 Task: Select Smart Home Devices from Echo & Alexa. Add to cart Amazon Smart Ceiling Fan Control (Smart Fan Controller with Alexa)-2-. Place order for _x000D_
675 Giesler Rd_x000D_
Jasper, Indiana(IN), 47546, Cell Number (812) 678-2353
Action: Mouse moved to (20, 41)
Screenshot: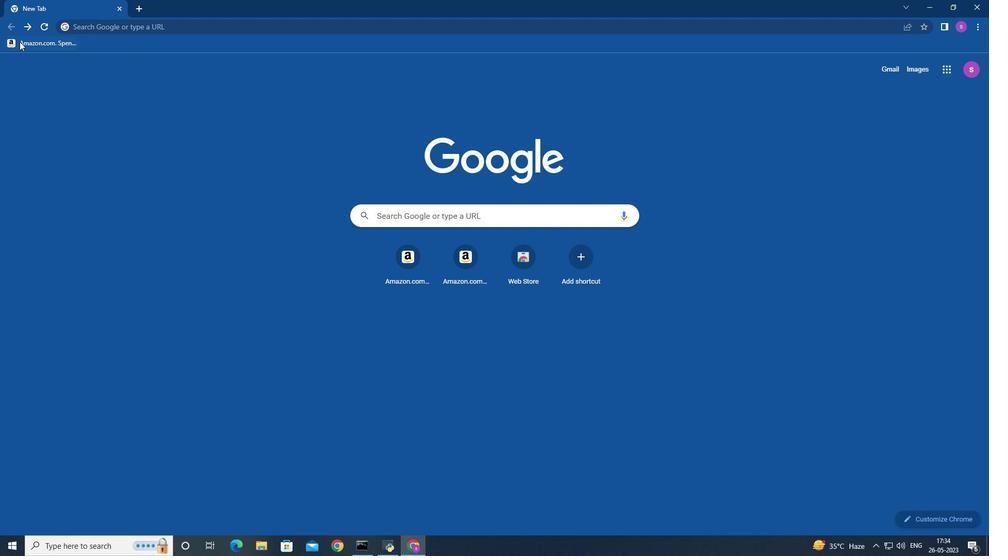 
Action: Mouse pressed left at (20, 41)
Screenshot: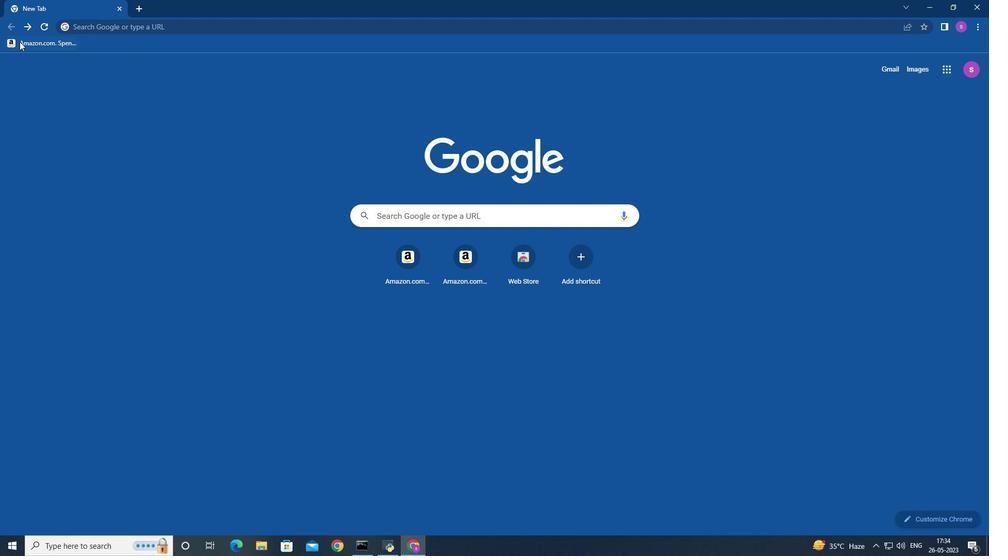 
Action: Mouse moved to (130, 56)
Screenshot: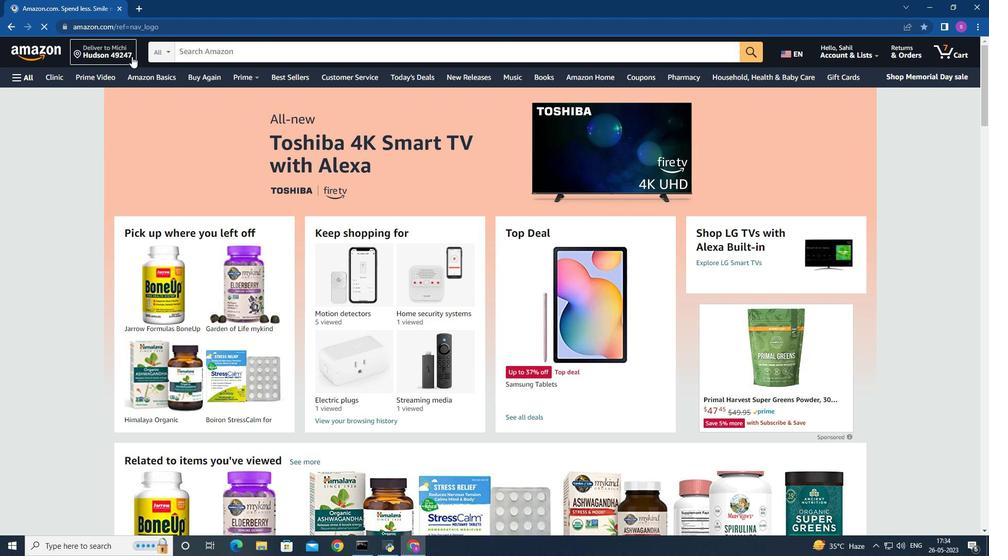 
Action: Mouse pressed left at (130, 56)
Screenshot: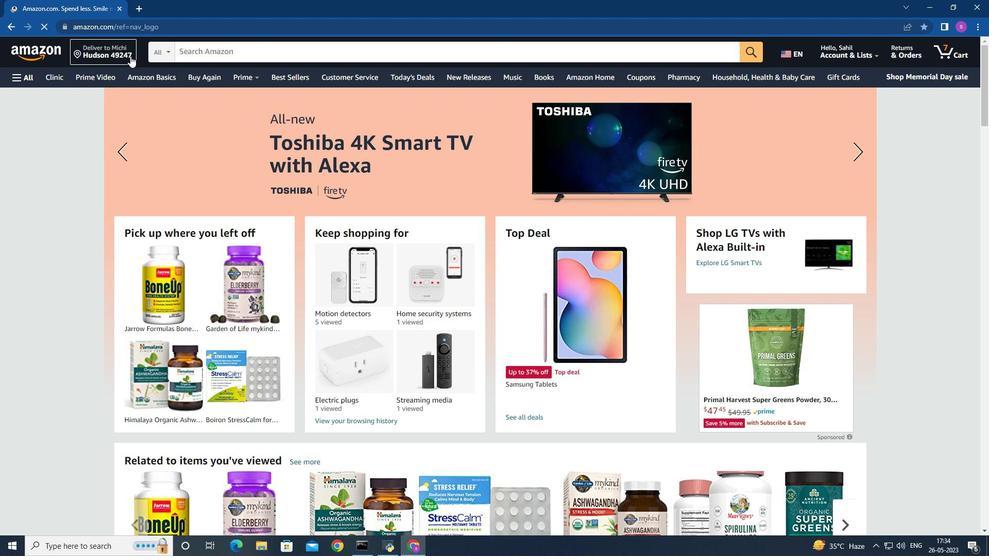 
Action: Mouse moved to (486, 316)
Screenshot: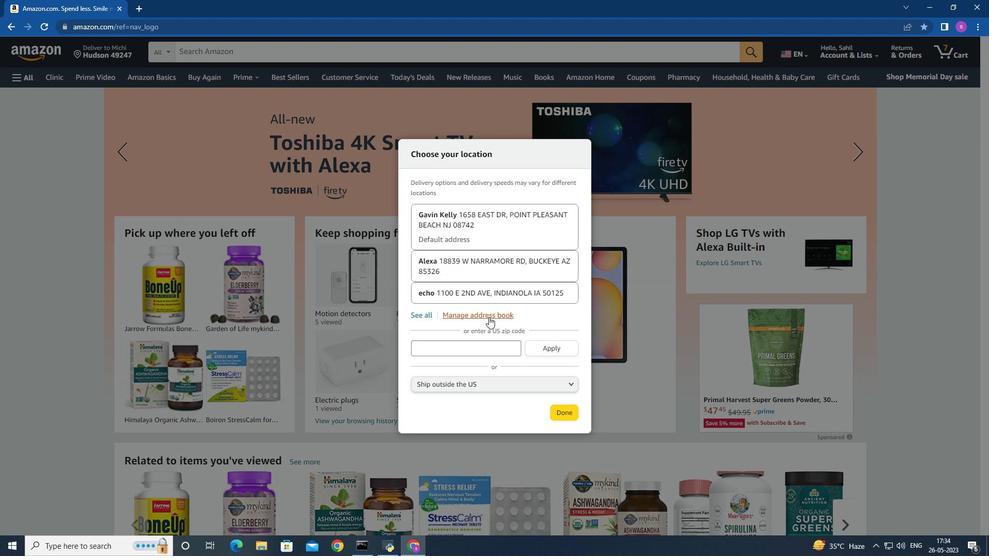 
Action: Mouse pressed left at (486, 316)
Screenshot: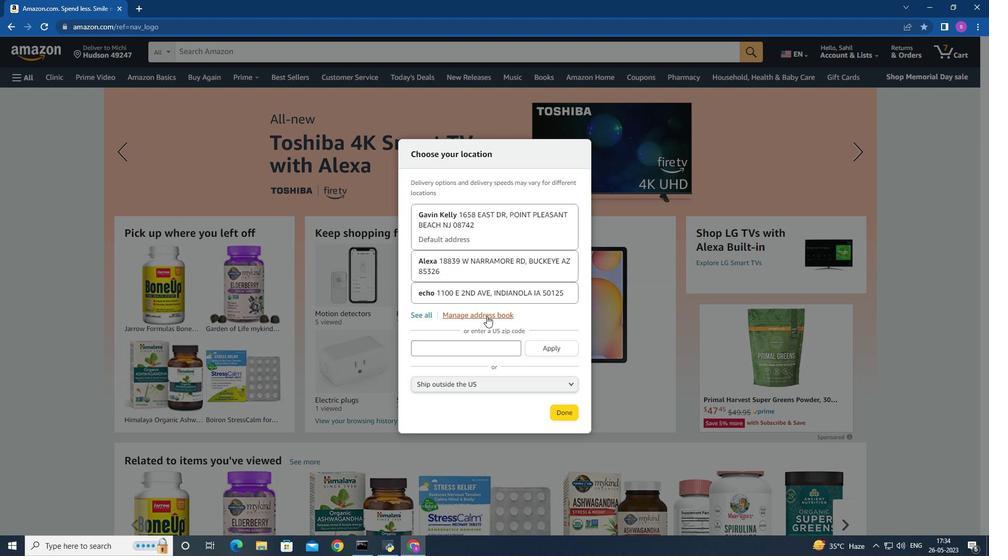 
Action: Mouse moved to (297, 206)
Screenshot: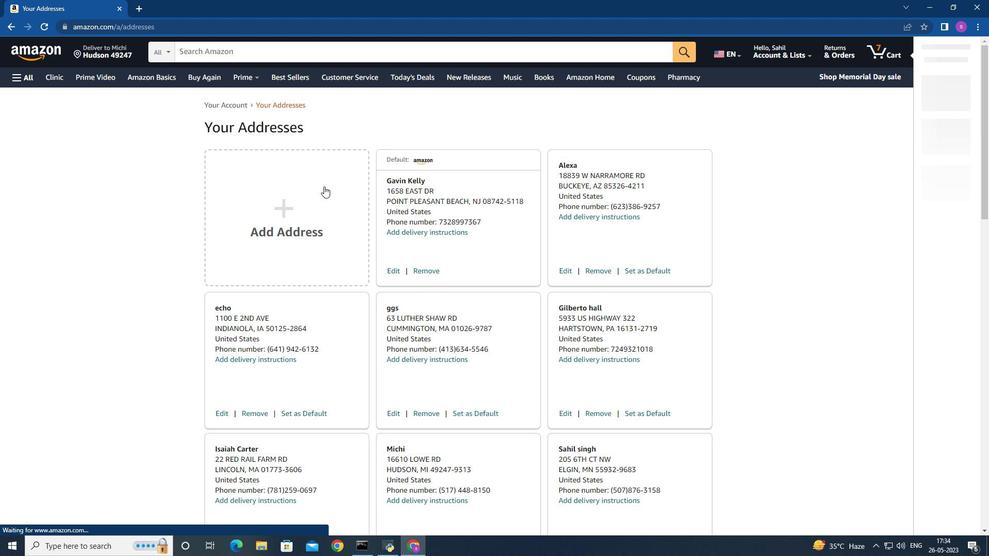
Action: Mouse pressed left at (297, 206)
Screenshot: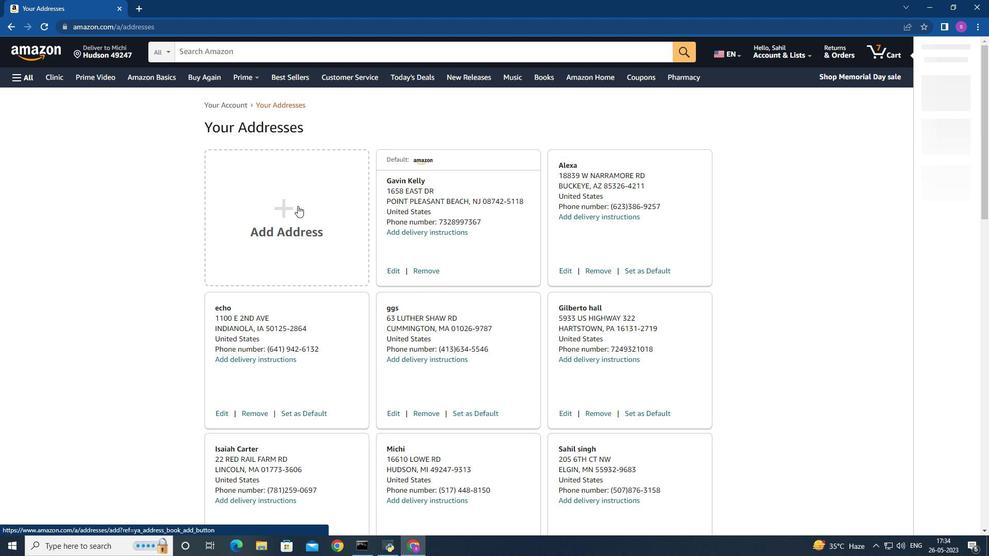 
Action: Mouse moved to (370, 288)
Screenshot: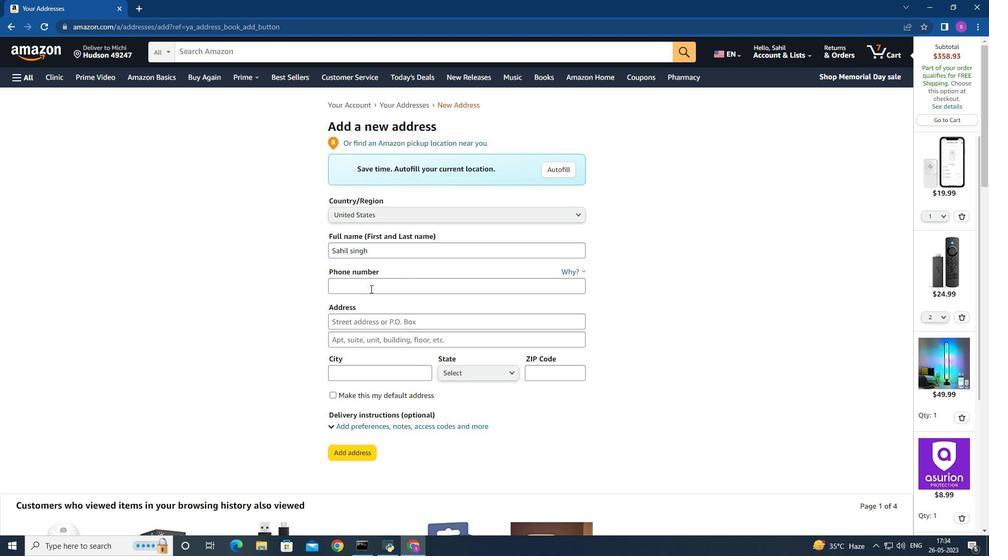 
Action: Mouse pressed left at (370, 288)
Screenshot: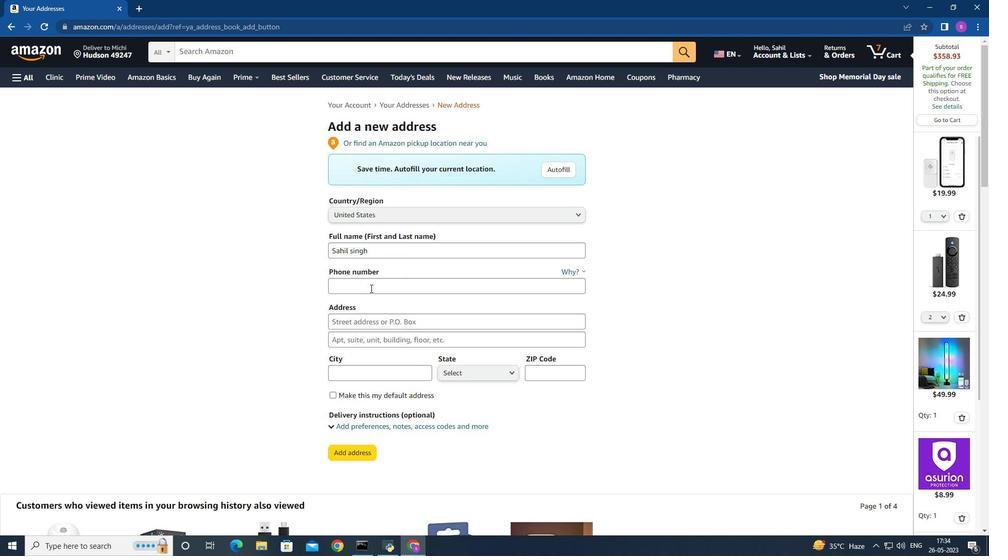 
Action: Mouse moved to (370, 288)
Screenshot: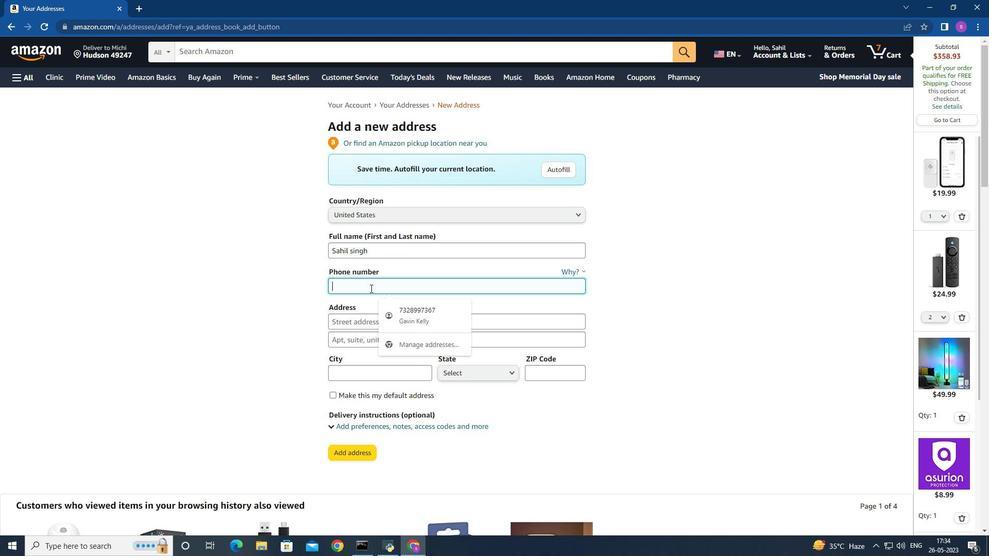 
Action: Key pressed <Key.shift>(812<Key.shift>)<Key.space><Key.shift>^<Key.backspace>678-<Key.space>2353
Screenshot: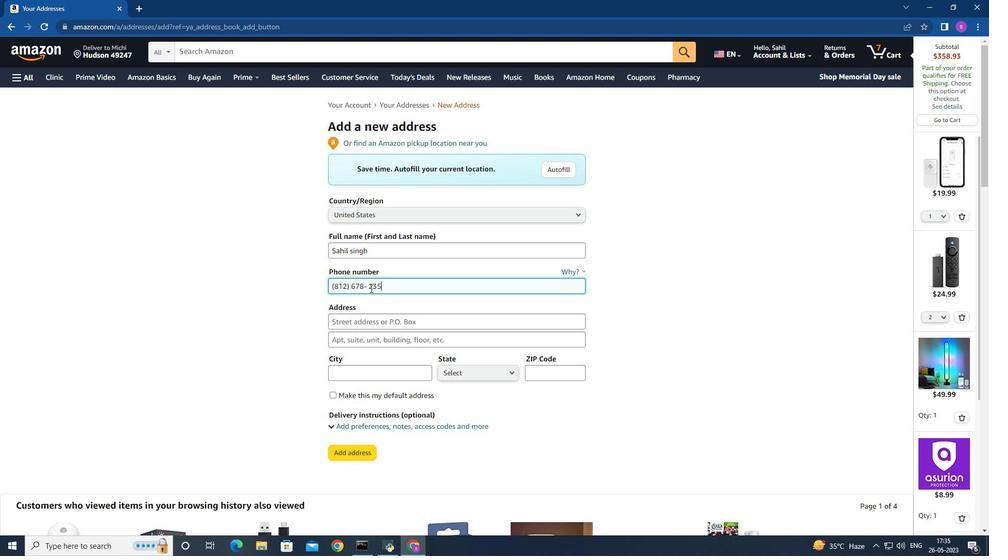 
Action: Mouse moved to (383, 342)
Screenshot: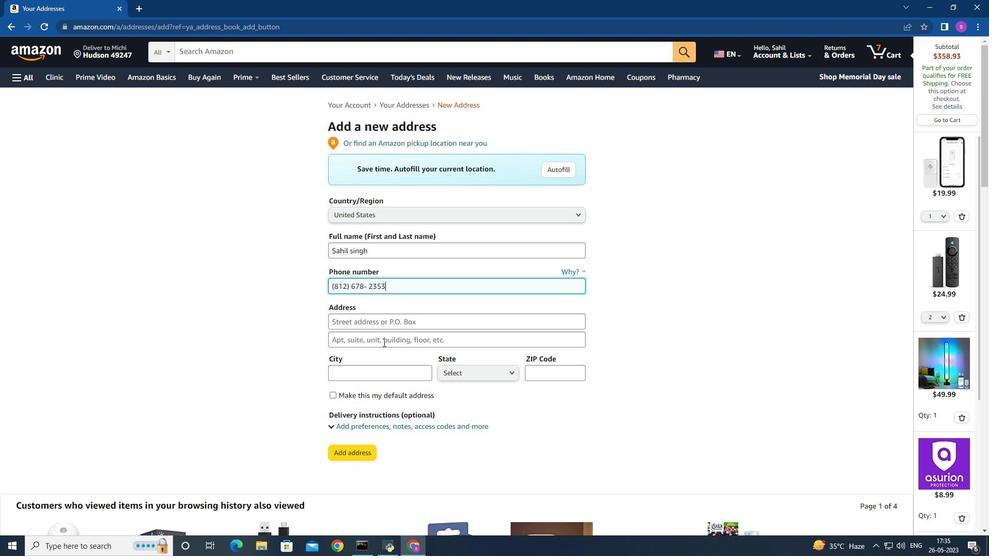 
Action: Mouse scrolled (383, 342) with delta (0, 0)
Screenshot: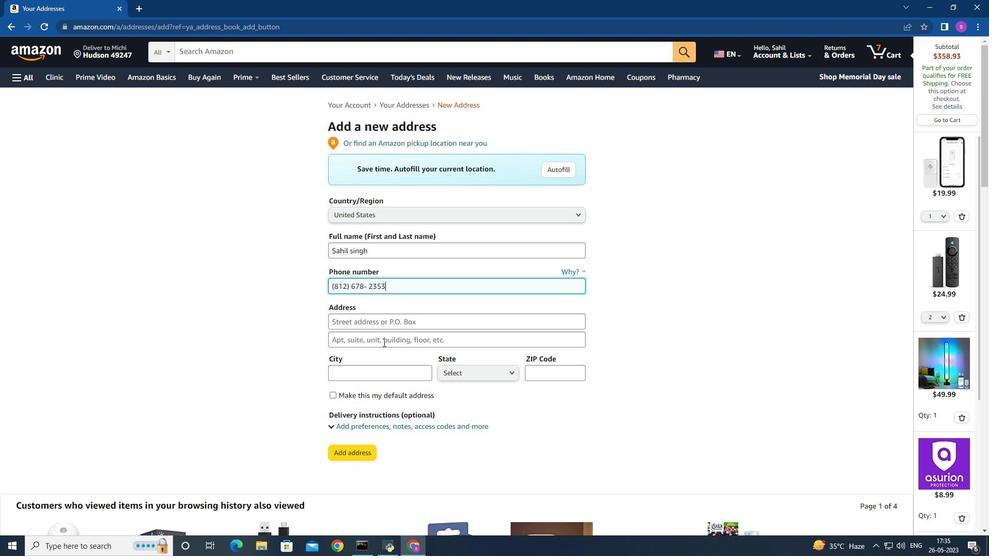 
Action: Mouse moved to (358, 272)
Screenshot: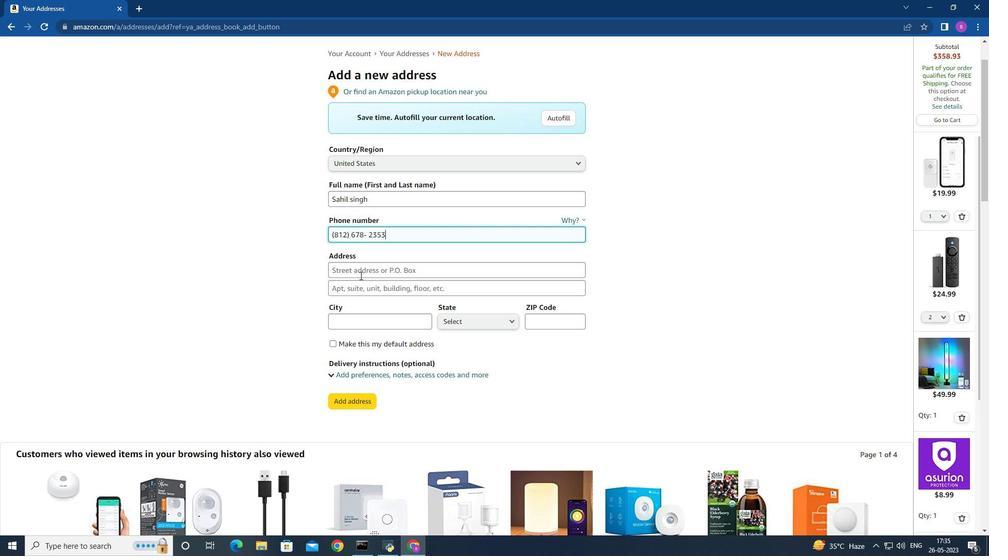 
Action: Mouse pressed left at (358, 272)
Screenshot: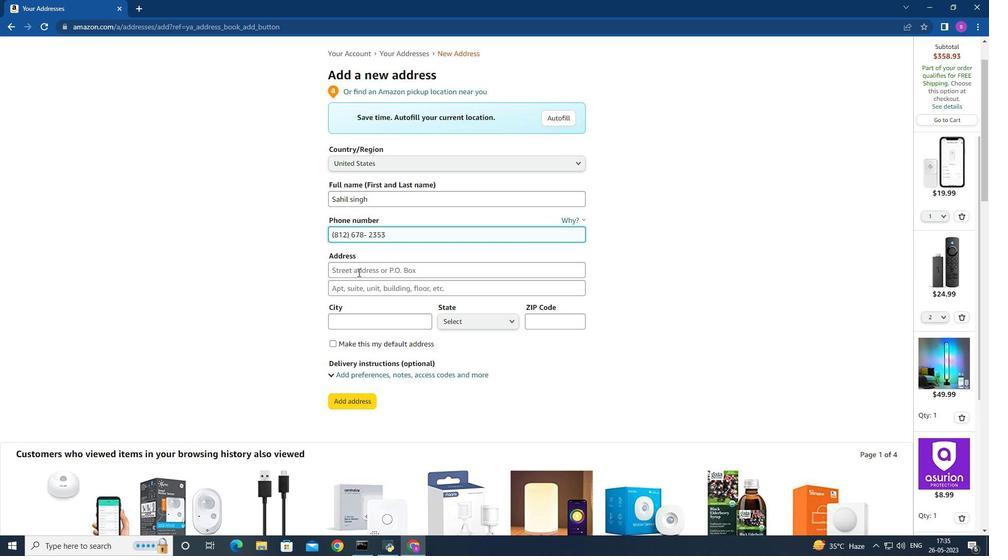 
Action: Mouse moved to (358, 272)
Screenshot: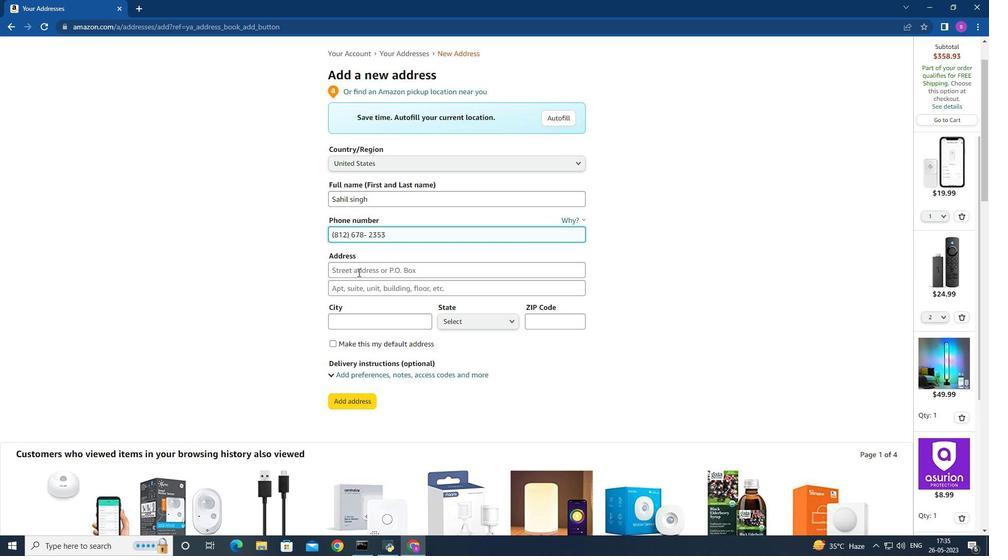 
Action: Key pressed 675<Key.space><Key.shift>Giesler
Screenshot: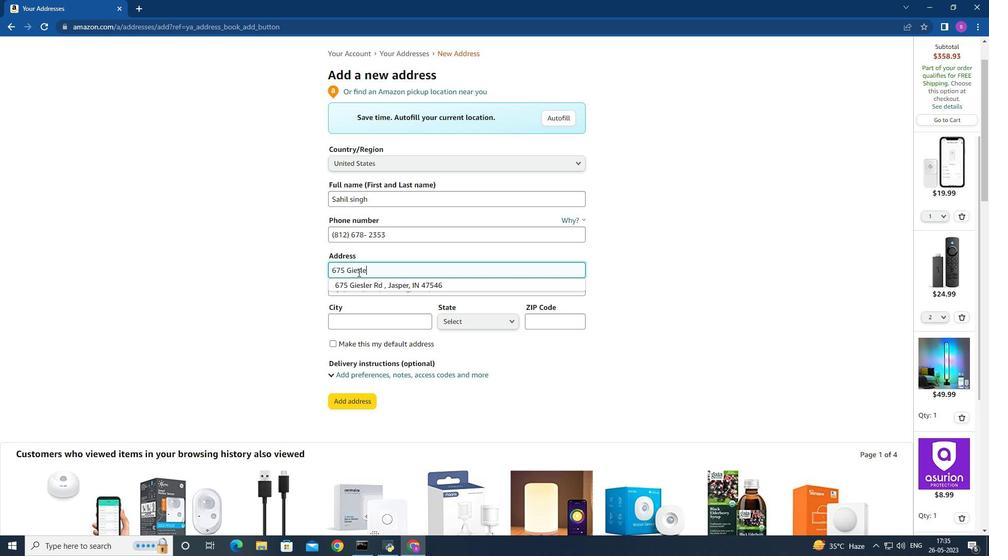 
Action: Mouse moved to (373, 285)
Screenshot: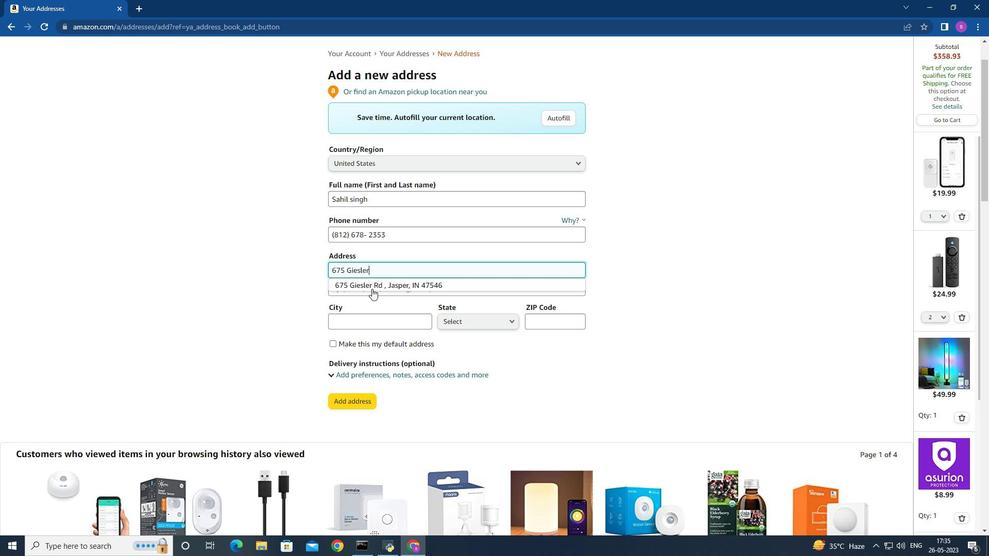 
Action: Mouse pressed left at (373, 285)
Screenshot: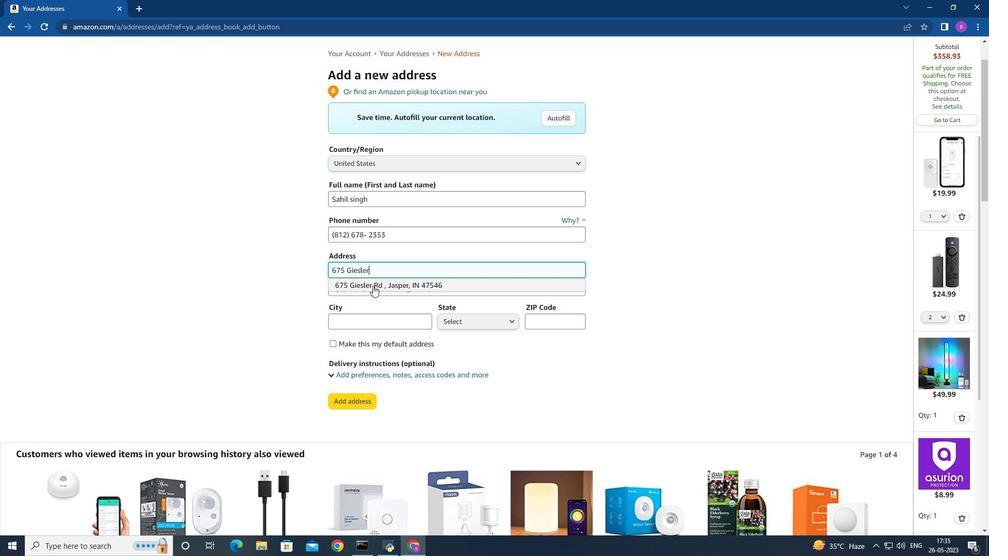 
Action: Mouse moved to (378, 195)
Screenshot: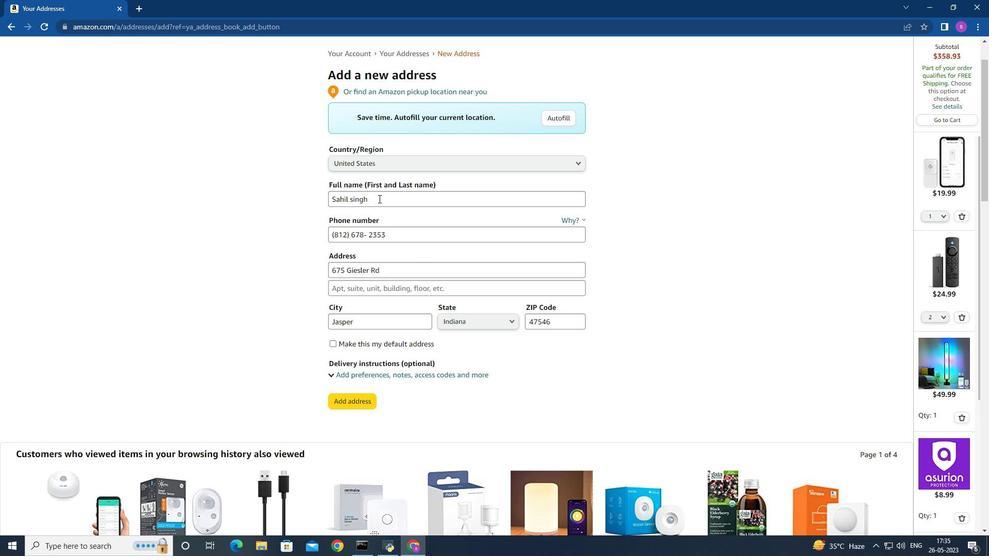
Action: Mouse pressed left at (378, 195)
Screenshot: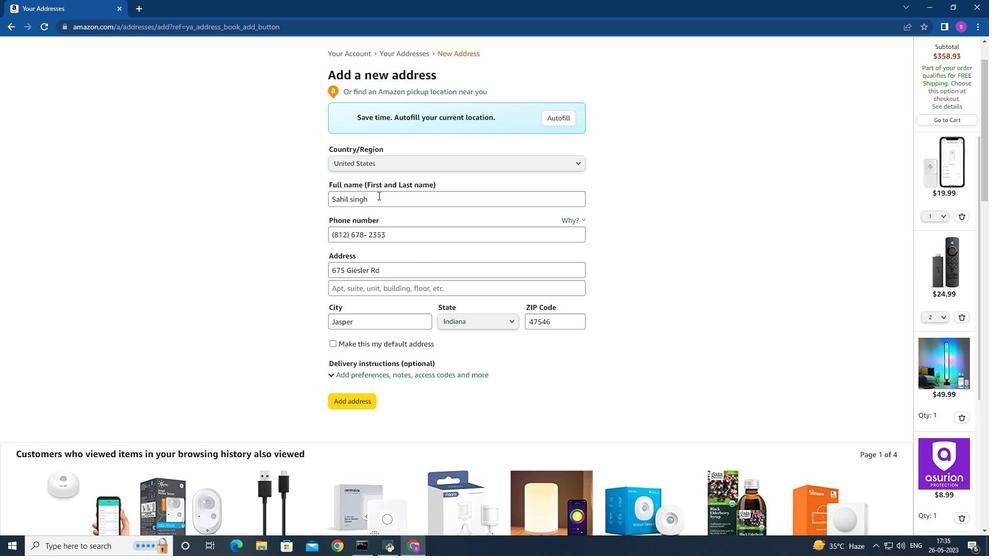 
Action: Mouse moved to (264, 194)
Screenshot: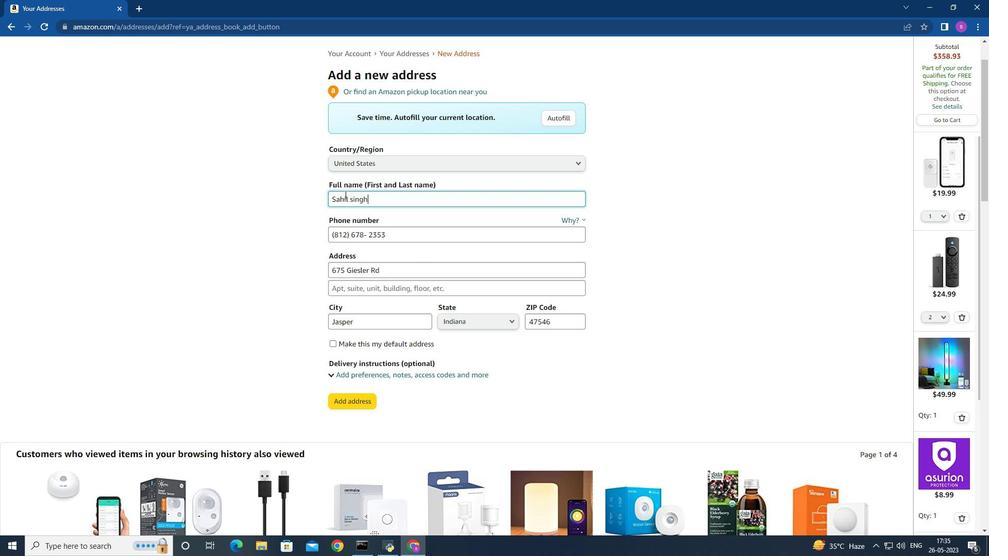 
Action: Key pressed <Key.backspace>i<Key.backspace><Key.shift>Indu<Key.backspace>i
Screenshot: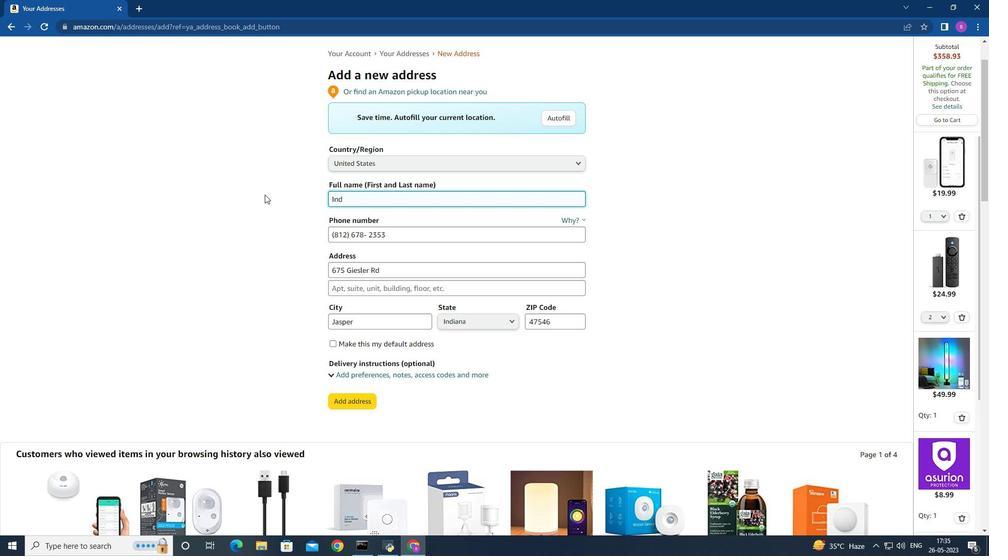 
Action: Mouse moved to (439, 324)
Screenshot: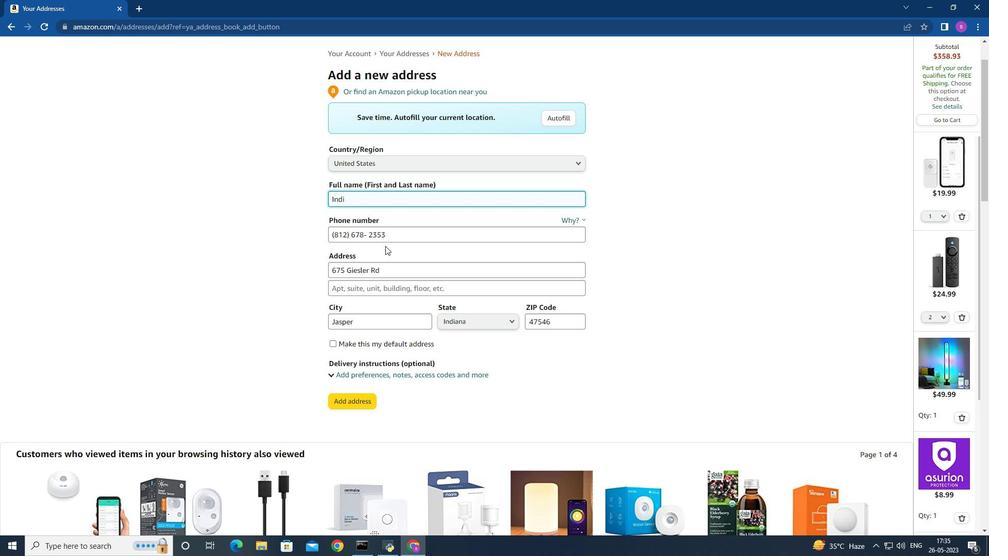 
Action: Mouse scrolled (439, 324) with delta (0, 0)
Screenshot: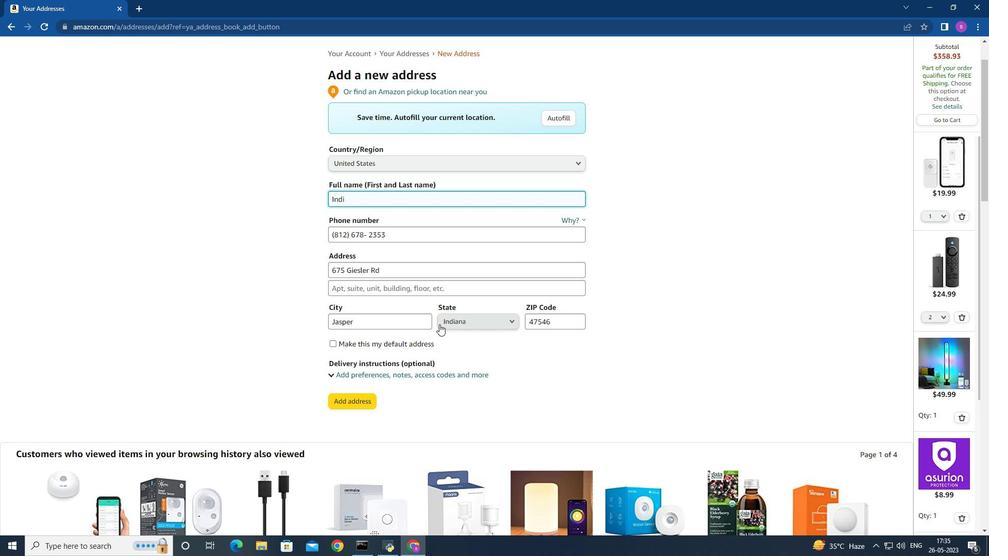 
Action: Mouse scrolled (439, 324) with delta (0, 0)
Screenshot: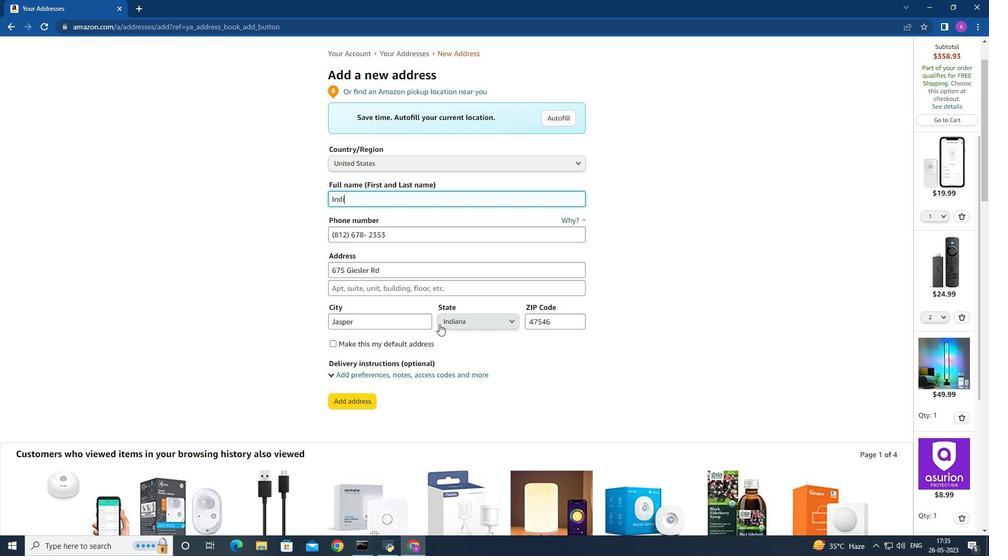 
Action: Mouse moved to (356, 296)
Screenshot: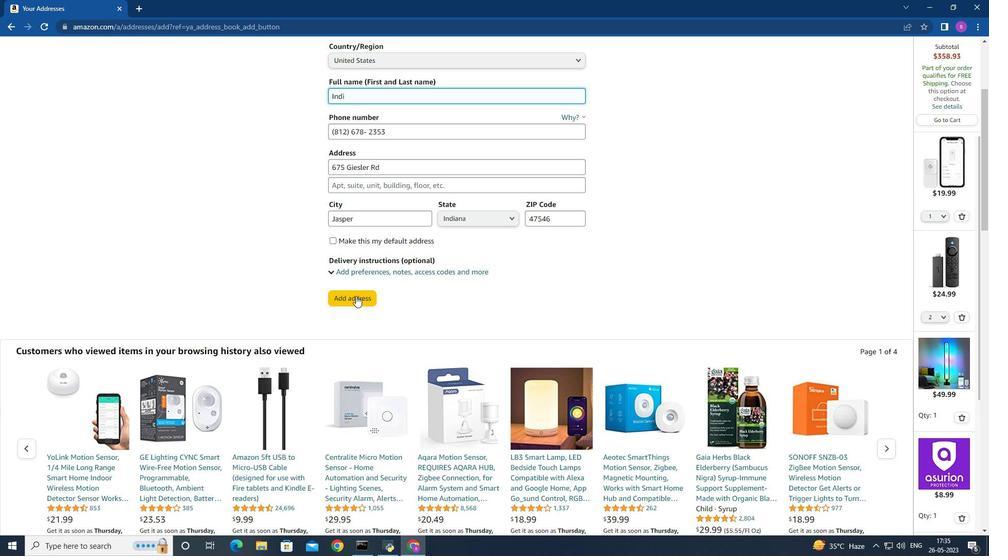 
Action: Mouse pressed left at (356, 296)
Screenshot: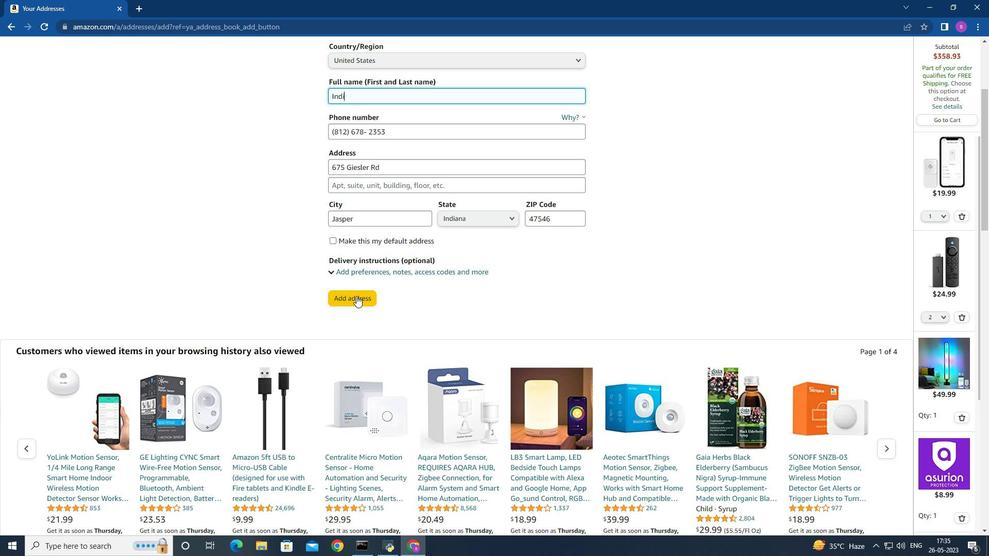 
Action: Mouse moved to (114, 45)
Screenshot: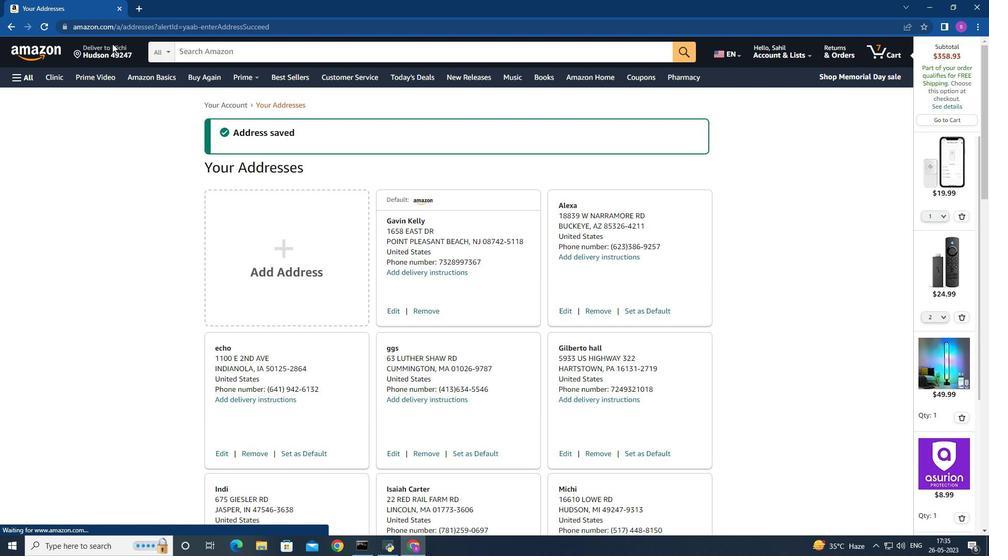 
Action: Mouse pressed left at (114, 45)
Screenshot: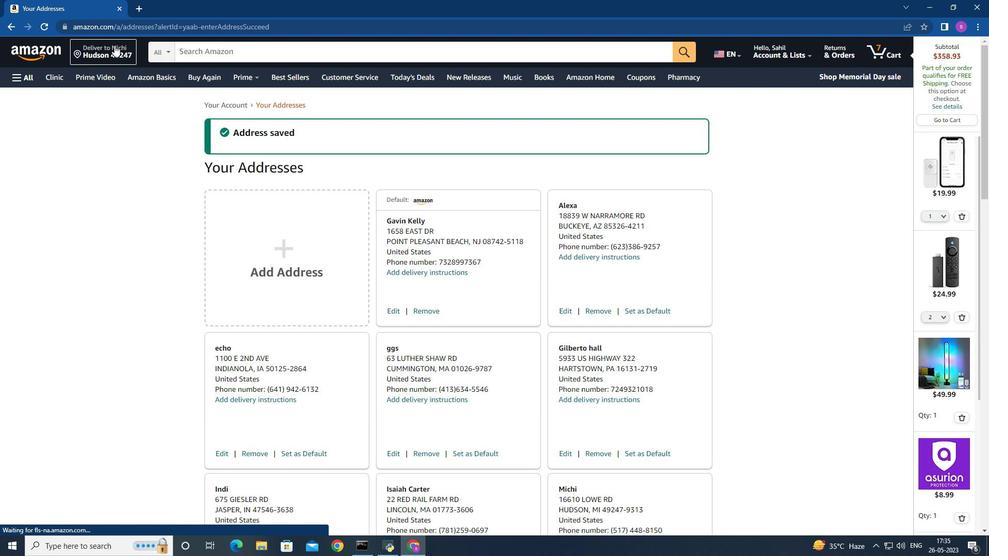 
Action: Mouse moved to (425, 314)
Screenshot: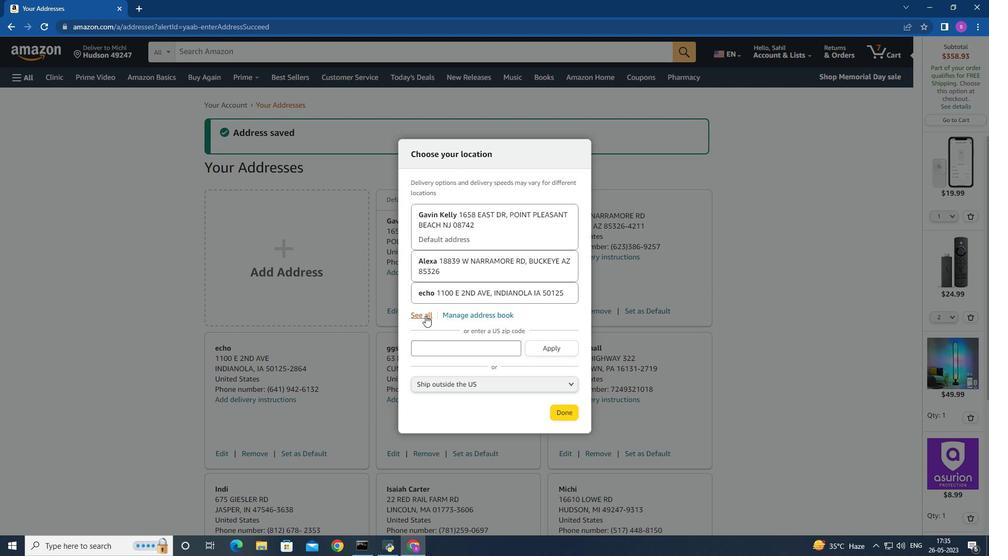 
Action: Mouse pressed left at (425, 314)
Screenshot: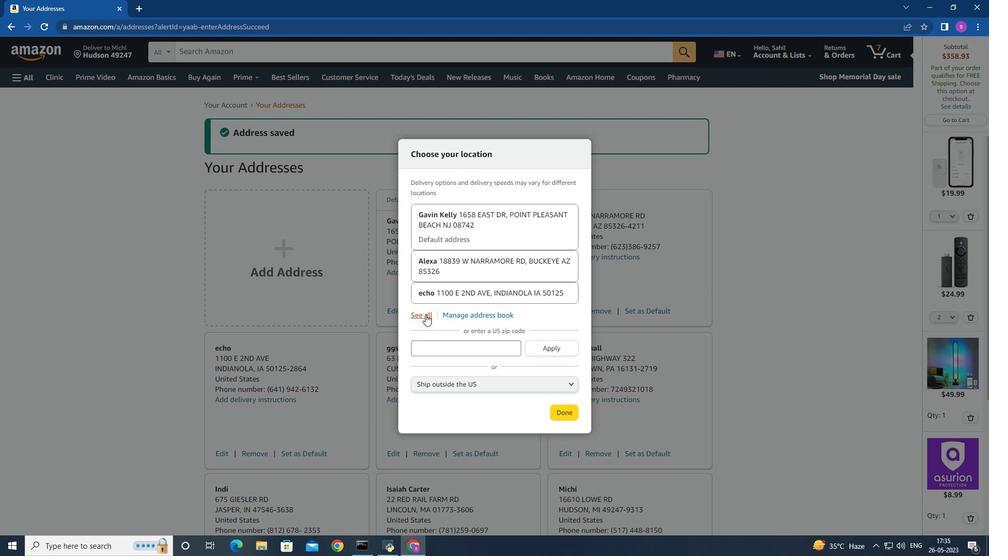 
Action: Mouse moved to (551, 279)
Screenshot: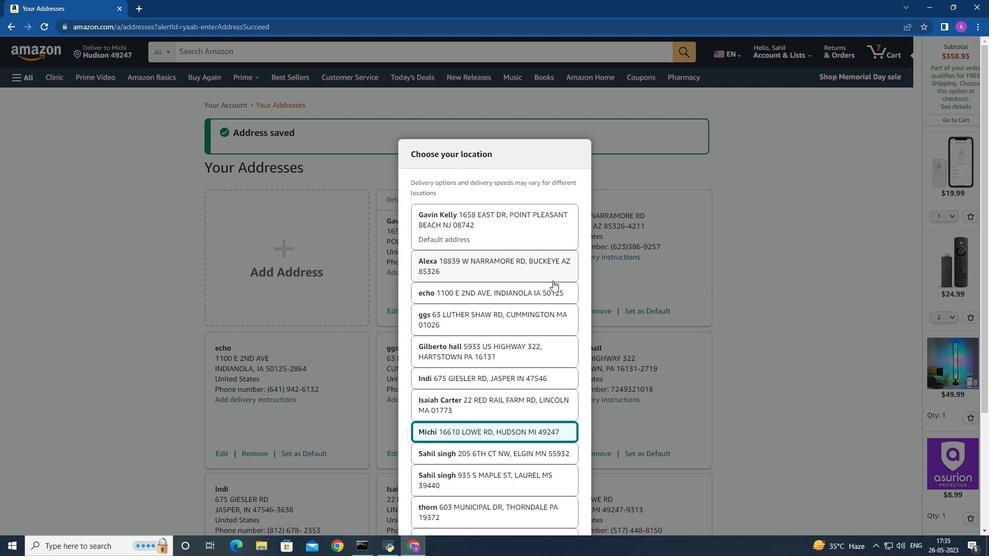 
Action: Mouse scrolled (551, 278) with delta (0, 0)
Screenshot: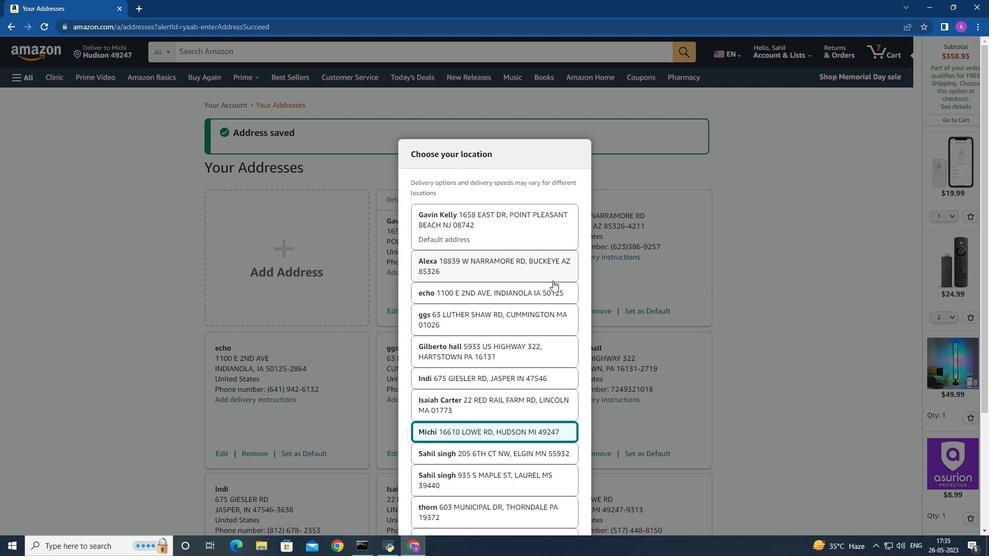 
Action: Mouse moved to (550, 279)
Screenshot: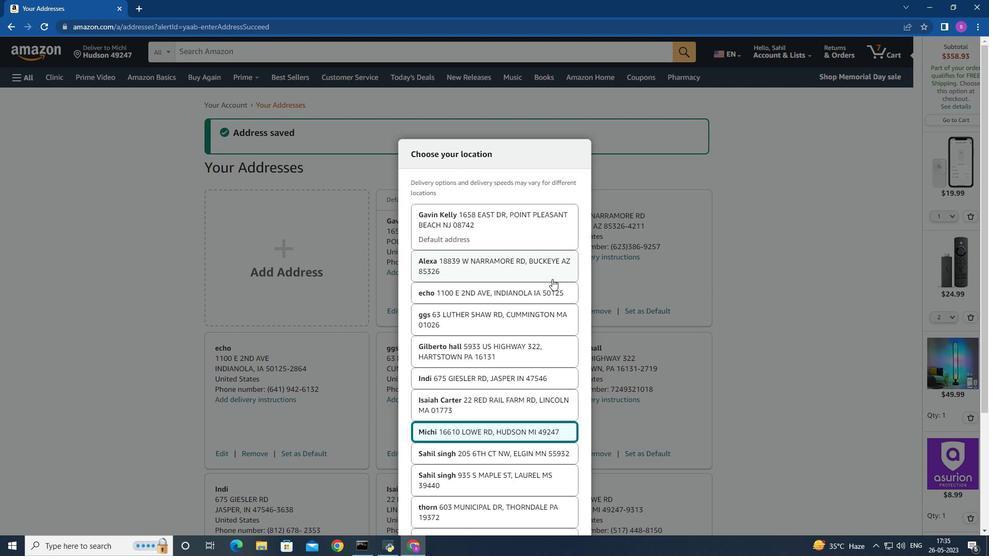 
Action: Mouse scrolled (550, 278) with delta (0, 0)
Screenshot: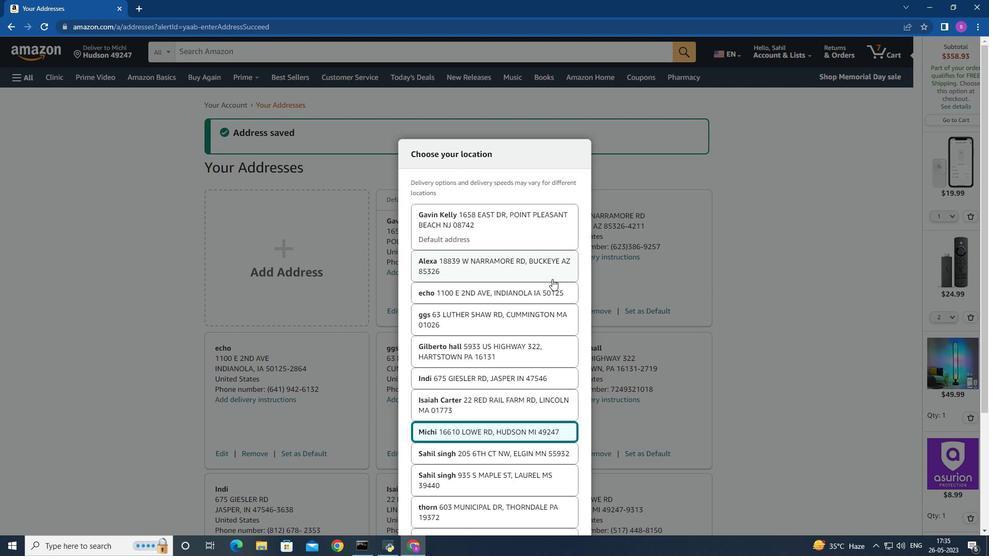 
Action: Mouse moved to (550, 279)
Screenshot: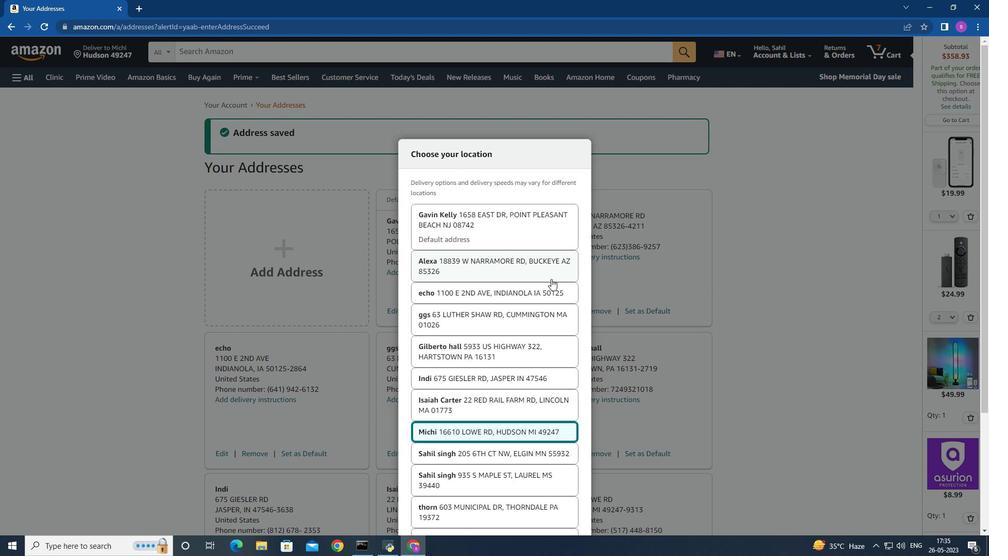 
Action: Mouse scrolled (550, 278) with delta (0, 0)
Screenshot: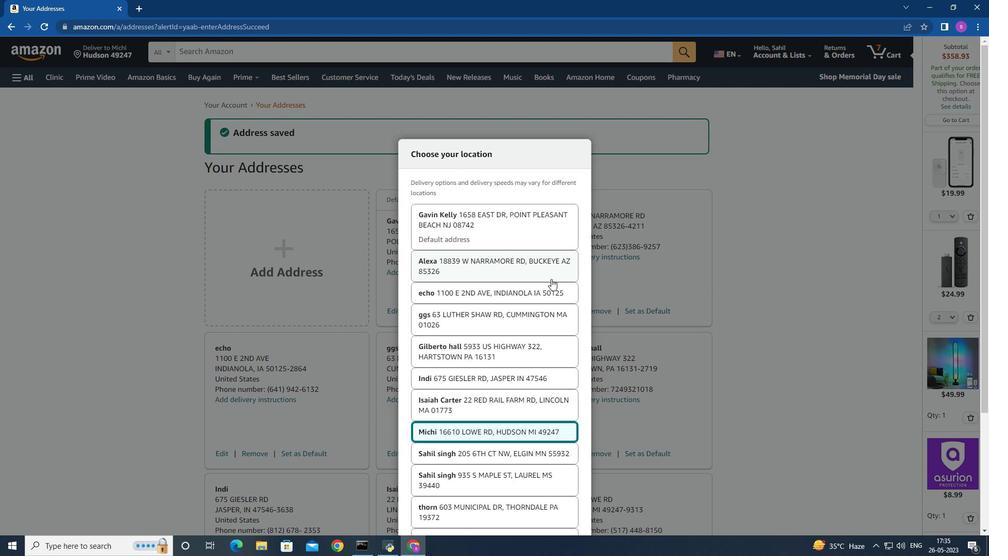 
Action: Mouse moved to (549, 279)
Screenshot: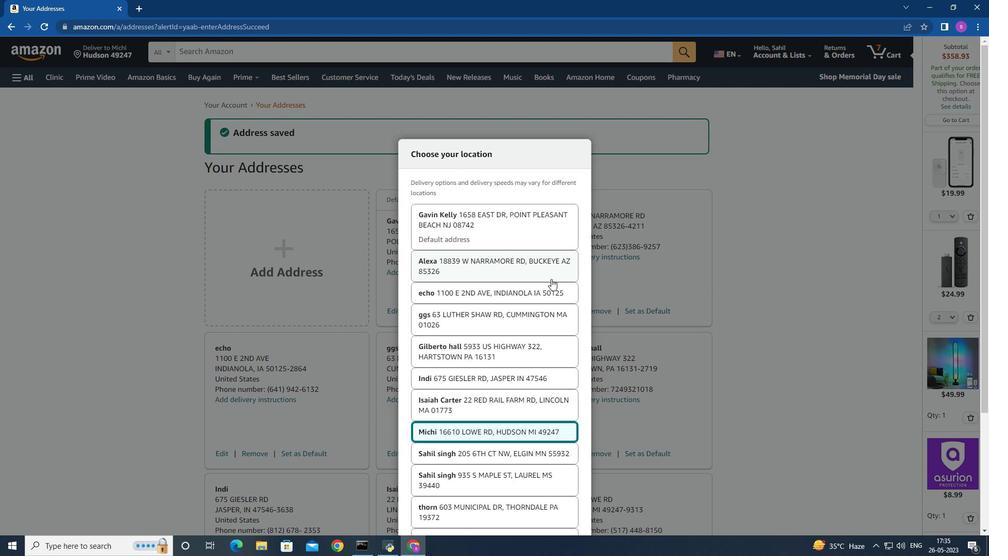 
Action: Mouse scrolled (549, 278) with delta (0, 0)
Screenshot: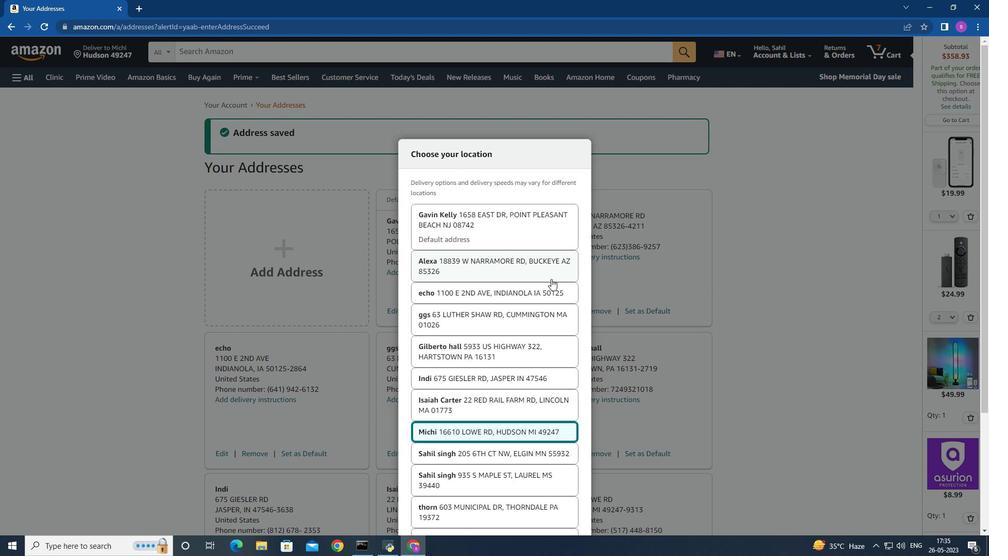 
Action: Mouse scrolled (549, 278) with delta (0, 0)
Screenshot: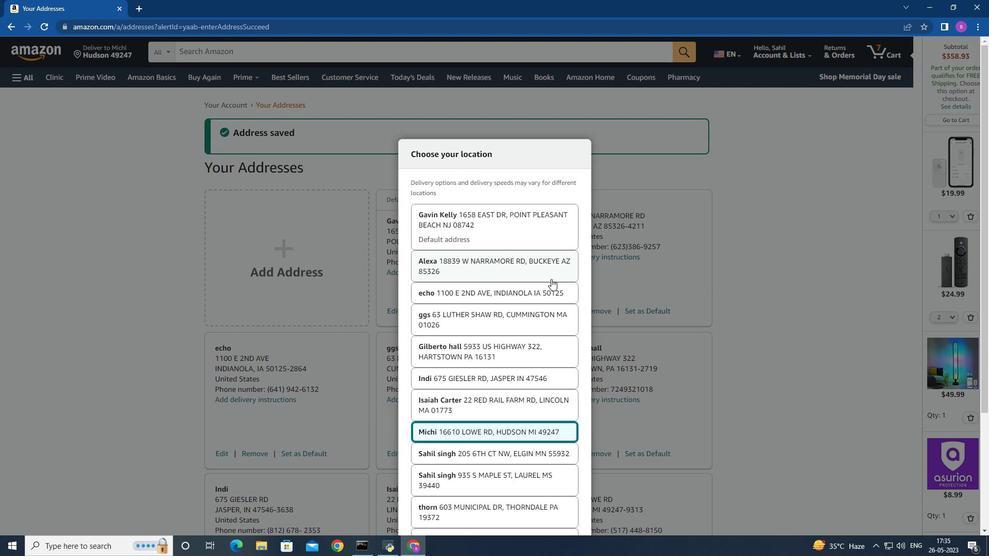 
Action: Mouse scrolled (549, 278) with delta (0, 0)
Screenshot: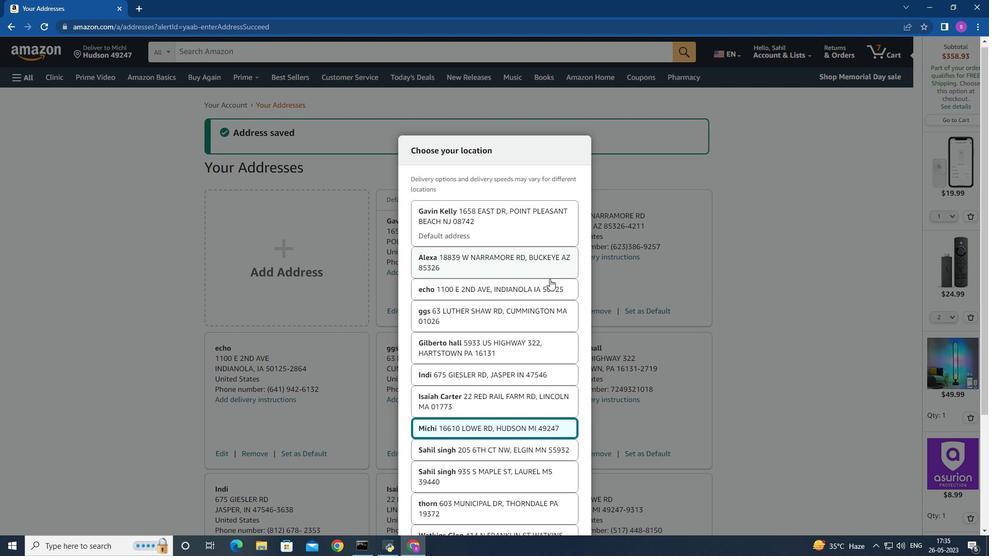 
Action: Mouse moved to (478, 222)
Screenshot: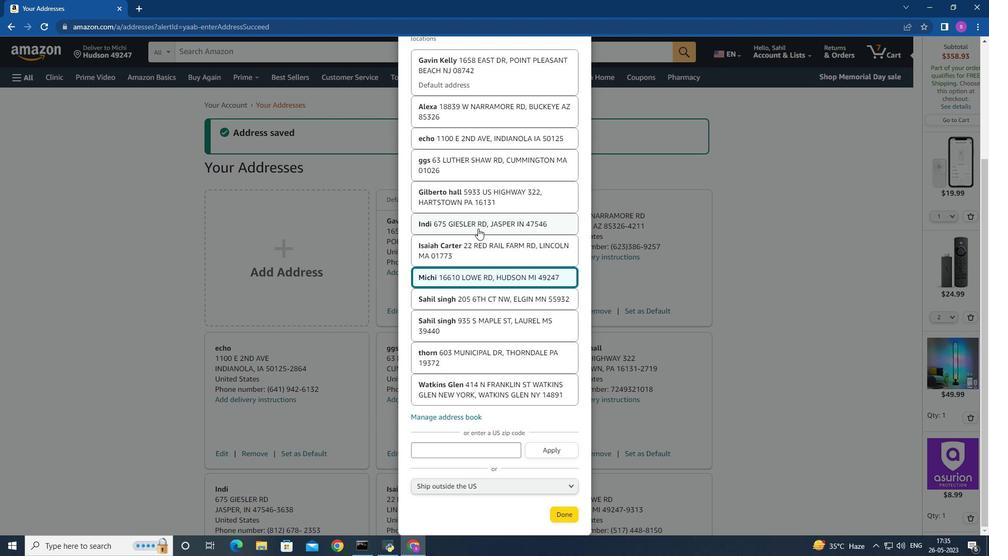 
Action: Mouse pressed left at (478, 222)
Screenshot: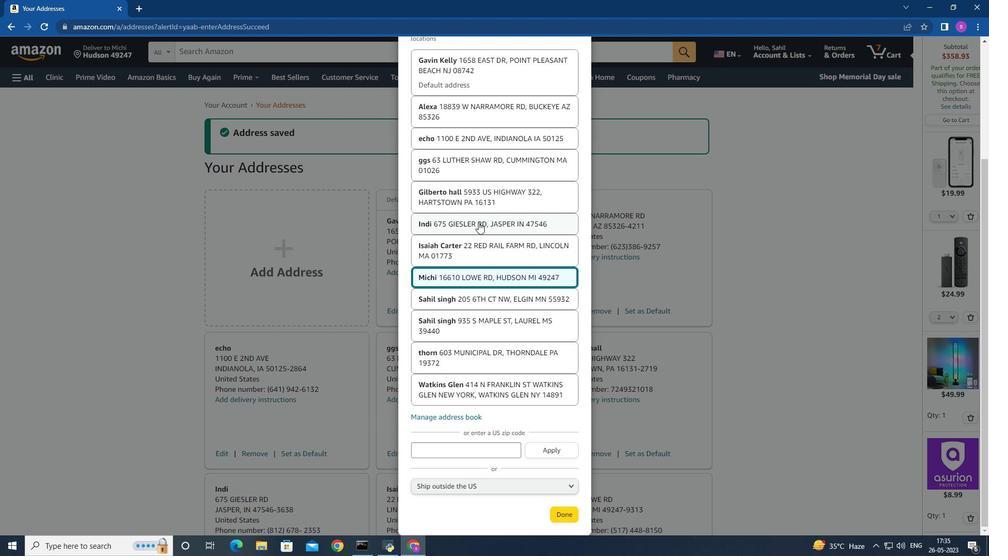 
Action: Mouse moved to (563, 513)
Screenshot: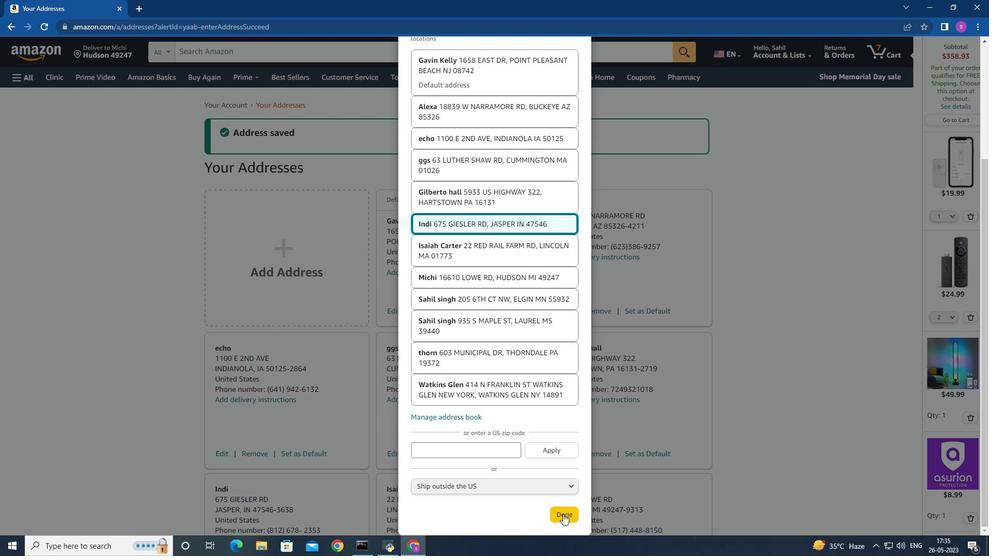 
Action: Mouse pressed left at (563, 514)
Screenshot: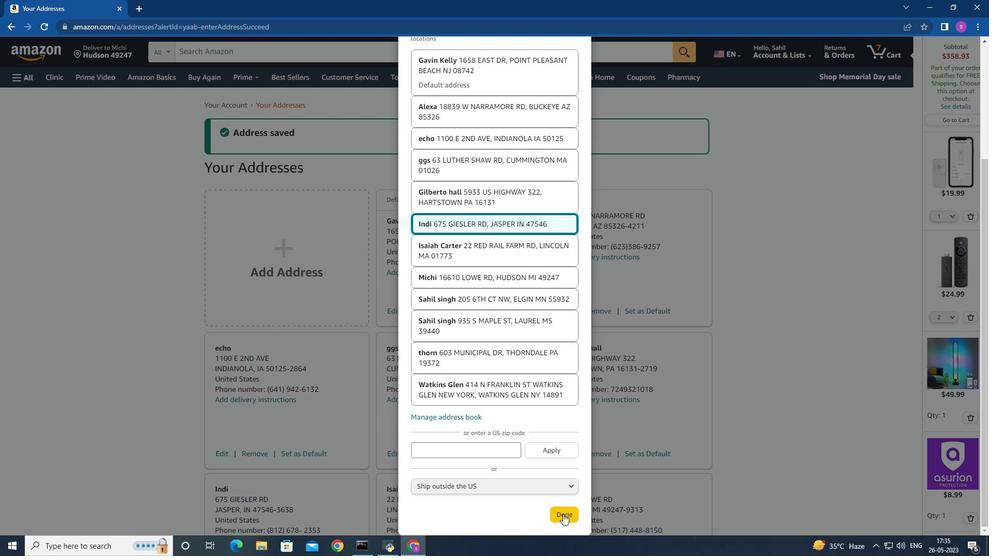 
Action: Mouse moved to (161, 54)
Screenshot: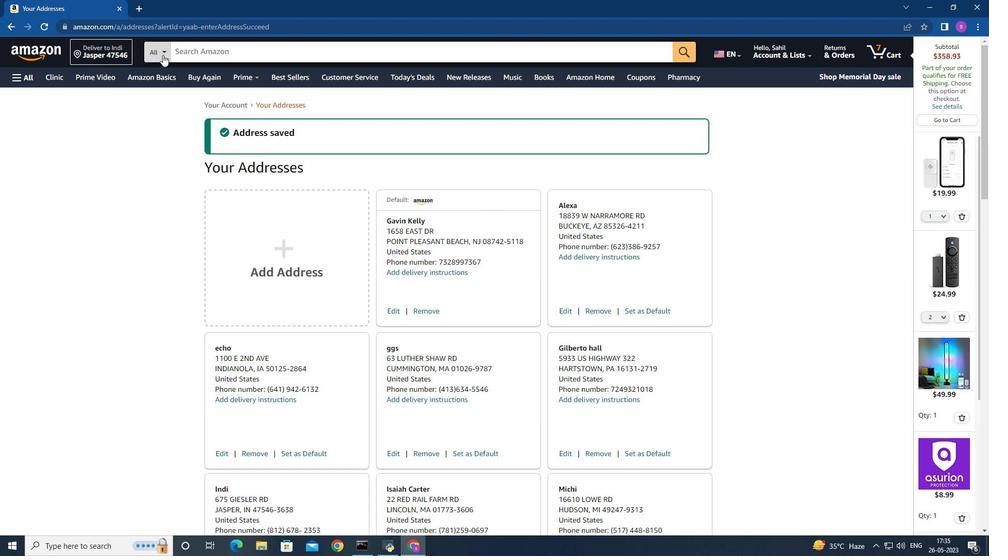 
Action: Mouse pressed left at (161, 54)
Screenshot: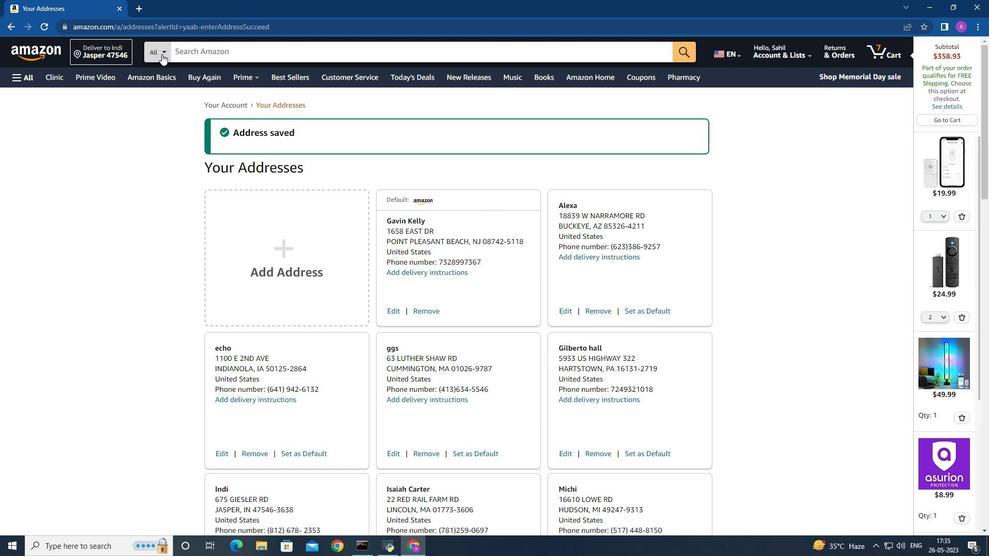 
Action: Mouse moved to (161, 54)
Screenshot: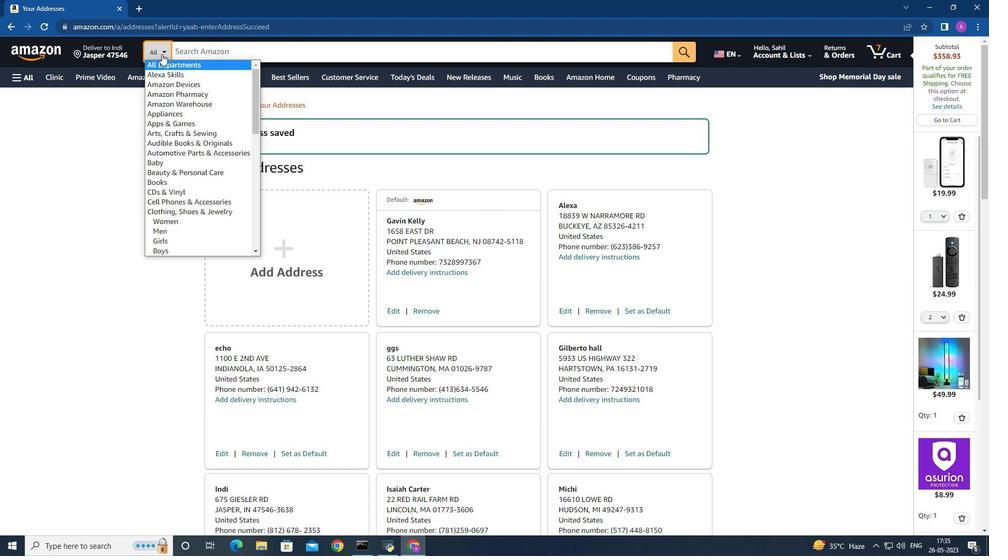 
Action: Mouse scrolled (161, 53) with delta (0, 0)
Screenshot: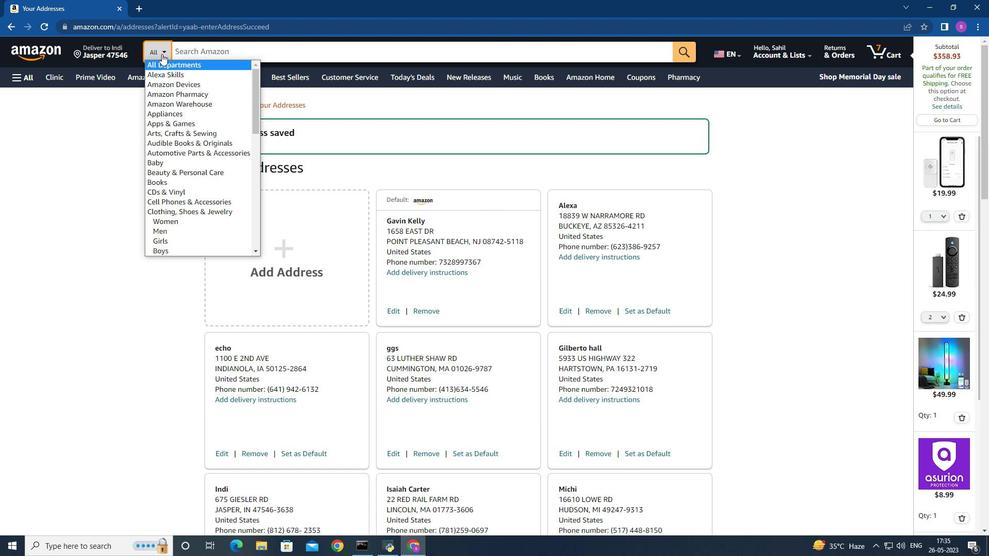 
Action: Mouse moved to (161, 55)
Screenshot: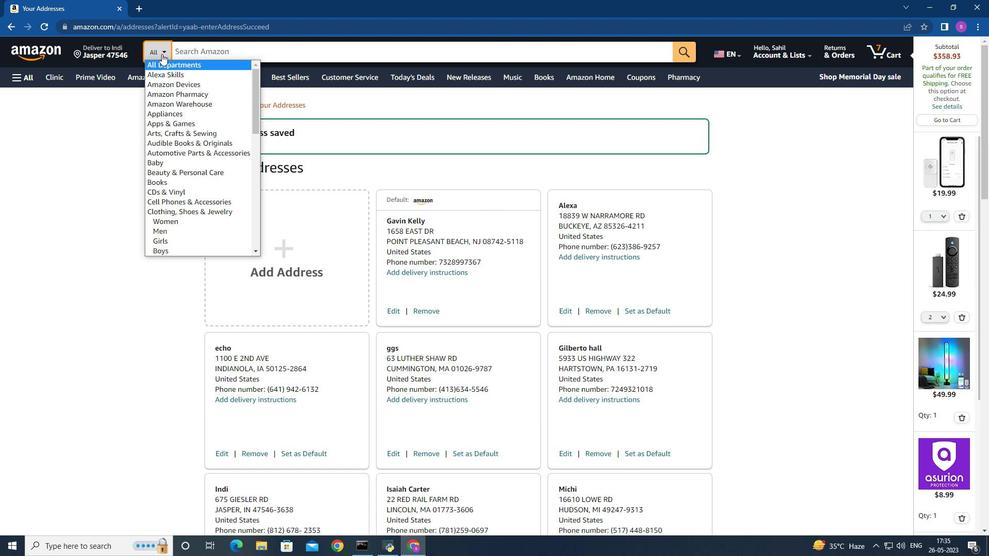
Action: Mouse scrolled (161, 54) with delta (0, 0)
Screenshot: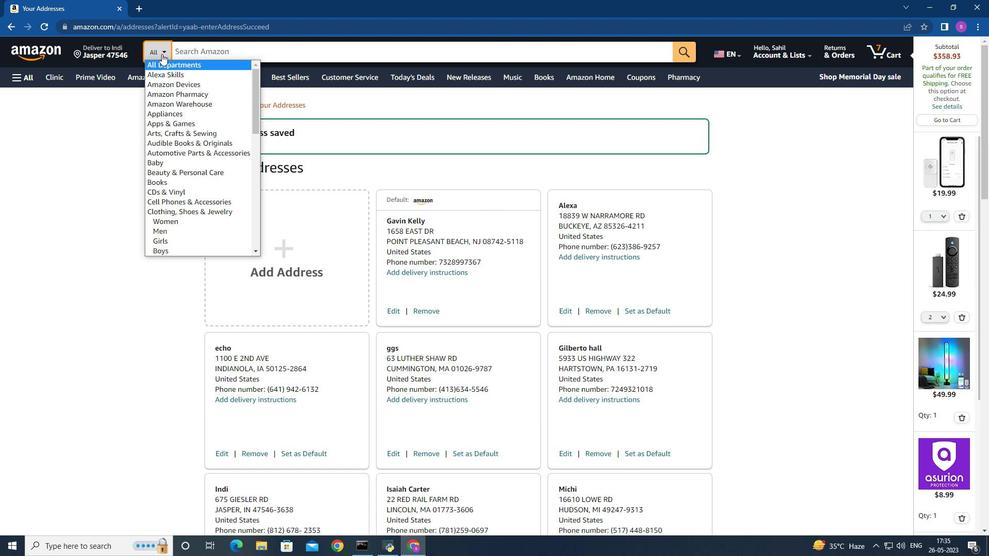
Action: Mouse moved to (161, 56)
Screenshot: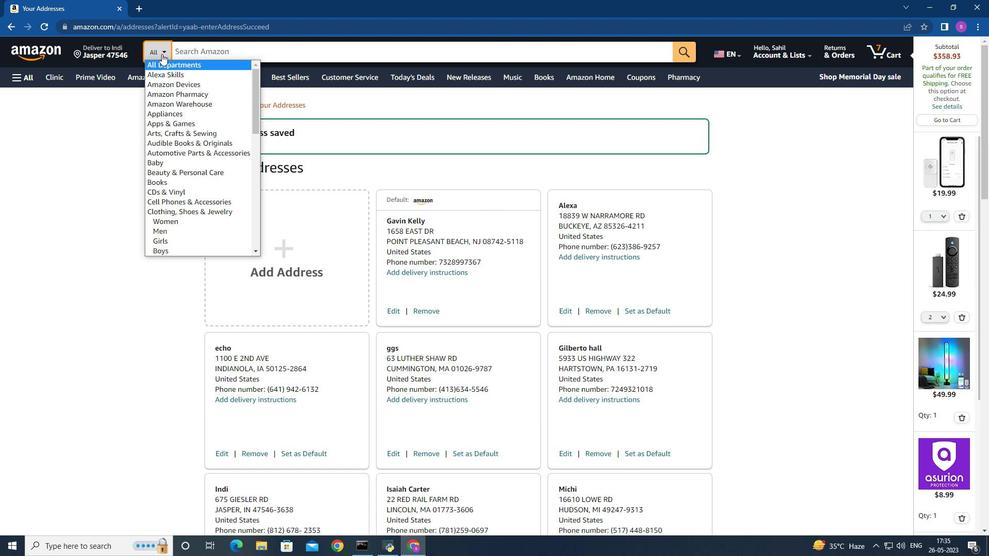 
Action: Mouse scrolled (161, 55) with delta (0, 0)
Screenshot: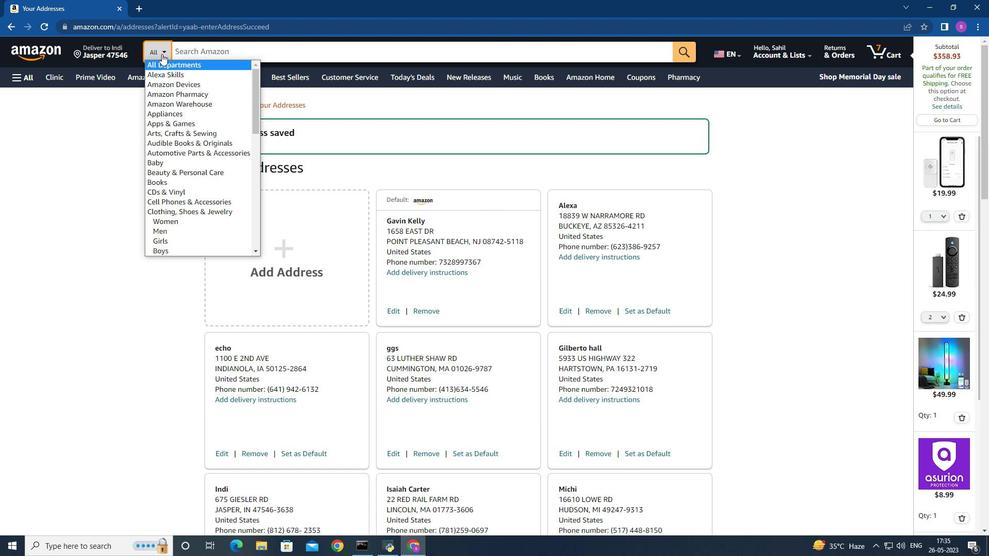 
Action: Mouse moved to (161, 56)
Screenshot: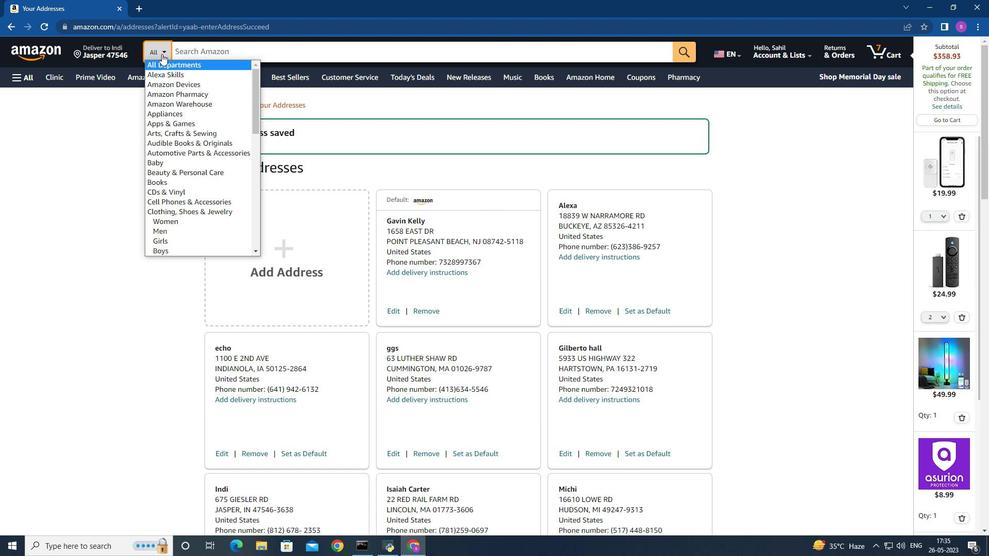 
Action: Mouse scrolled (161, 55) with delta (0, 0)
Screenshot: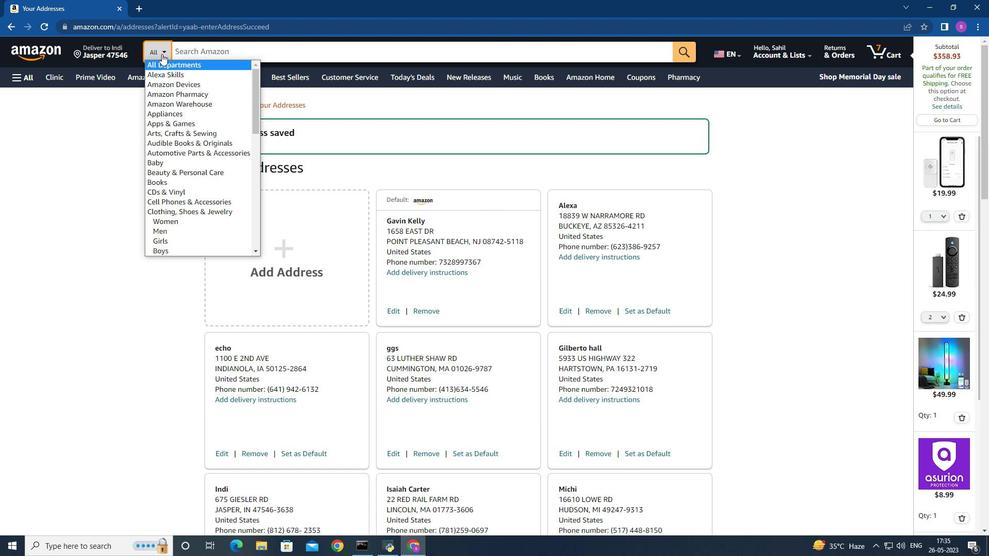 
Action: Mouse scrolled (161, 55) with delta (0, 0)
Screenshot: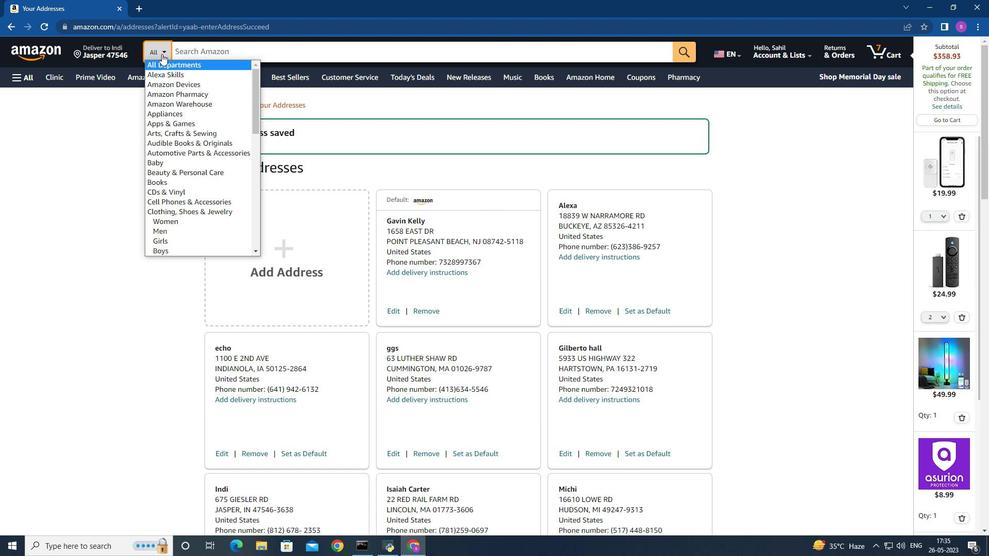 
Action: Mouse moved to (161, 56)
Screenshot: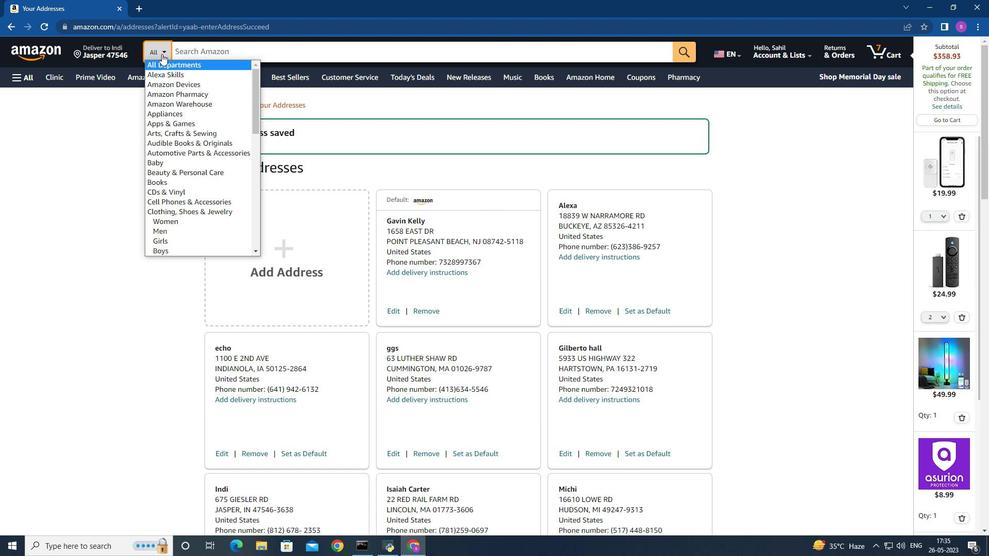 
Action: Mouse scrolled (161, 56) with delta (0, 0)
Screenshot: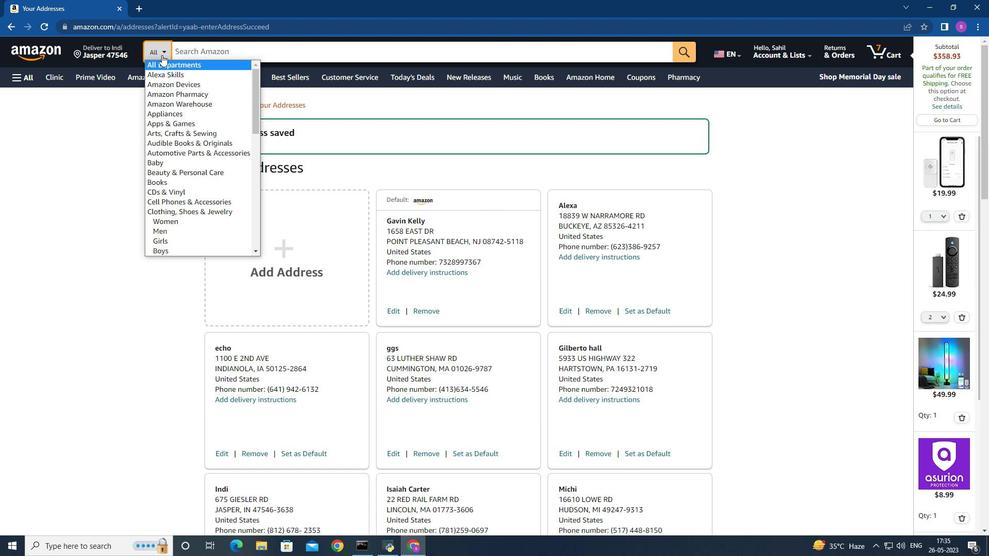 
Action: Mouse moved to (172, 112)
Screenshot: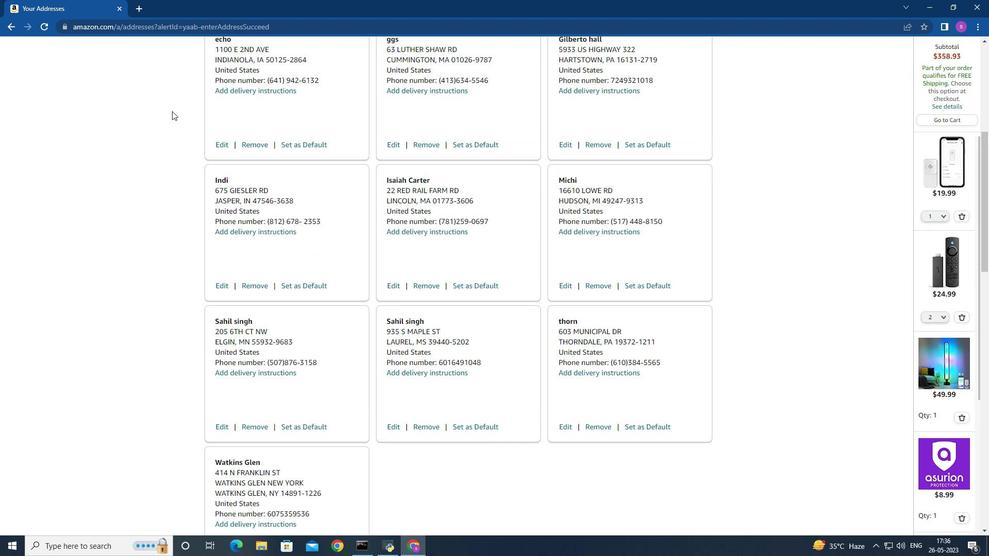 
Action: Mouse scrolled (172, 113) with delta (0, 0)
Screenshot: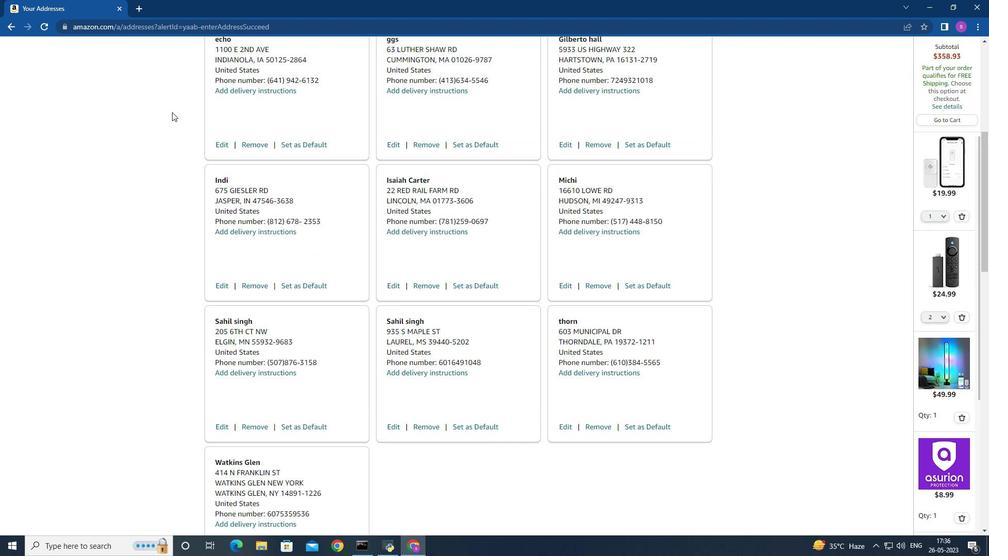 
Action: Mouse scrolled (172, 113) with delta (0, 0)
Screenshot: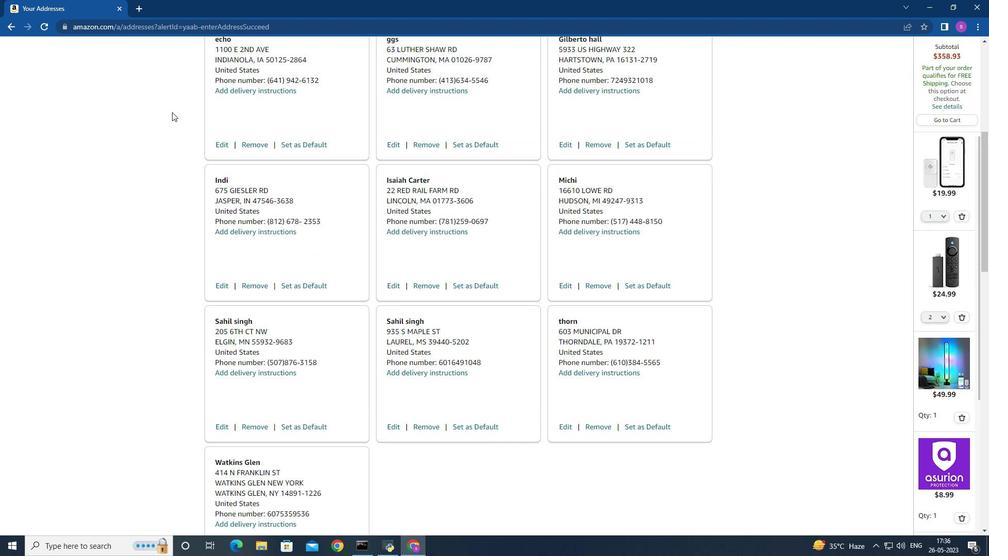 
Action: Mouse scrolled (172, 113) with delta (0, 0)
Screenshot: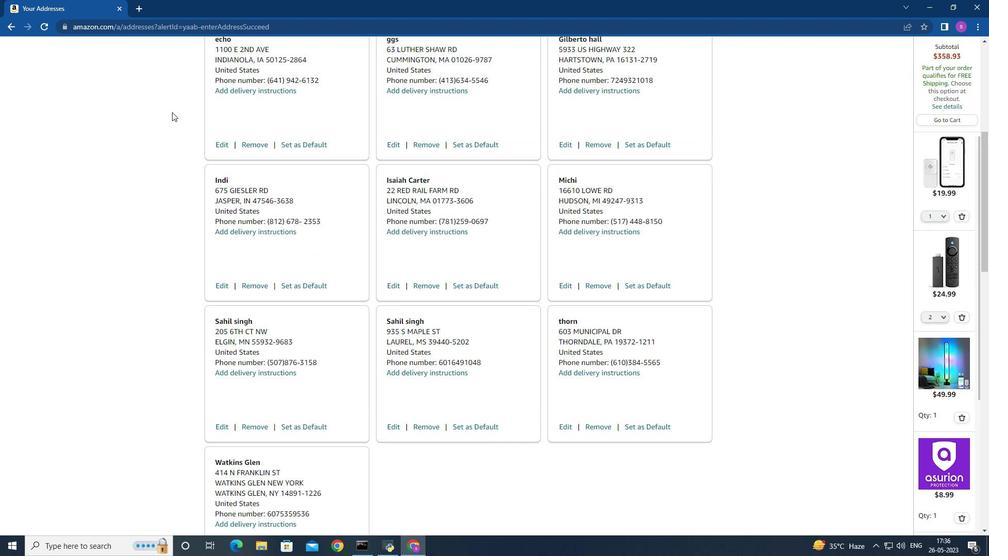 
Action: Mouse moved to (172, 112)
Screenshot: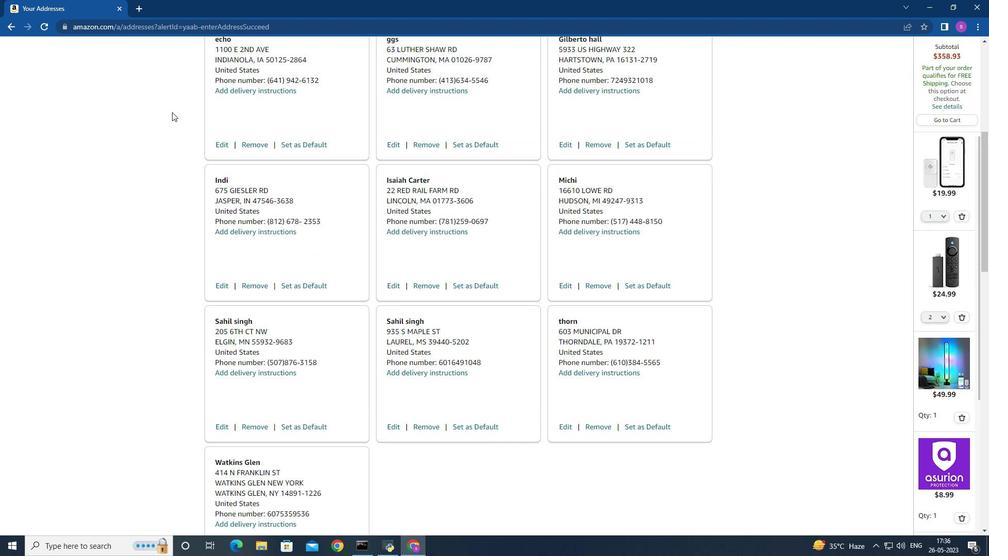 
Action: Mouse scrolled (172, 113) with delta (0, 0)
Screenshot: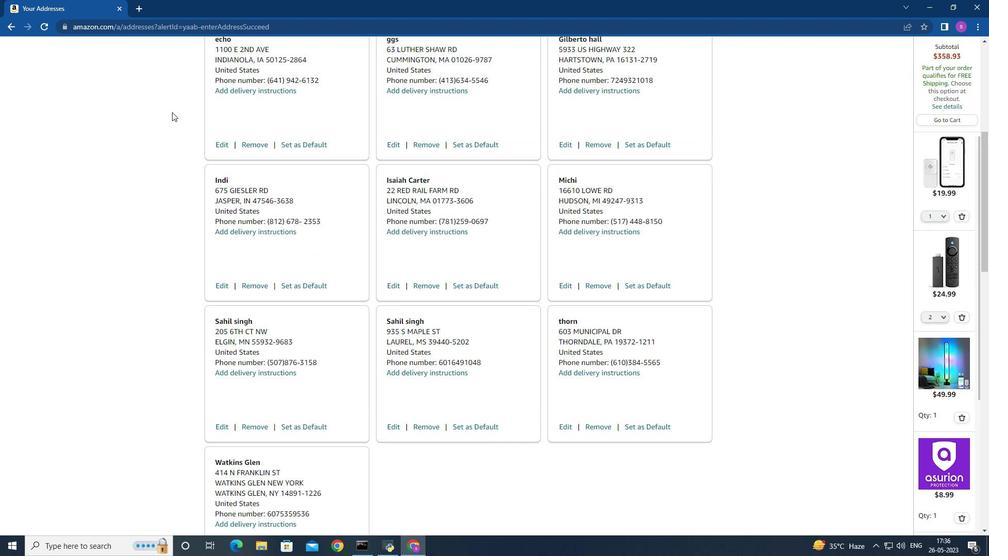
Action: Mouse moved to (172, 113)
Screenshot: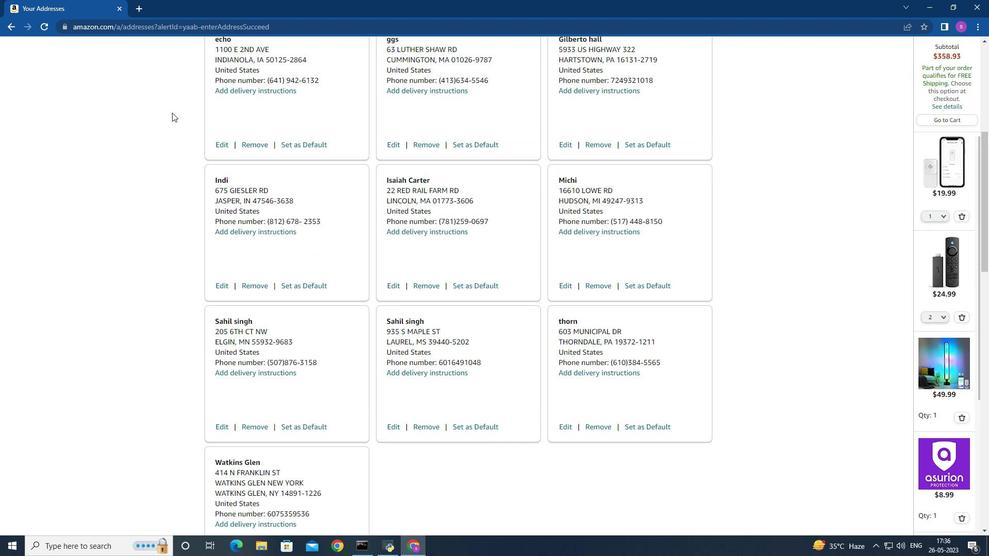 
Action: Mouse scrolled (172, 113) with delta (0, 0)
Screenshot: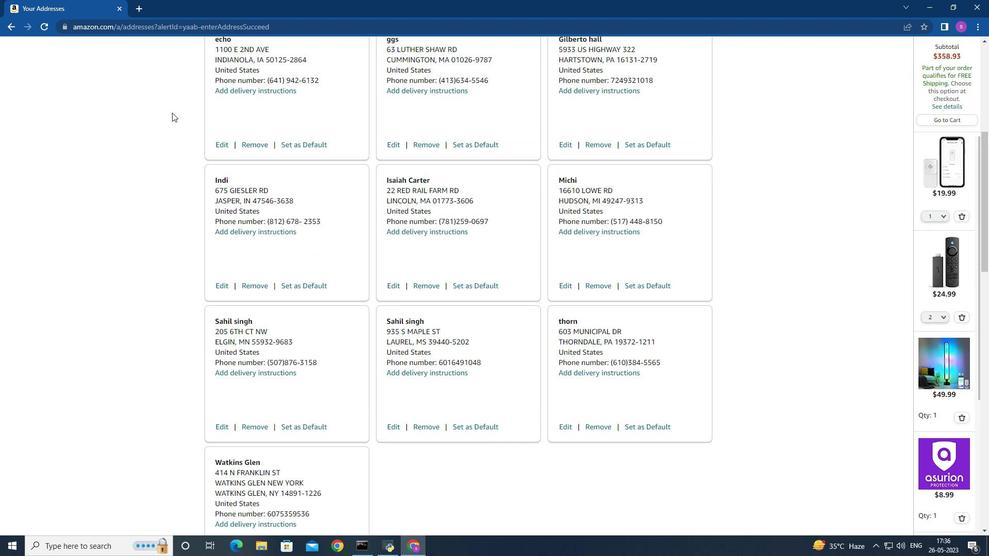 
Action: Mouse moved to (173, 113)
Screenshot: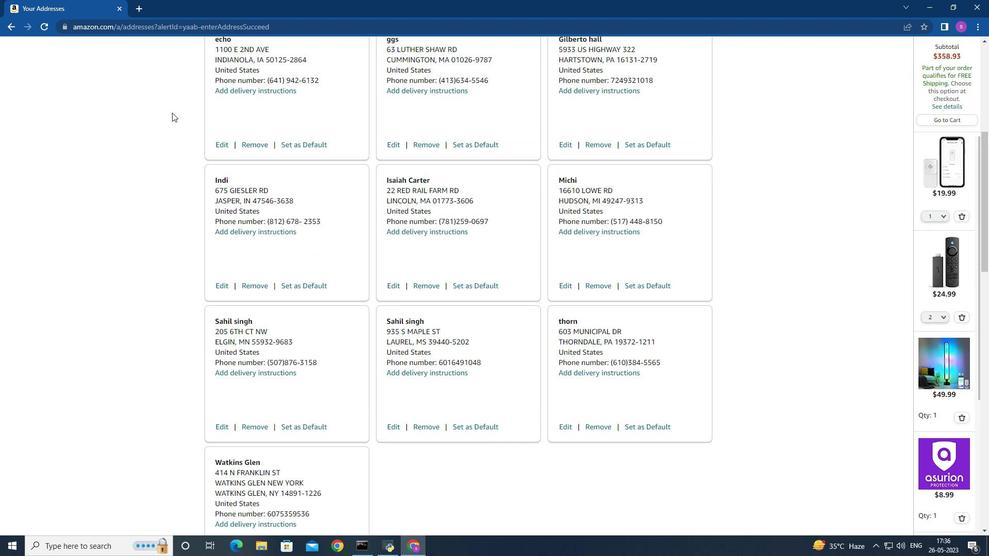 
Action: Mouse scrolled (173, 114) with delta (0, 0)
Screenshot: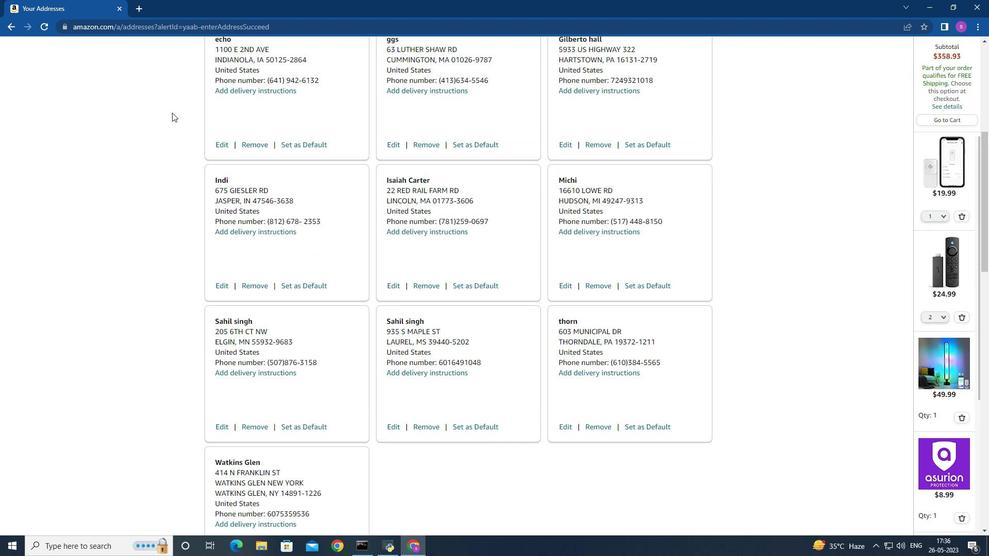 
Action: Mouse moved to (160, 52)
Screenshot: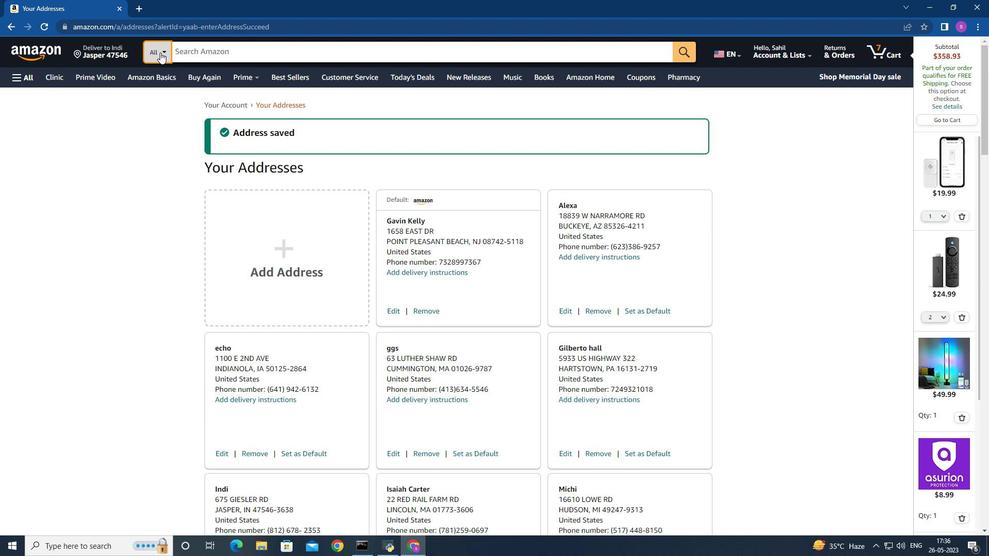
Action: Mouse pressed left at (160, 52)
Screenshot: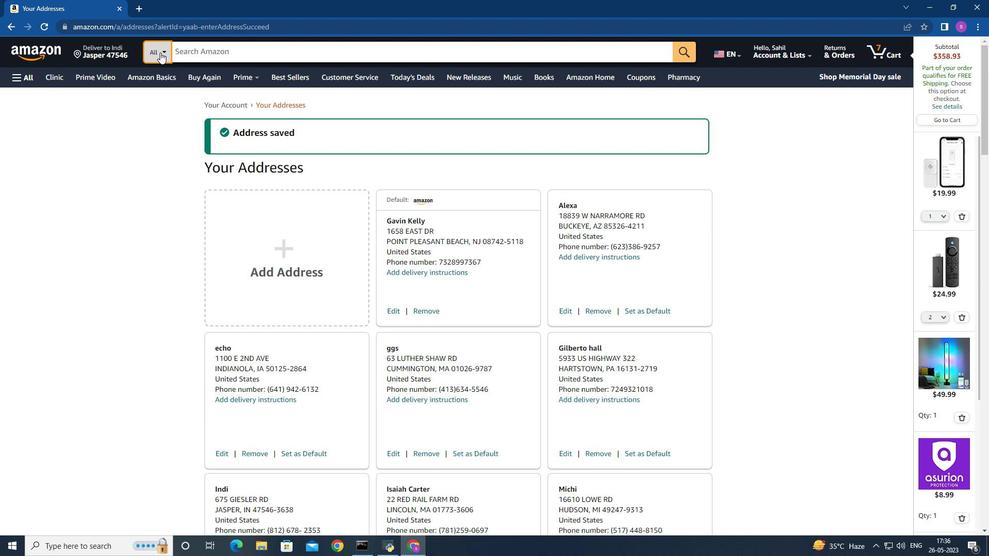
Action: Mouse moved to (170, 165)
Screenshot: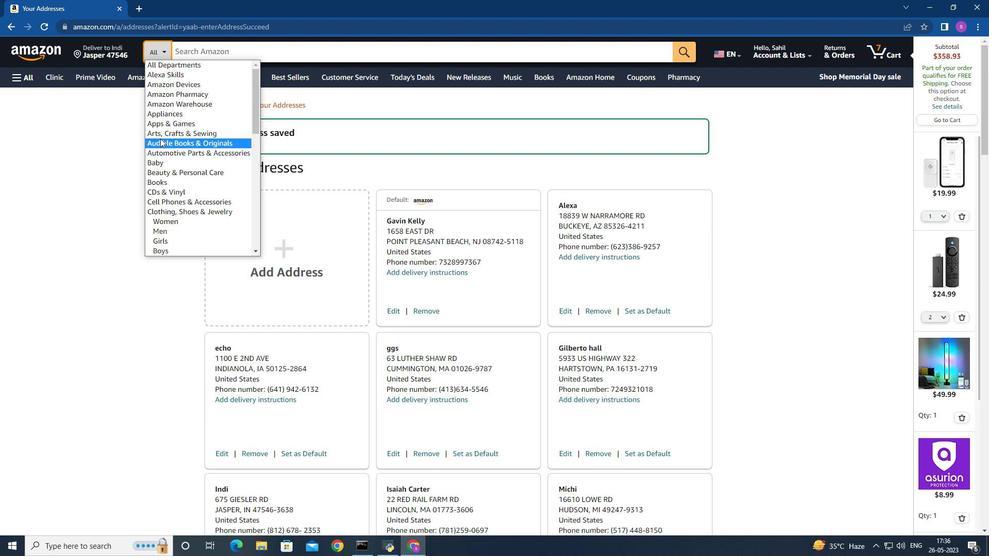 
Action: Mouse scrolled (170, 165) with delta (0, 0)
Screenshot: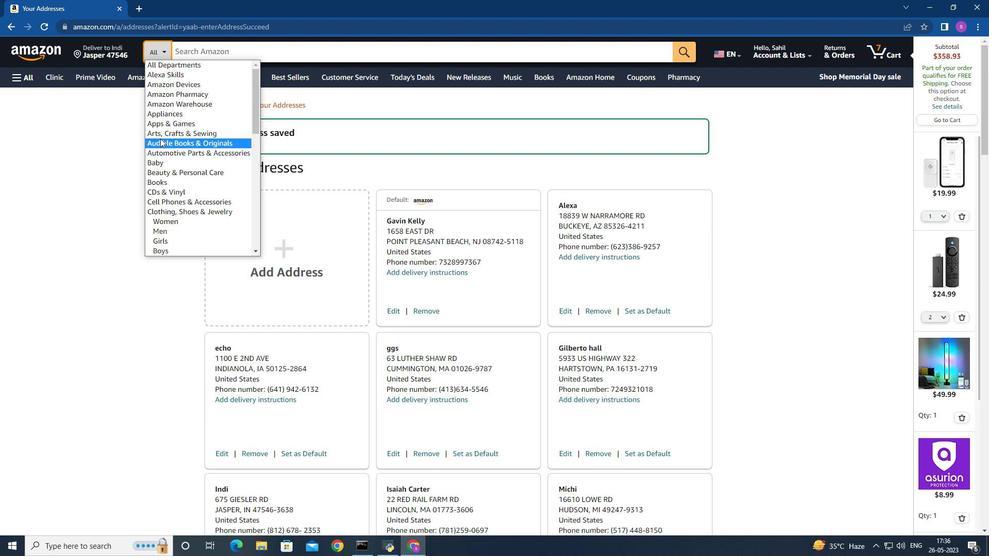 
Action: Mouse scrolled (170, 165) with delta (0, 0)
Screenshot: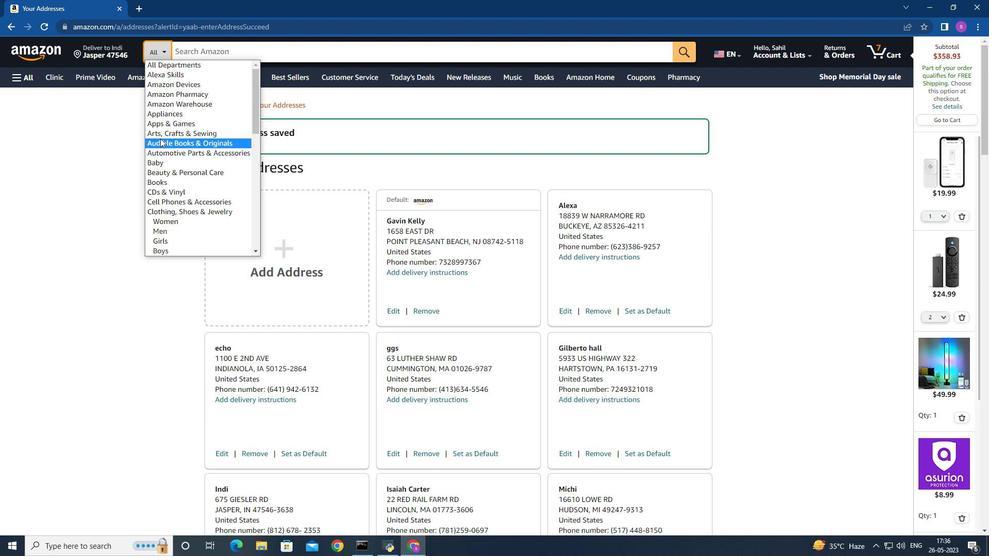 
Action: Mouse scrolled (170, 165) with delta (0, 0)
Screenshot: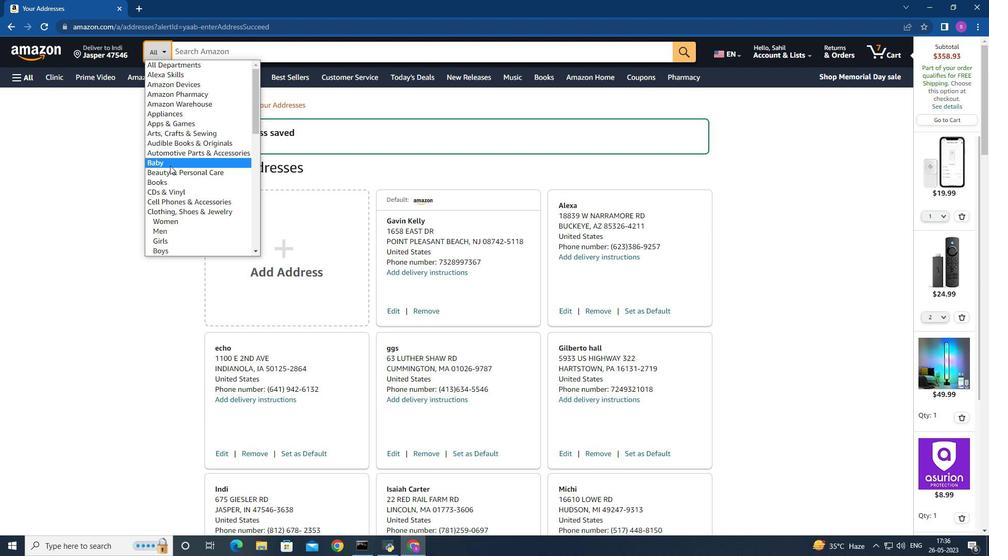 
Action: Mouse scrolled (170, 165) with delta (0, 0)
Screenshot: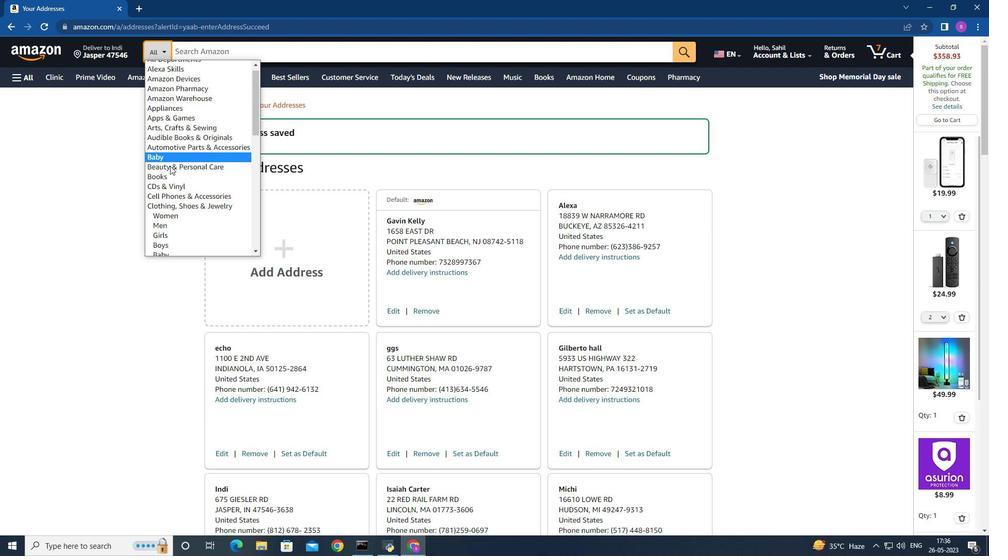 
Action: Mouse moved to (187, 158)
Screenshot: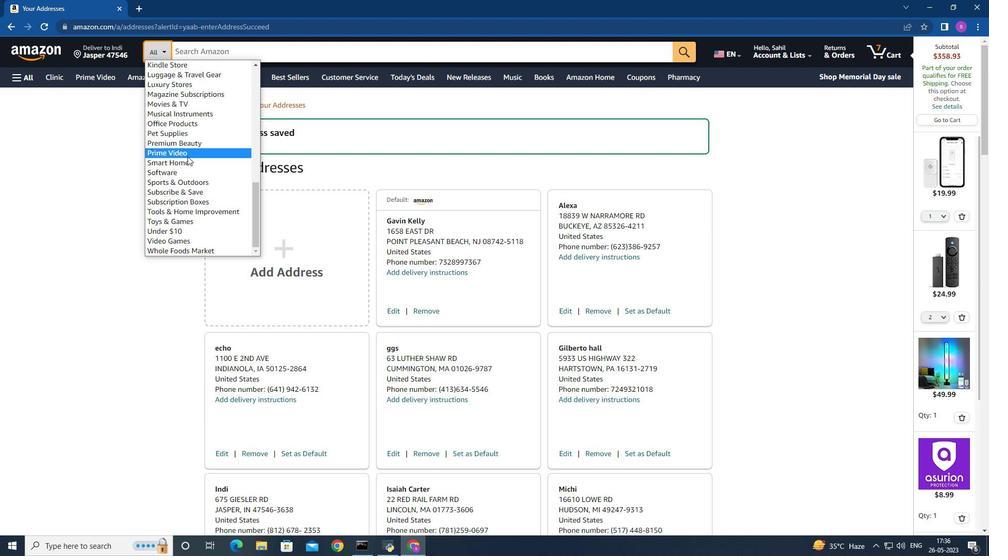 
Action: Mouse scrolled (187, 158) with delta (0, 0)
Screenshot: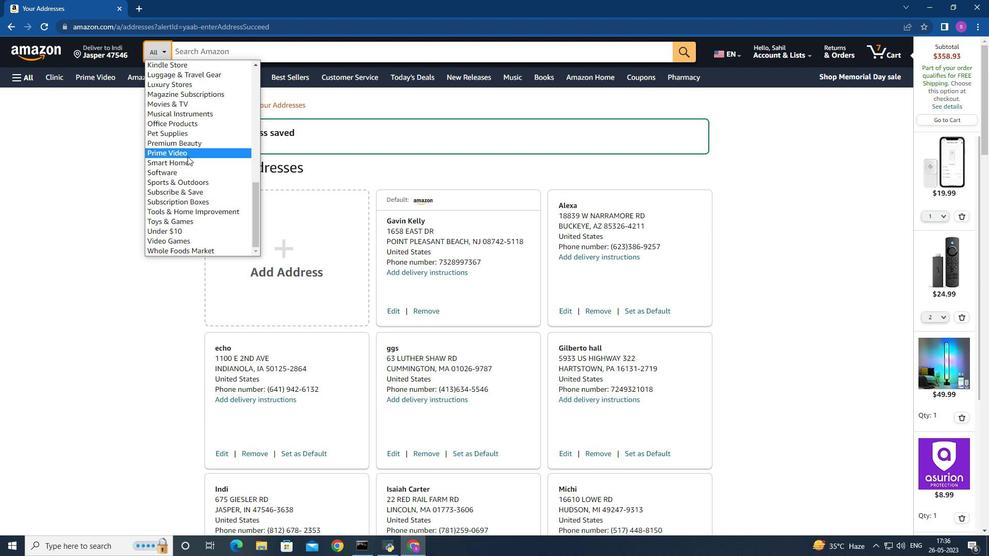 
Action: Mouse scrolled (187, 158) with delta (0, 0)
Screenshot: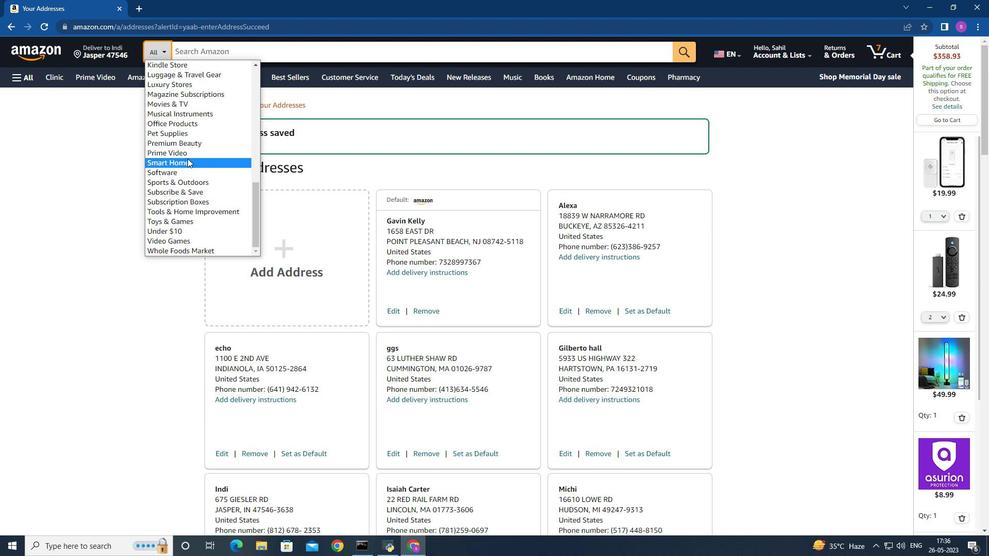 
Action: Mouse moved to (197, 133)
Screenshot: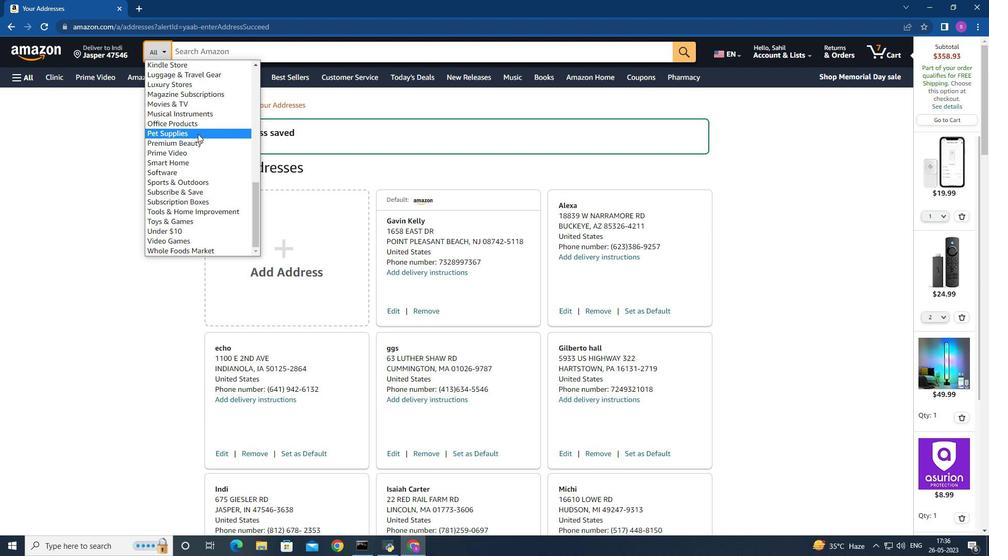 
Action: Mouse scrolled (197, 133) with delta (0, 0)
Screenshot: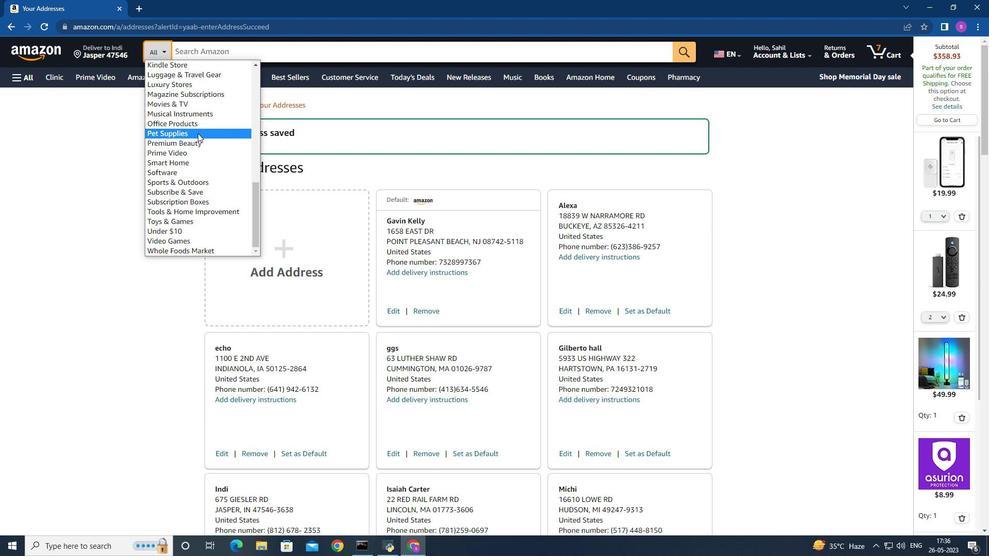 
Action: Mouse moved to (194, 107)
Screenshot: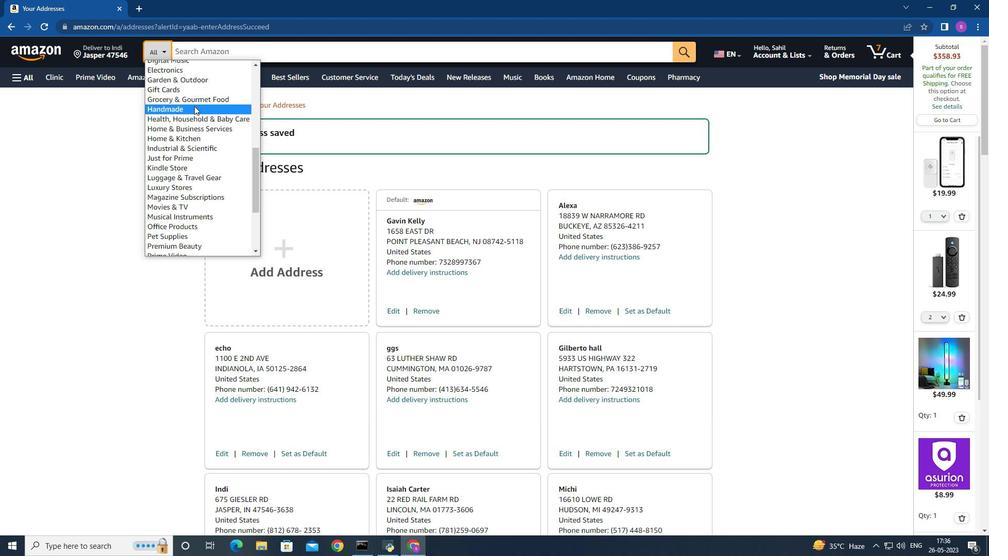 
Action: Mouse scrolled (194, 107) with delta (0, 0)
Screenshot: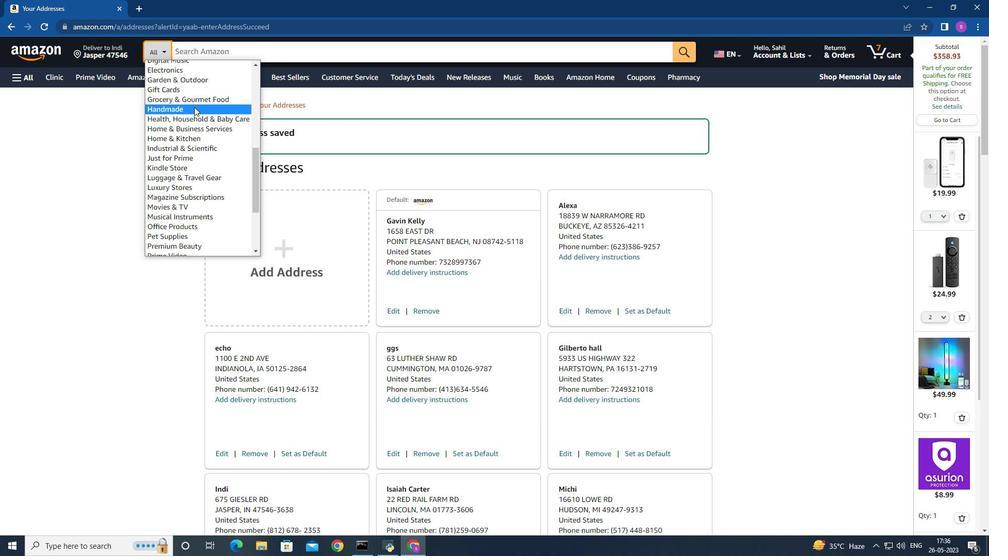 
Action: Mouse moved to (194, 187)
Screenshot: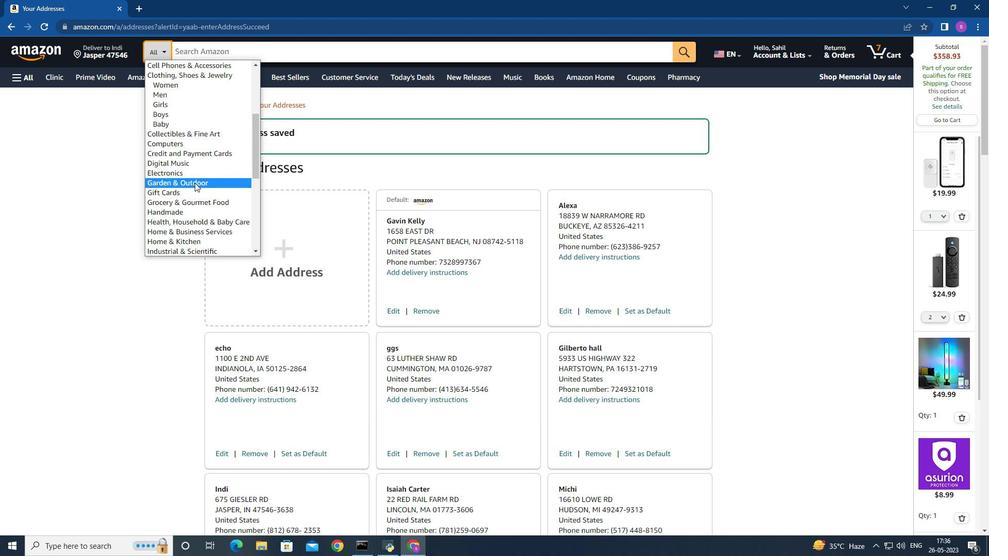 
Action: Mouse scrolled (194, 187) with delta (0, 0)
Screenshot: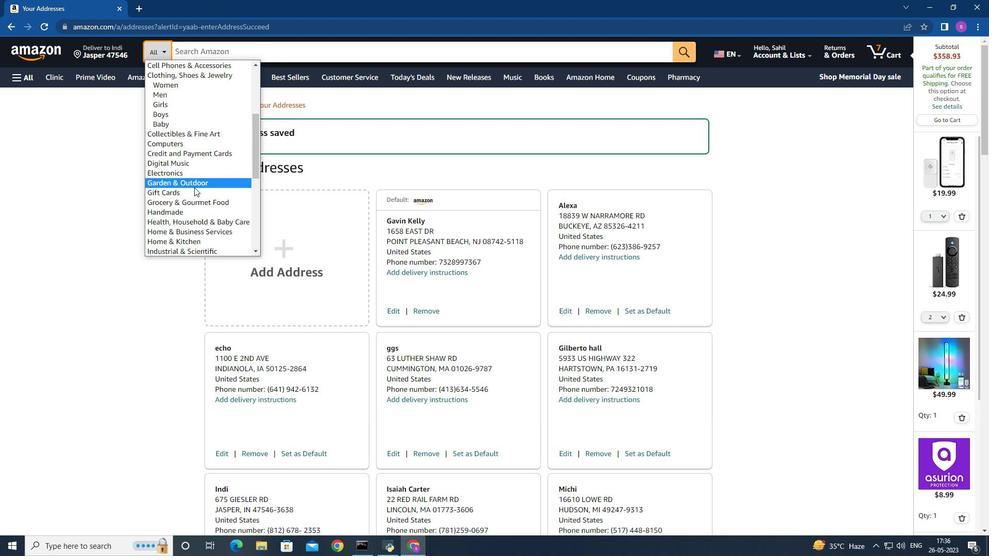
Action: Mouse scrolled (194, 187) with delta (0, 0)
Screenshot: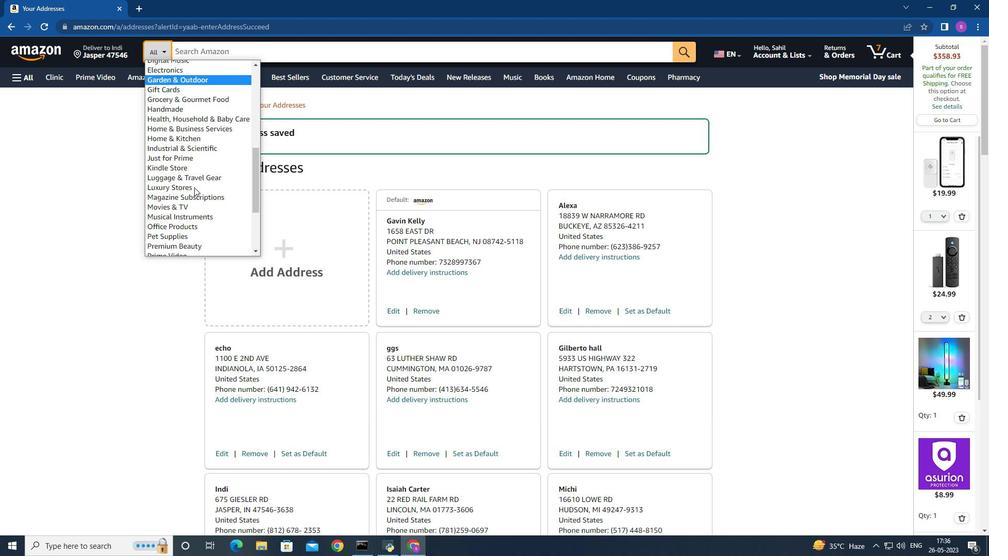 
Action: Mouse scrolled (194, 187) with delta (0, 0)
Screenshot: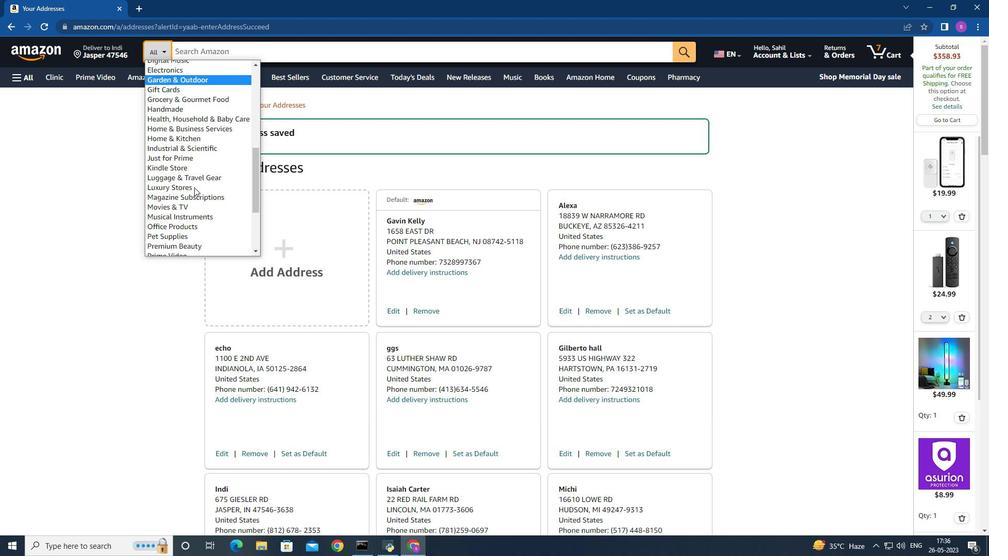 
Action: Mouse scrolled (194, 187) with delta (0, 0)
Screenshot: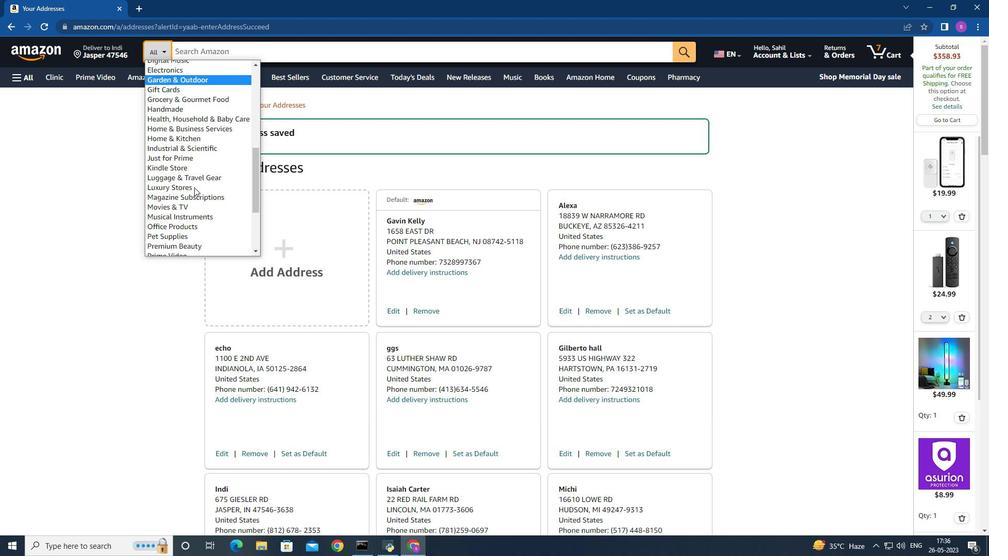
Action: Mouse scrolled (194, 187) with delta (0, 0)
Screenshot: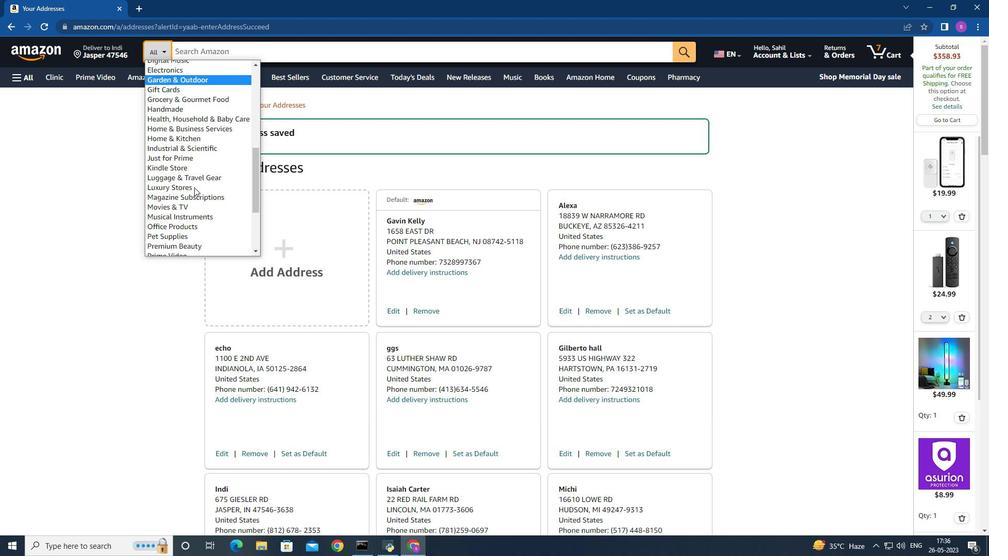 
Action: Mouse scrolled (194, 187) with delta (0, 0)
Screenshot: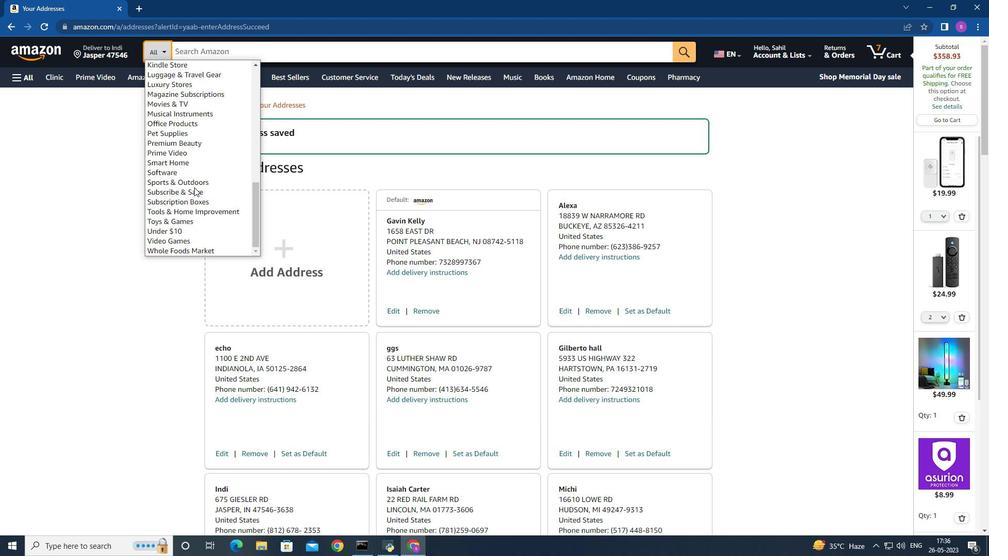
Action: Mouse scrolled (194, 187) with delta (0, 0)
Screenshot: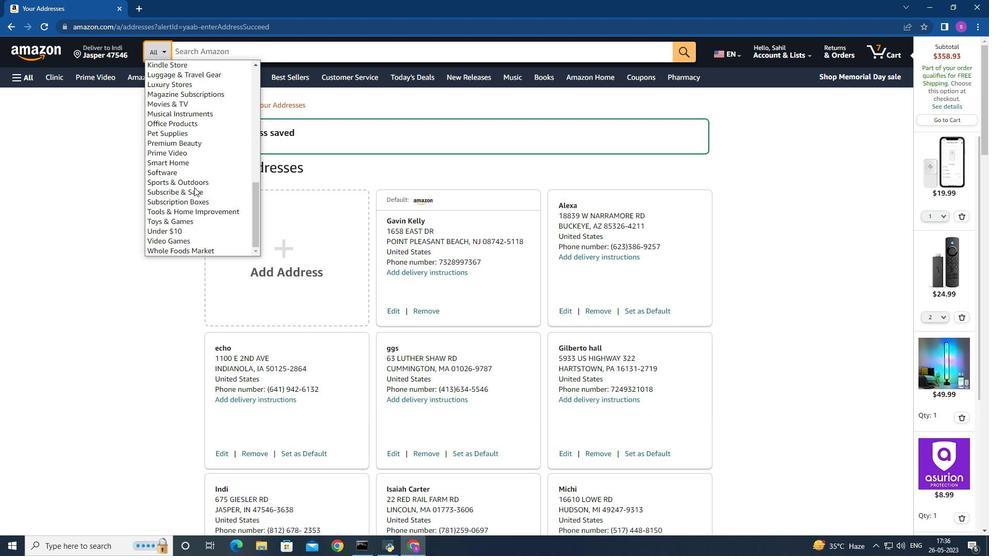
Action: Mouse scrolled (194, 187) with delta (0, 0)
Screenshot: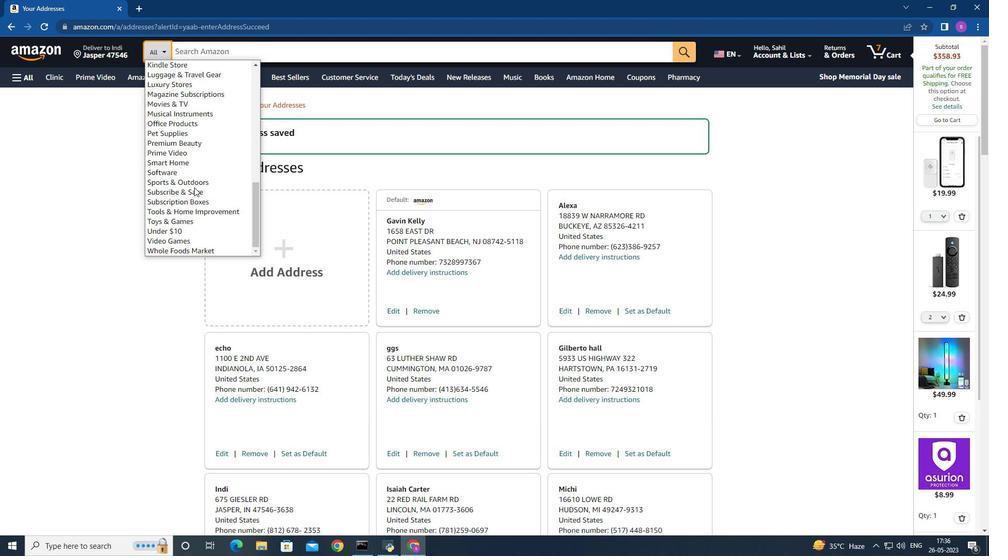 
Action: Mouse moved to (203, 166)
Screenshot: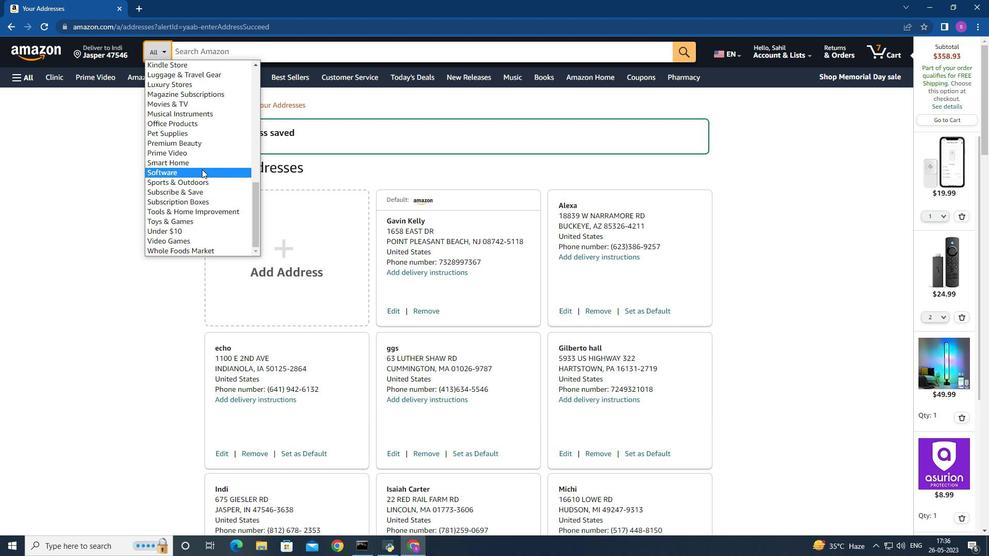 
Action: Mouse pressed left at (203, 166)
Screenshot: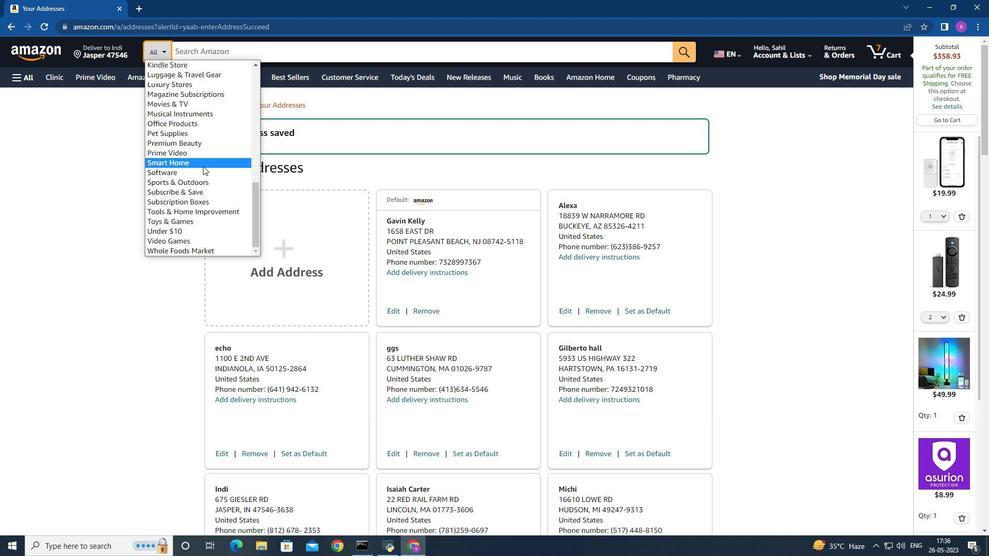 
Action: Mouse moved to (239, 85)
Screenshot: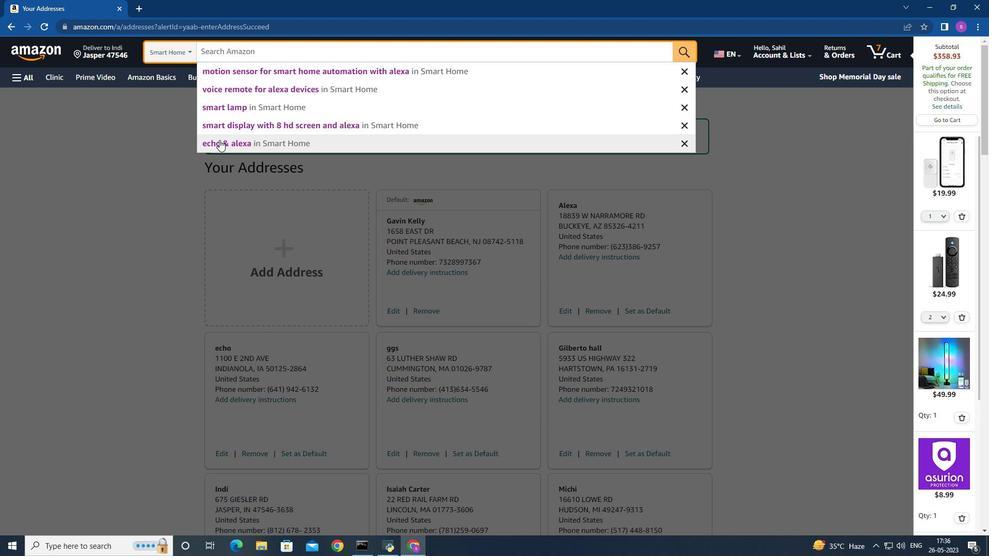 
Action: Key pressed <Key.shift>Smart<Key.space><Key.shift>Fan<Key.space>co<Key.backspace><Key.backspace><Key.shift><Key.shift>Controller<Key.space>witj<Key.backspace>h<Key.space><Key.shift>Alexa<Key.enter>
Screenshot: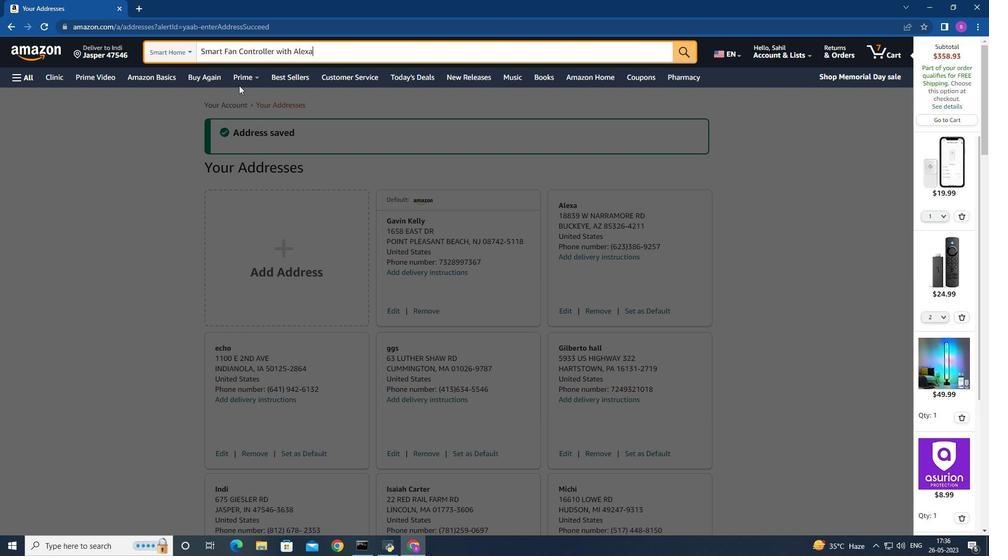 
Action: Mouse moved to (500, 216)
Screenshot: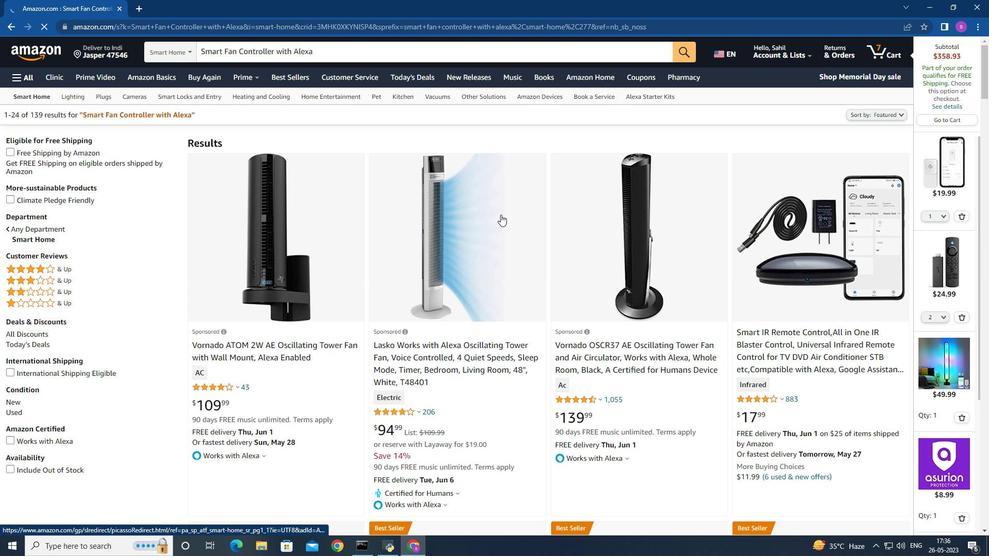 
Action: Mouse scrolled (500, 216) with delta (0, 0)
Screenshot: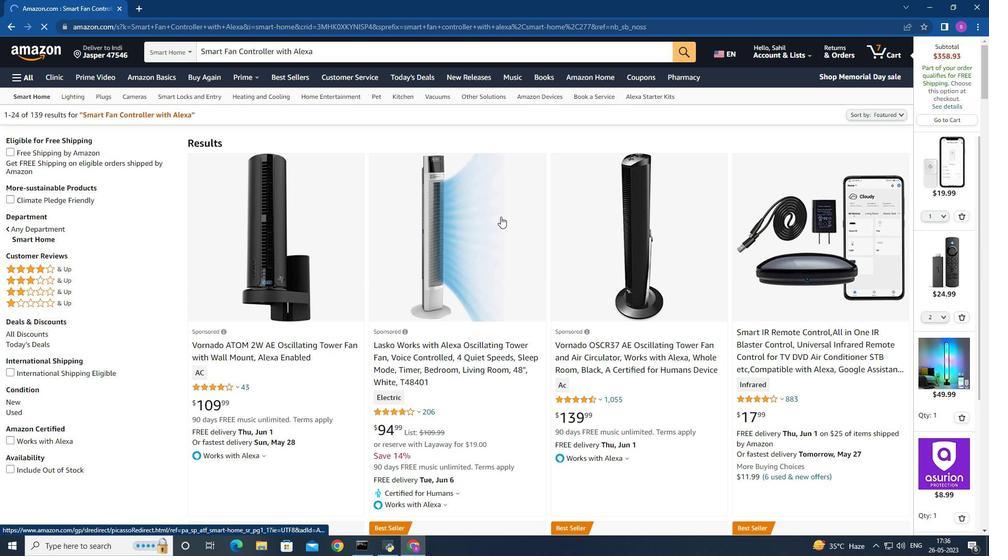 
Action: Mouse moved to (445, 154)
Screenshot: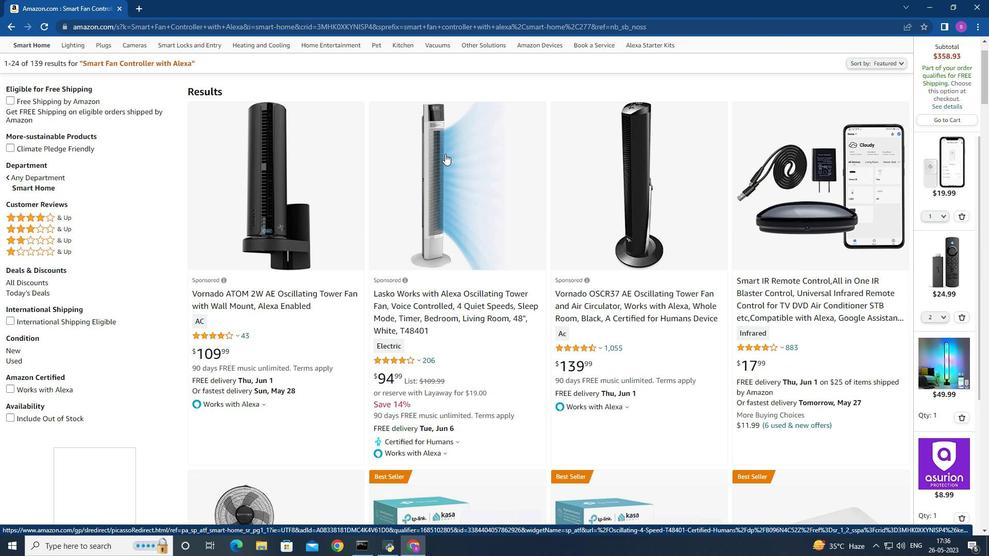 
Action: Mouse scrolled (445, 153) with delta (0, 0)
Screenshot: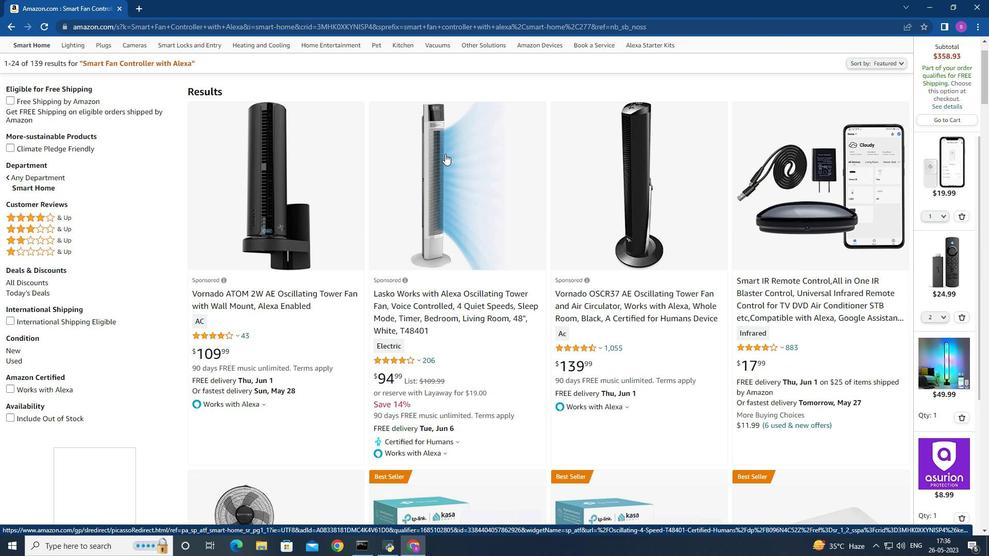 
Action: Mouse moved to (445, 154)
Screenshot: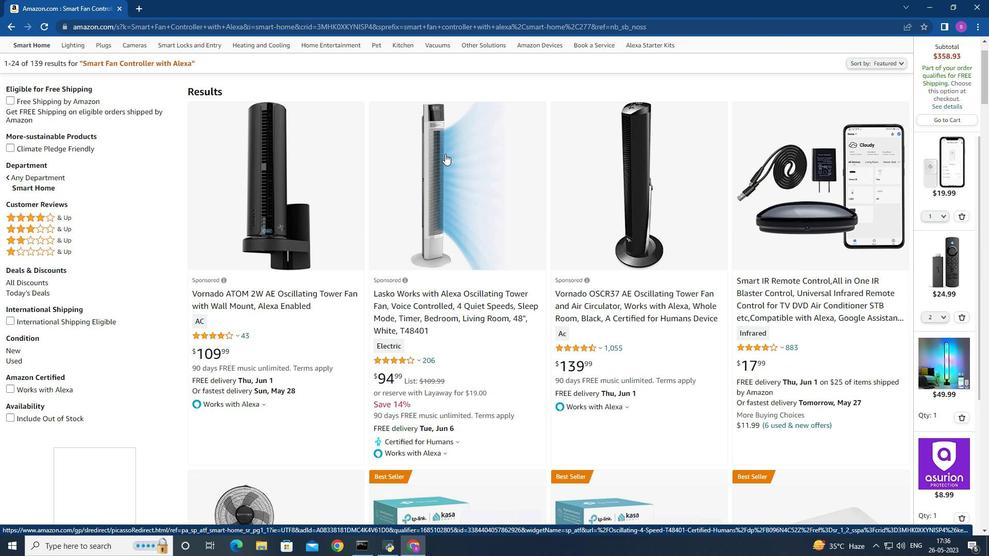 
Action: Mouse scrolled (445, 154) with delta (0, 0)
Screenshot: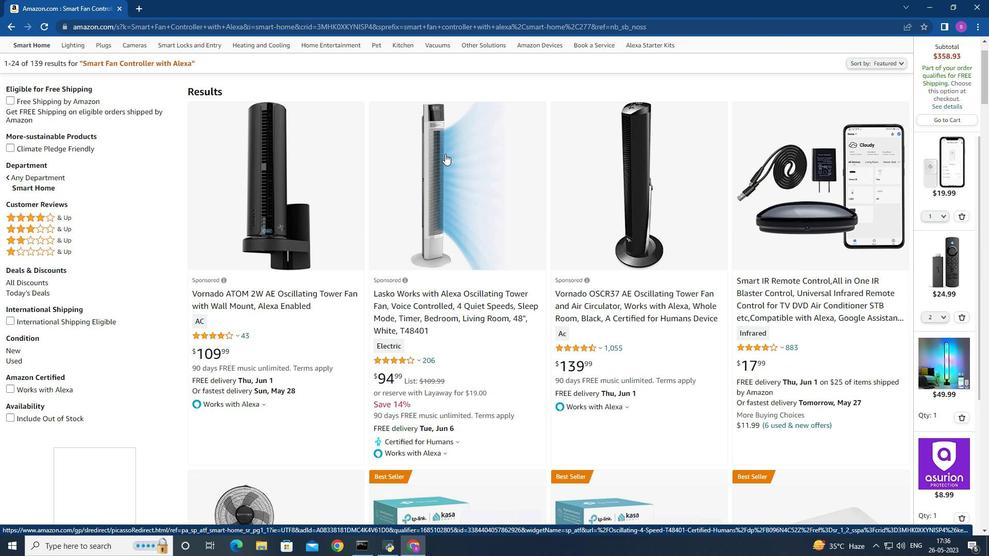 
Action: Mouse moved to (445, 155)
Screenshot: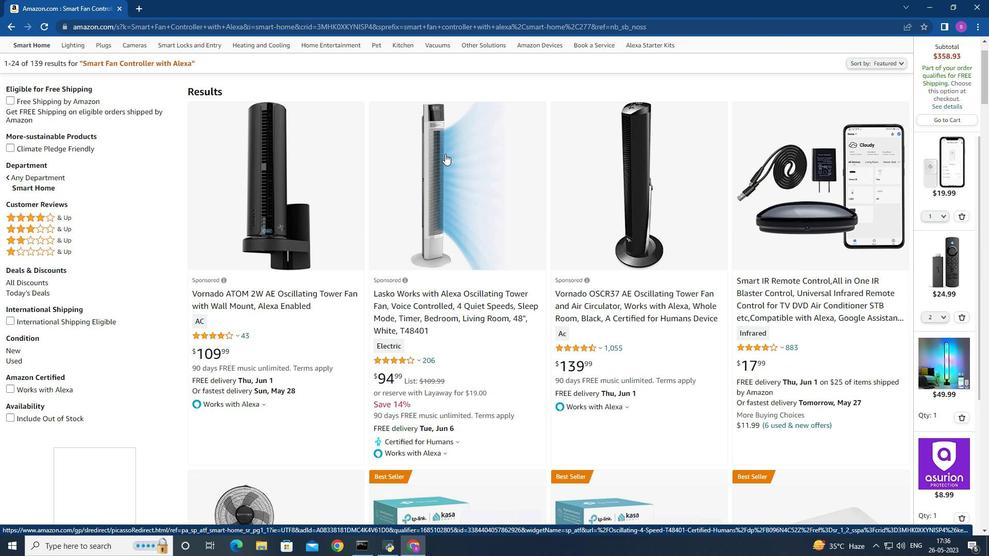 
Action: Mouse scrolled (445, 155) with delta (0, 0)
Screenshot: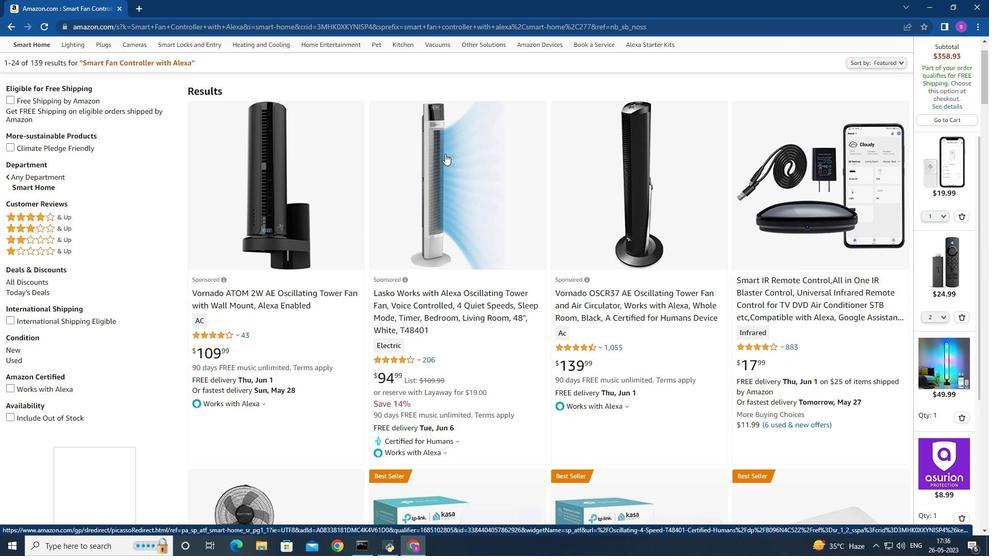 
Action: Mouse moved to (442, 165)
Screenshot: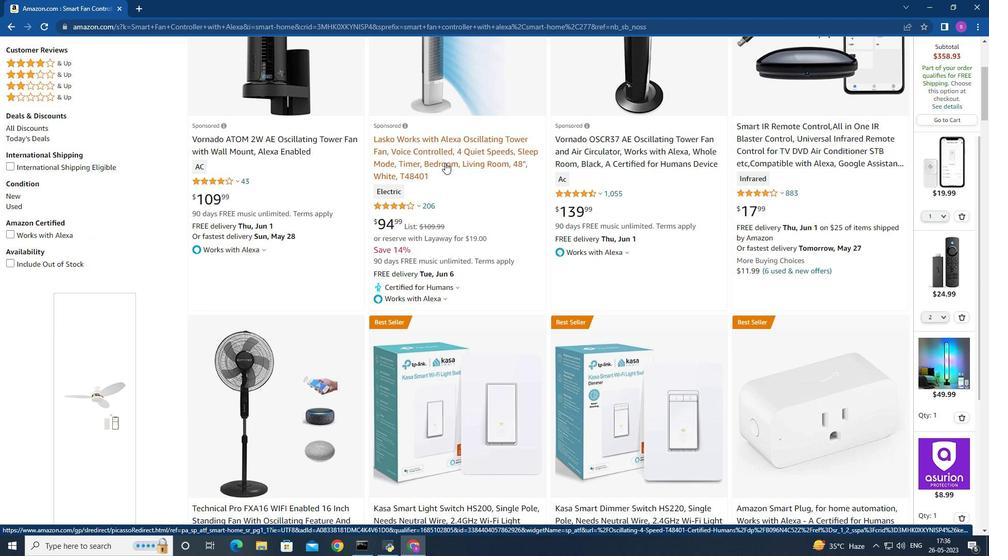 
Action: Mouse scrolled (443, 164) with delta (0, 0)
Screenshot: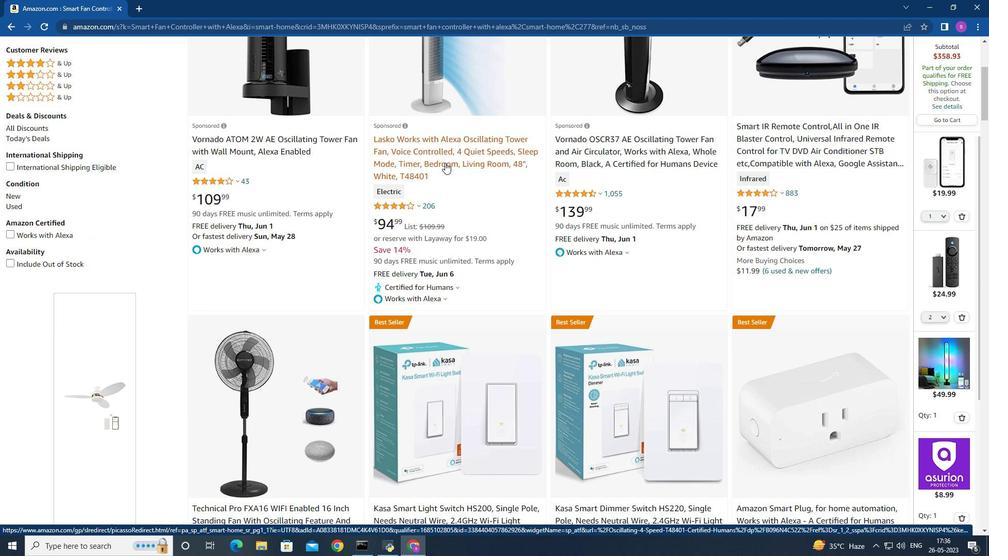 
Action: Mouse scrolled (442, 164) with delta (0, 0)
Screenshot: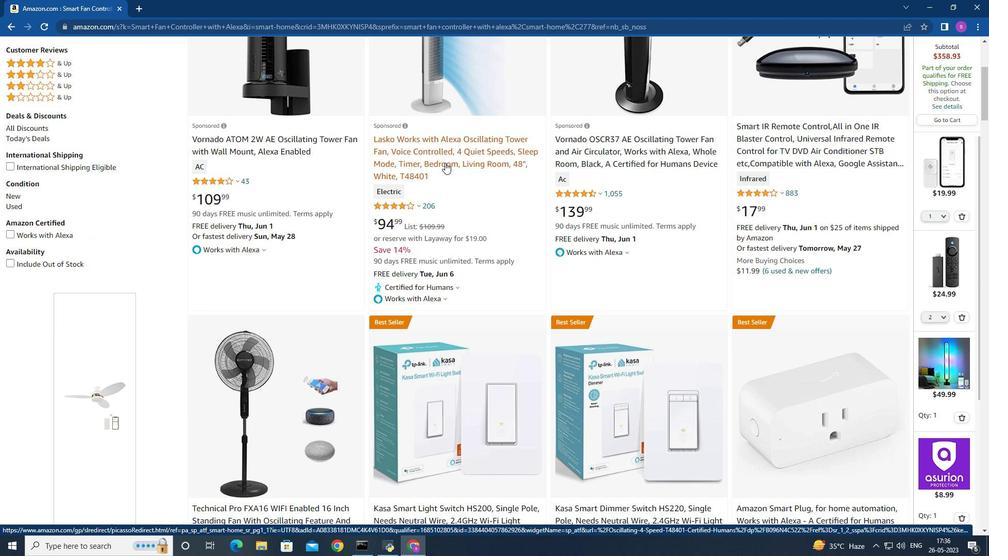 
Action: Mouse scrolled (442, 164) with delta (0, 0)
Screenshot: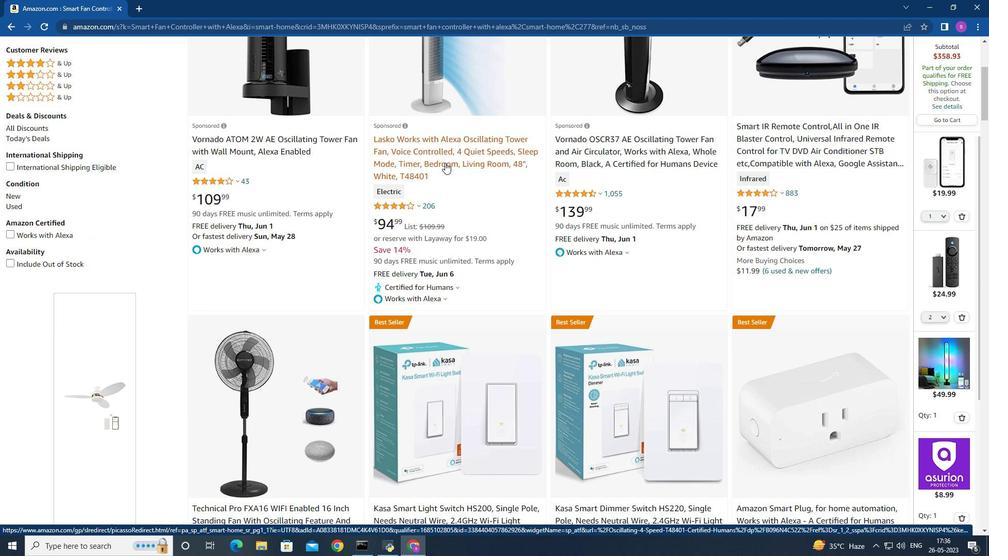 
Action: Mouse moved to (261, 247)
Screenshot: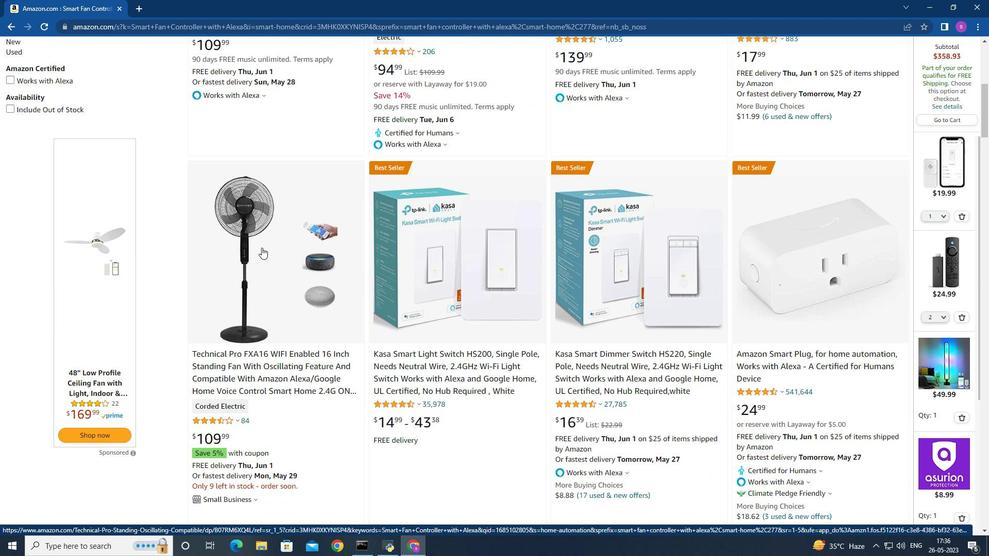 
Action: Mouse pressed left at (261, 247)
Screenshot: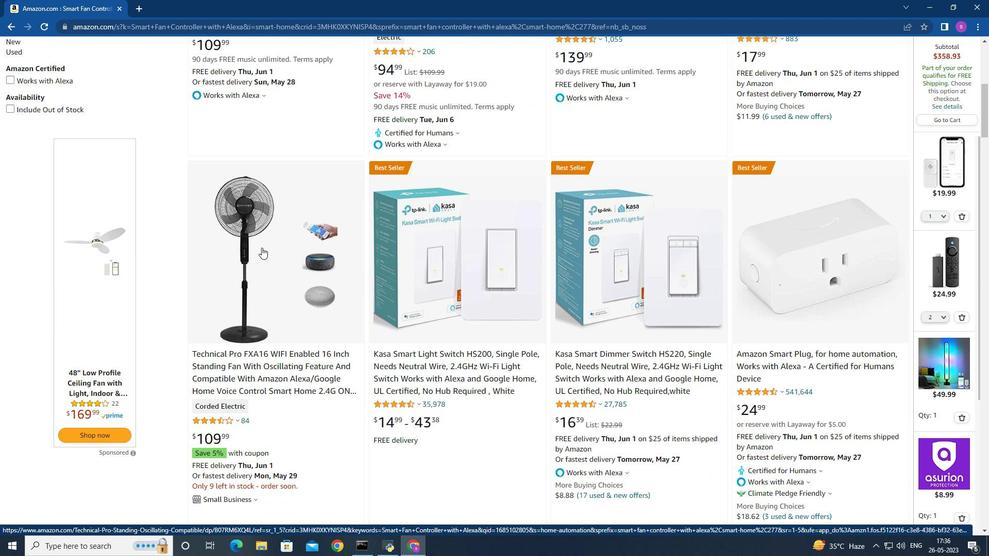 
Action: Mouse moved to (12, 28)
Screenshot: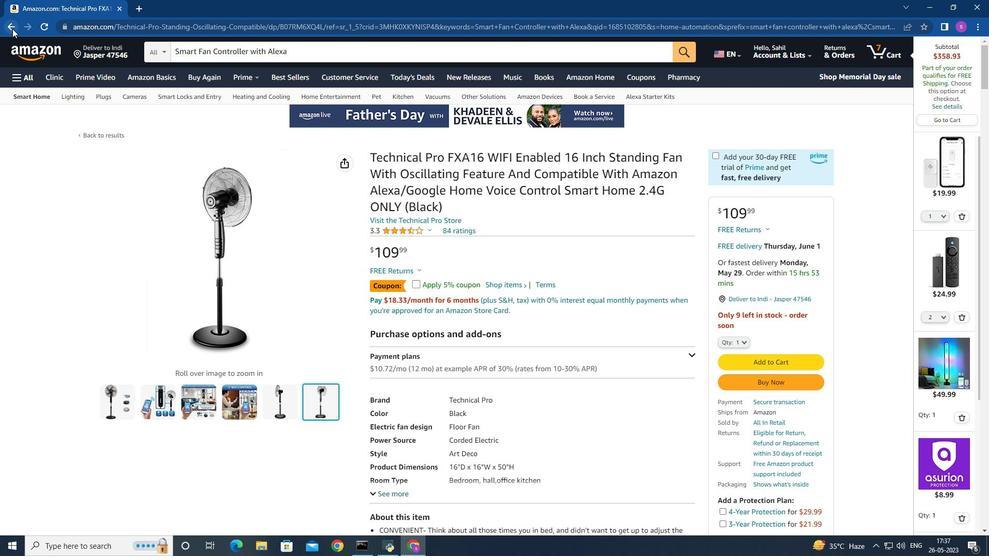
Action: Mouse pressed left at (12, 28)
Screenshot: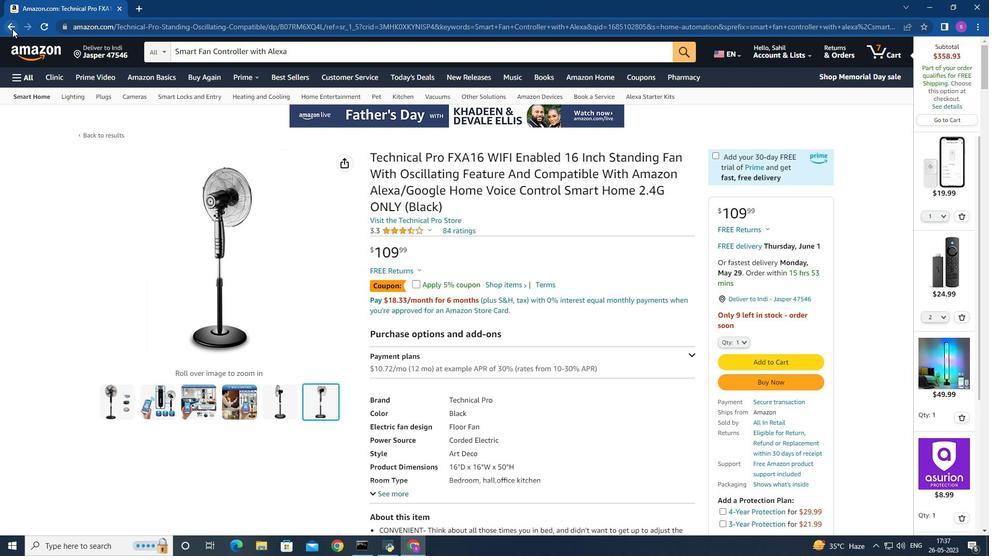 
Action: Mouse moved to (112, 228)
Screenshot: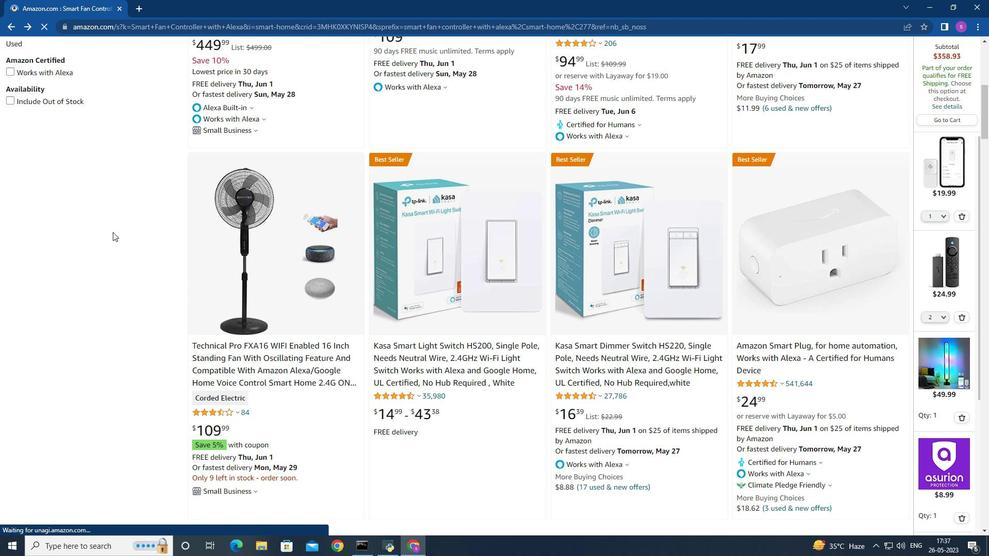 
Action: Mouse scrolled (112, 229) with delta (0, 0)
Screenshot: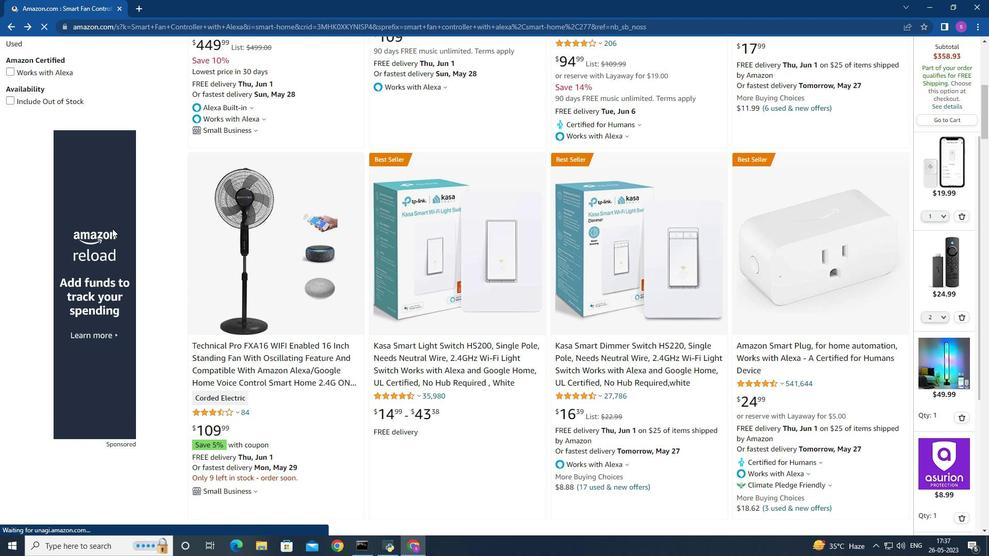 
Action: Mouse scrolled (112, 229) with delta (0, 0)
Screenshot: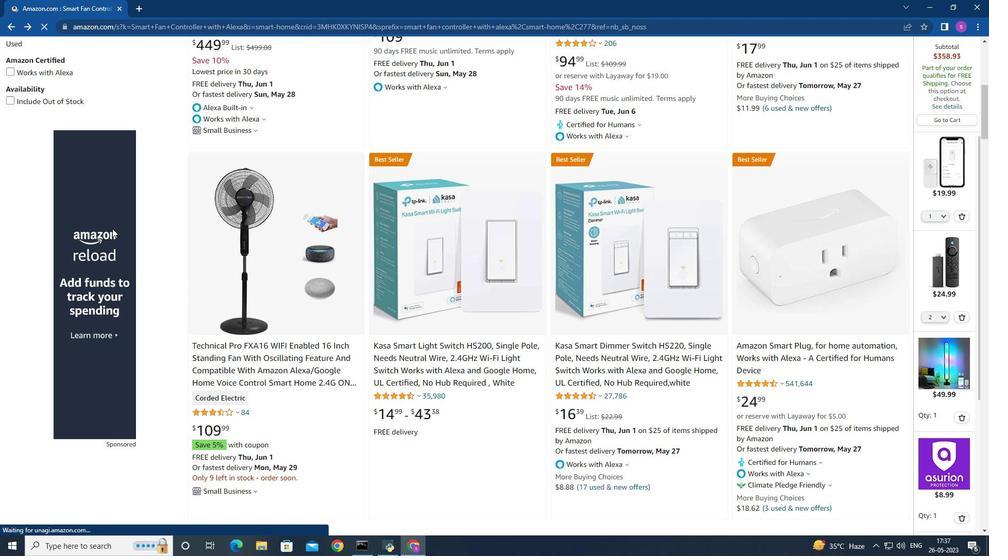 
Action: Mouse scrolled (112, 229) with delta (0, 0)
Screenshot: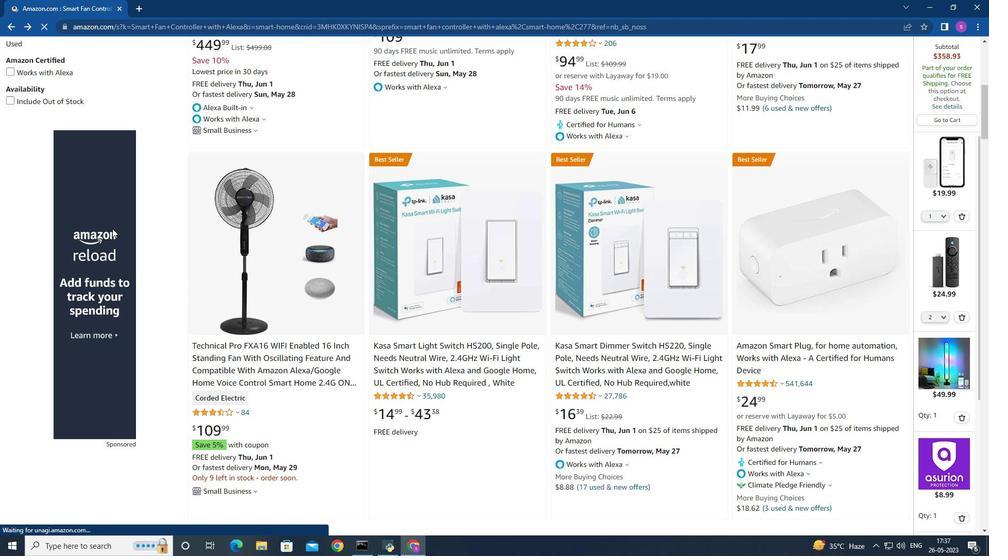 
Action: Mouse moved to (312, 228)
Screenshot: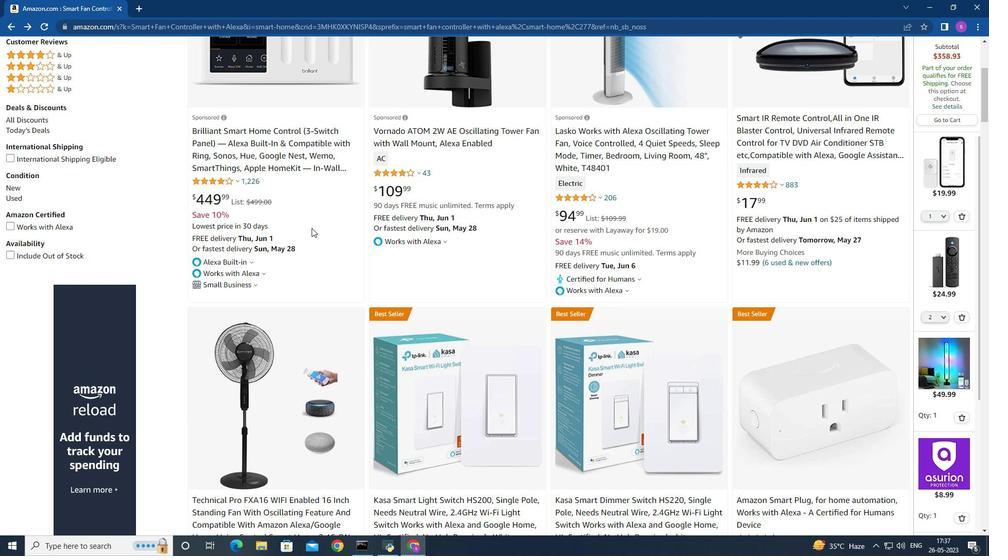 
Action: Mouse scrolled (312, 228) with delta (0, 0)
Screenshot: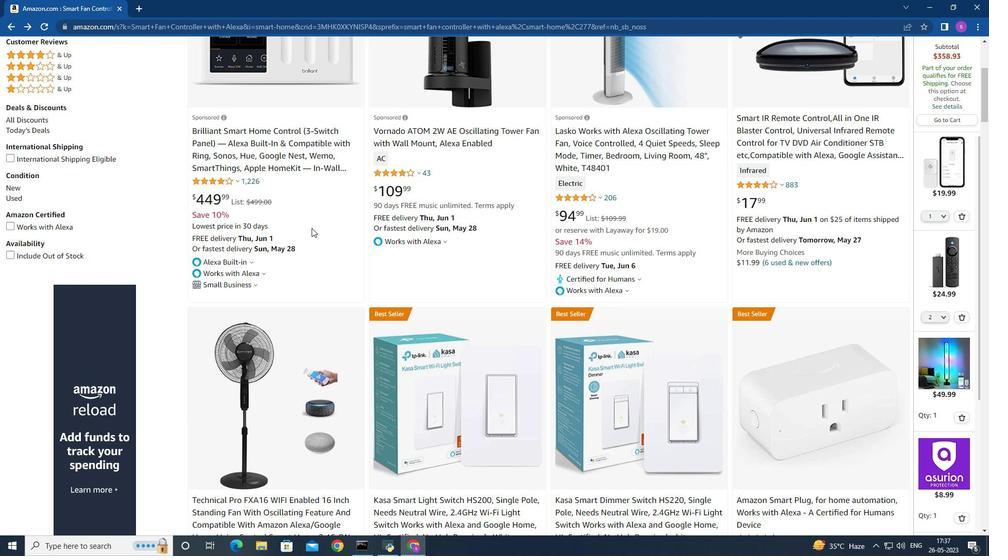 
Action: Mouse scrolled (312, 228) with delta (0, 0)
Screenshot: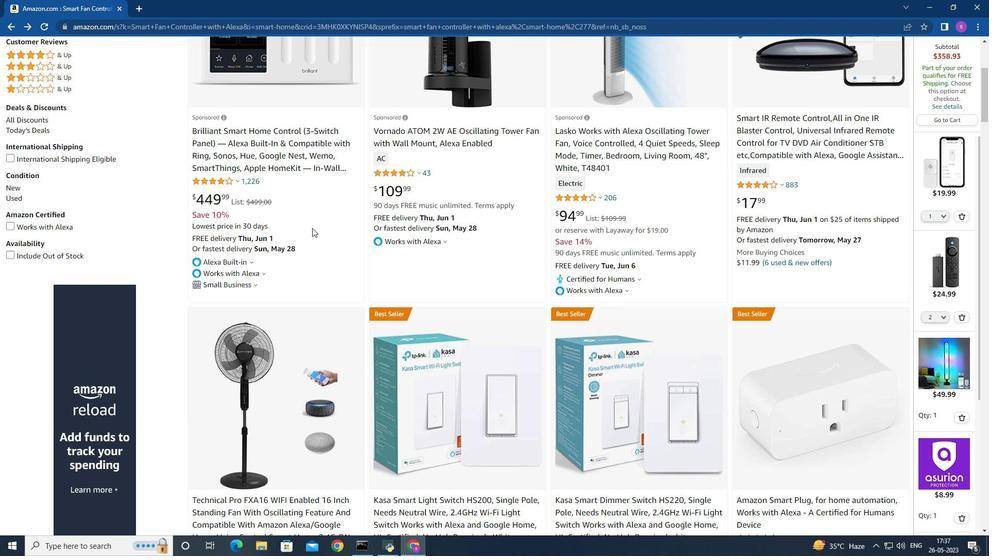 
Action: Mouse scrolled (312, 228) with delta (0, 0)
Screenshot: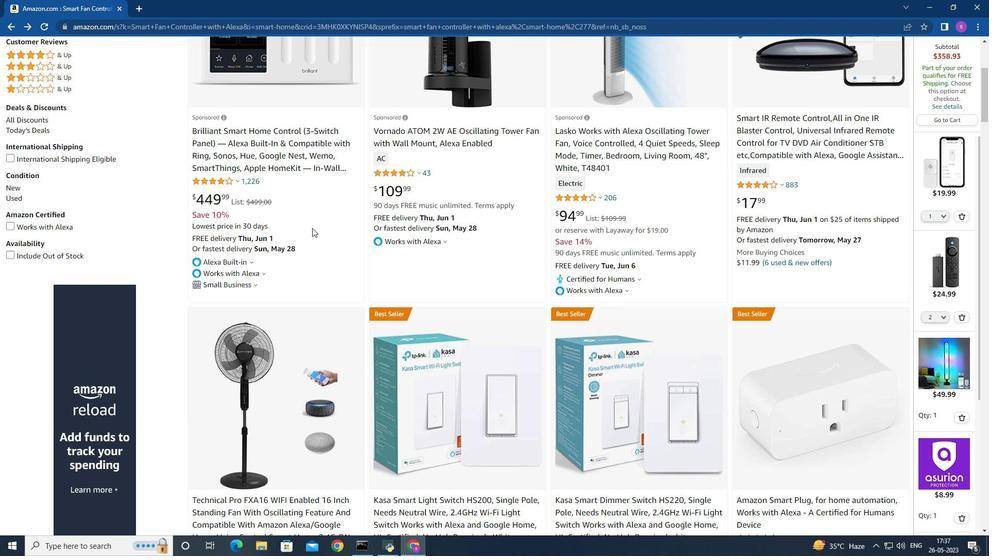 
Action: Mouse scrolled (312, 228) with delta (0, 0)
Screenshot: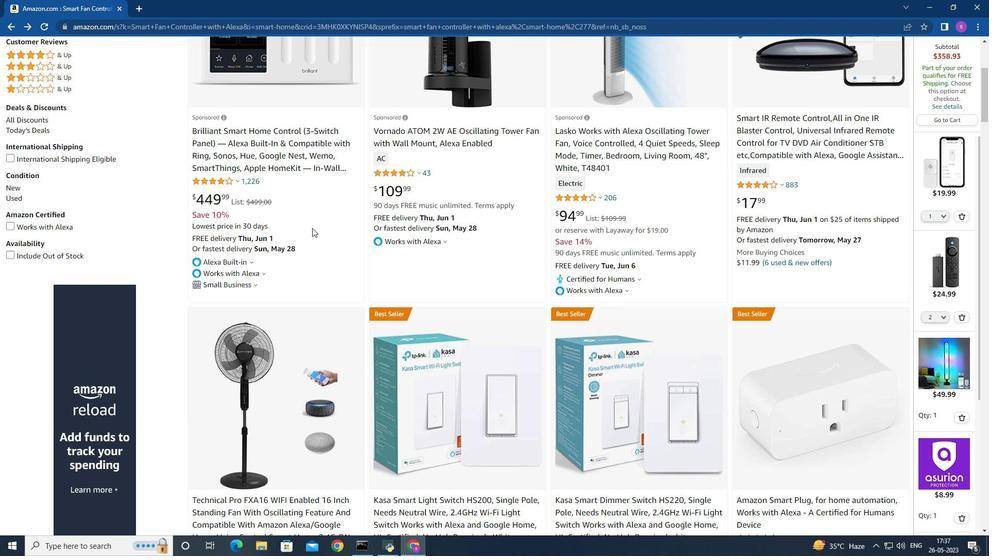 
Action: Mouse scrolled (312, 228) with delta (0, 0)
Screenshot: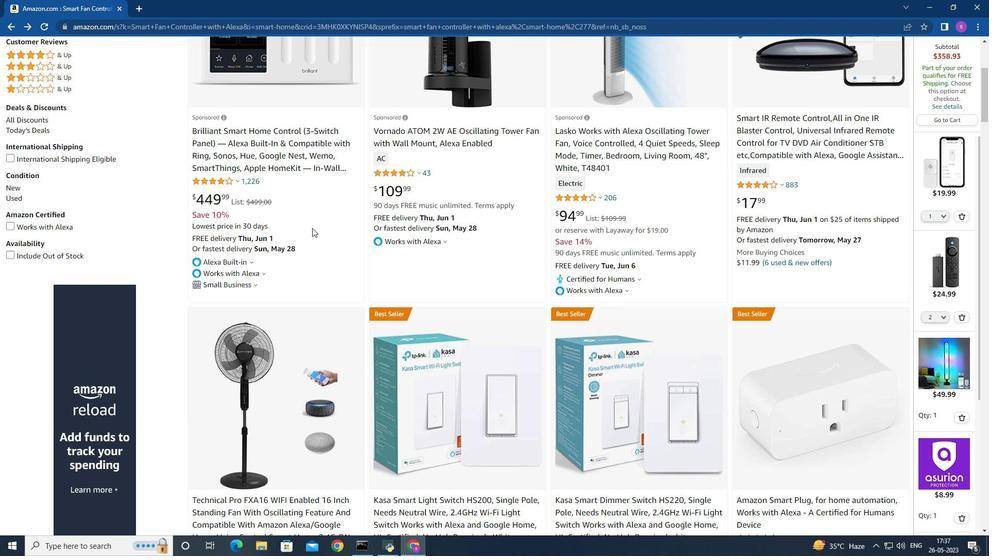 
Action: Mouse scrolled (312, 228) with delta (0, 0)
Screenshot: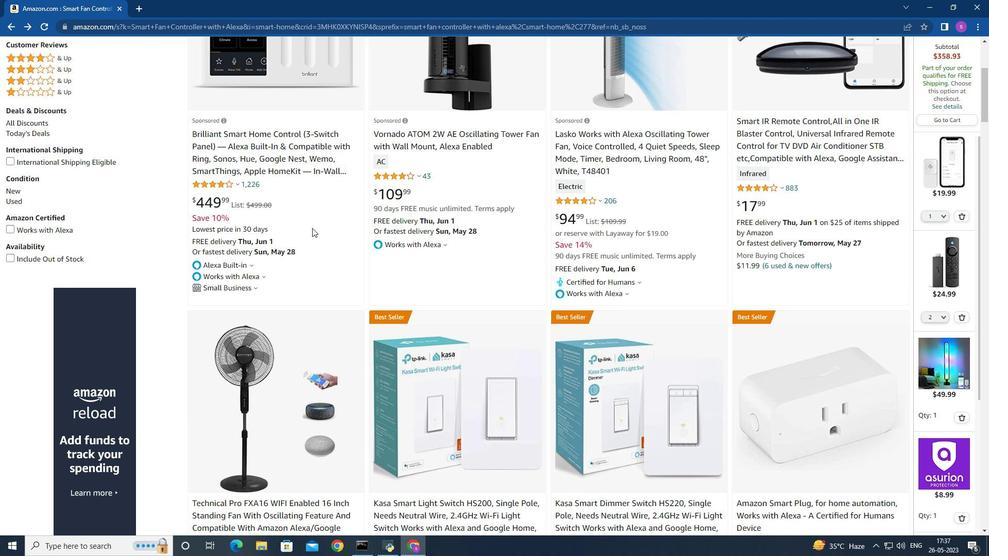 
Action: Mouse moved to (359, 226)
Screenshot: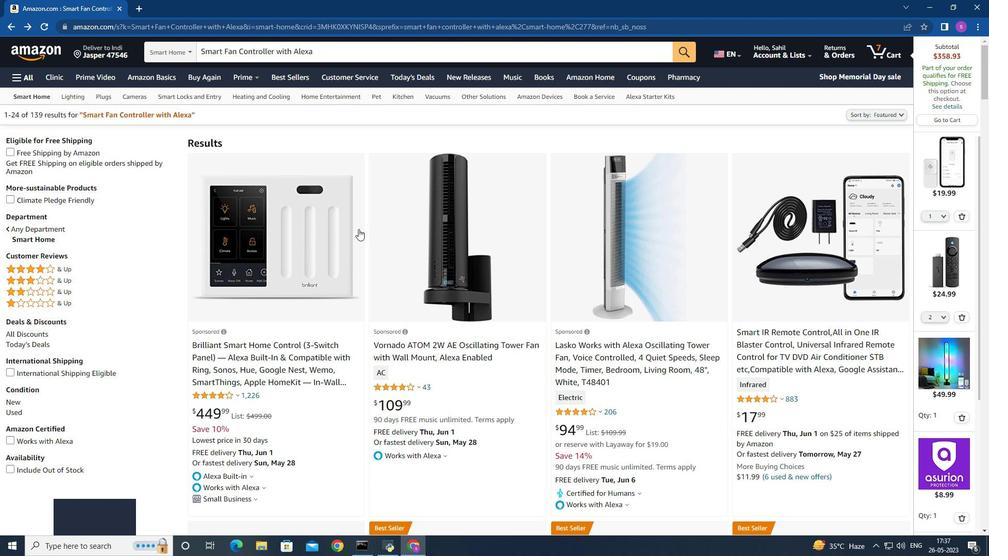 
Action: Mouse scrolled (359, 226) with delta (0, 0)
Screenshot: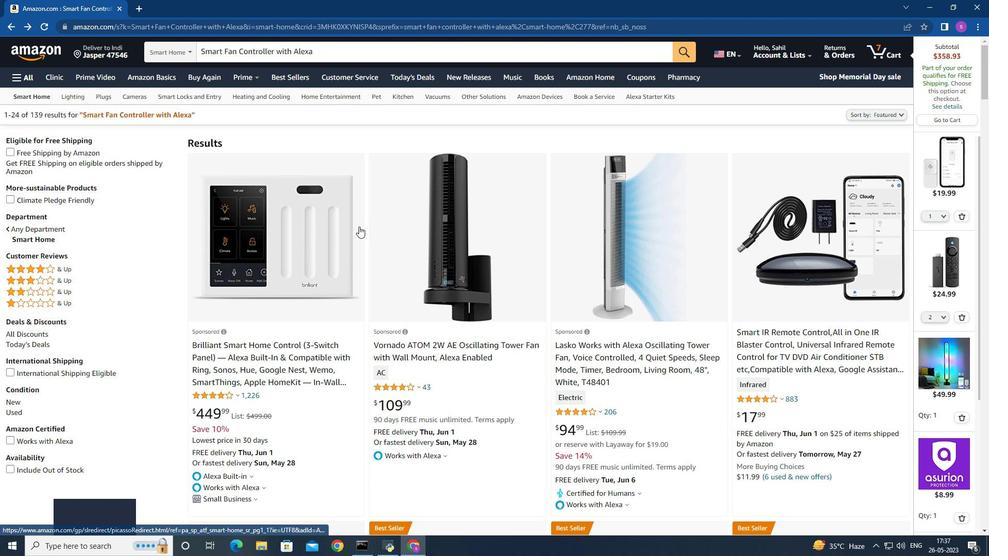 
Action: Mouse scrolled (359, 226) with delta (0, 0)
Screenshot: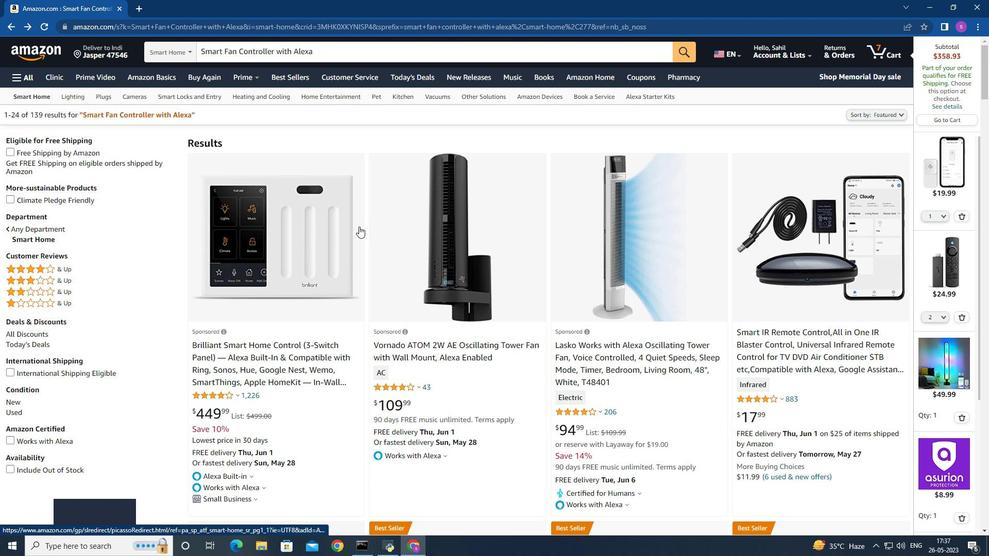 
Action: Mouse scrolled (359, 226) with delta (0, 0)
Screenshot: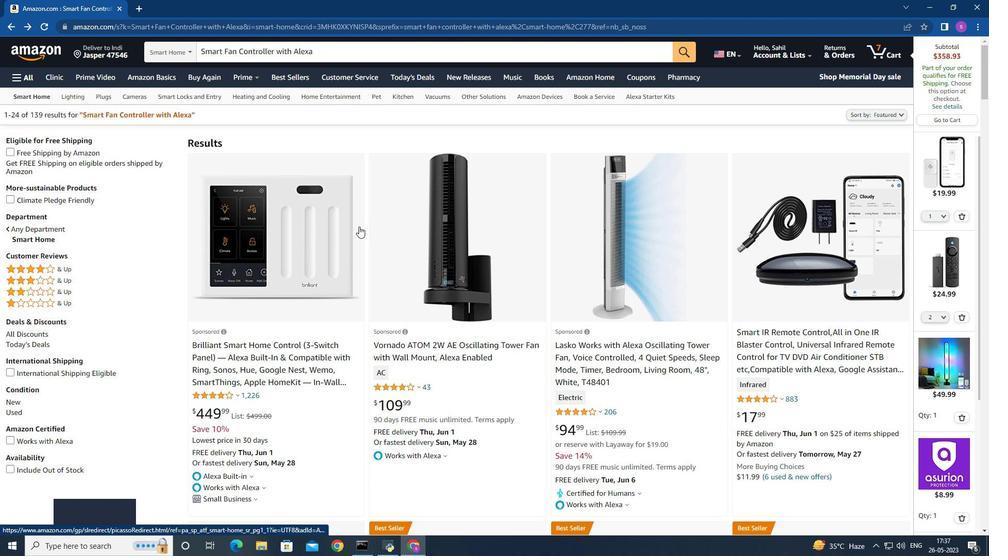 
Action: Mouse scrolled (359, 226) with delta (0, 0)
Screenshot: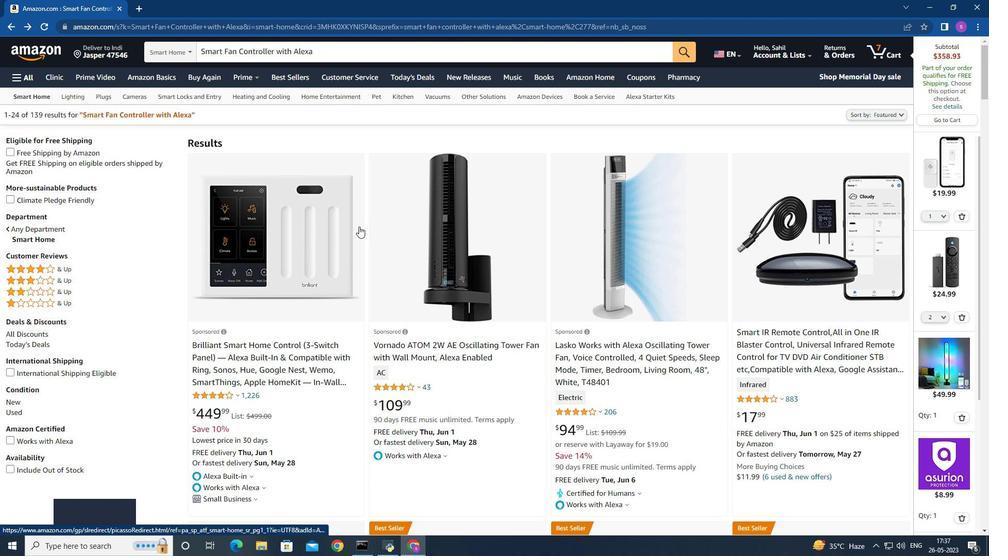 
Action: Mouse scrolled (359, 226) with delta (0, 0)
Screenshot: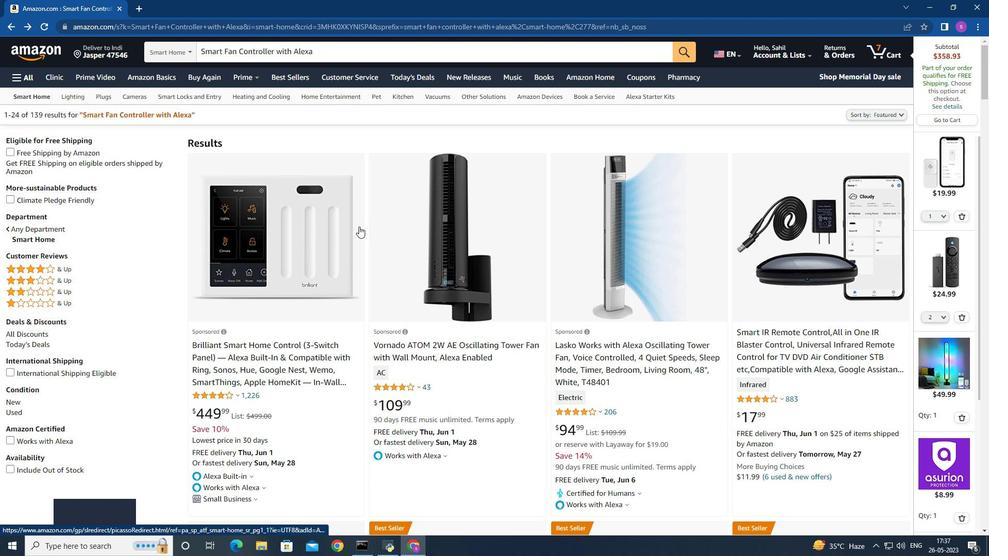 
Action: Mouse scrolled (359, 226) with delta (0, 0)
Screenshot: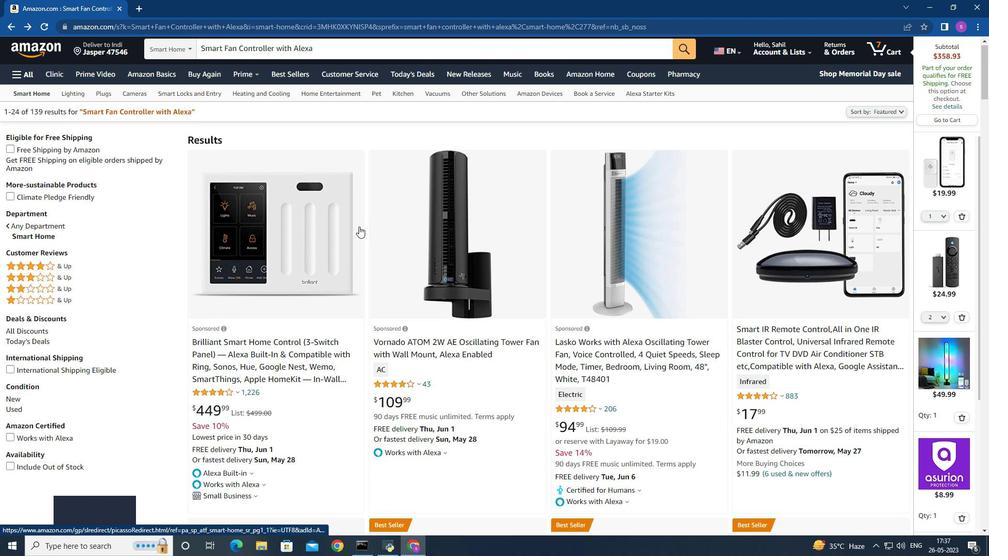 
Action: Mouse scrolled (359, 226) with delta (0, 0)
Screenshot: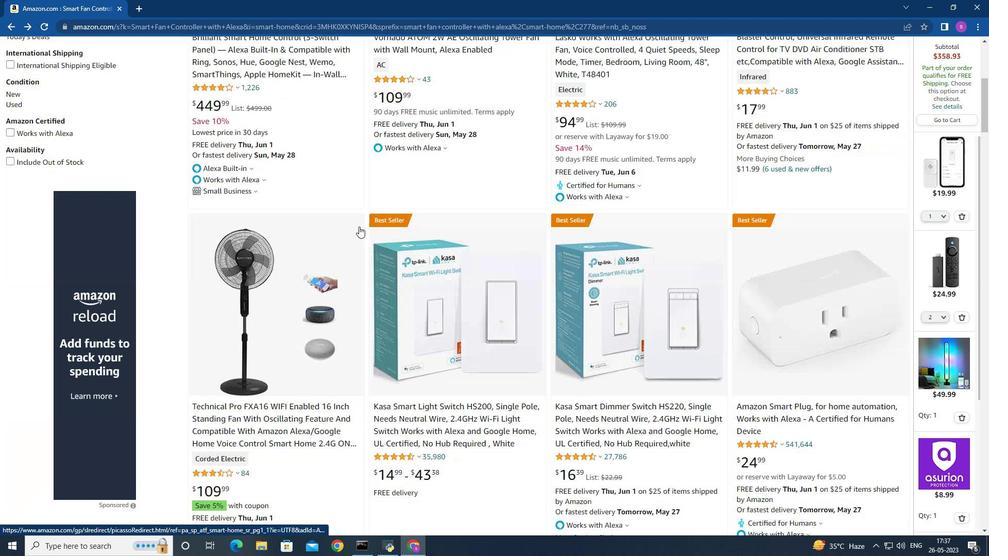
Action: Mouse scrolled (359, 226) with delta (0, 0)
Screenshot: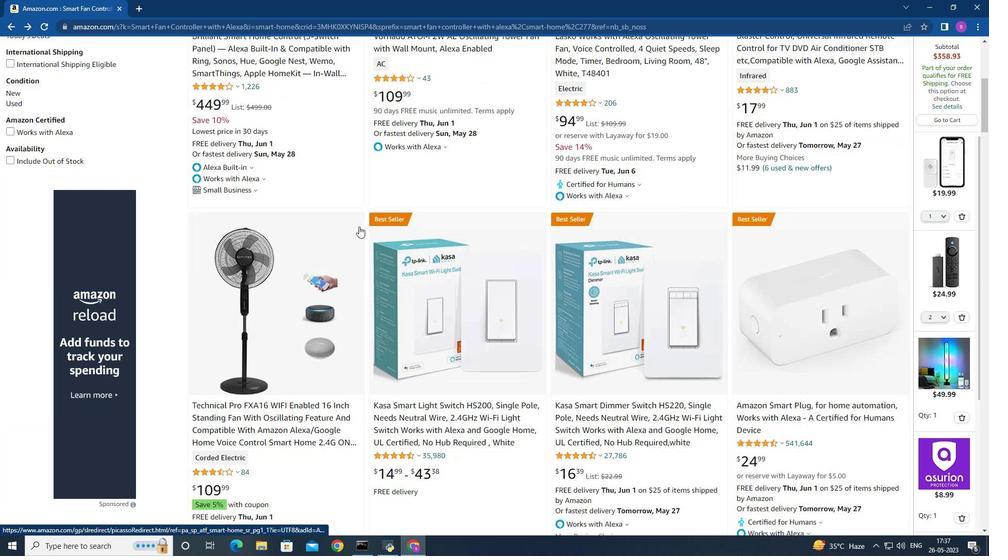 
Action: Mouse scrolled (359, 226) with delta (0, 0)
Screenshot: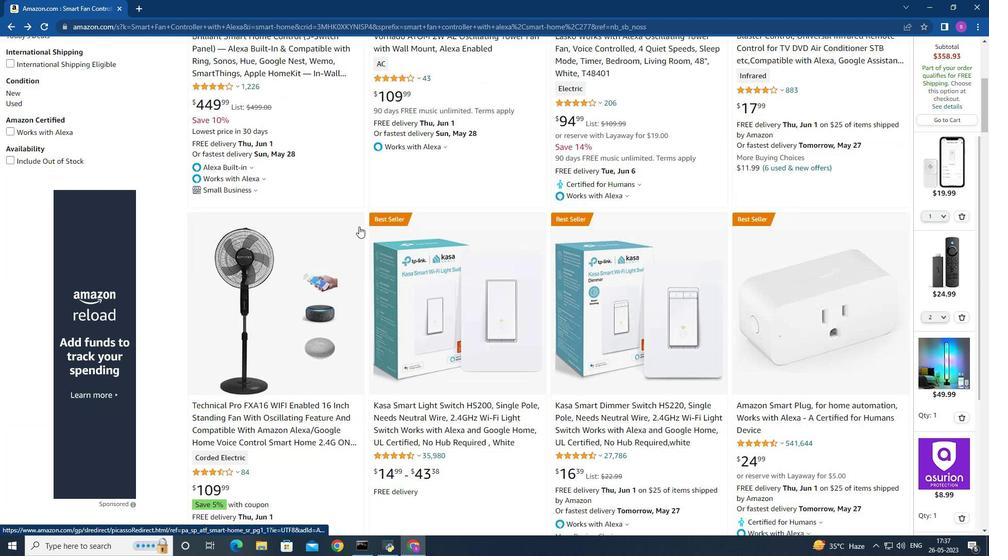 
Action: Mouse scrolled (359, 226) with delta (0, 0)
Screenshot: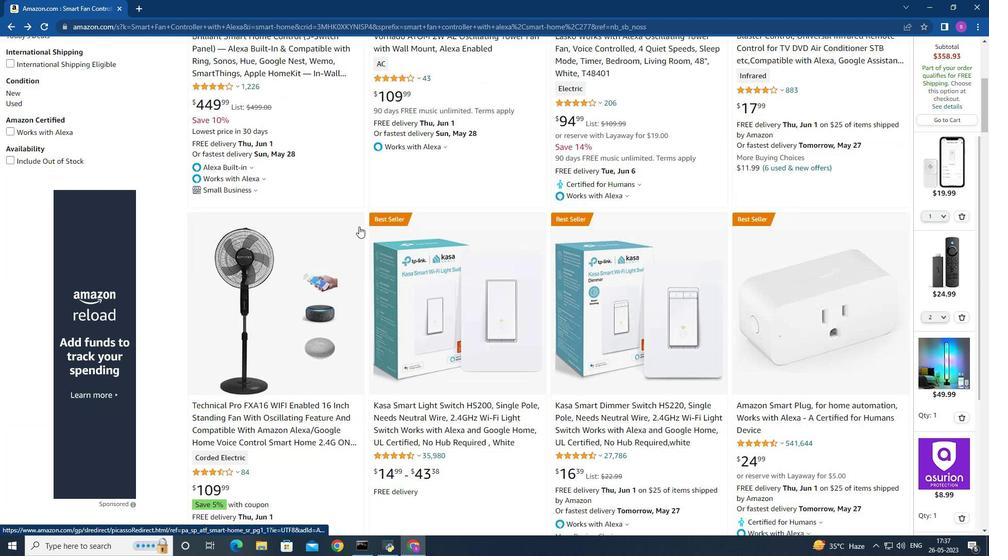 
Action: Mouse scrolled (359, 226) with delta (0, 0)
Screenshot: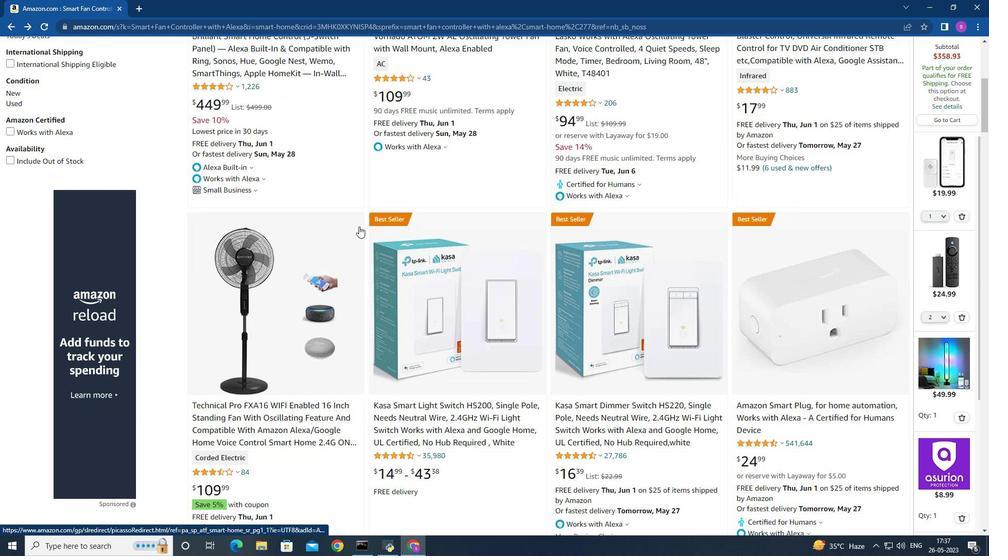 
Action: Mouse moved to (333, 217)
Screenshot: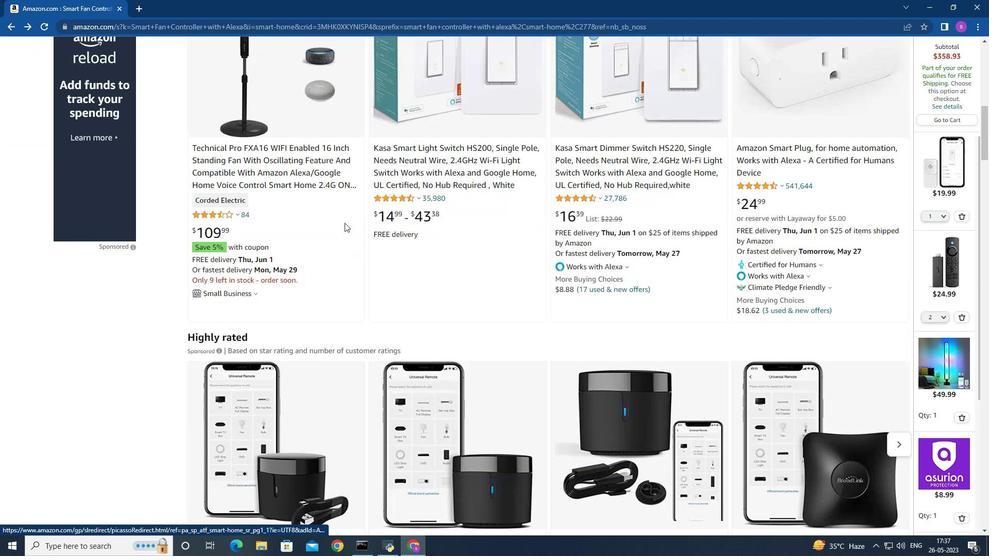 
Action: Mouse scrolled (333, 217) with delta (0, 0)
Screenshot: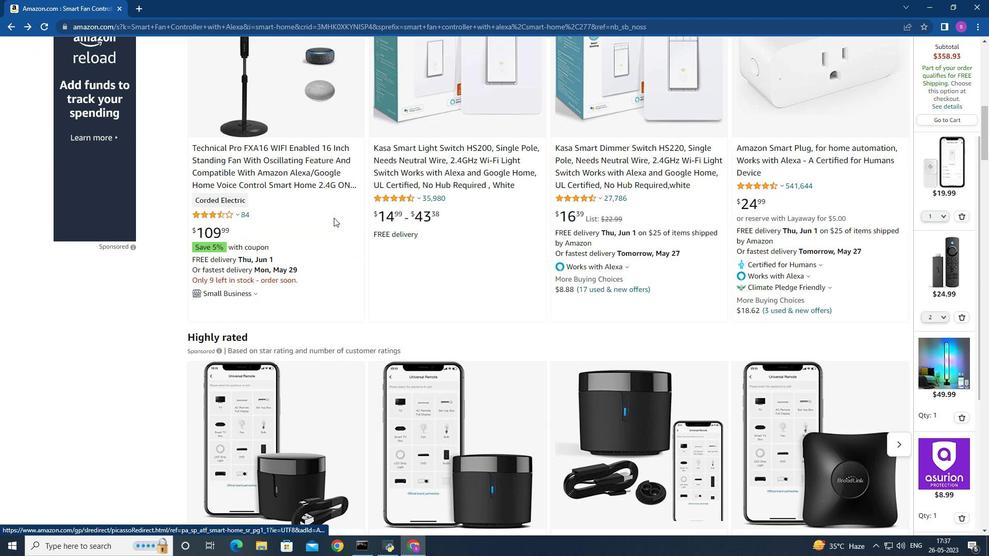 
Action: Mouse scrolled (333, 217) with delta (0, 0)
Screenshot: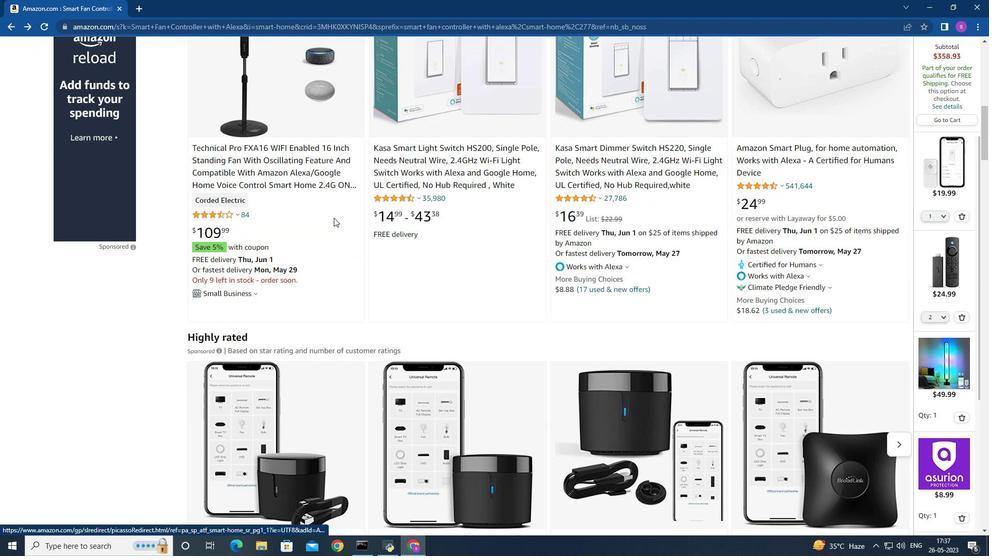 
Action: Mouse scrolled (333, 217) with delta (0, 0)
Screenshot: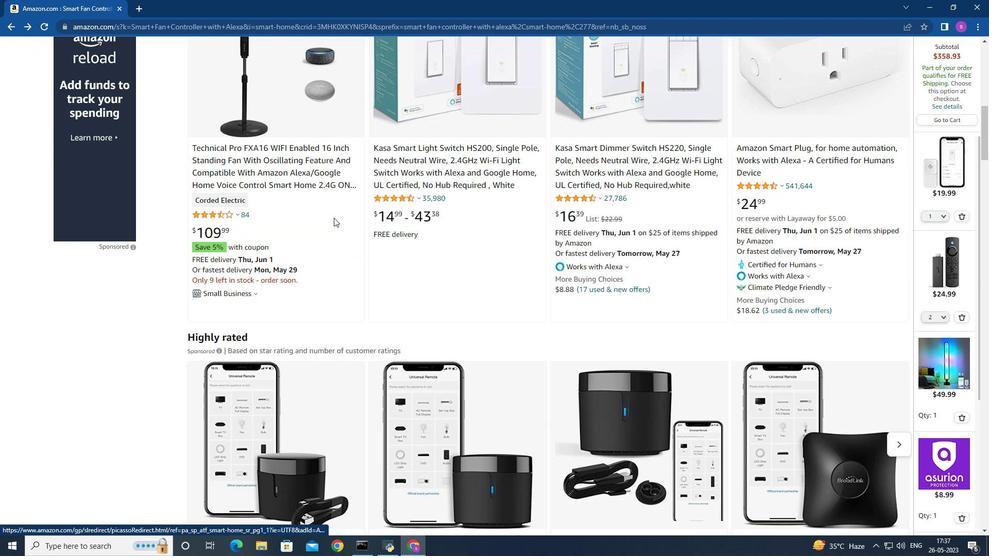 
Action: Mouse scrolled (333, 217) with delta (0, 0)
Screenshot: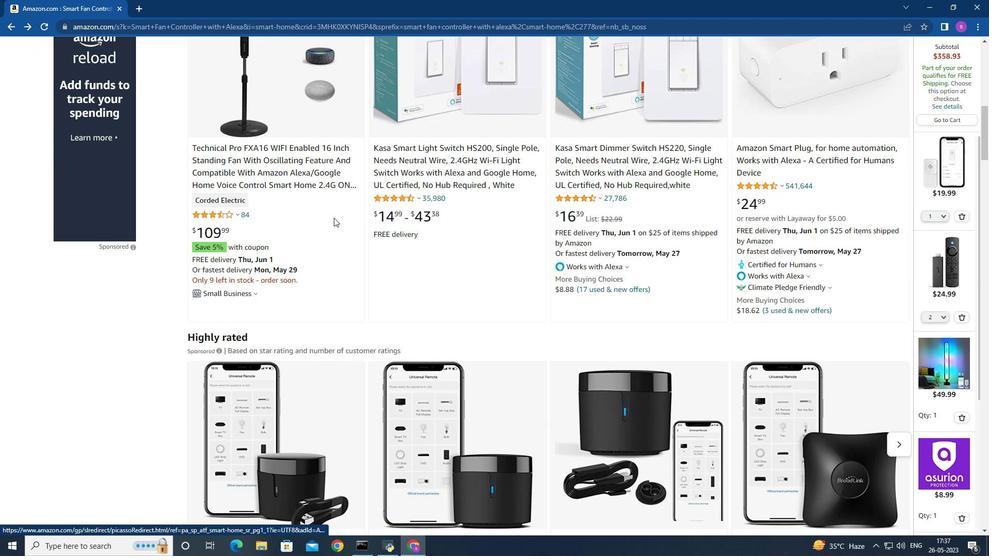 
Action: Mouse moved to (389, 232)
Screenshot: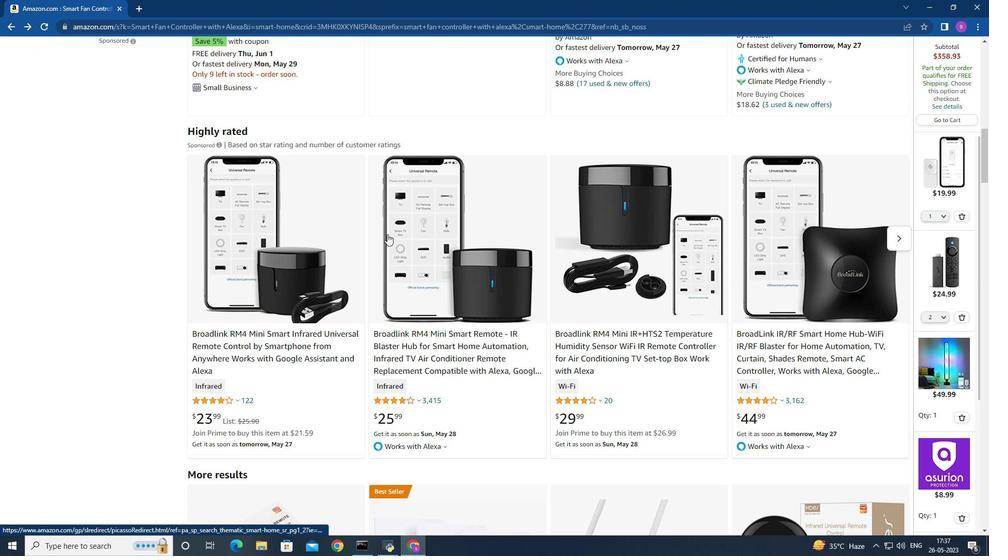 
Action: Mouse scrolled (389, 231) with delta (0, 0)
Screenshot: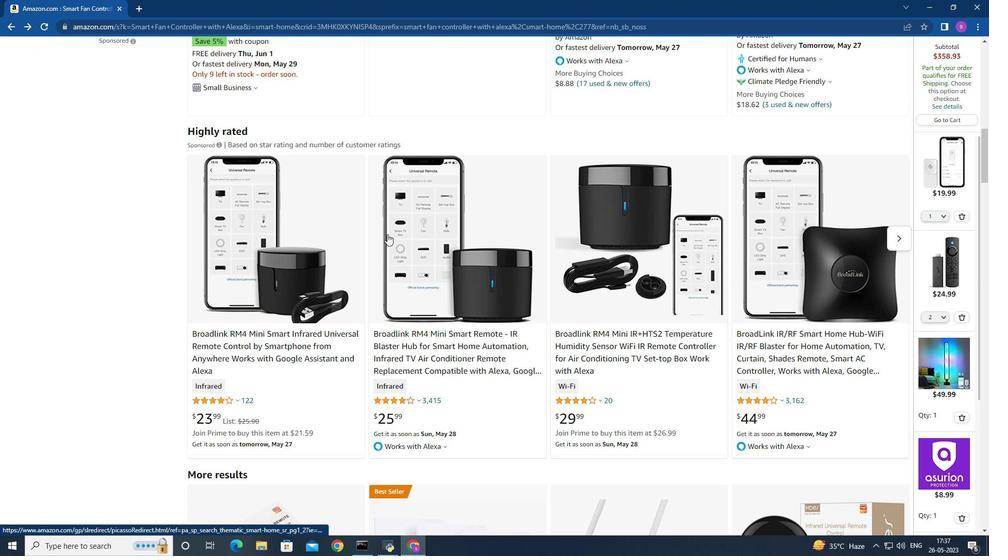 
Action: Mouse scrolled (389, 231) with delta (0, 0)
Screenshot: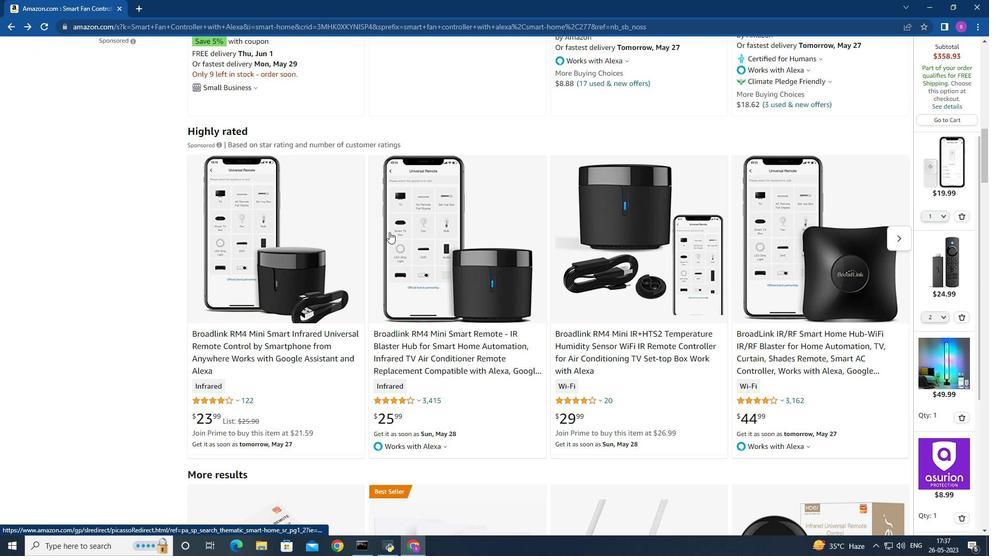 
Action: Mouse scrolled (389, 231) with delta (0, 0)
Screenshot: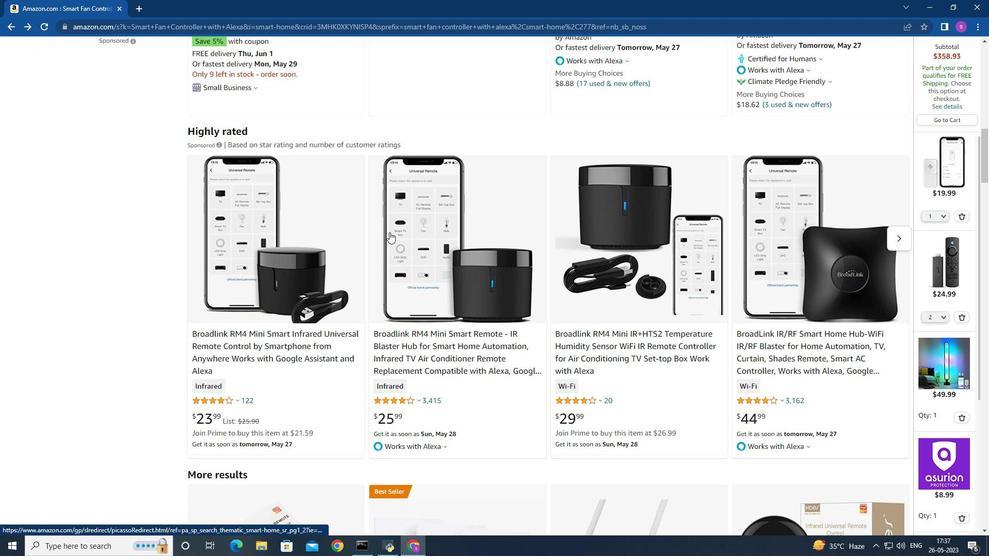 
Action: Mouse scrolled (389, 231) with delta (0, 0)
Screenshot: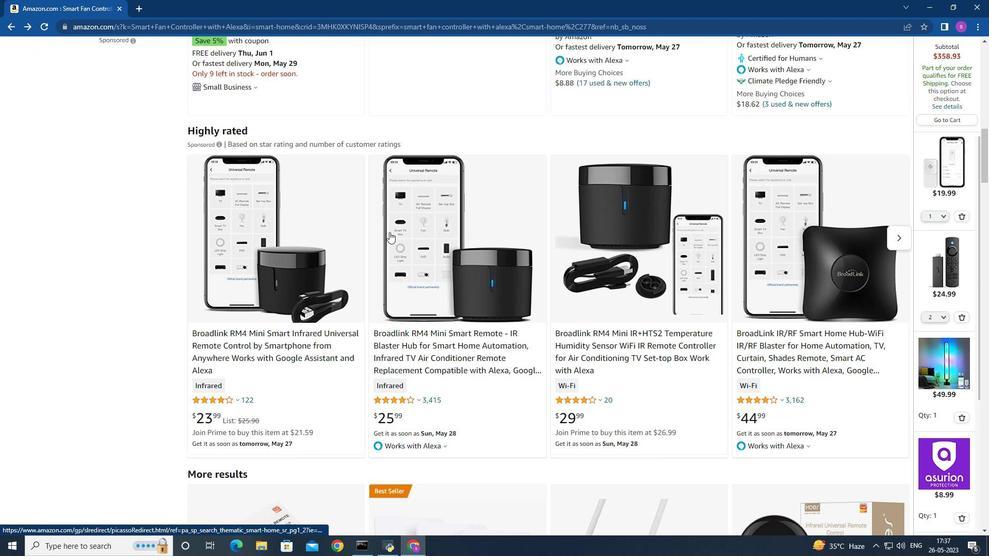 
Action: Mouse scrolled (389, 231) with delta (0, 0)
Screenshot: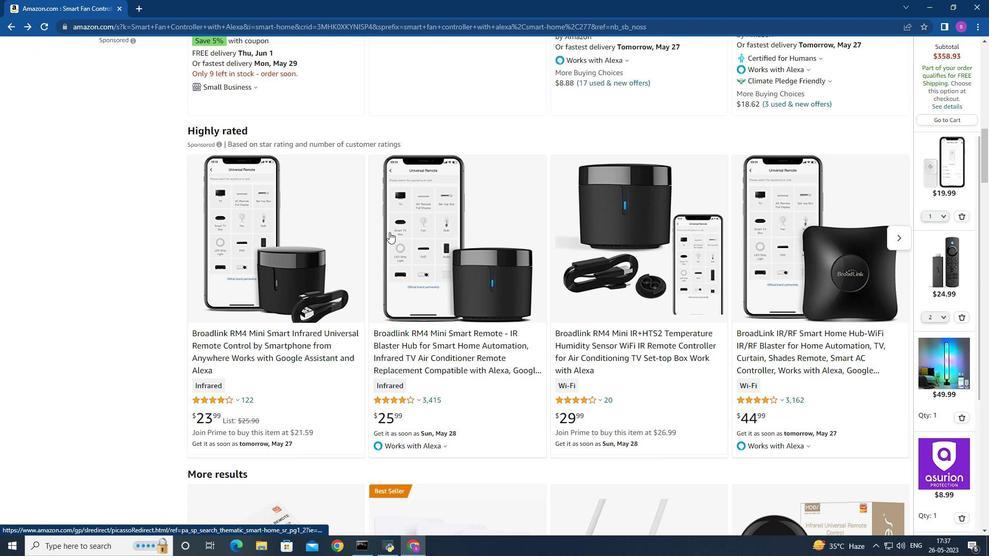 
Action: Mouse moved to (389, 230)
Screenshot: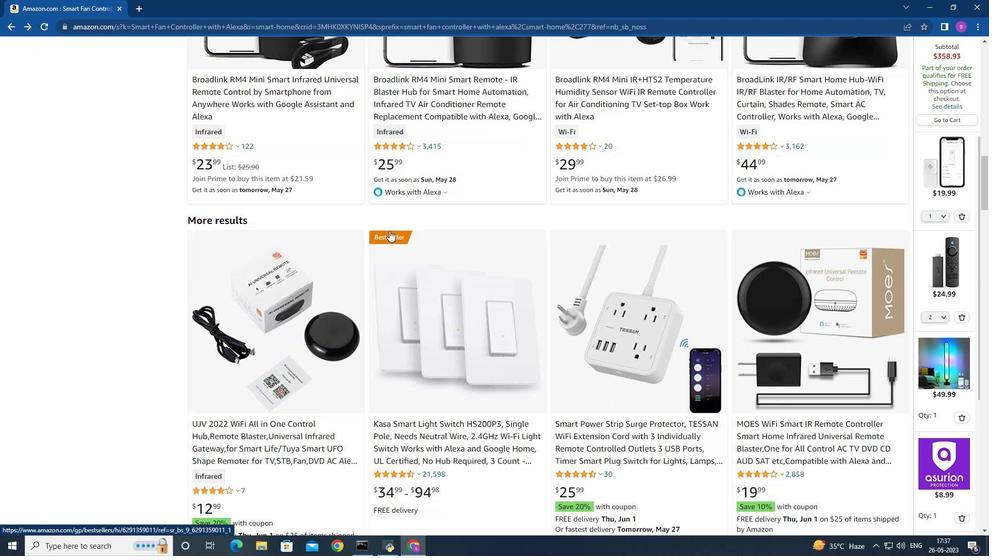
Action: Mouse scrolled (389, 230) with delta (0, 0)
Screenshot: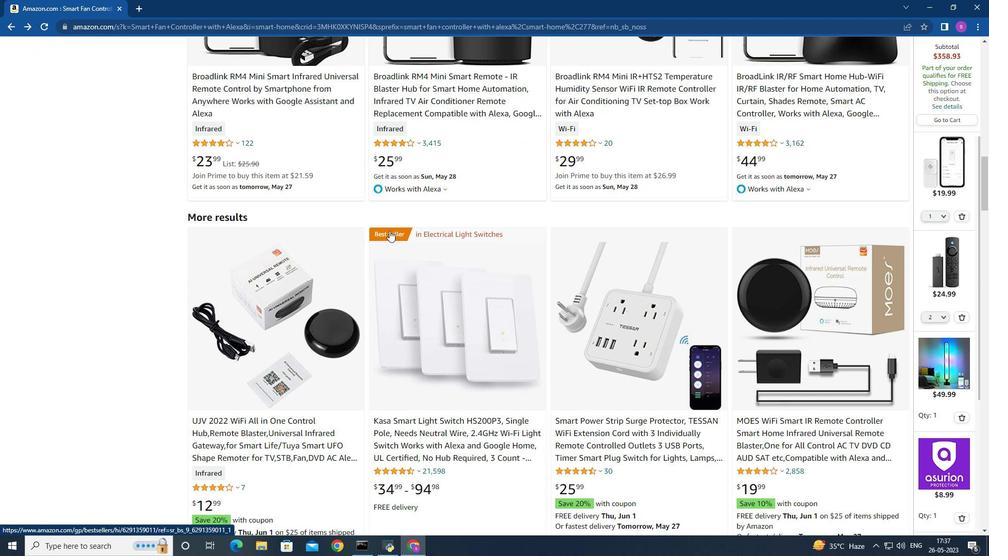 
Action: Mouse scrolled (389, 230) with delta (0, 0)
Screenshot: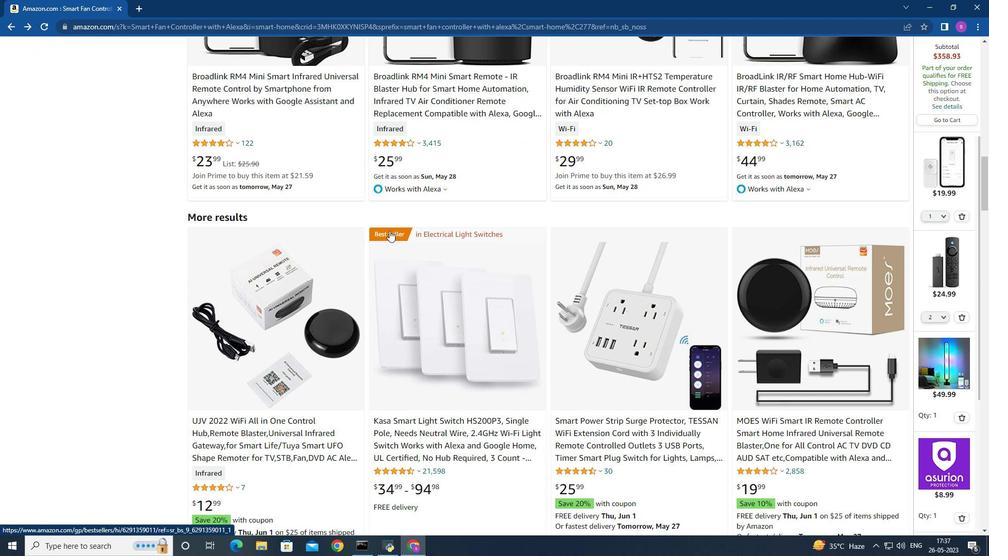 
Action: Mouse scrolled (389, 230) with delta (0, 0)
Screenshot: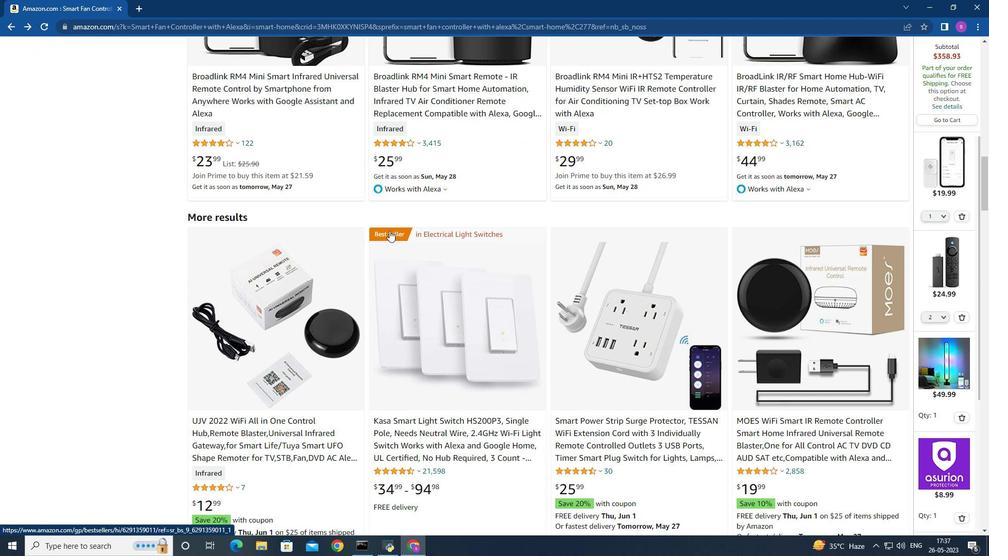 
Action: Mouse scrolled (389, 230) with delta (0, 0)
Screenshot: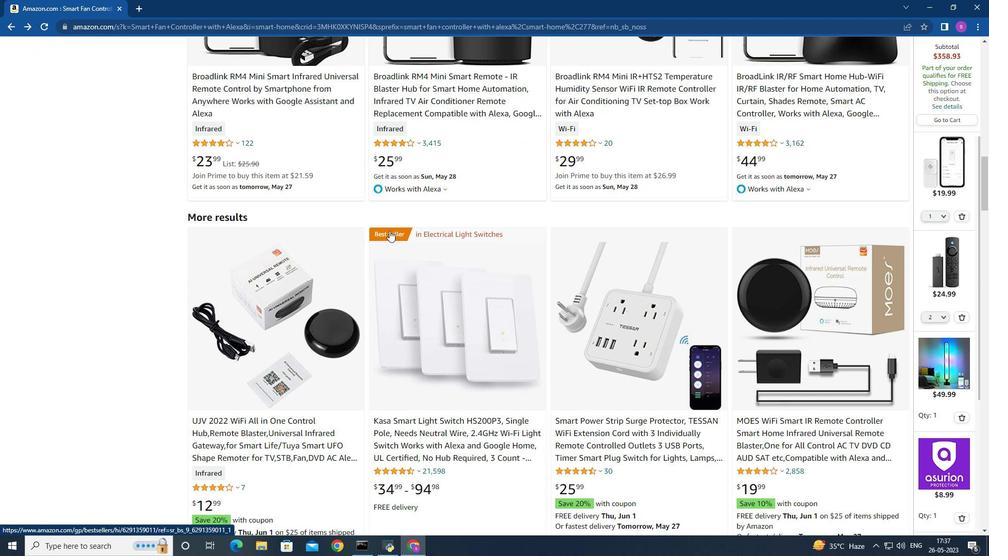 
Action: Mouse scrolled (389, 231) with delta (0, 0)
Screenshot: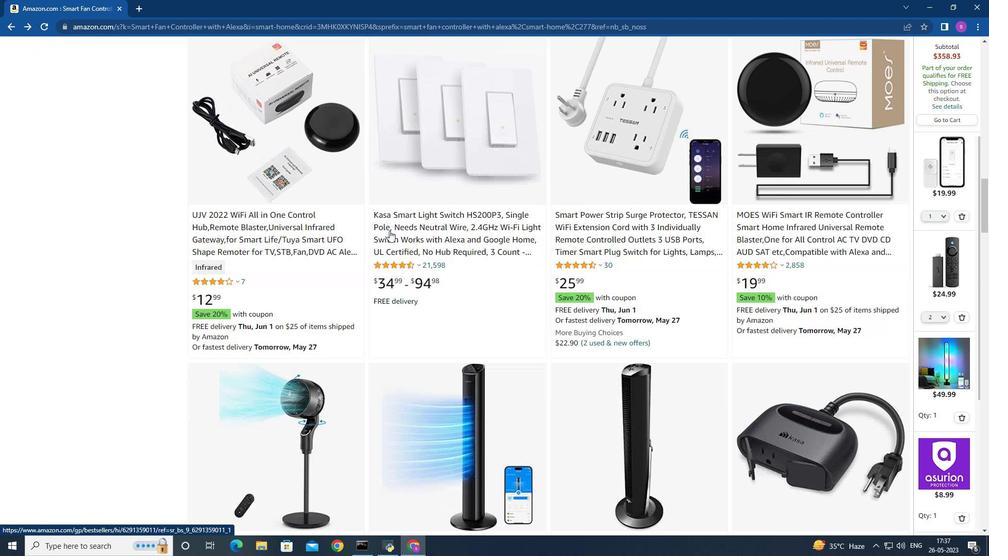 
Action: Mouse scrolled (389, 231) with delta (0, 0)
Screenshot: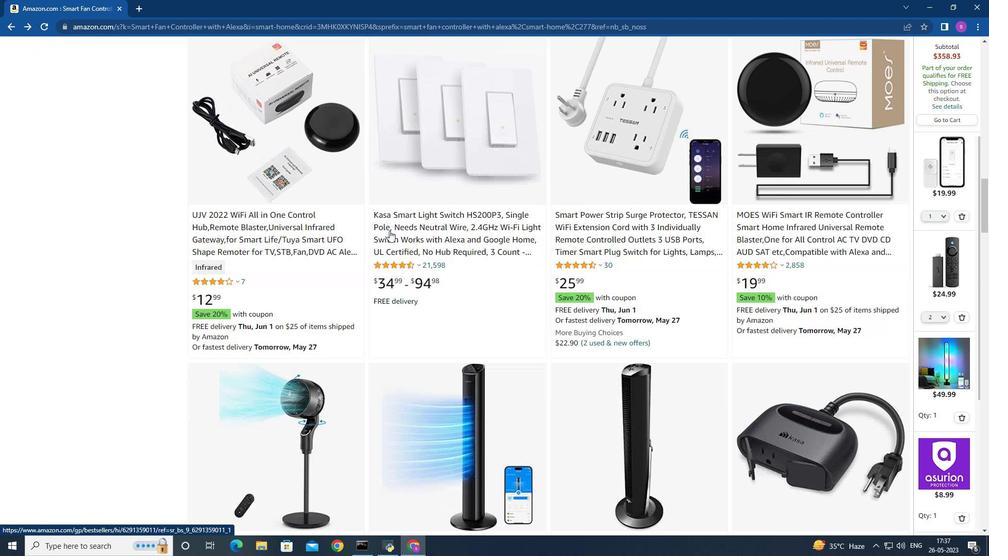 
Action: Mouse scrolled (389, 231) with delta (0, 0)
Screenshot: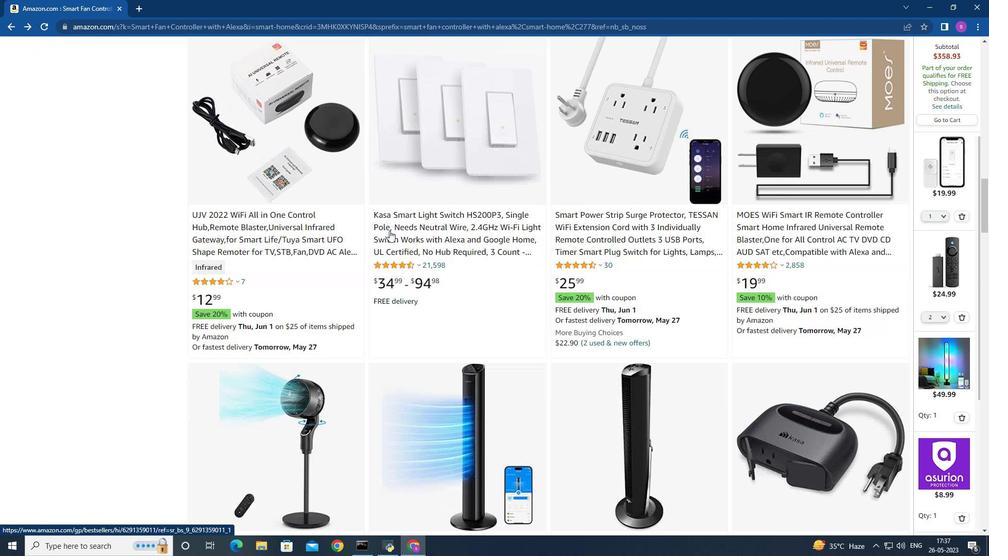 
Action: Mouse scrolled (389, 231) with delta (0, 0)
Screenshot: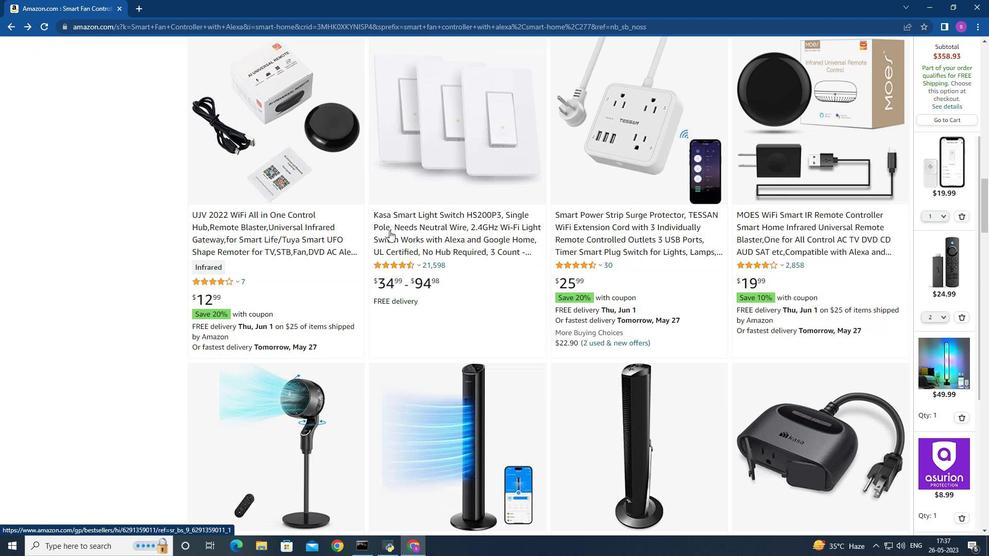 
Action: Mouse scrolled (389, 231) with delta (0, 0)
Screenshot: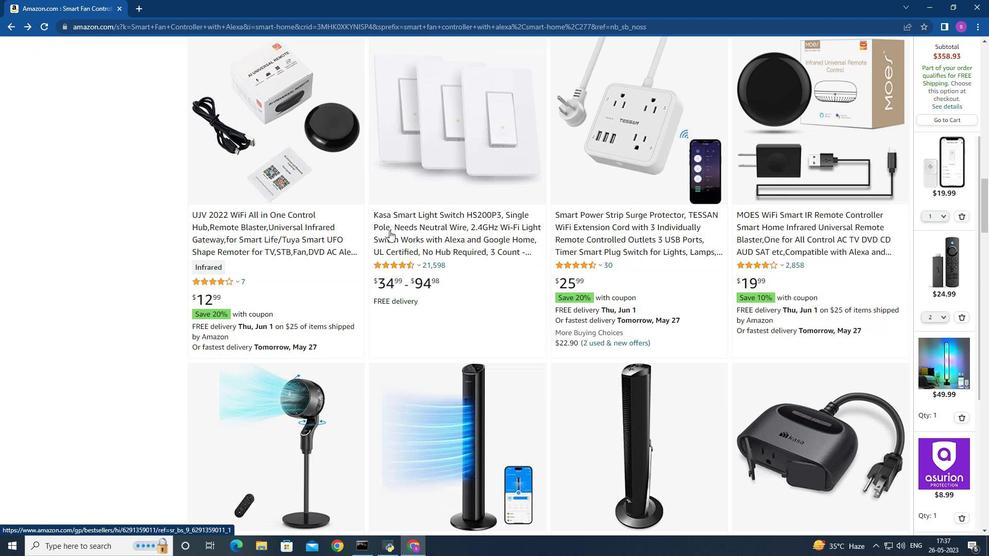 
Action: Mouse scrolled (389, 231) with delta (0, 0)
Screenshot: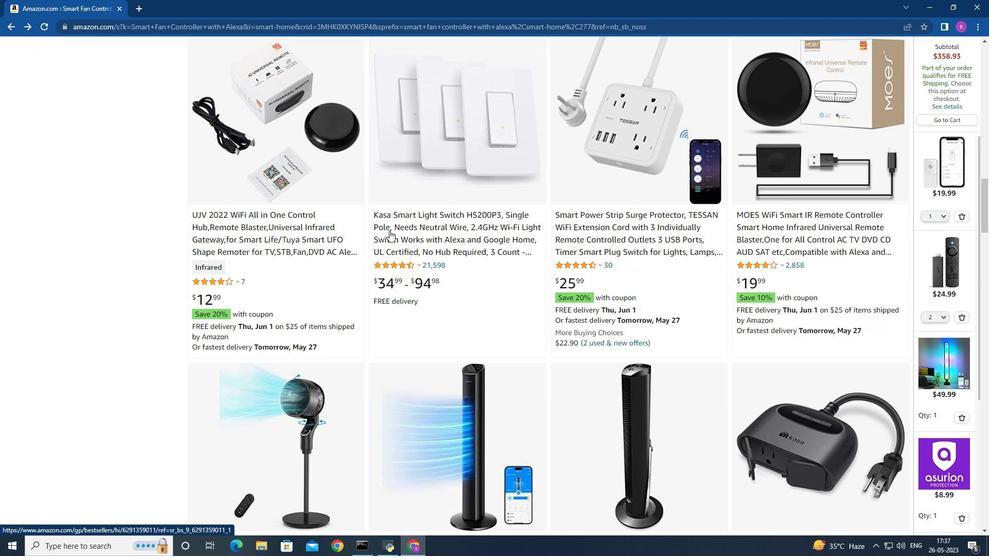 
Action: Mouse scrolled (389, 231) with delta (0, 0)
Screenshot: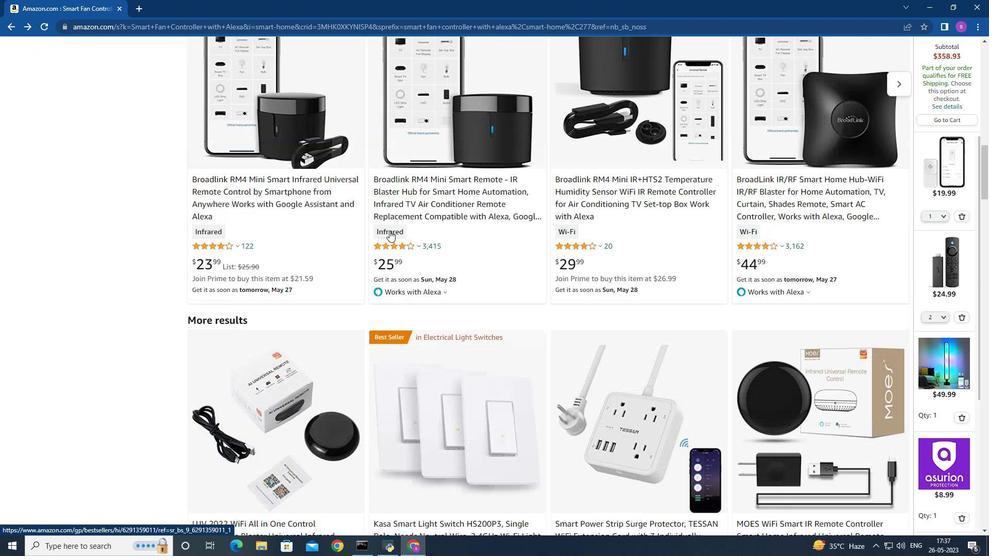 
Action: Mouse scrolled (389, 231) with delta (0, 0)
Screenshot: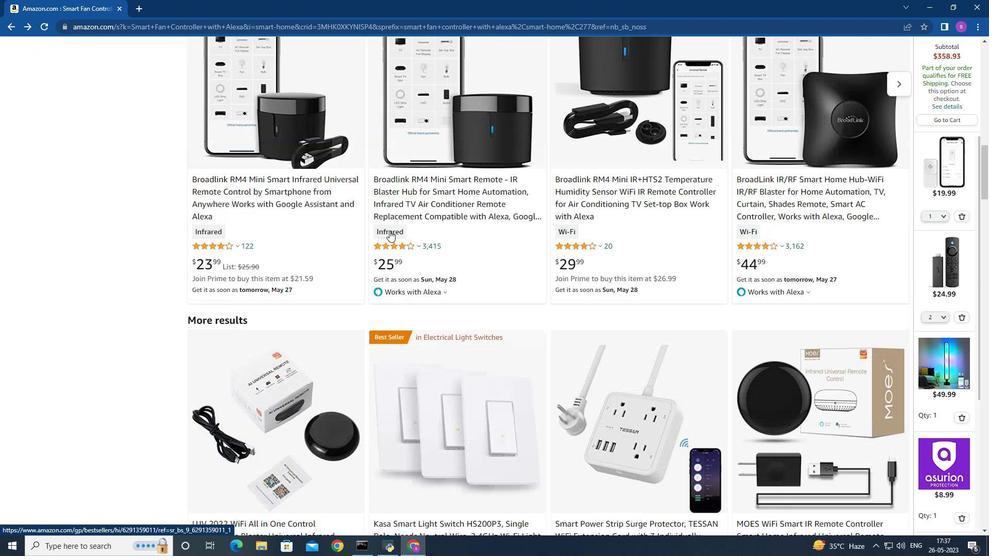 
Action: Mouse moved to (389, 230)
Screenshot: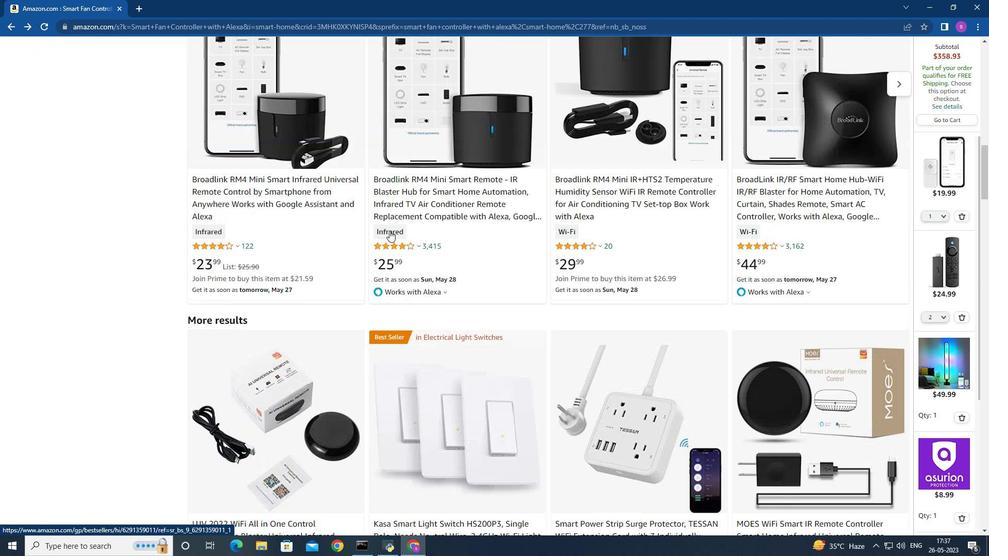 
Action: Mouse scrolled (389, 231) with delta (0, 0)
Screenshot: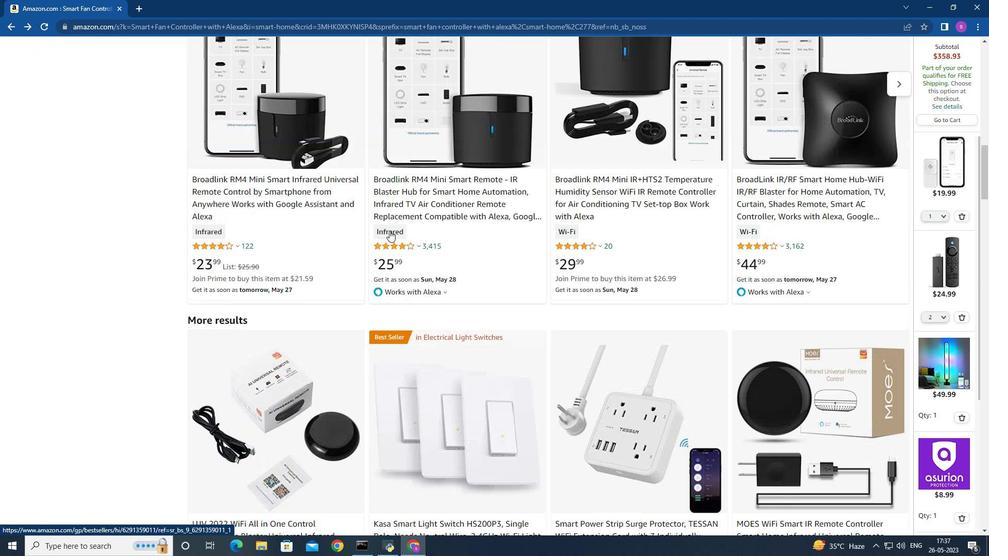 
Action: Mouse scrolled (389, 231) with delta (0, 0)
Screenshot: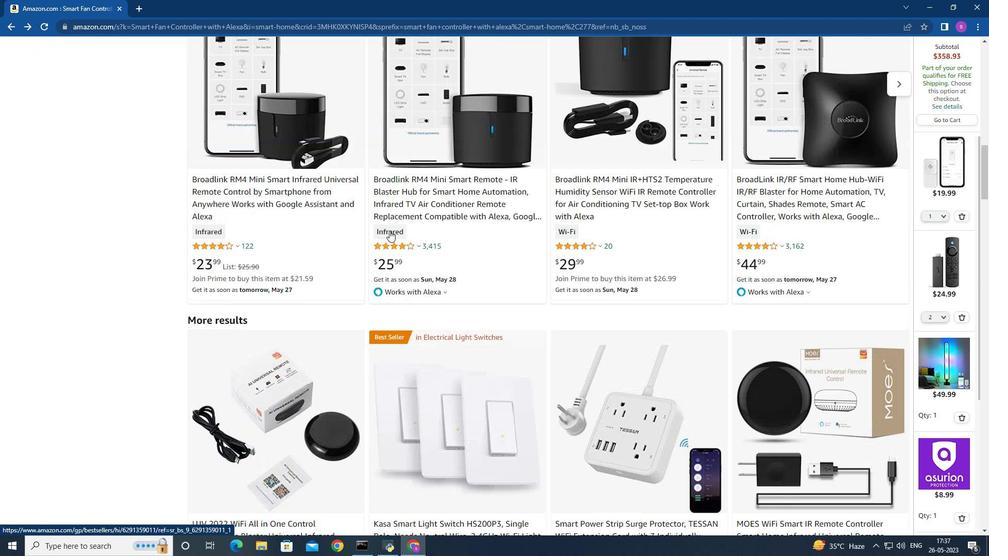 
Action: Mouse moved to (389, 230)
Screenshot: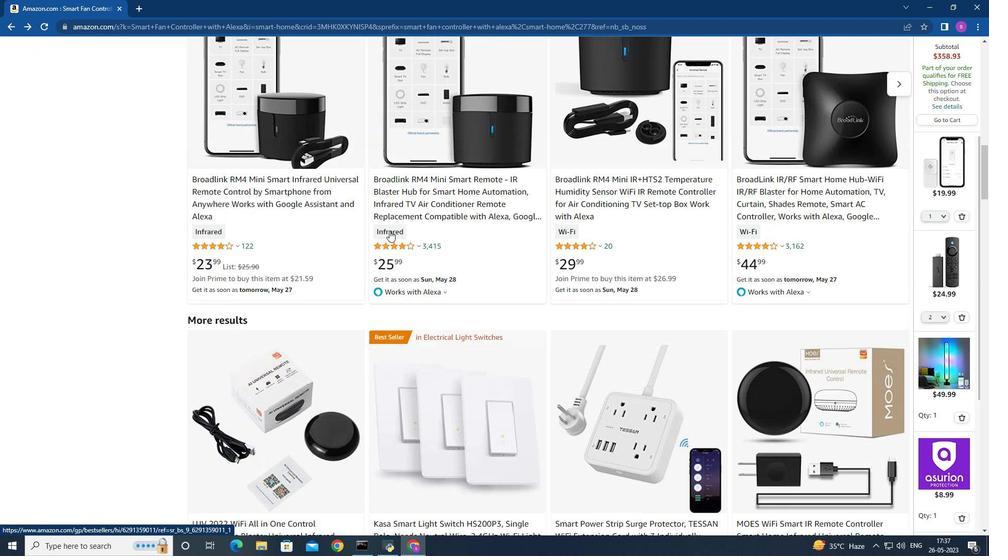 
Action: Mouse scrolled (389, 230) with delta (0, 0)
Screenshot: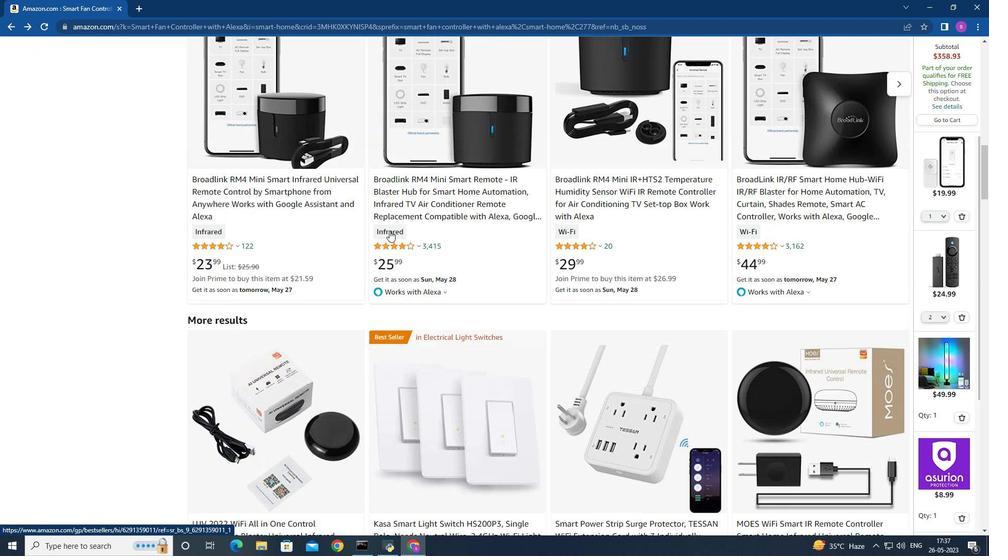 
Action: Mouse scrolled (389, 229) with delta (0, 0)
Screenshot: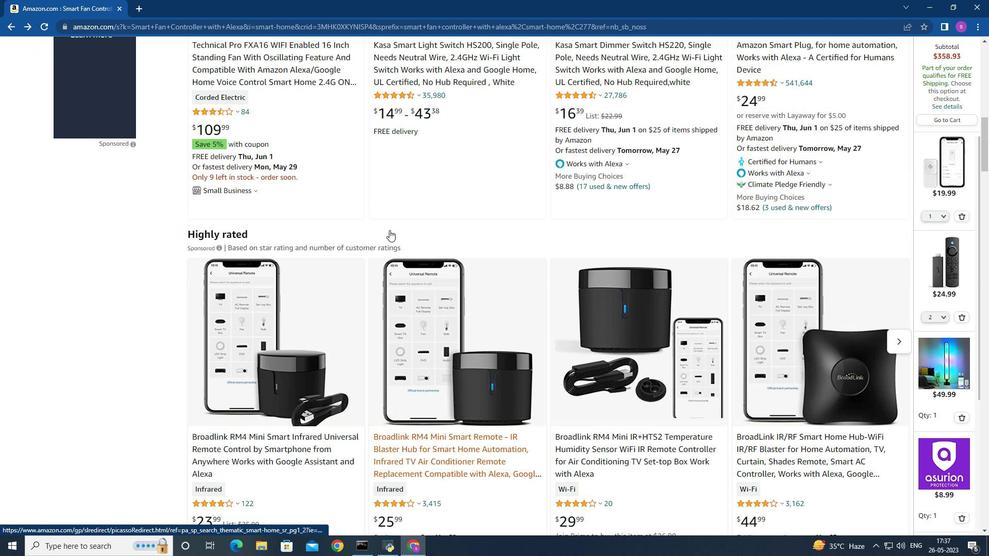 
Action: Mouse scrolled (389, 229) with delta (0, 0)
Screenshot: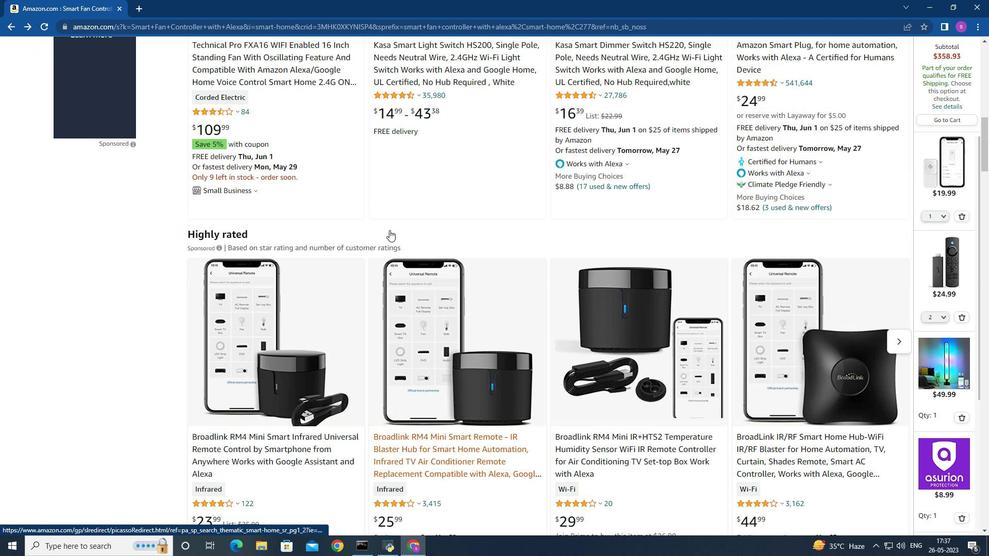 
Action: Mouse scrolled (389, 229) with delta (0, 0)
Screenshot: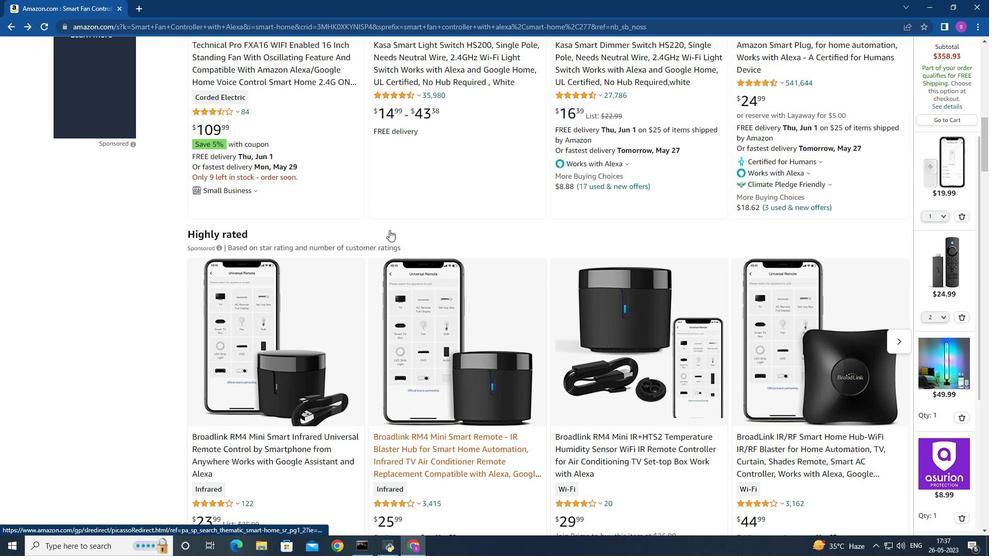 
Action: Mouse scrolled (389, 229) with delta (0, 0)
Screenshot: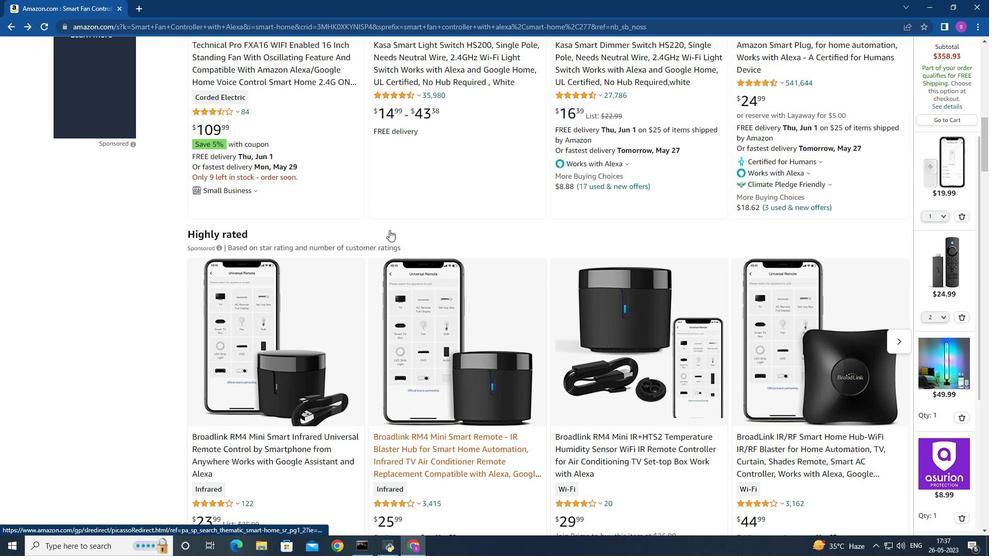 
Action: Mouse scrolled (389, 229) with delta (0, 0)
Screenshot: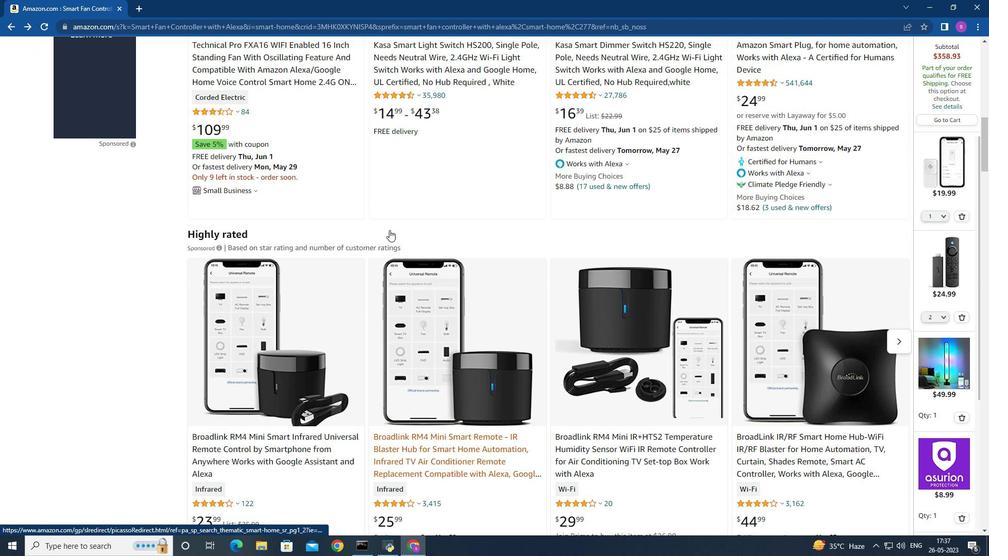 
Action: Mouse scrolled (389, 229) with delta (0, 0)
Screenshot: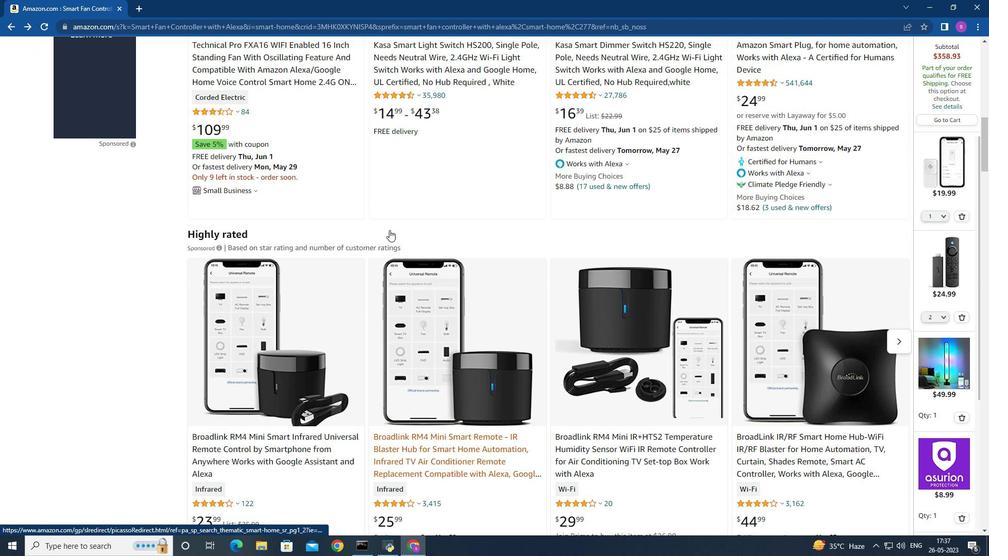 
Action: Mouse moved to (389, 229)
Screenshot: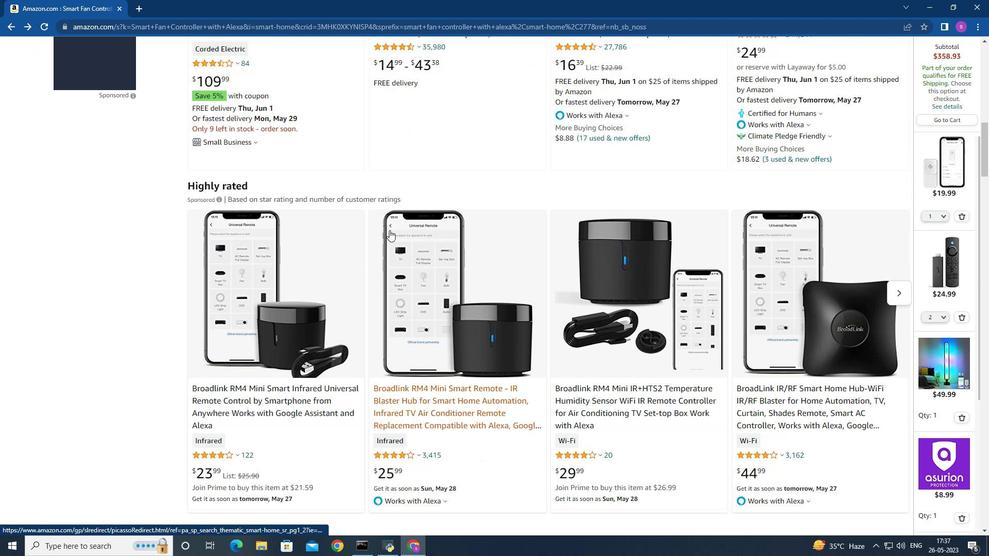 
Action: Mouse scrolled (389, 229) with delta (0, 0)
Screenshot: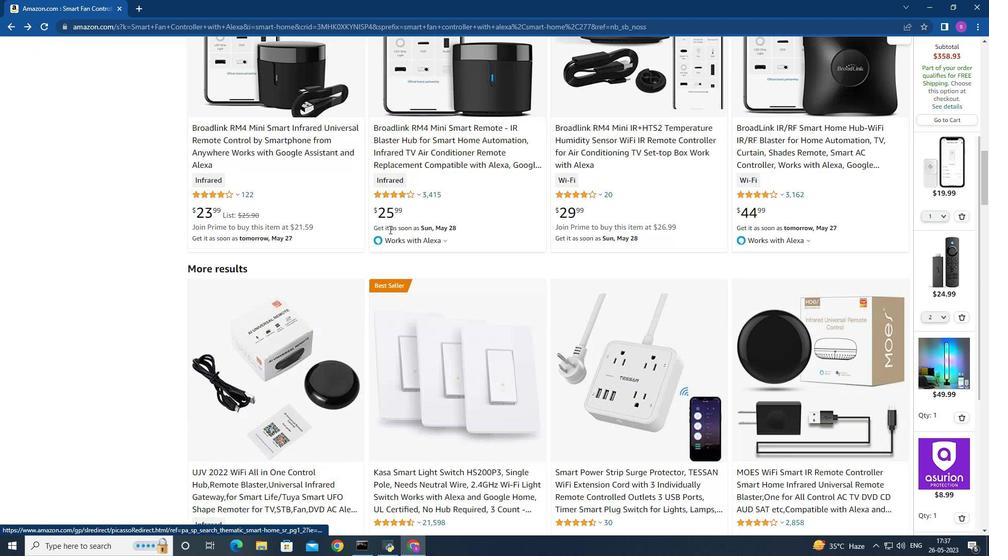 
Action: Mouse scrolled (389, 229) with delta (0, 0)
Screenshot: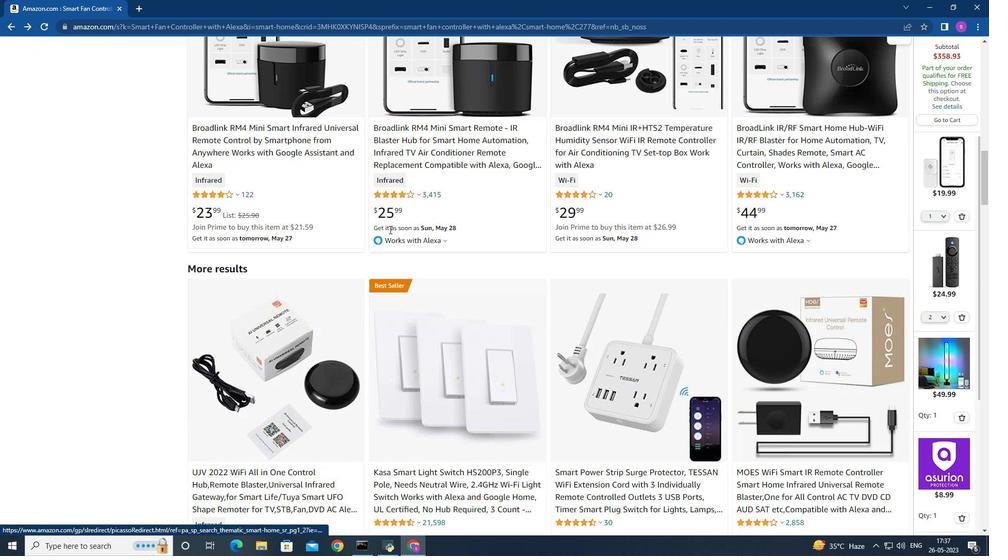
Action: Mouse scrolled (389, 229) with delta (0, 0)
Screenshot: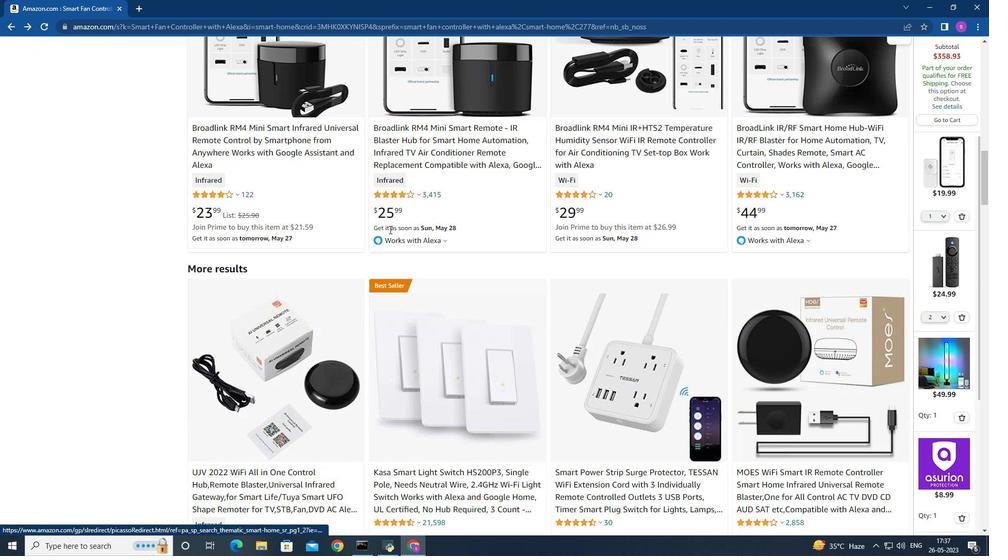 
Action: Mouse scrolled (389, 229) with delta (0, 0)
Screenshot: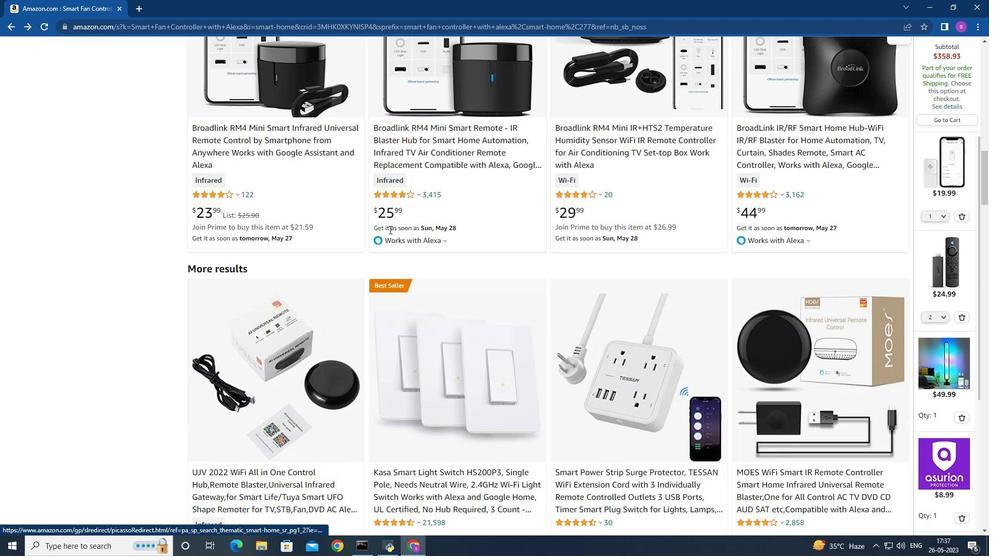
Action: Mouse scrolled (389, 229) with delta (0, 0)
Screenshot: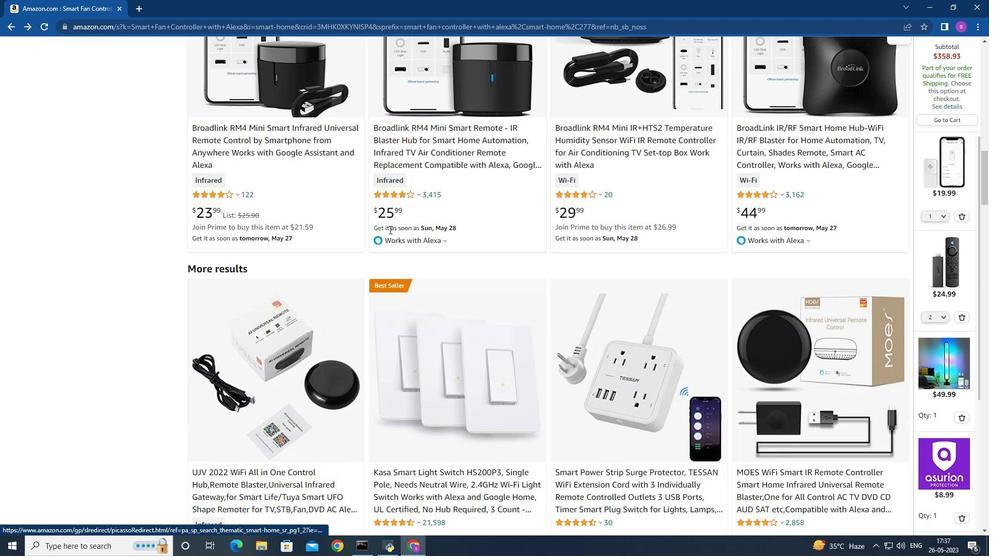 
Action: Mouse scrolled (389, 229) with delta (0, 0)
Screenshot: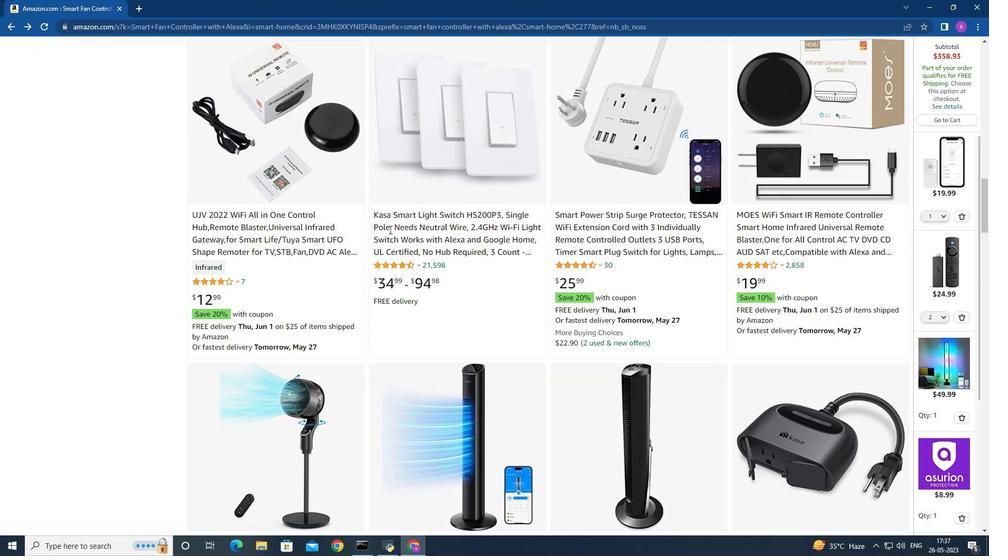 
Action: Mouse scrolled (389, 229) with delta (0, 0)
Screenshot: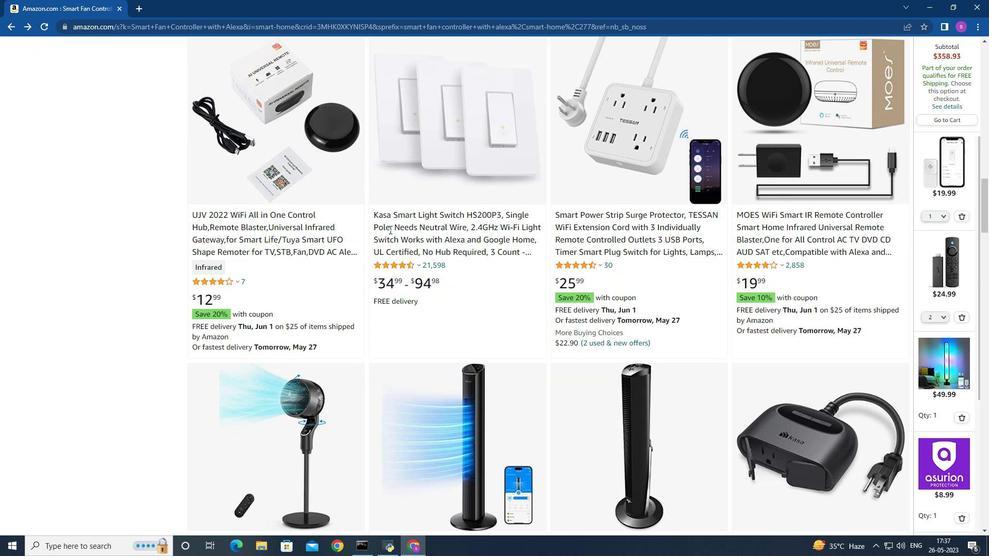 
Action: Mouse scrolled (389, 229) with delta (0, 0)
Screenshot: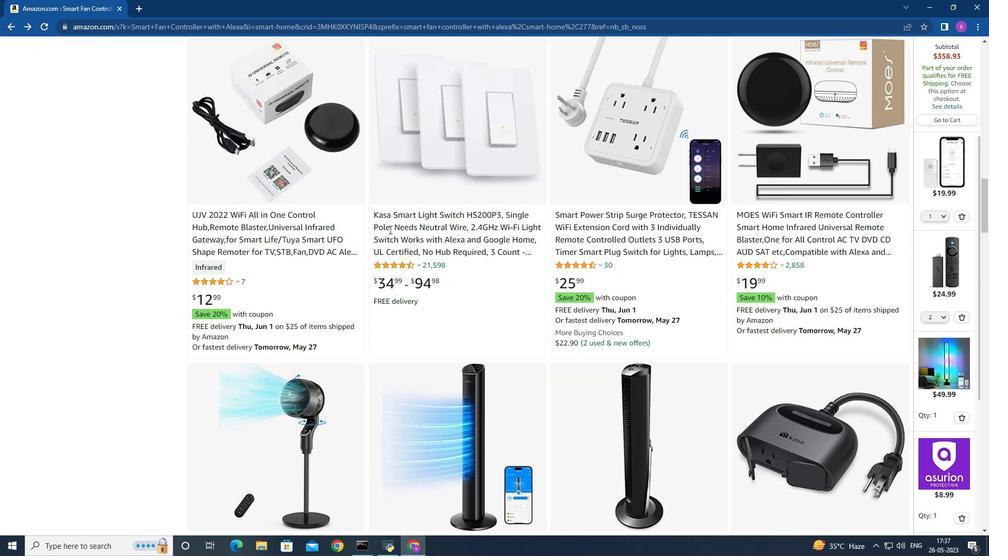 
Action: Mouse scrolled (389, 229) with delta (0, 0)
Screenshot: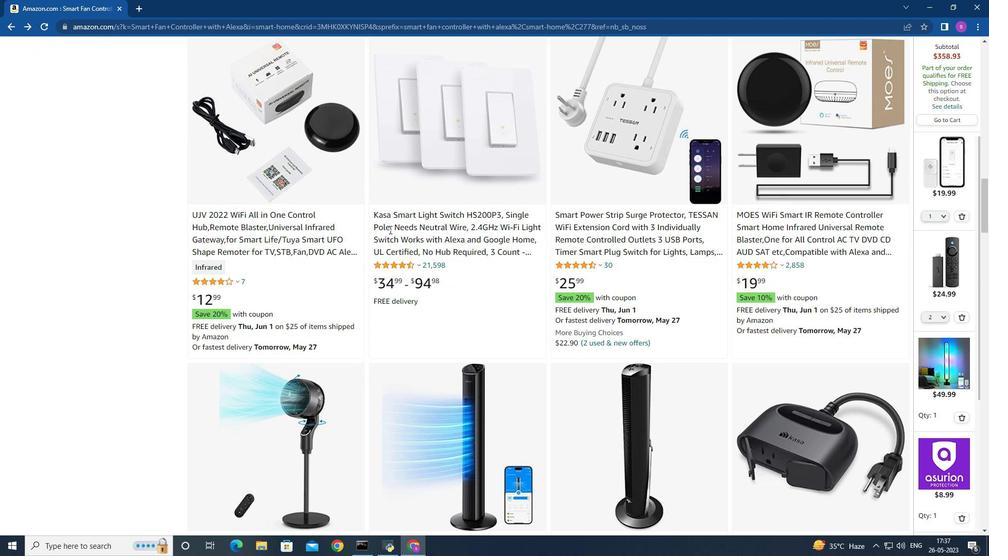 
Action: Mouse moved to (275, 217)
Screenshot: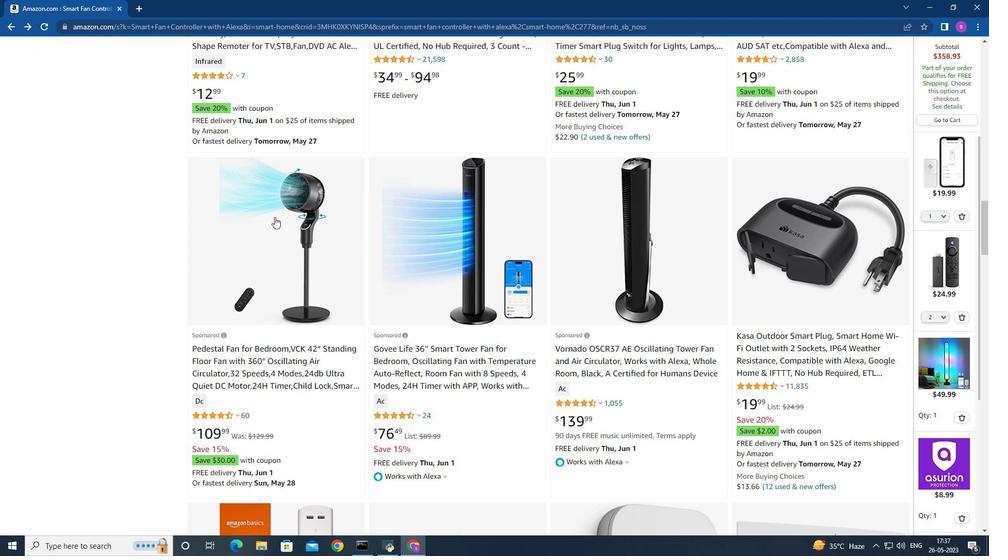 
Action: Mouse pressed left at (275, 217)
Screenshot: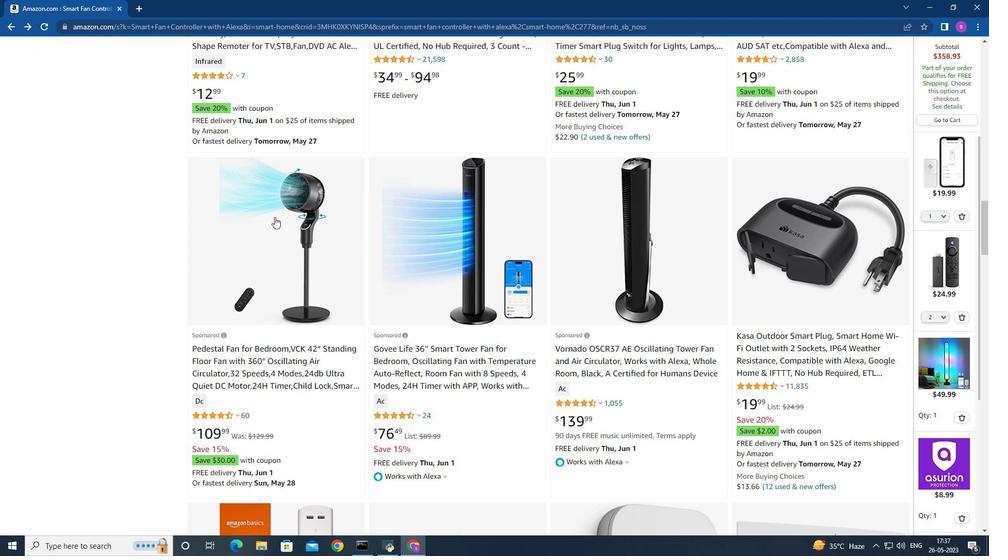 
Action: Mouse moved to (566, 195)
Screenshot: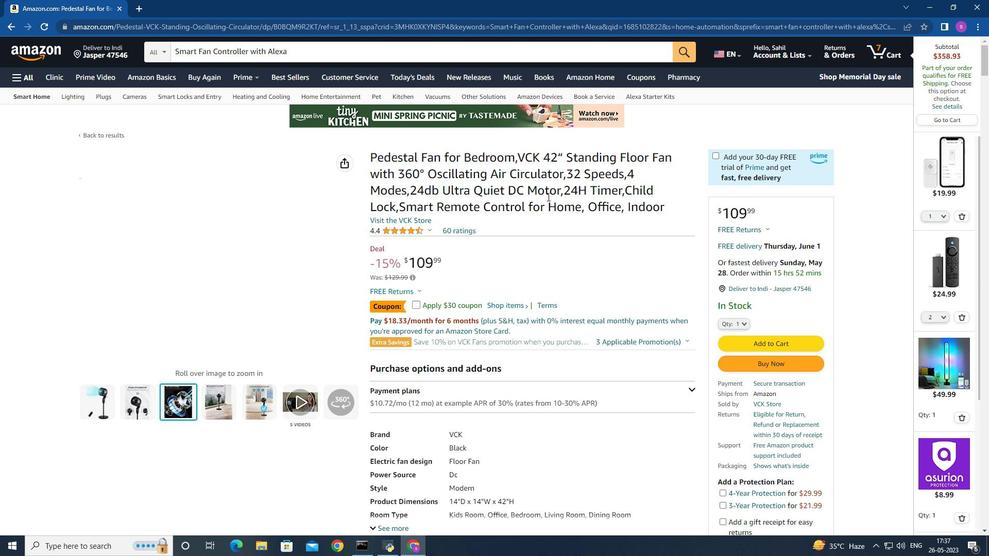 
Action: Mouse scrolled (566, 194) with delta (0, 0)
Screenshot: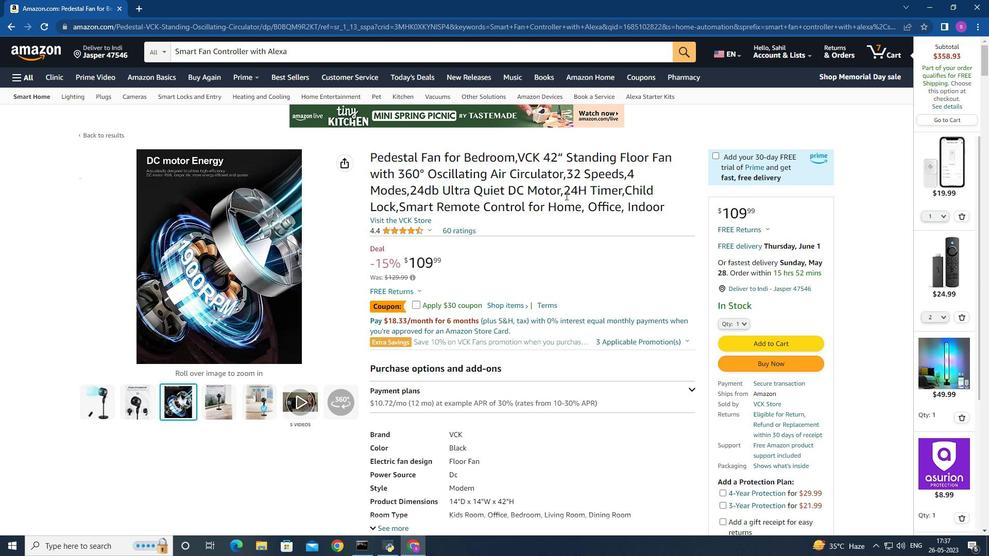 
Action: Mouse scrolled (566, 194) with delta (0, 0)
Screenshot: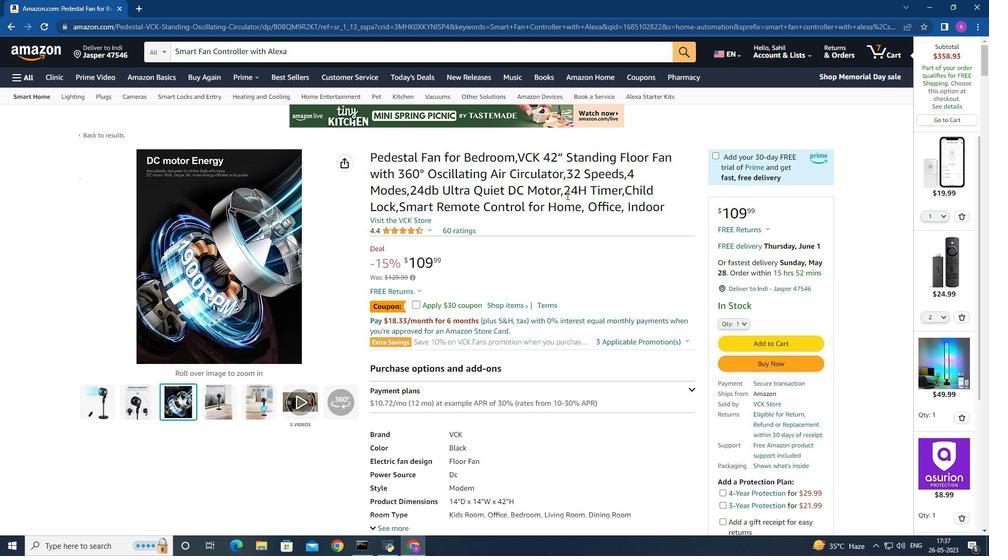 
Action: Mouse scrolled (566, 194) with delta (0, 0)
Screenshot: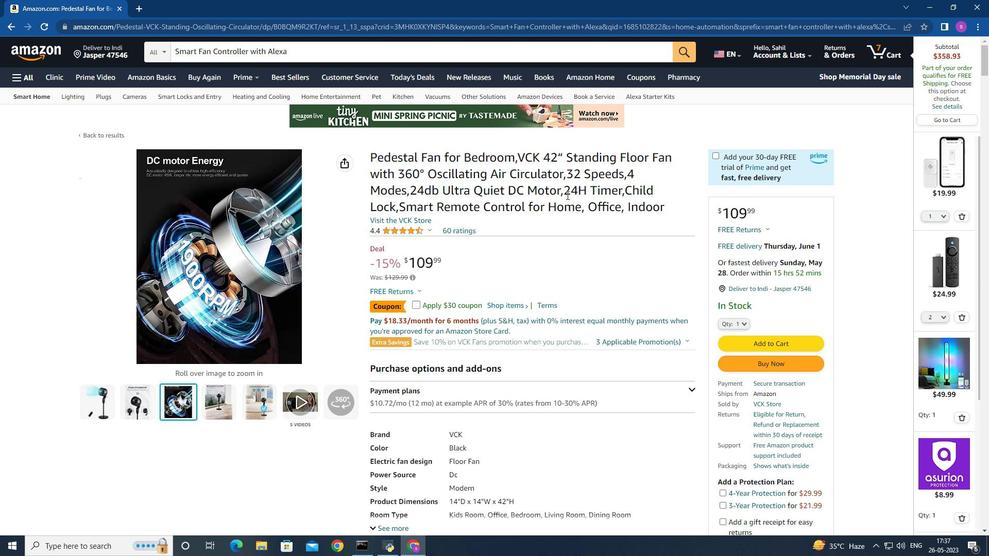 
Action: Mouse scrolled (566, 194) with delta (0, 0)
Screenshot: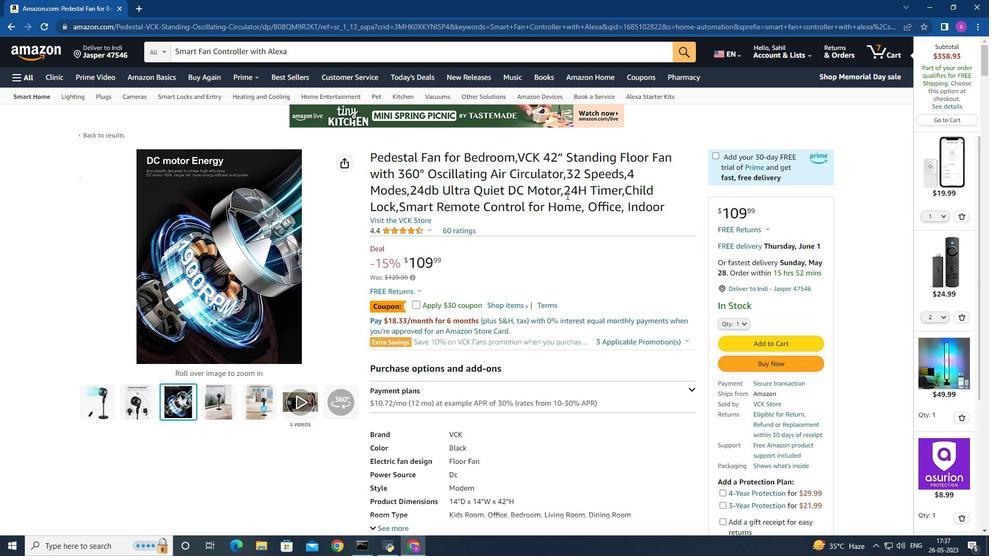 
Action: Mouse moved to (559, 154)
Screenshot: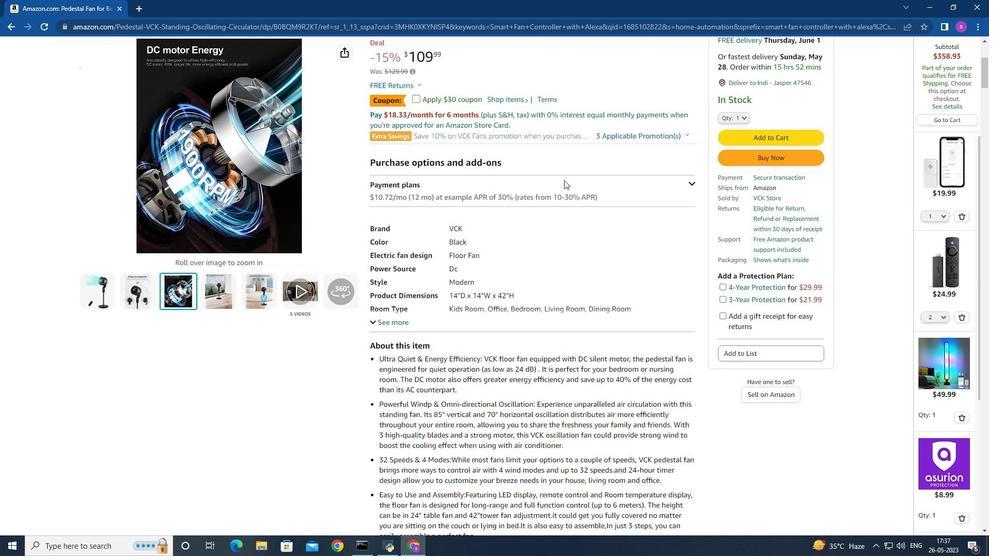 
Action: Mouse scrolled (559, 153) with delta (0, 0)
Screenshot: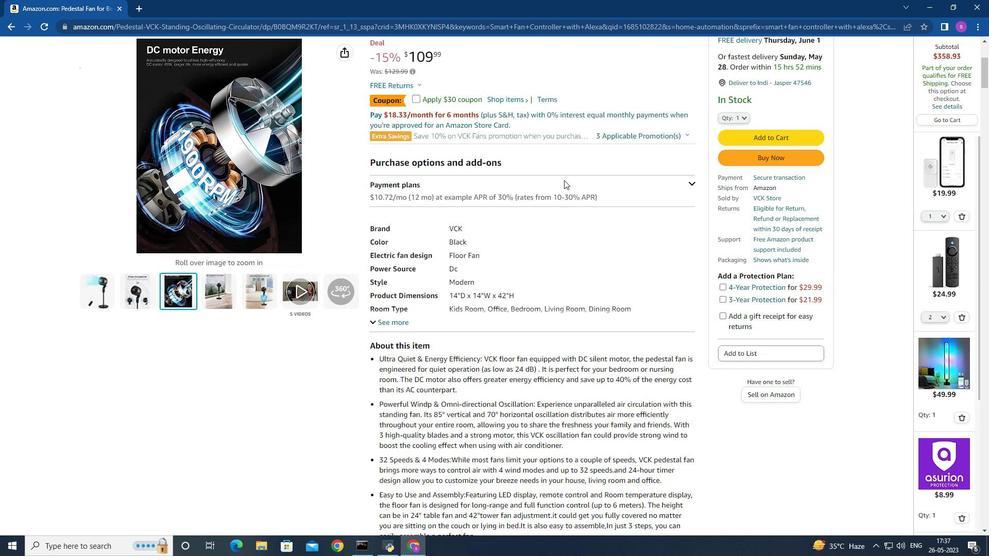 
Action: Mouse scrolled (559, 153) with delta (0, 0)
Screenshot: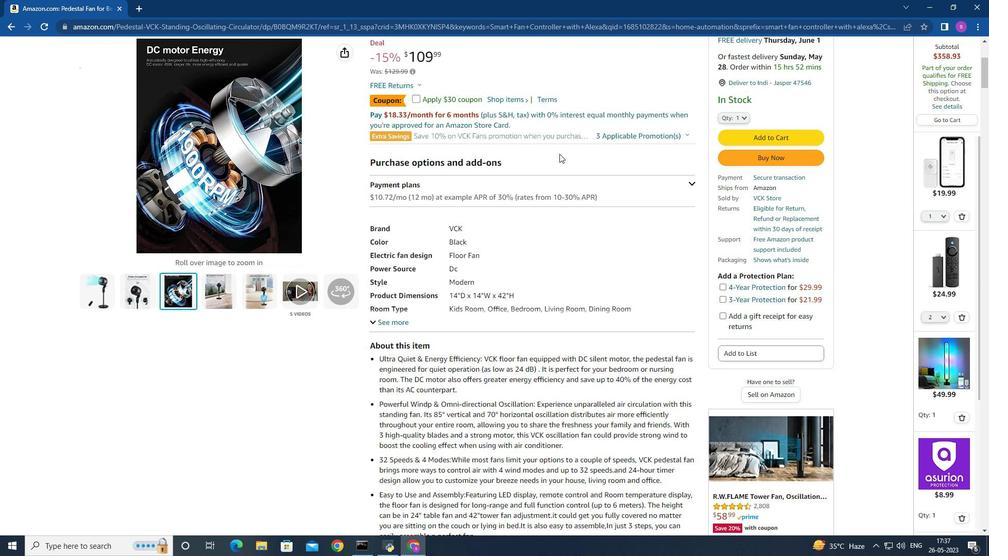 
Action: Mouse scrolled (559, 153) with delta (0, 0)
Screenshot: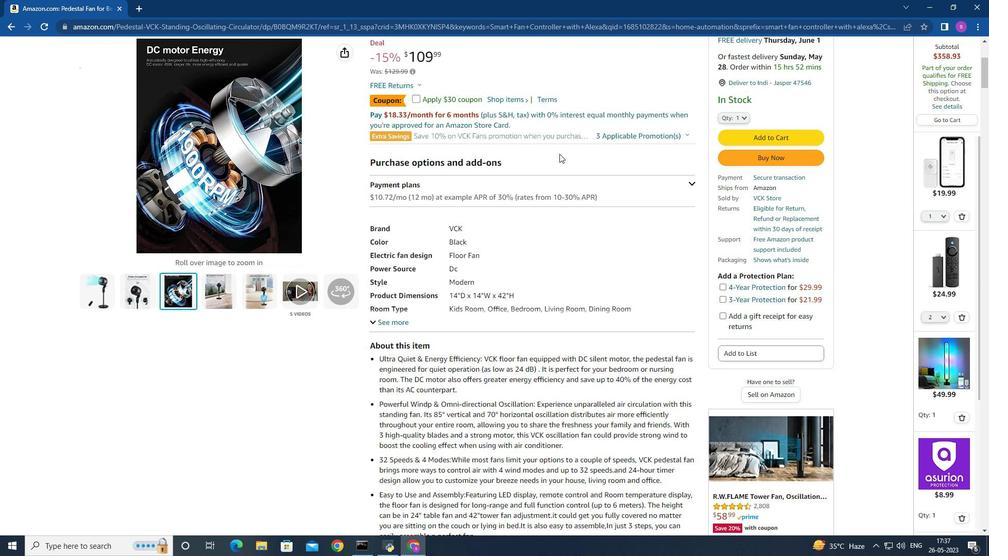 
Action: Mouse scrolled (559, 153) with delta (0, 0)
Screenshot: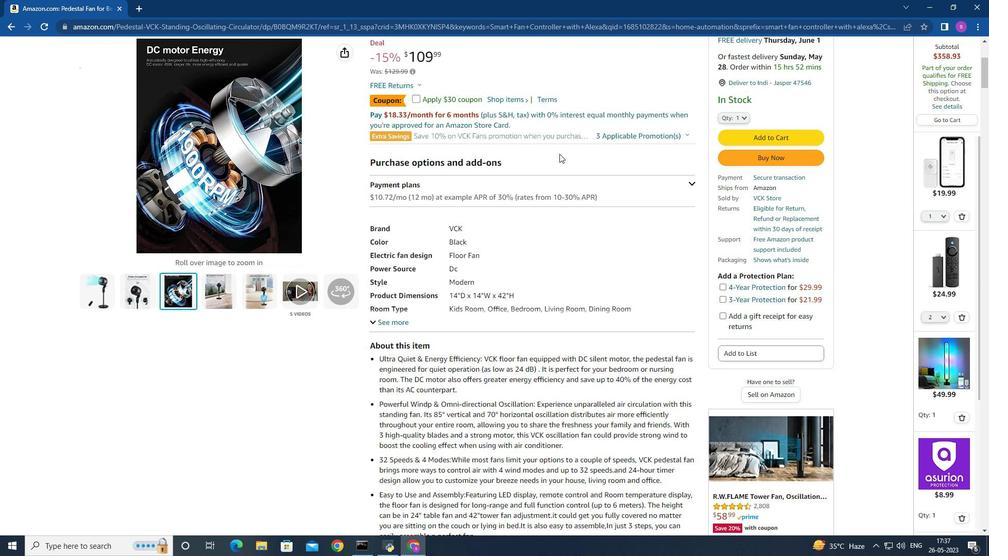 
Action: Mouse moved to (553, 155)
Screenshot: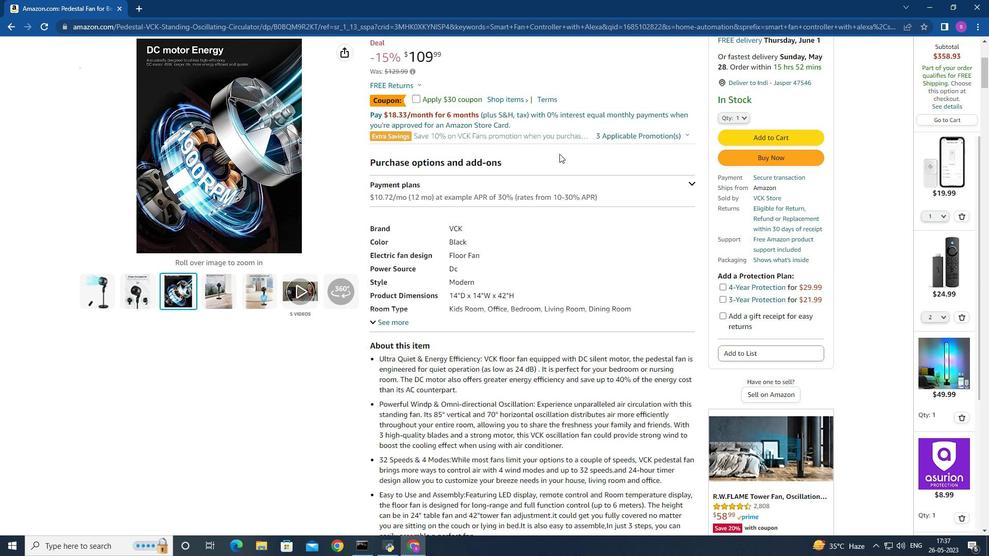
Action: Mouse scrolled (557, 154) with delta (0, 0)
Screenshot: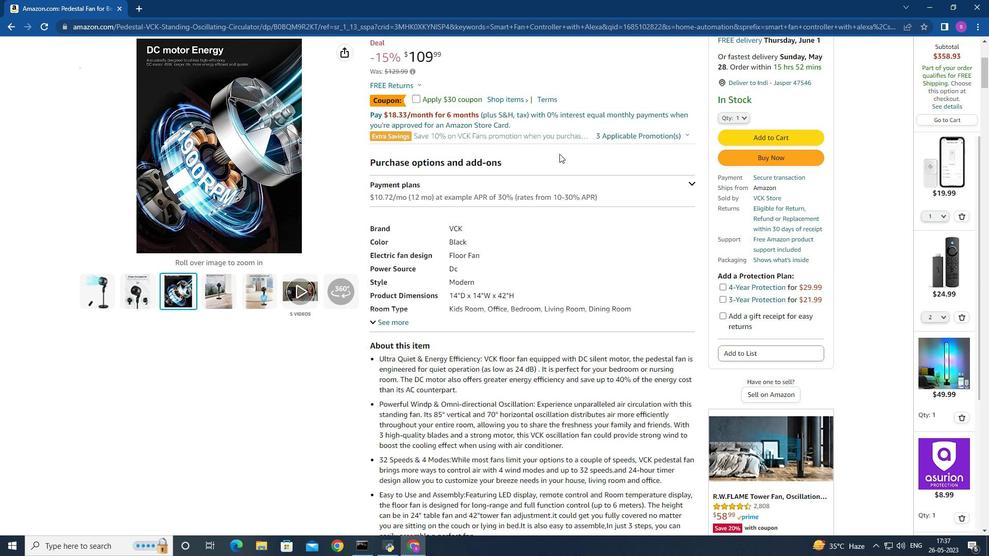 
Action: Mouse moved to (413, 192)
Screenshot: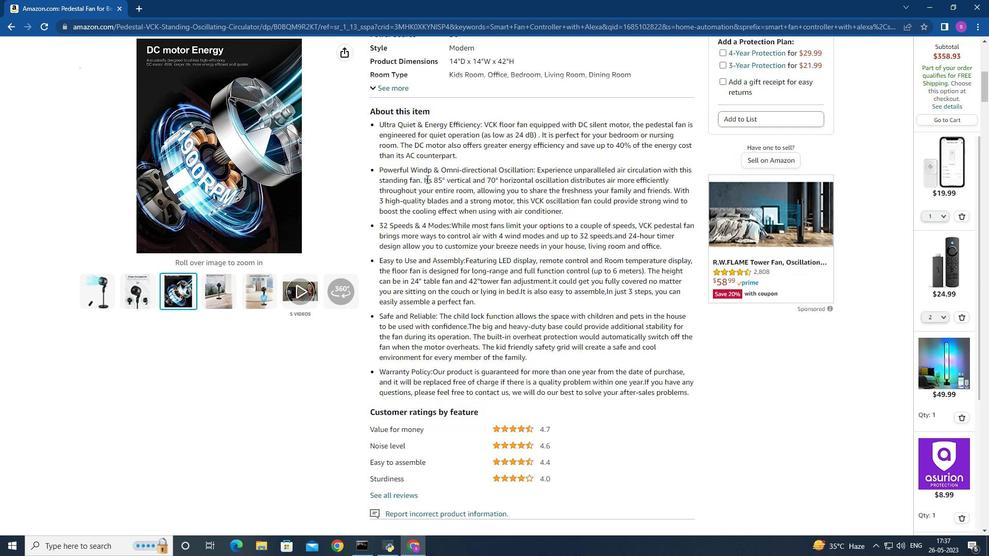 
Action: Mouse scrolled (413, 192) with delta (0, 0)
Screenshot: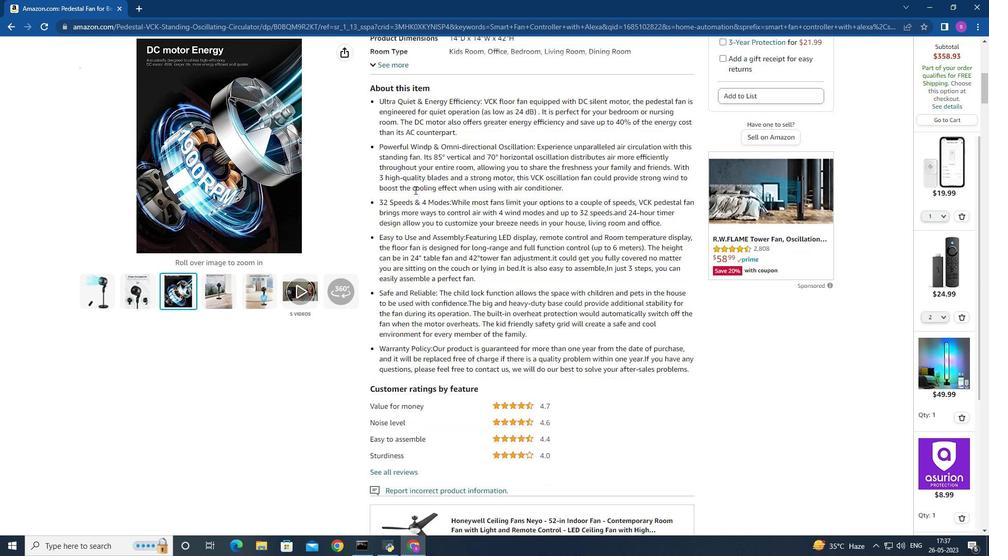 
Action: Mouse moved to (413, 194)
Screenshot: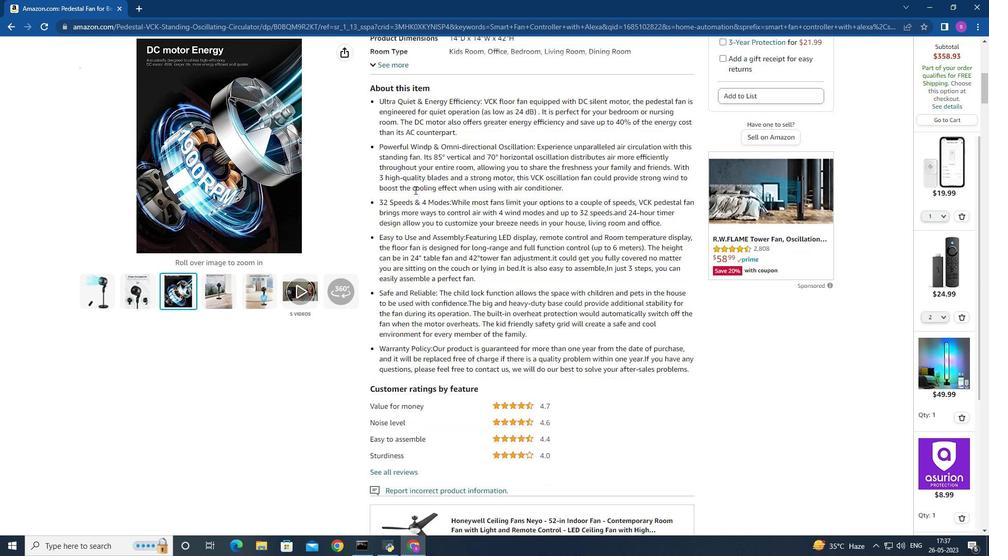 
Action: Mouse scrolled (413, 192) with delta (0, 0)
Screenshot: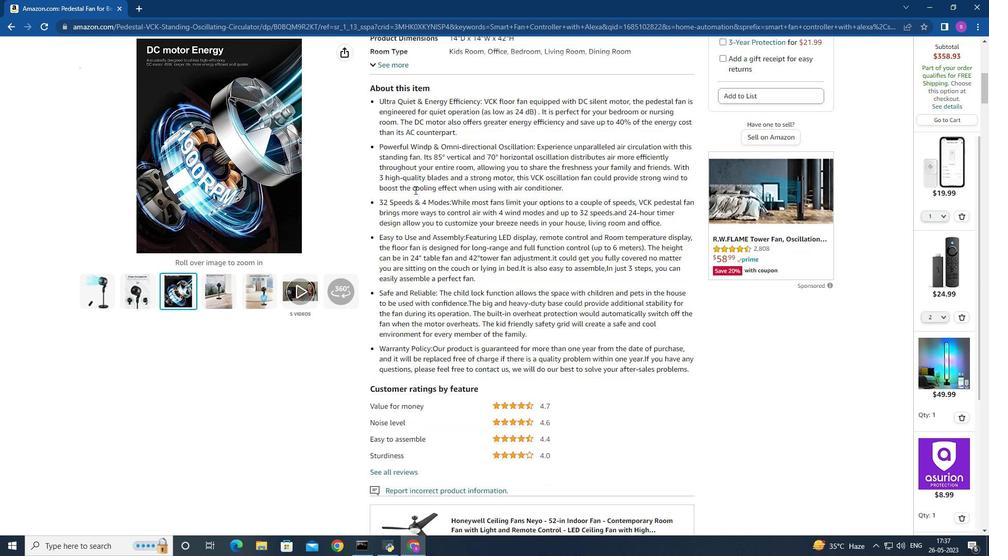 
Action: Mouse moved to (413, 194)
Screenshot: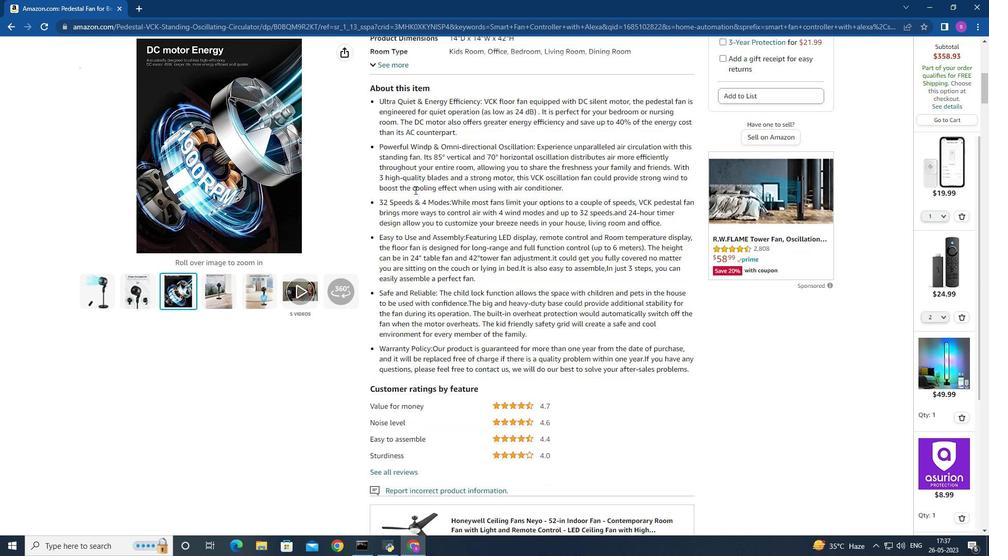 
Action: Mouse scrolled (413, 194) with delta (0, 0)
Screenshot: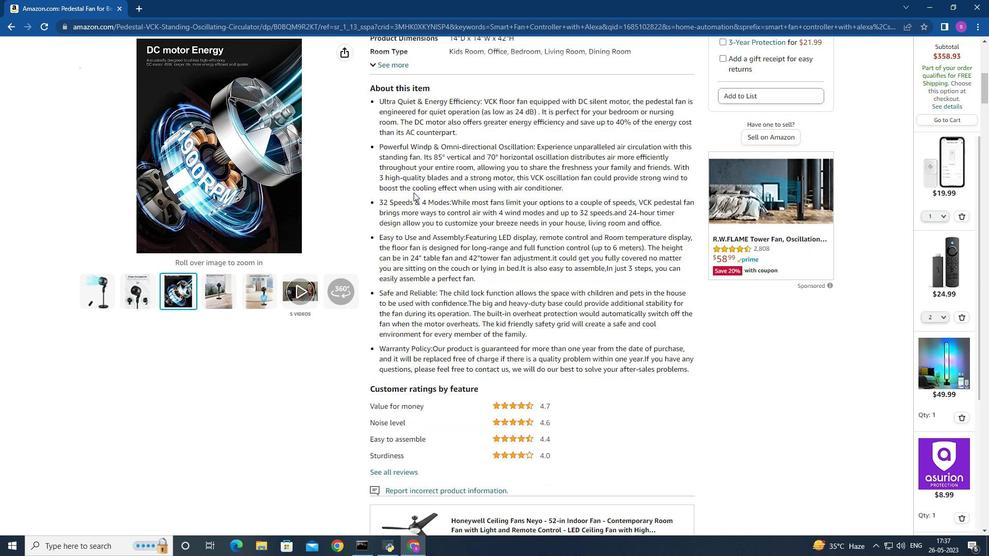 
Action: Mouse moved to (412, 195)
Screenshot: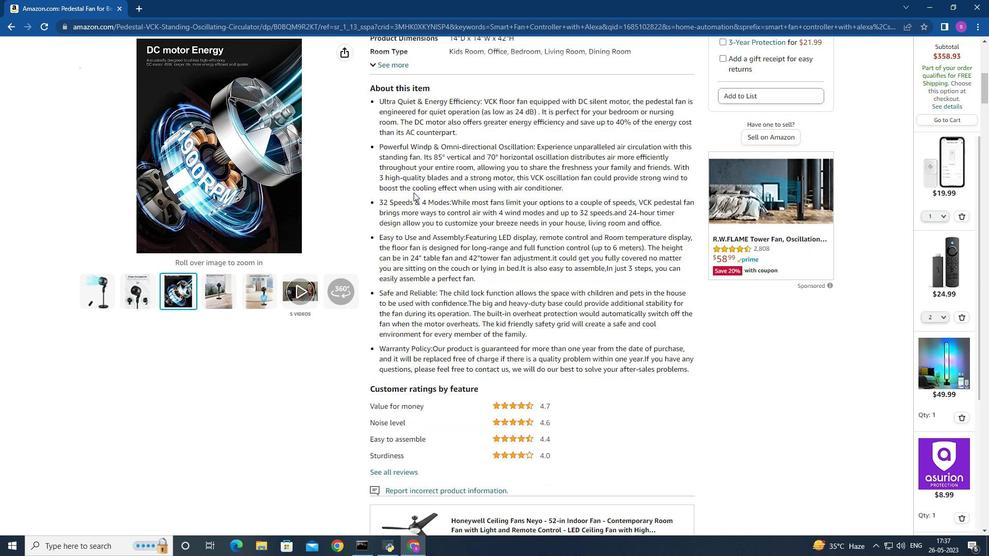
Action: Mouse scrolled (413, 194) with delta (0, 0)
Screenshot: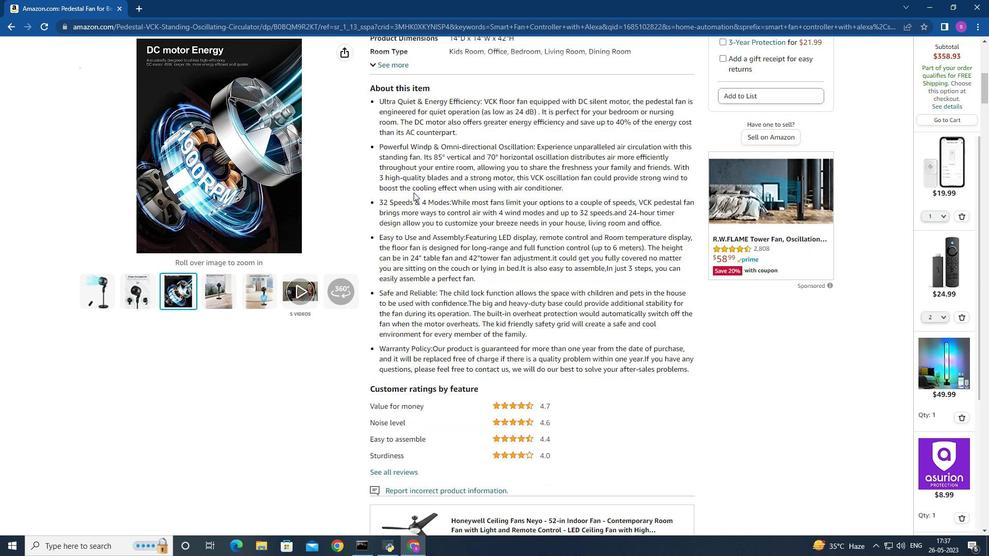 
Action: Mouse moved to (386, 193)
Screenshot: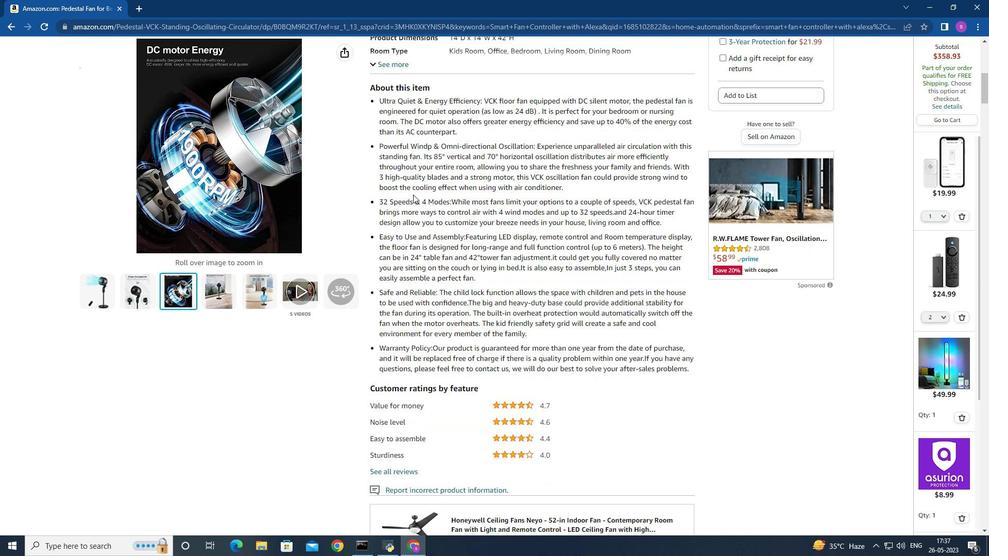 
Action: Mouse scrolled (411, 195) with delta (0, 0)
Screenshot: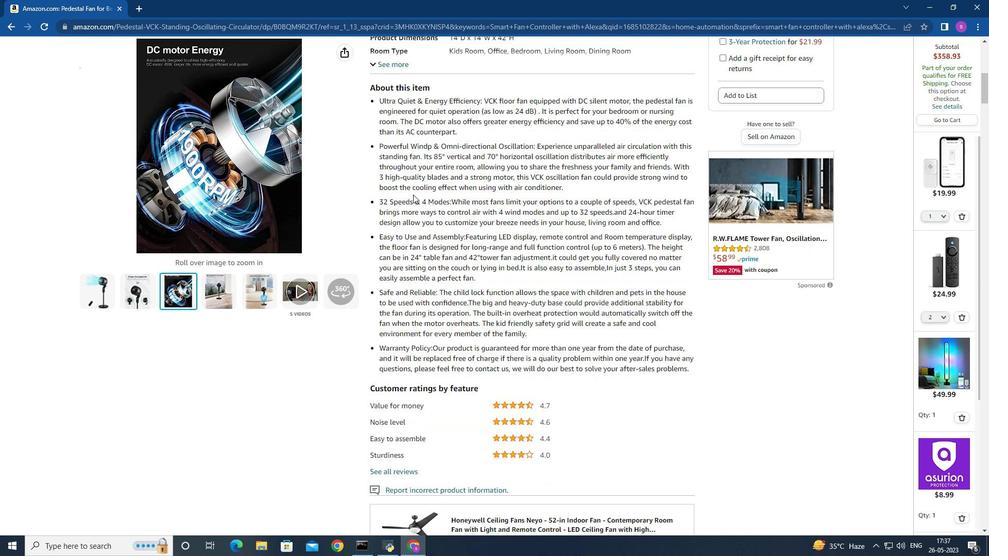 
Action: Mouse moved to (7, 26)
Screenshot: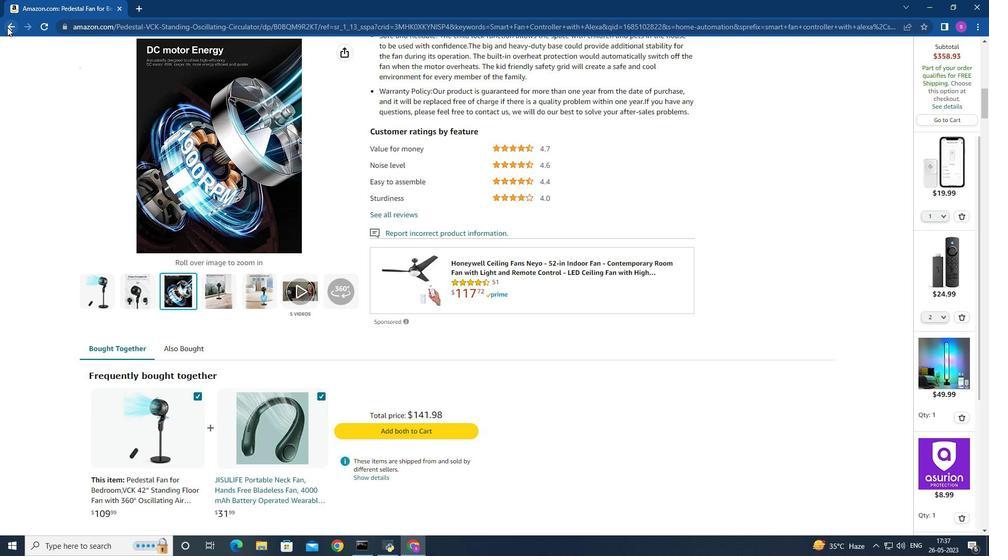 
Action: Mouse pressed left at (7, 26)
Screenshot: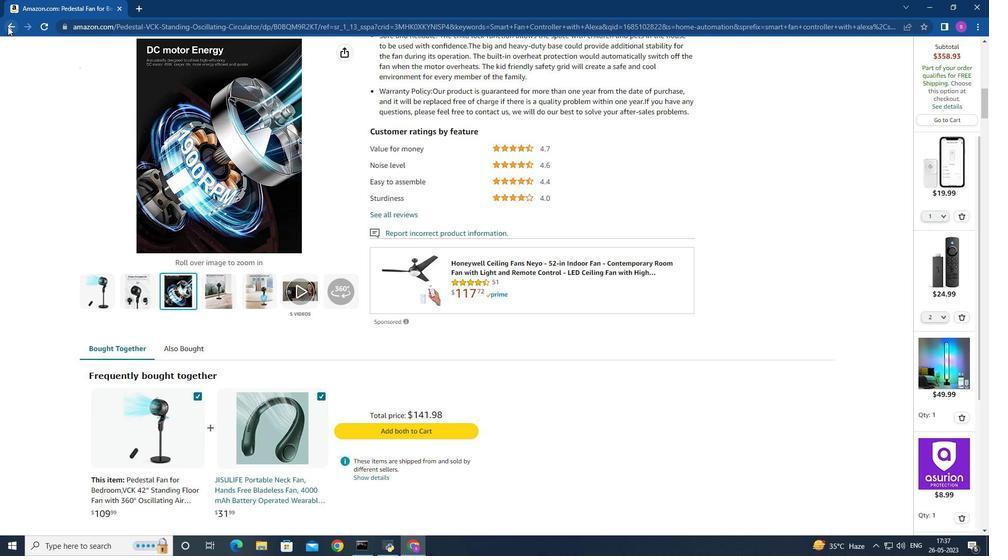 
Action: Mouse moved to (637, 214)
Screenshot: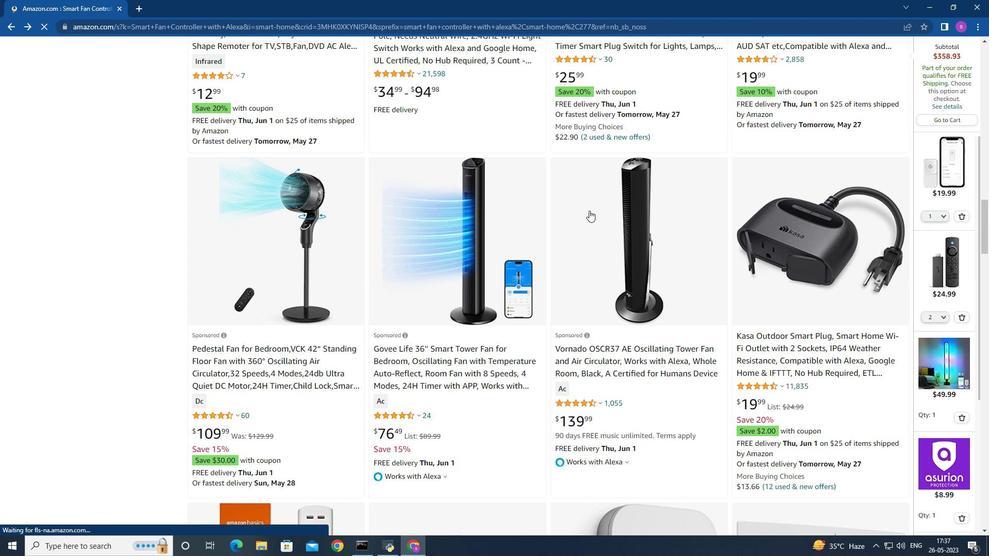 
Action: Mouse scrolled (637, 213) with delta (0, 0)
Screenshot: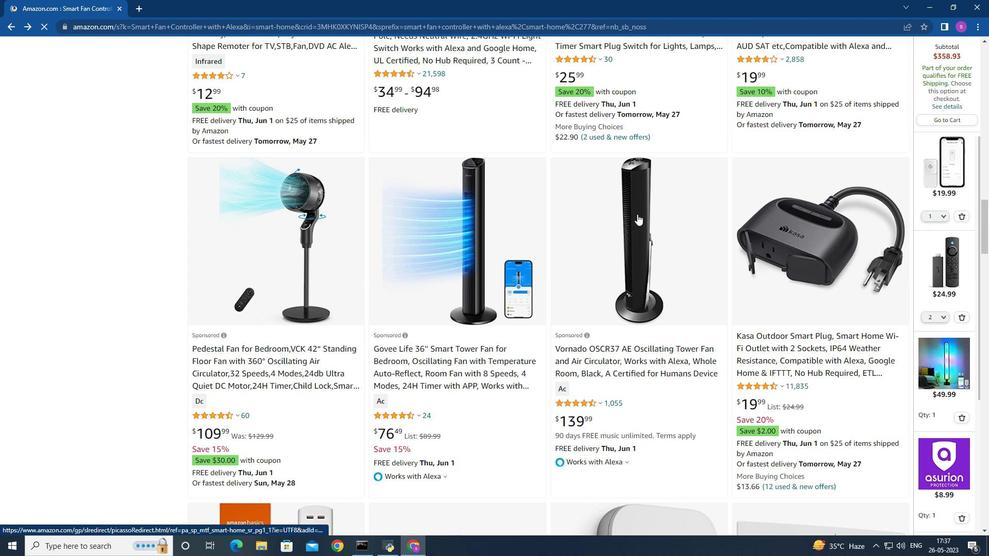 
Action: Mouse scrolled (637, 213) with delta (0, 0)
Screenshot: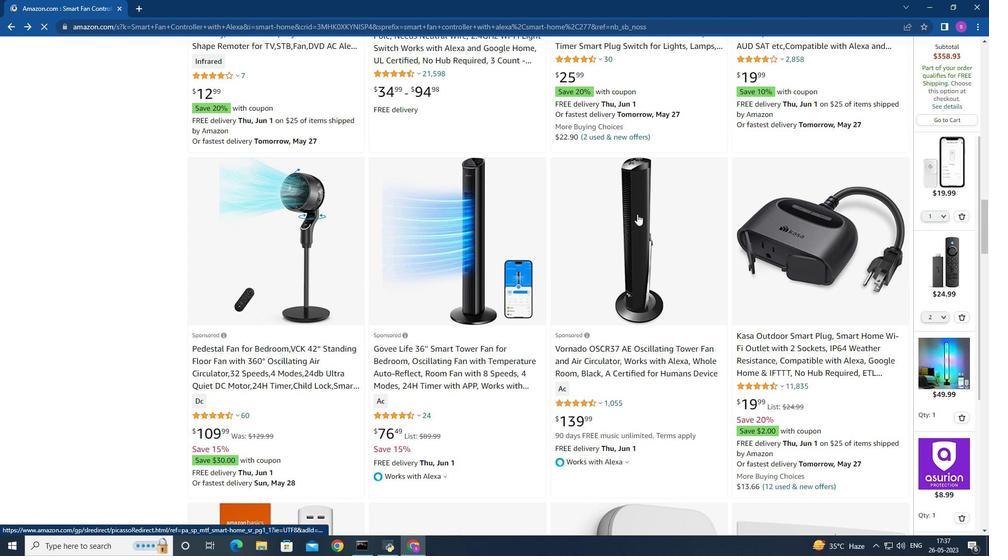 
Action: Mouse scrolled (637, 213) with delta (0, 0)
Screenshot: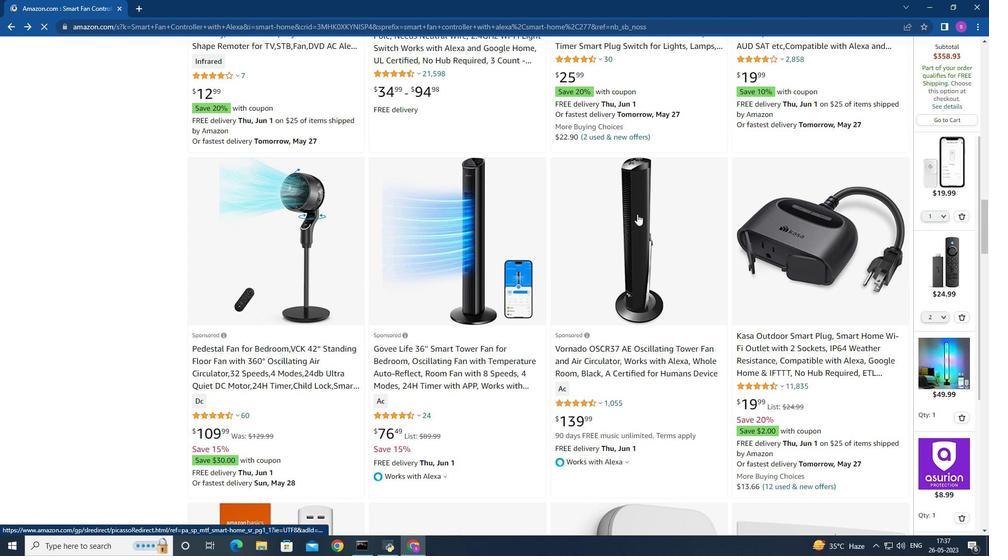 
Action: Mouse scrolled (637, 213) with delta (0, 0)
Screenshot: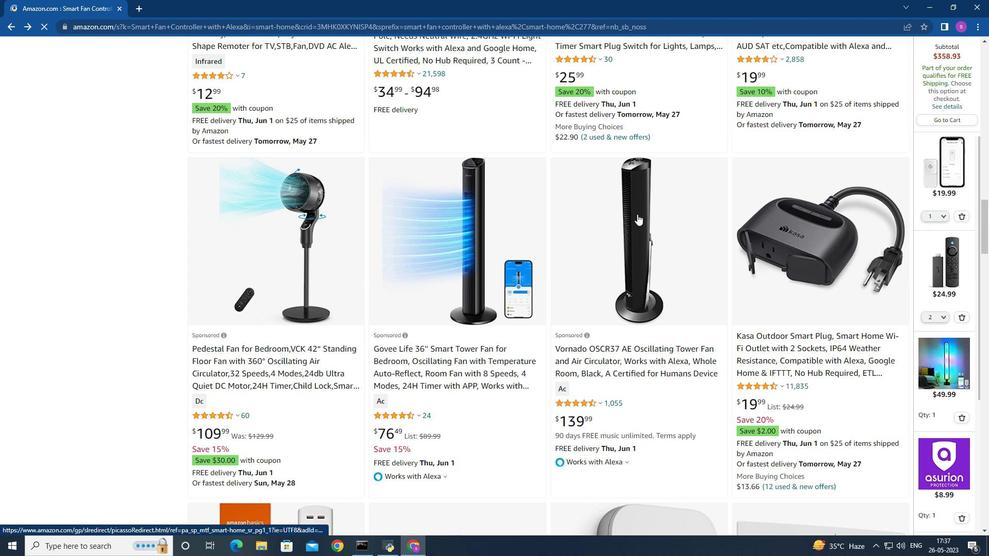 
Action: Mouse moved to (600, 194)
Screenshot: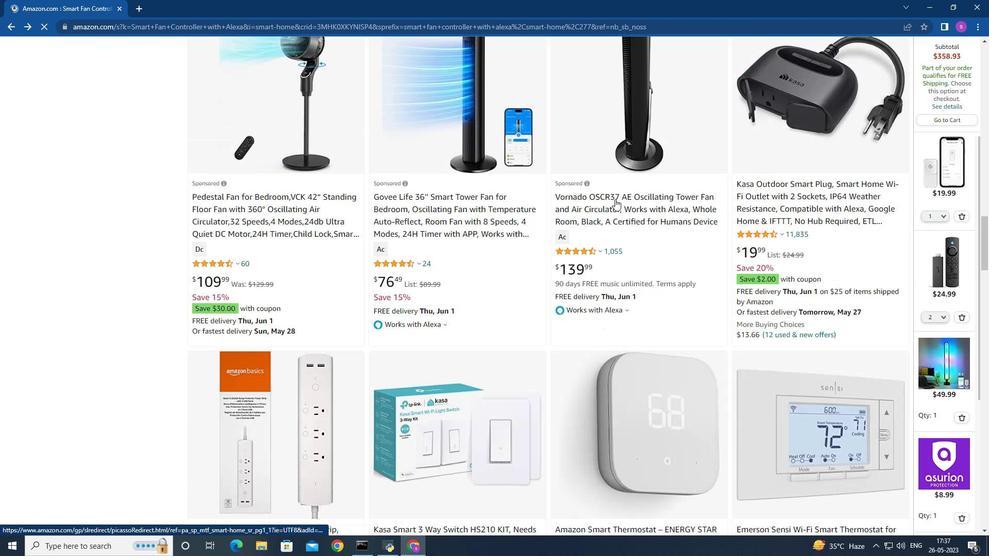
Action: Mouse scrolled (600, 194) with delta (0, 0)
Screenshot: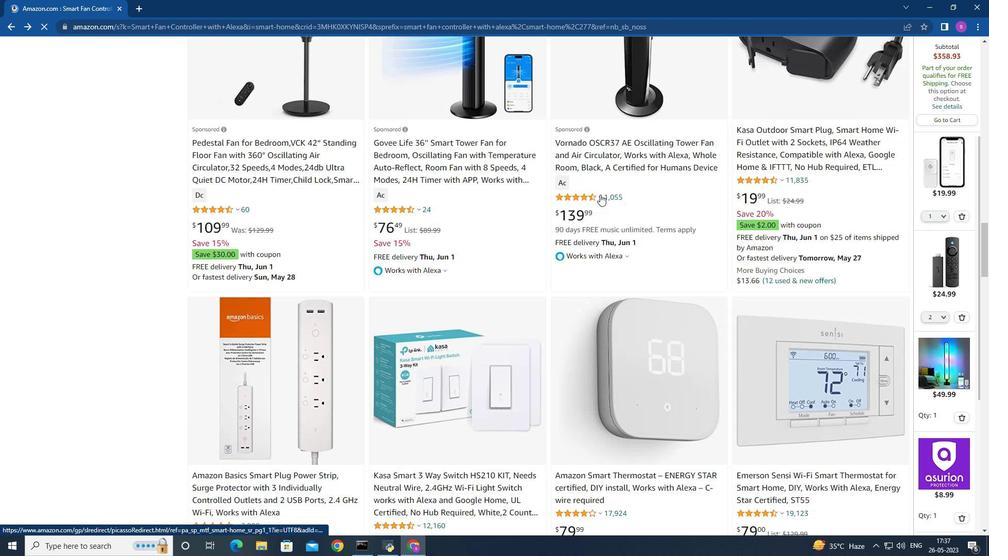 
Action: Mouse scrolled (600, 194) with delta (0, 0)
Screenshot: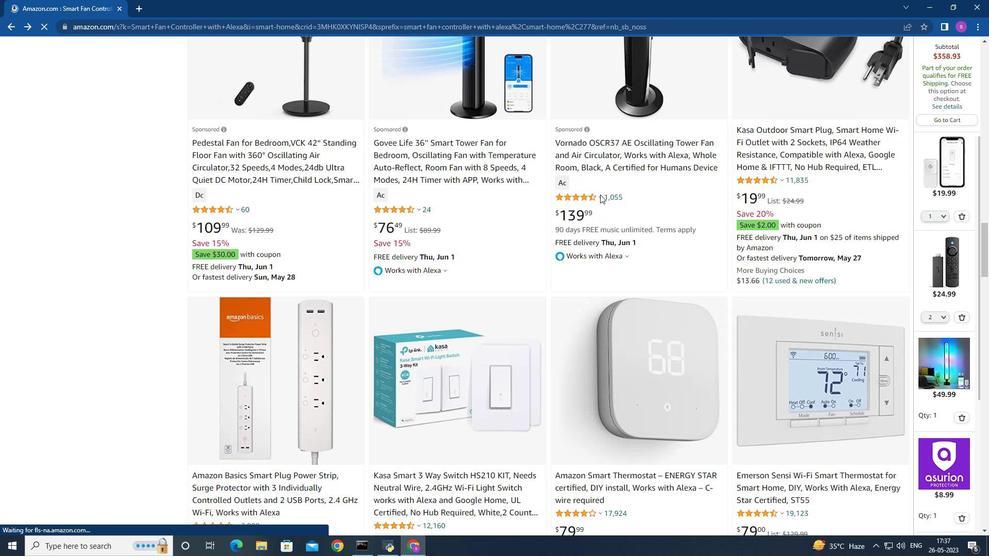 
Action: Mouse scrolled (600, 194) with delta (0, 0)
Screenshot: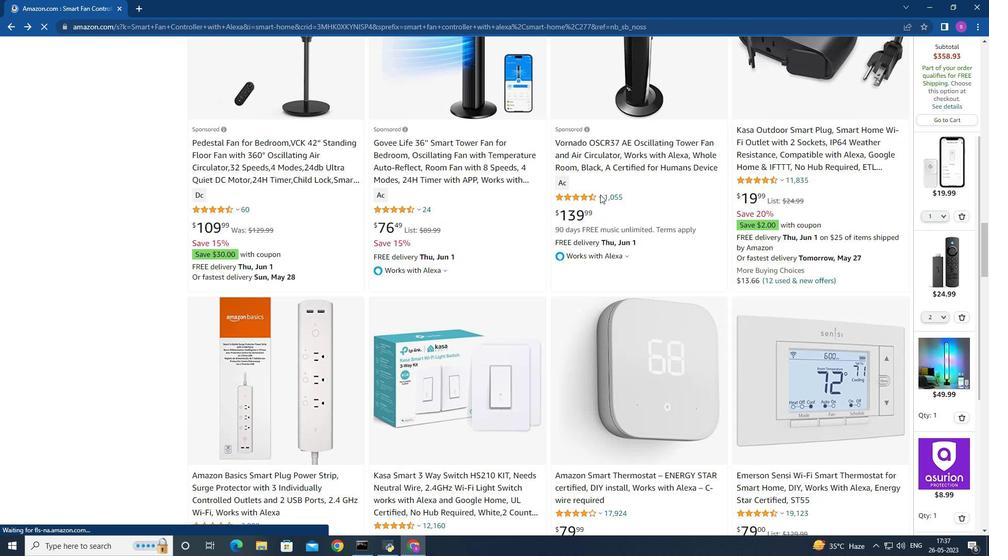 
Action: Mouse scrolled (600, 194) with delta (0, 0)
Screenshot: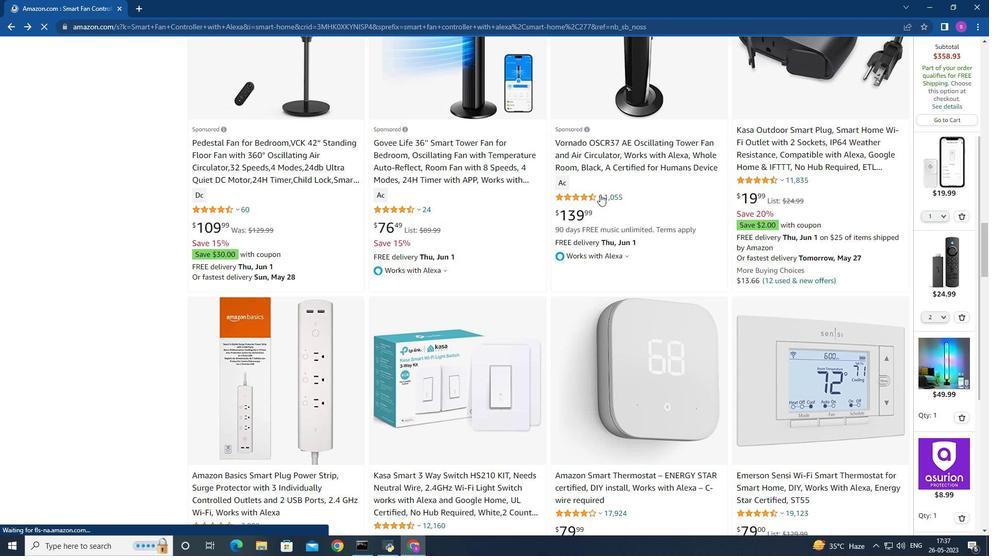 
Action: Mouse moved to (583, 184)
Screenshot: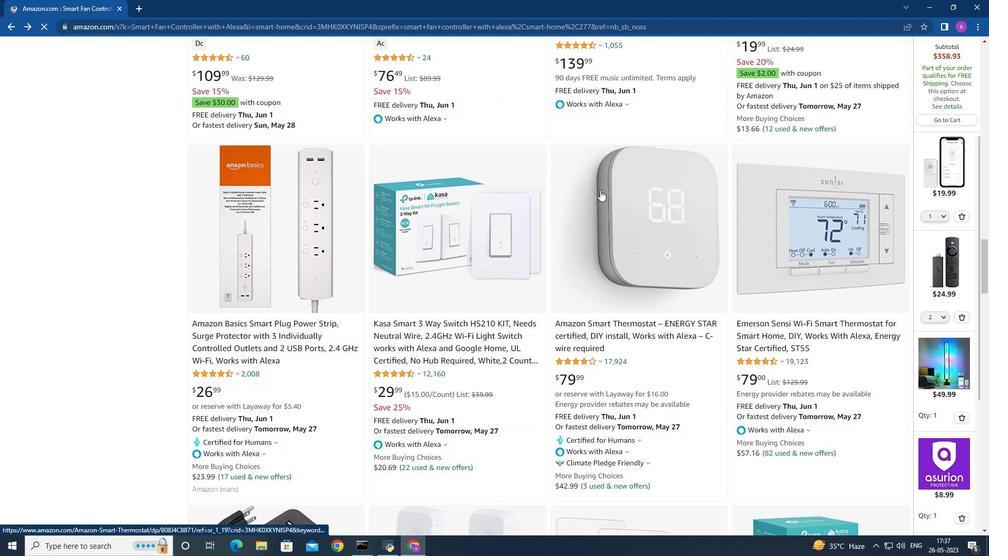 
Action: Mouse scrolled (583, 184) with delta (0, 0)
Screenshot: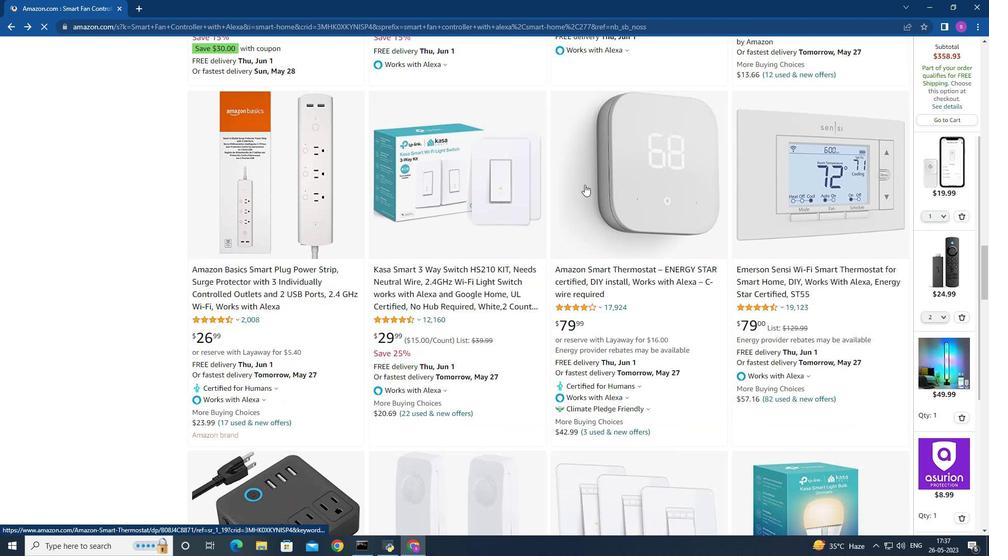 
Action: Mouse scrolled (583, 184) with delta (0, 0)
Screenshot: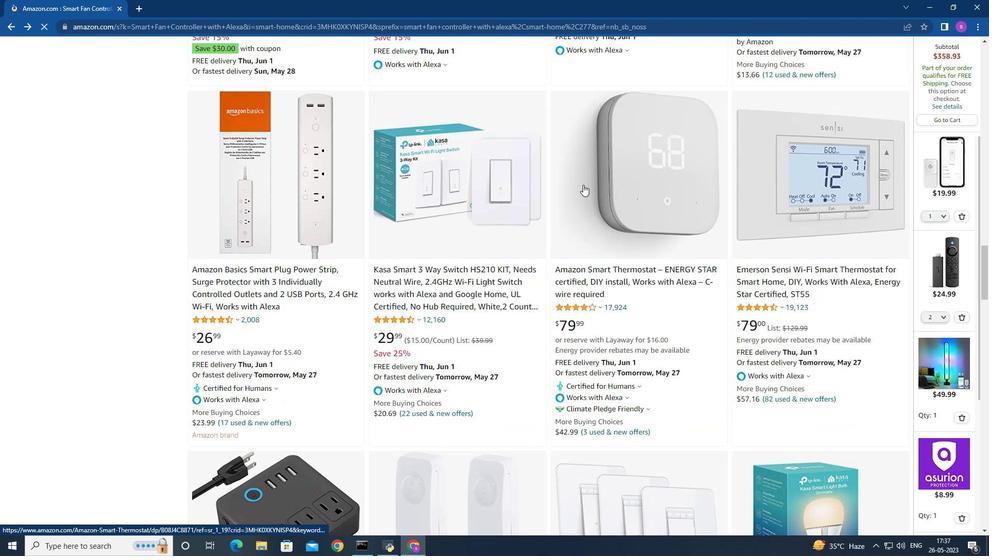 
Action: Mouse scrolled (583, 184) with delta (0, 0)
Screenshot: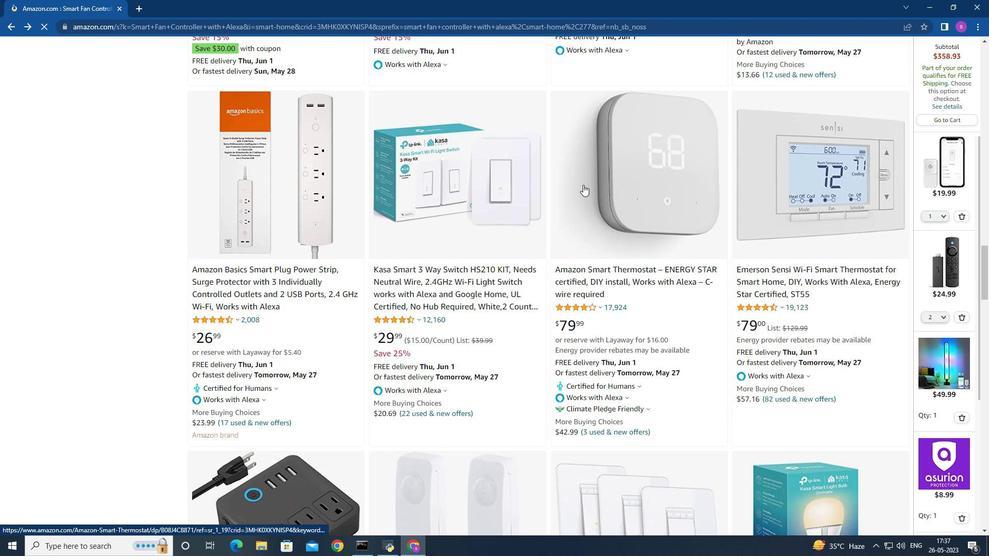 
Action: Mouse scrolled (583, 184) with delta (0, 0)
Screenshot: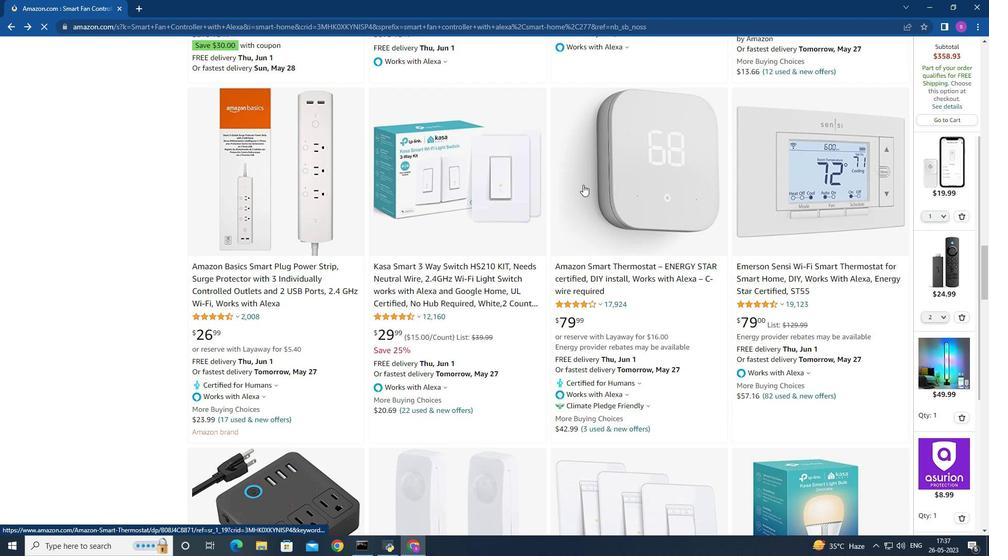 
Action: Mouse moved to (550, 173)
Screenshot: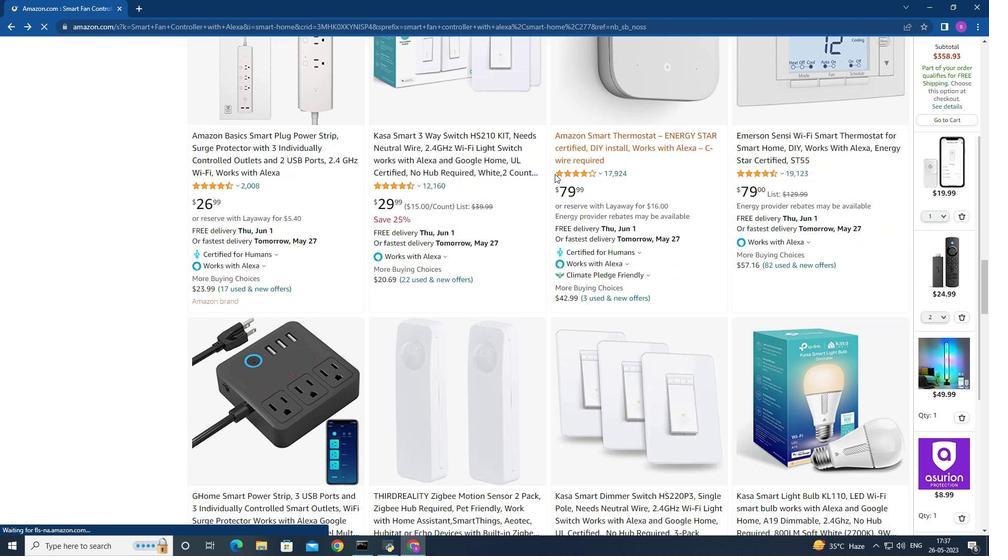 
Action: Mouse scrolled (550, 172) with delta (0, 0)
Screenshot: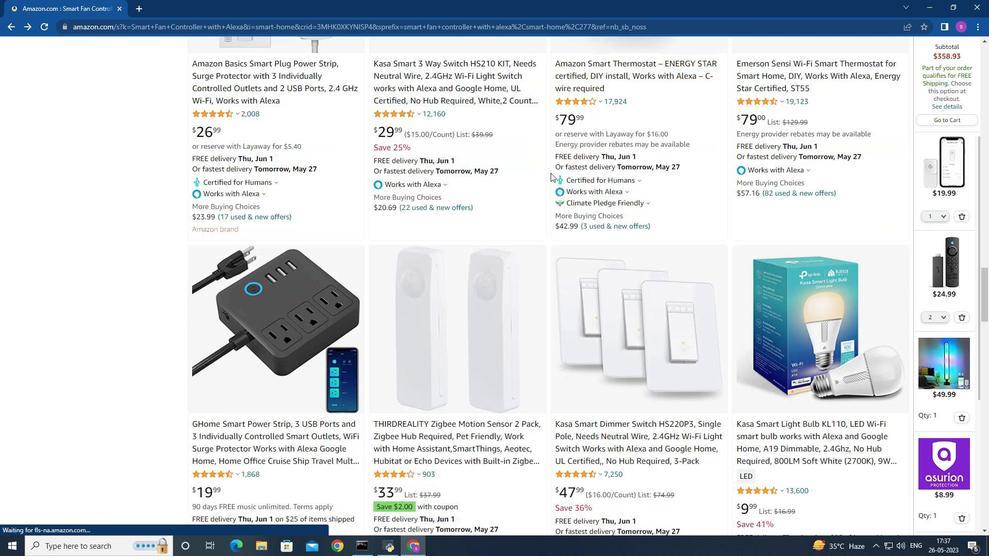 
Action: Mouse moved to (551, 173)
Screenshot: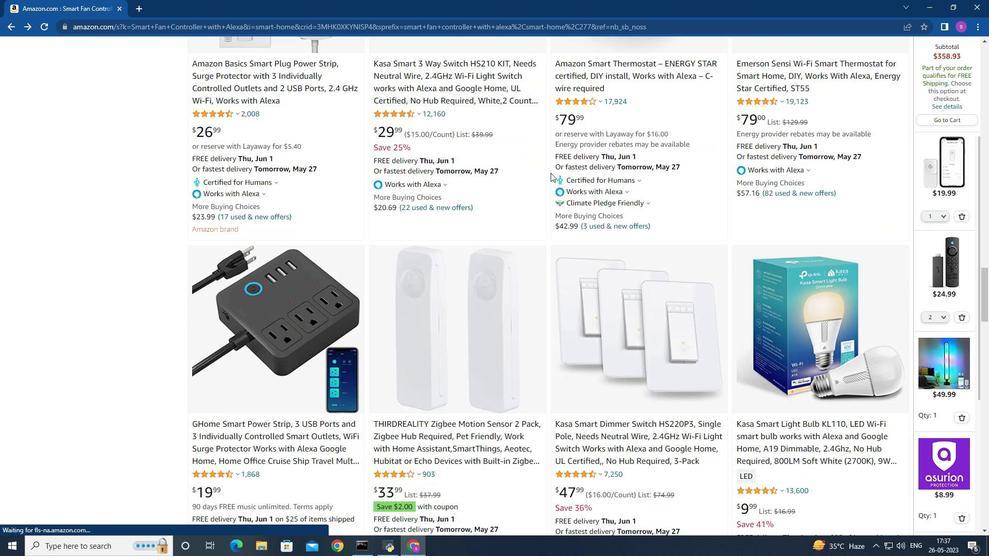 
Action: Mouse scrolled (550, 173) with delta (0, 0)
Screenshot: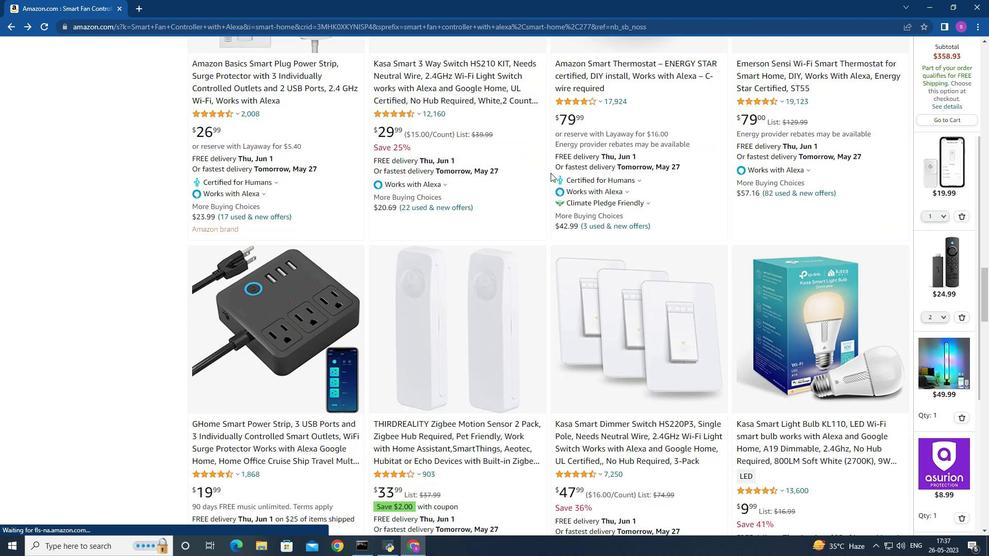 
Action: Mouse moved to (551, 173)
Screenshot: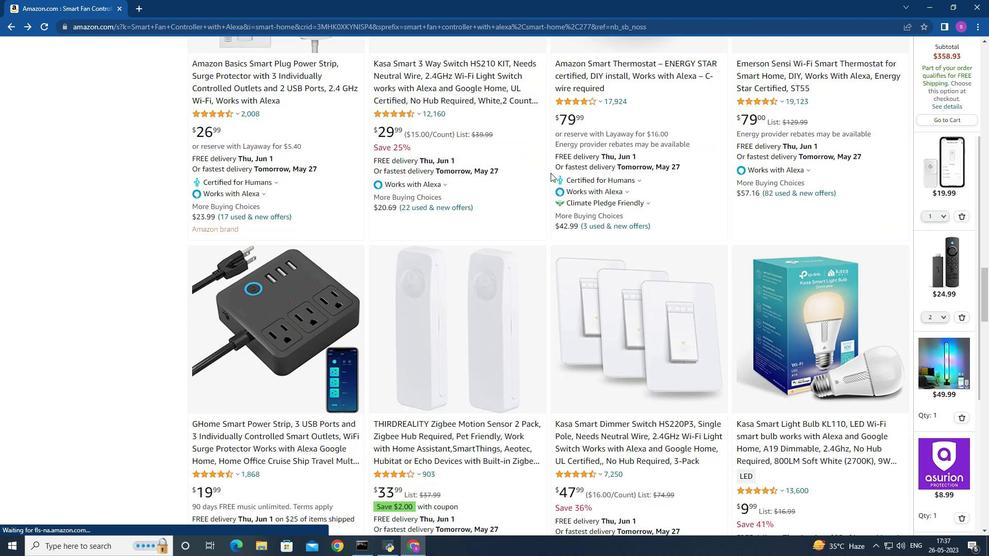 
Action: Mouse scrolled (551, 173) with delta (0, 0)
Screenshot: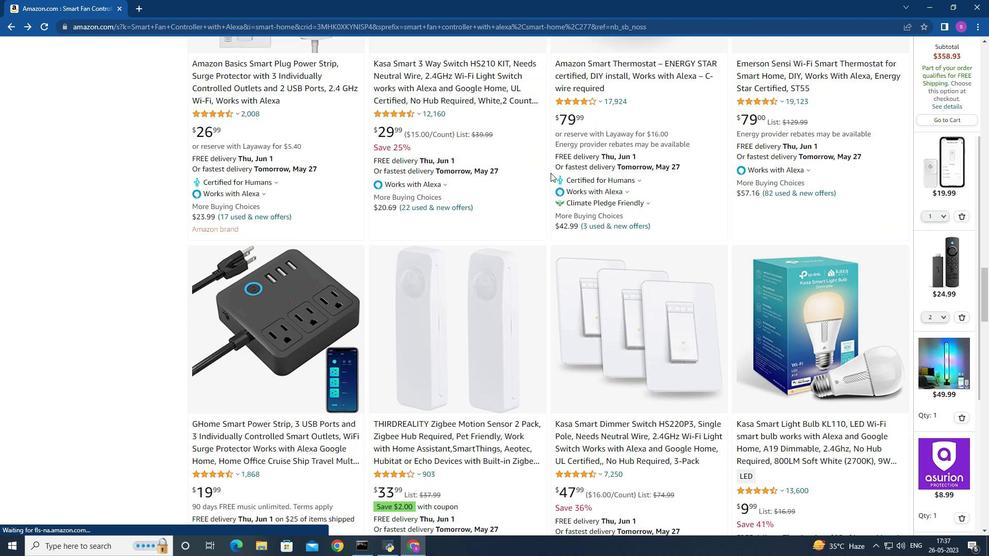 
Action: Mouse moved to (551, 173)
Screenshot: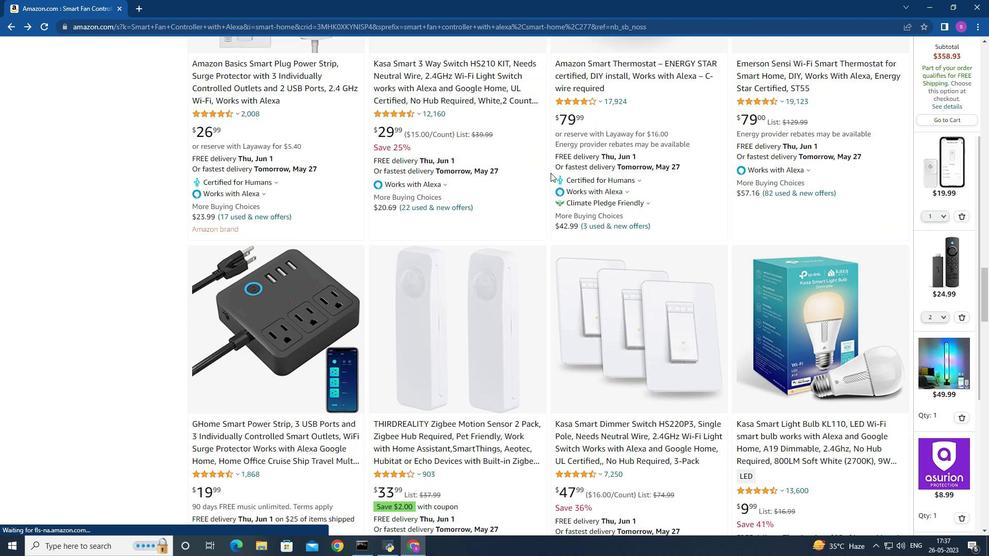 
Action: Mouse scrolled (551, 173) with delta (0, 0)
Screenshot: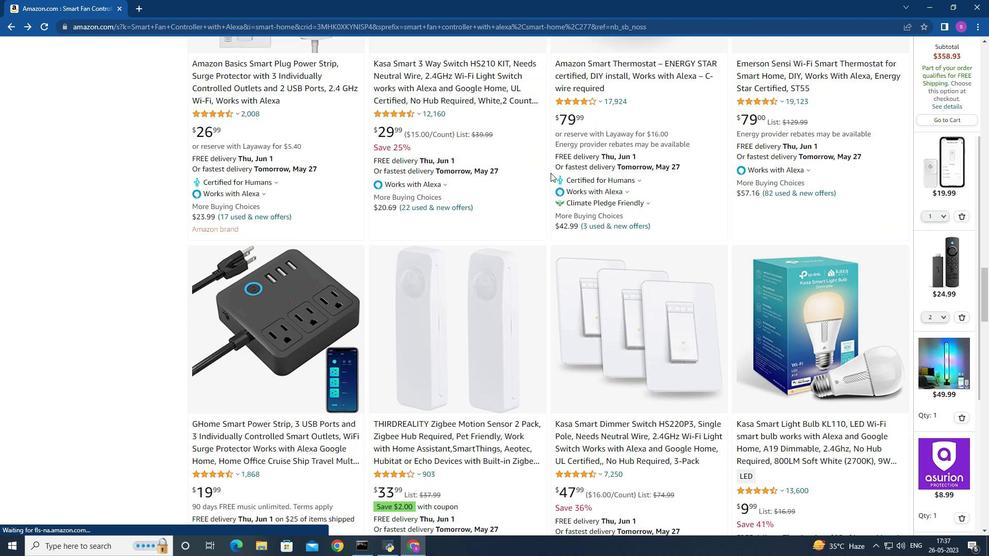 
Action: Mouse moved to (563, 177)
Screenshot: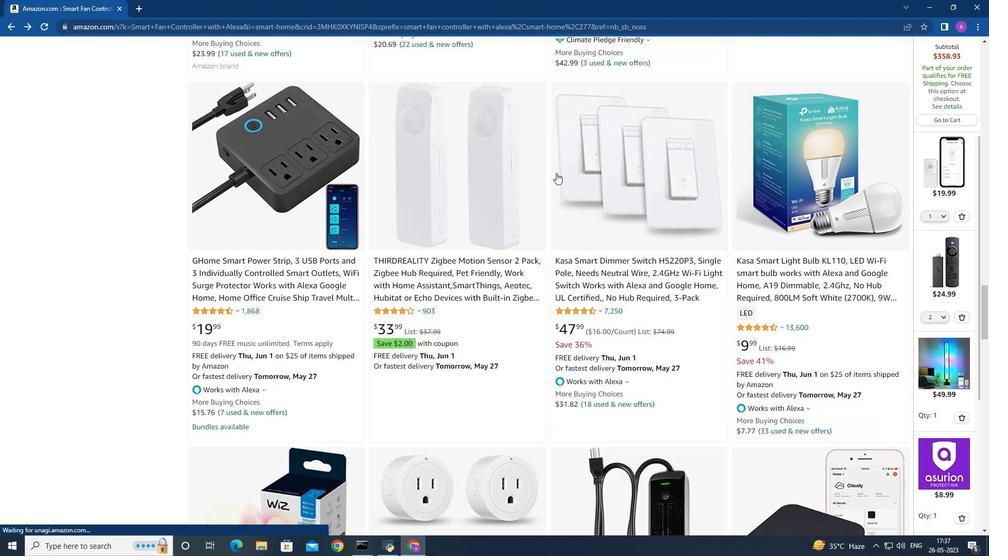 
Action: Mouse scrolled (563, 178) with delta (0, 0)
Screenshot: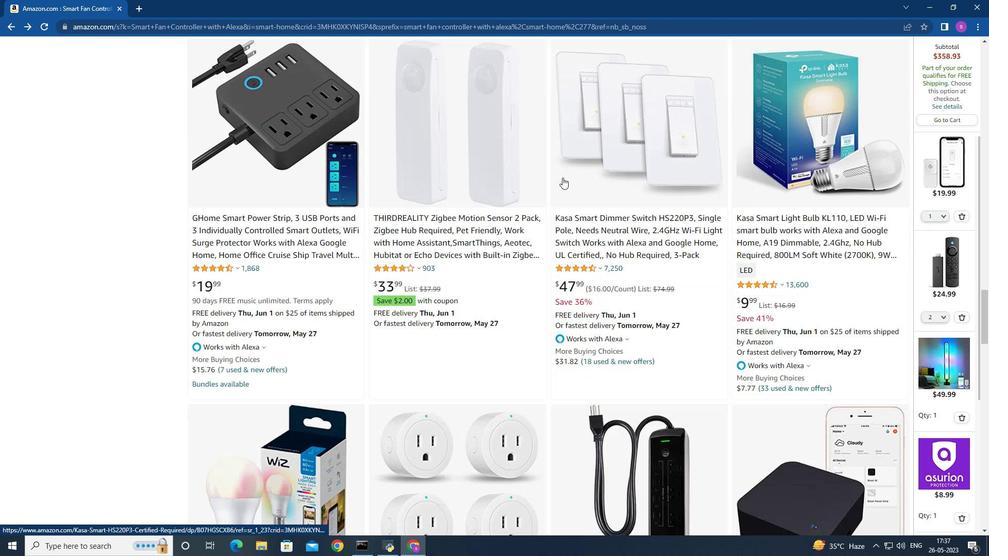 
Action: Mouse scrolled (563, 178) with delta (0, 0)
Screenshot: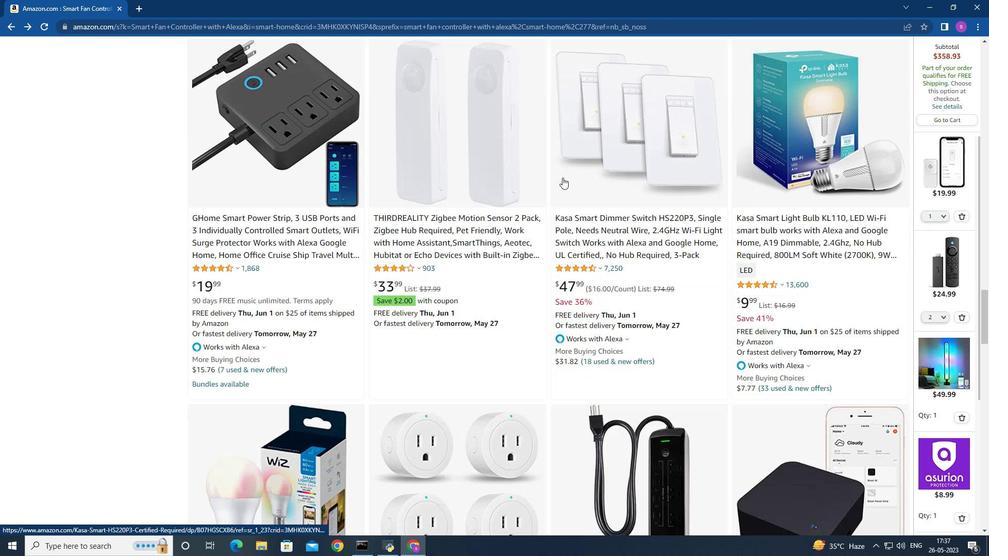 
Action: Mouse scrolled (563, 178) with delta (0, 0)
Screenshot: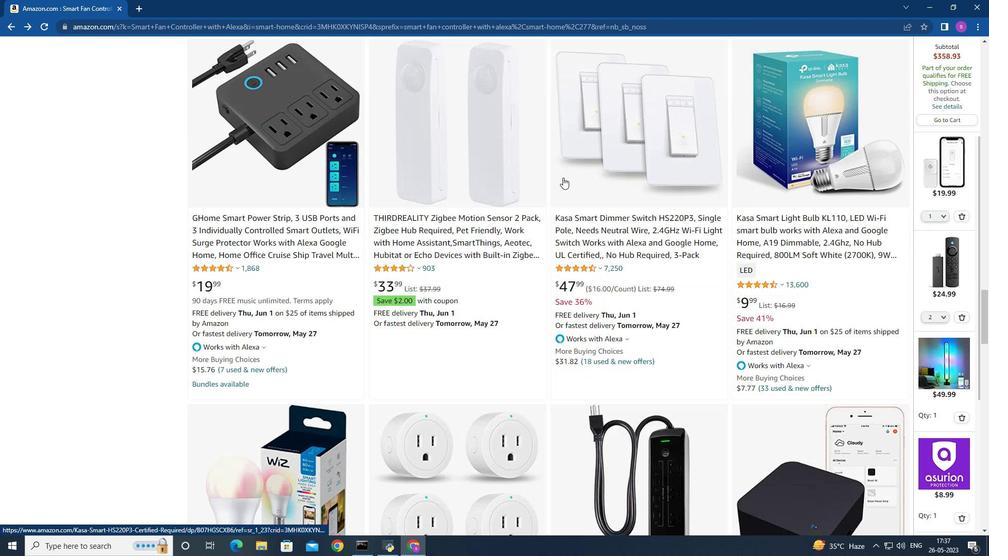 
Action: Mouse scrolled (563, 178) with delta (0, 0)
Screenshot: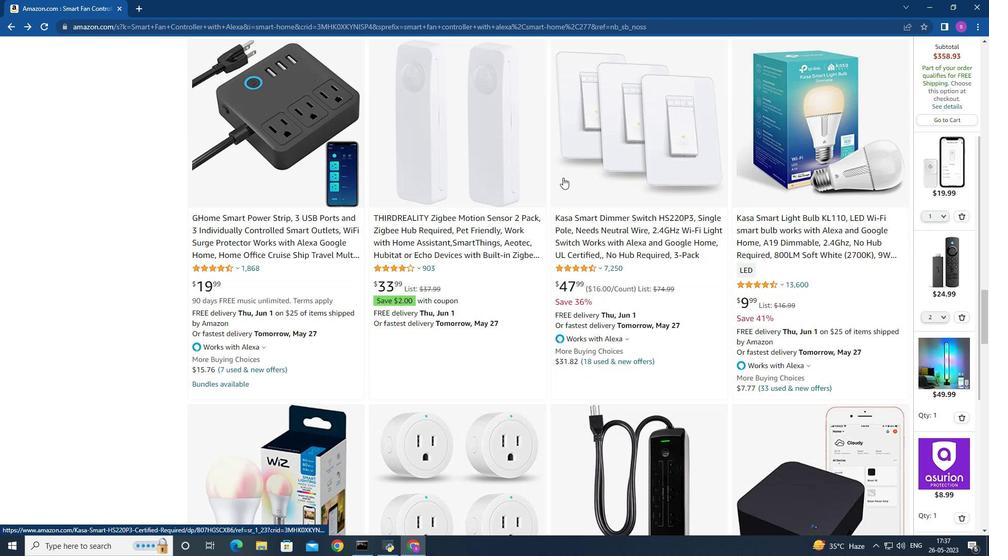 
Action: Mouse scrolled (563, 178) with delta (0, 0)
Screenshot: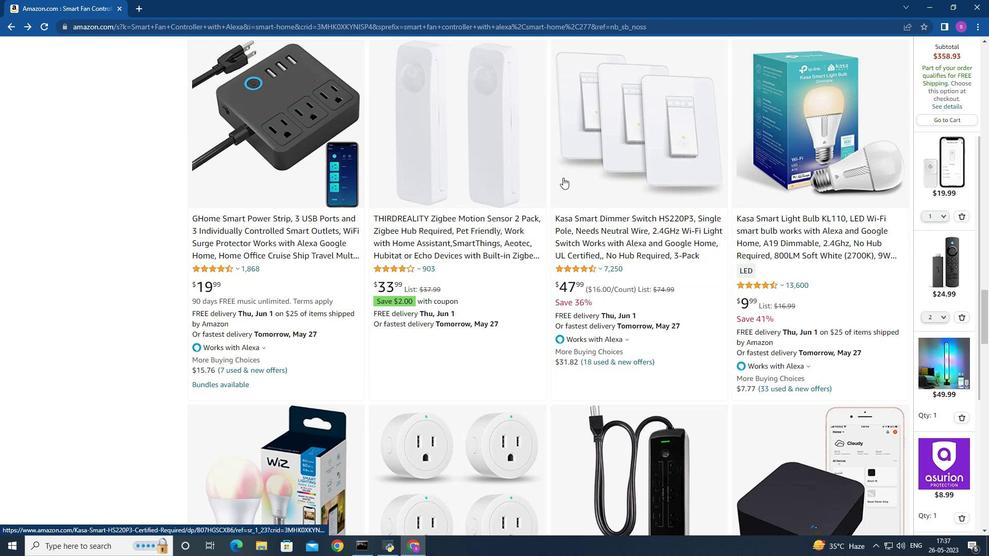 
Action: Mouse scrolled (563, 178) with delta (0, 0)
Screenshot: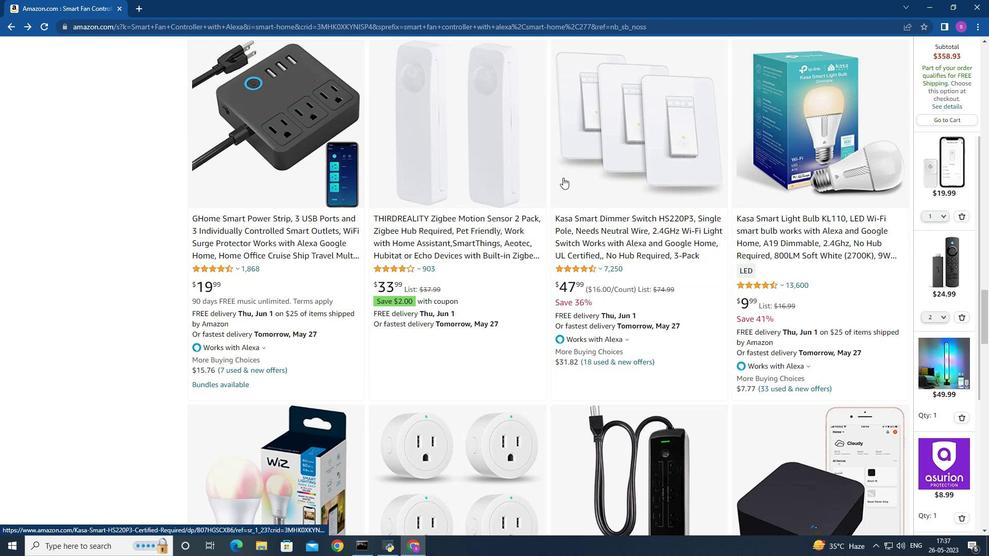 
Action: Mouse moved to (576, 179)
Screenshot: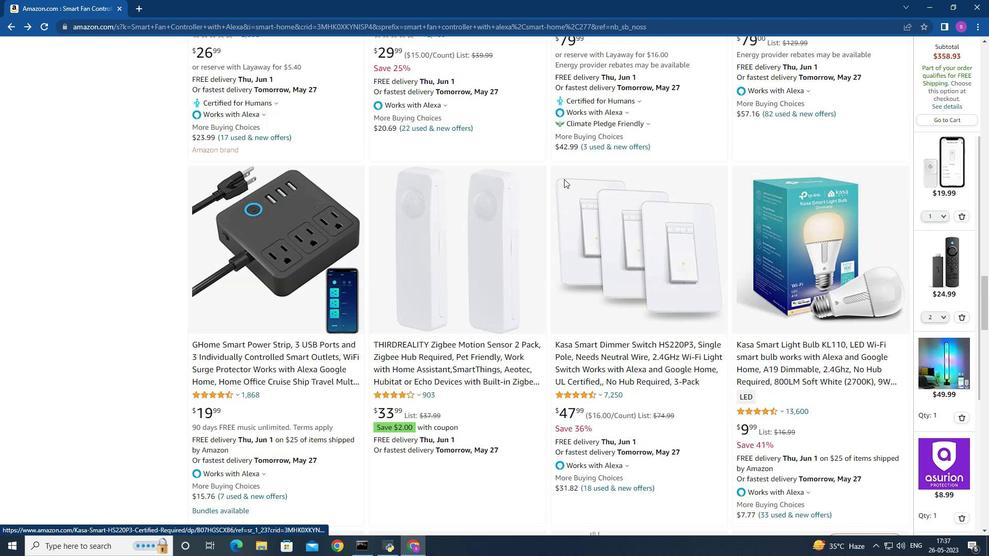 
Action: Mouse scrolled (576, 179) with delta (0, 0)
Screenshot: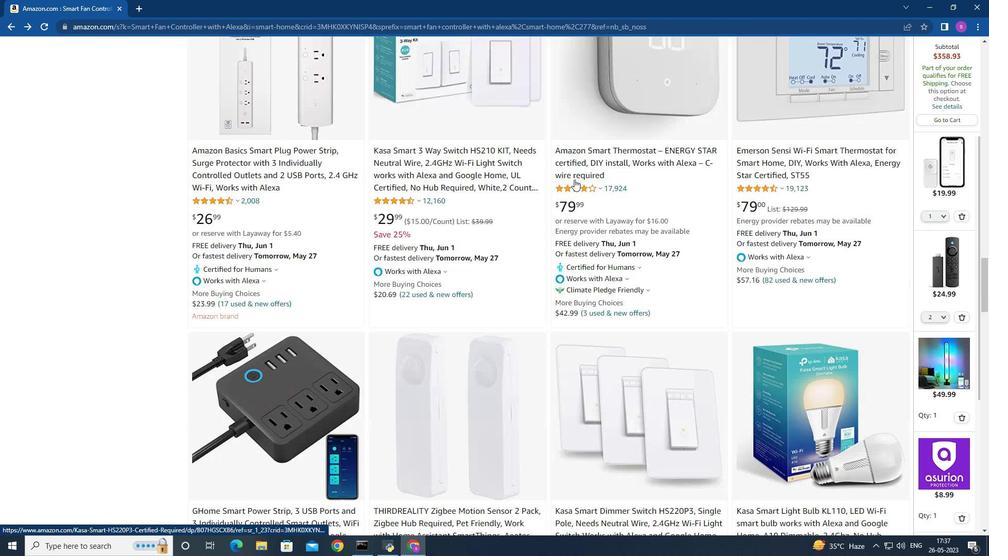
Action: Mouse scrolled (576, 179) with delta (0, 0)
Screenshot: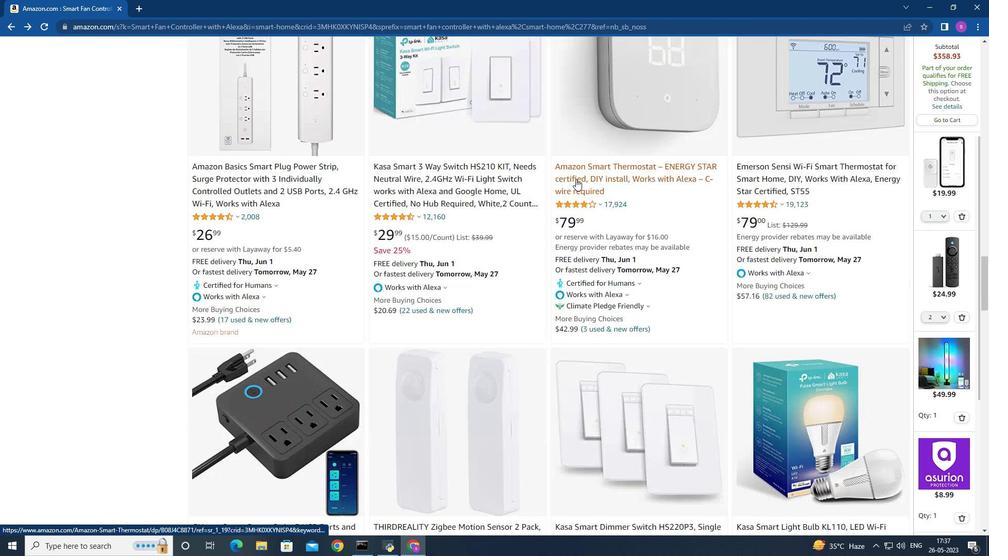 
Action: Mouse scrolled (576, 179) with delta (0, 0)
Screenshot: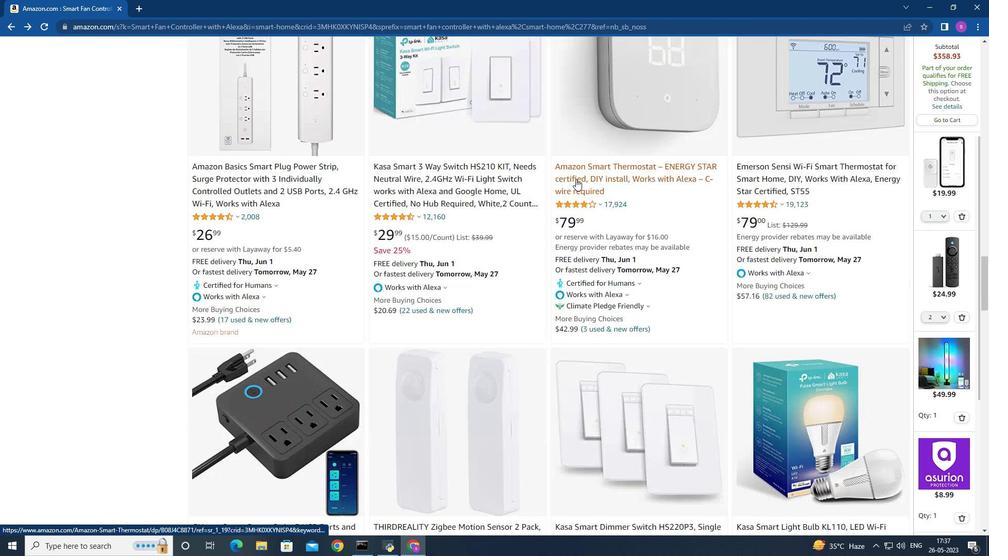 
Action: Mouse scrolled (576, 179) with delta (0, 0)
Screenshot: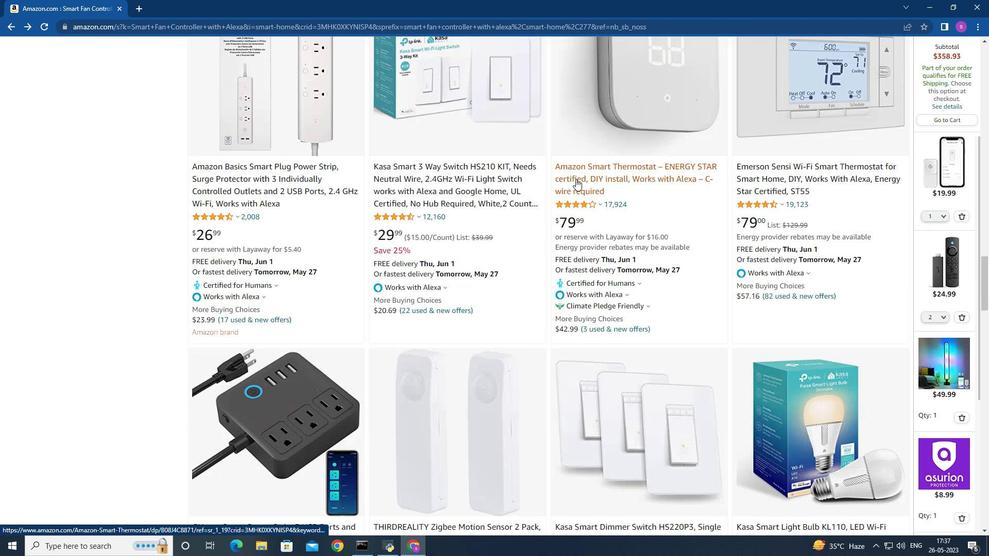 
Action: Mouse scrolled (576, 179) with delta (0, 0)
Screenshot: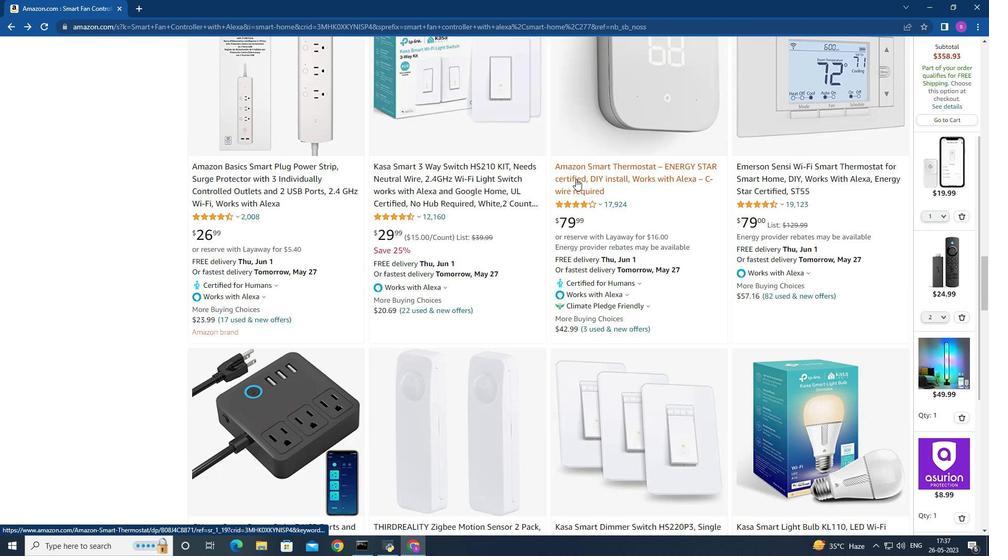 
Action: Mouse moved to (580, 174)
Screenshot: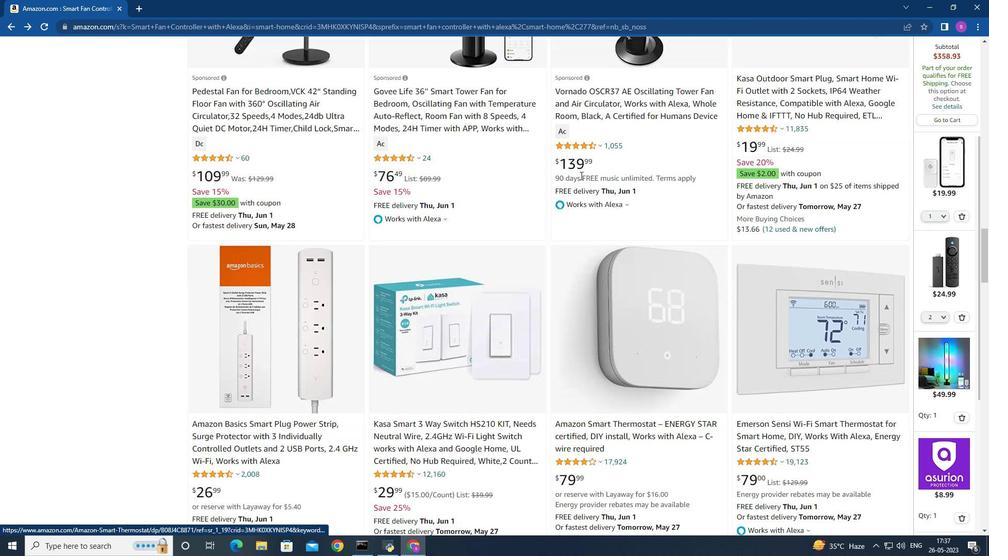 
Action: Mouse scrolled (580, 175) with delta (0, 0)
Screenshot: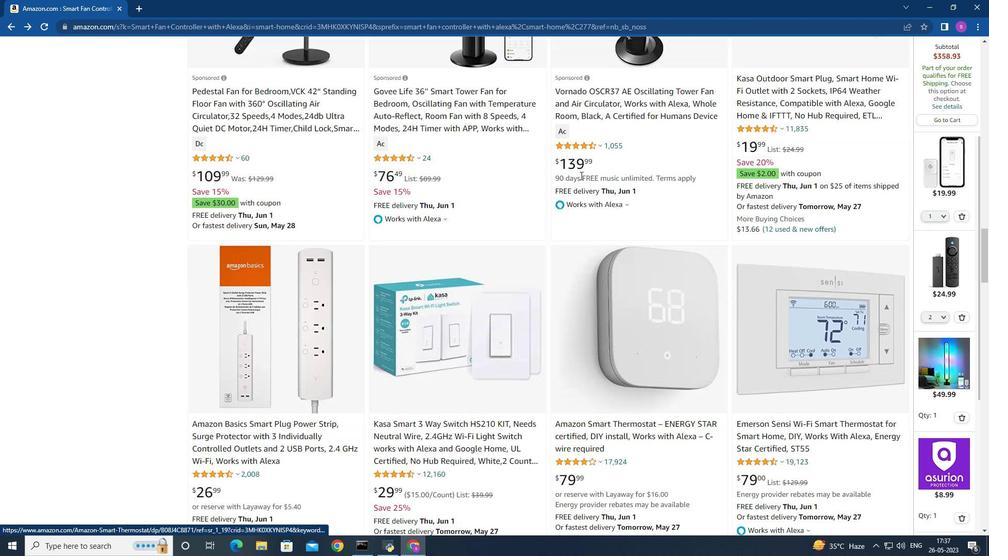 
Action: Mouse scrolled (580, 175) with delta (0, 0)
Screenshot: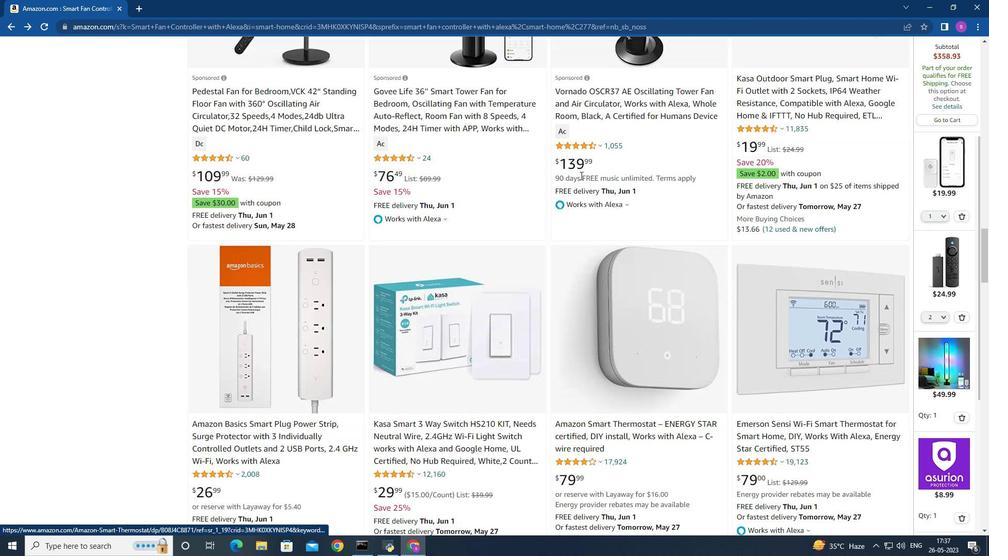 
Action: Mouse scrolled (580, 175) with delta (0, 0)
Screenshot: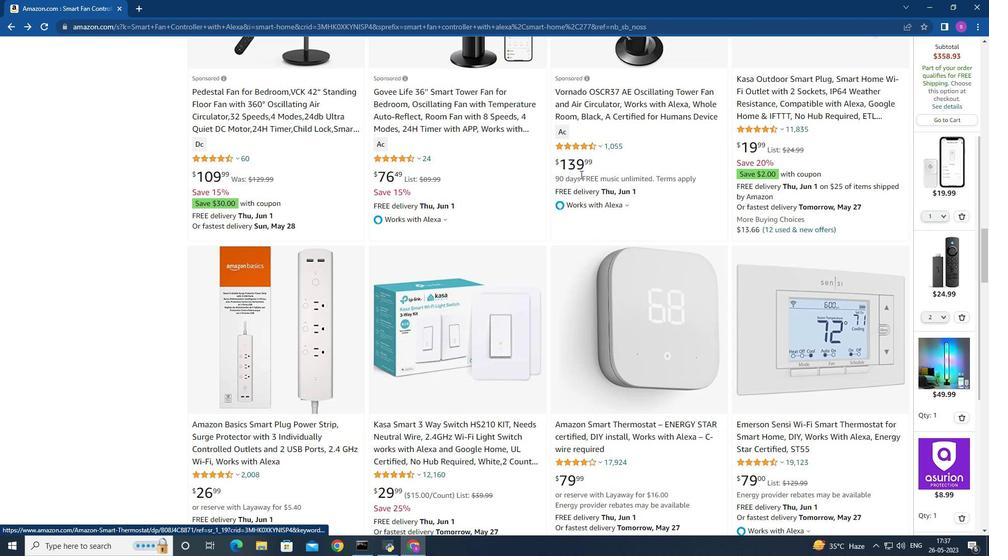 
Action: Mouse scrolled (580, 175) with delta (0, 0)
Screenshot: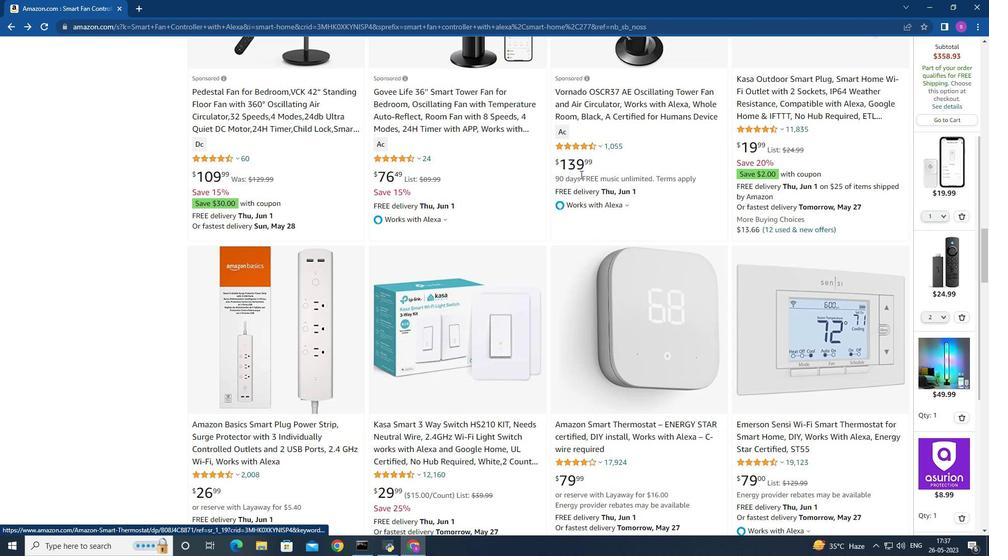 
Action: Mouse moved to (580, 170)
Screenshot: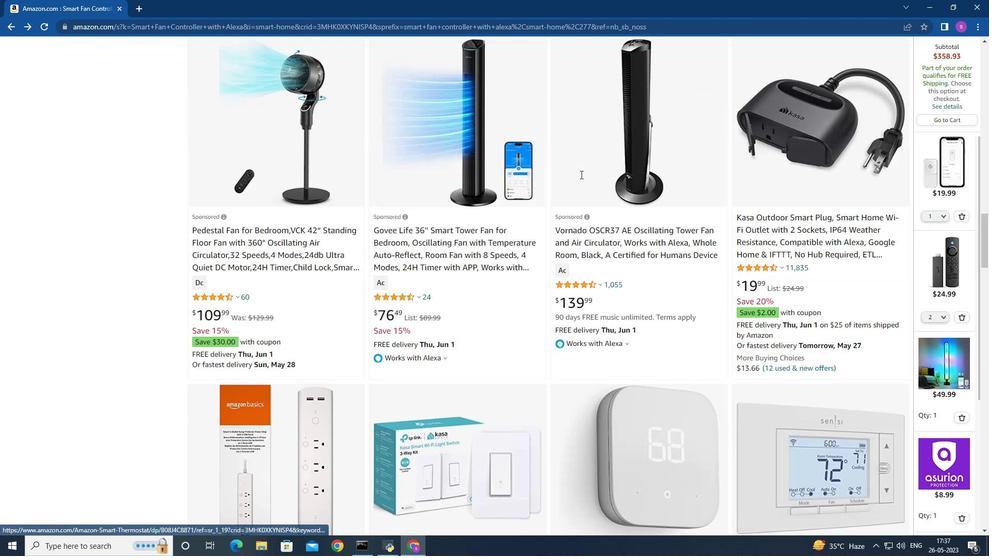 
Action: Mouse scrolled (580, 170) with delta (0, 0)
